 Task: Access "System Information" from System Preferences and explore your Mac's hardware and software details.
Action: Mouse pressed left at (440, 164)
Screenshot: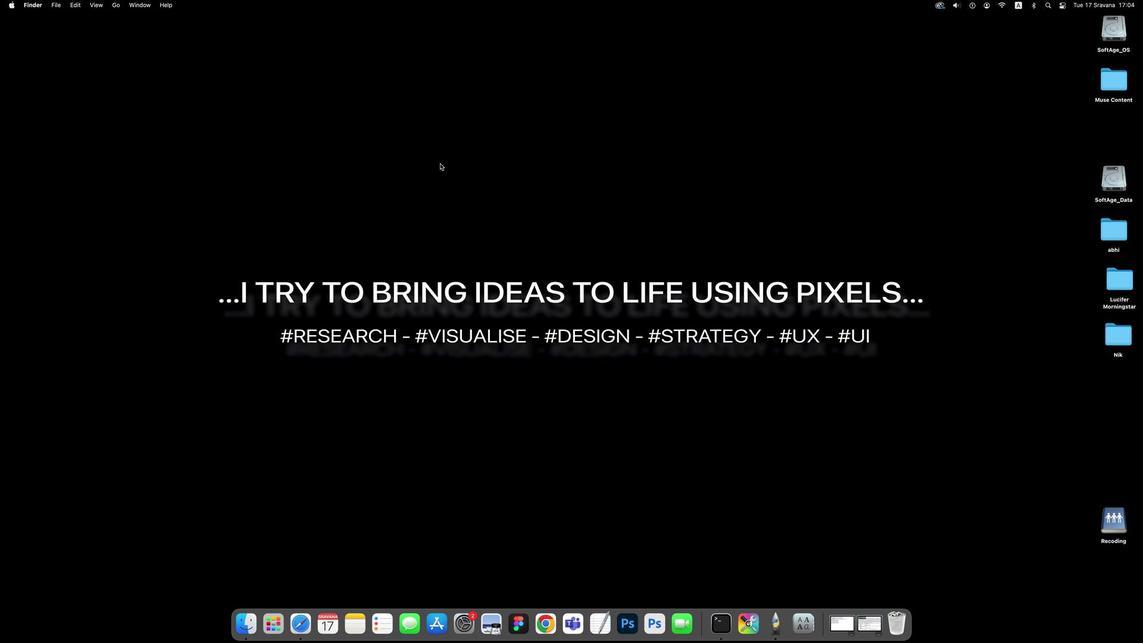 
Action: Mouse moved to (10, 7)
Screenshot: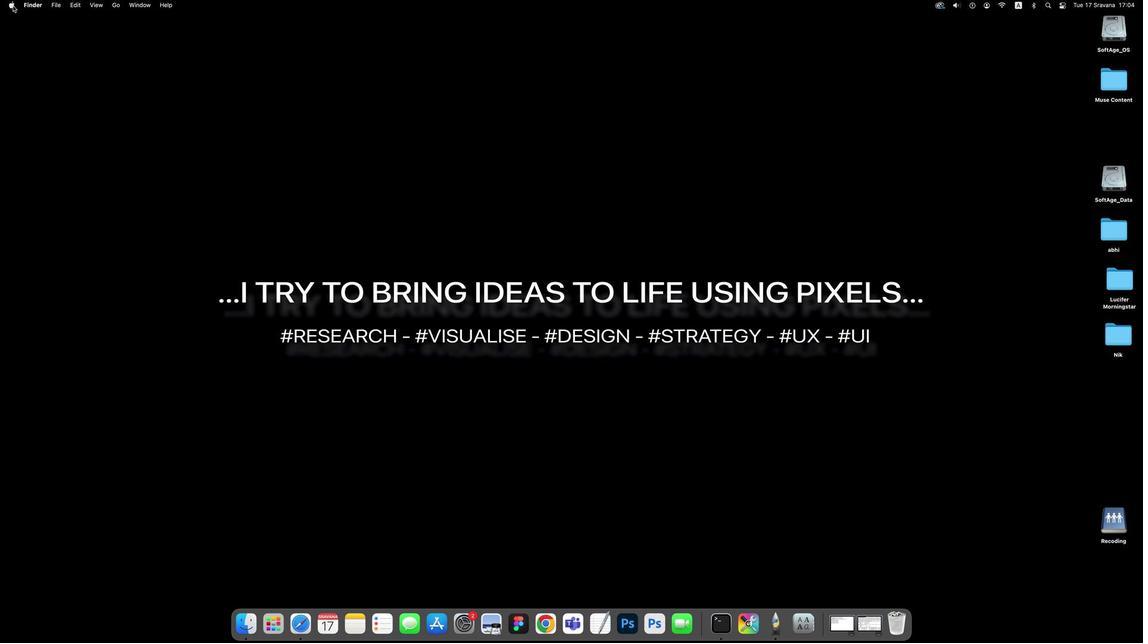 
Action: Mouse pressed left at (10, 7)
Screenshot: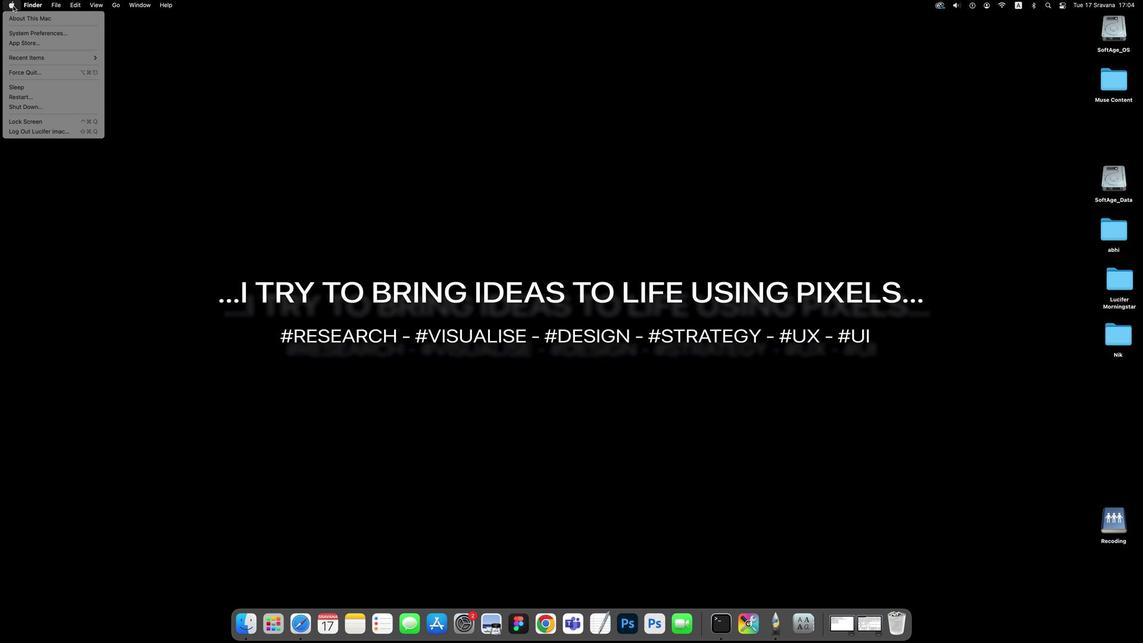 
Action: Mouse moved to (12, 16)
Screenshot: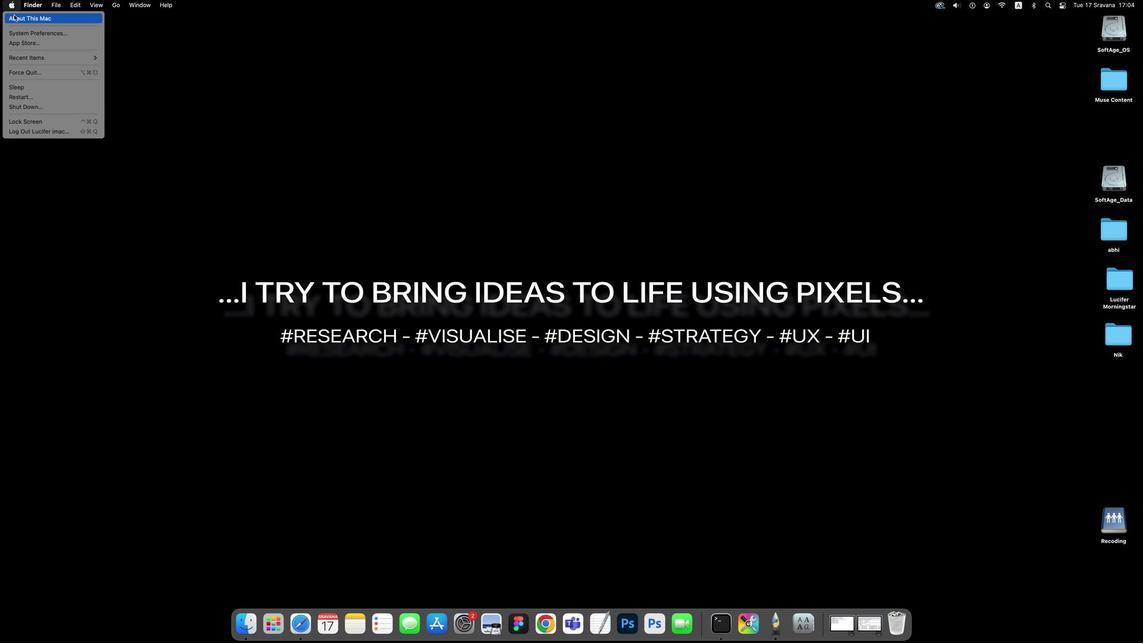 
Action: Mouse pressed left at (12, 16)
Screenshot: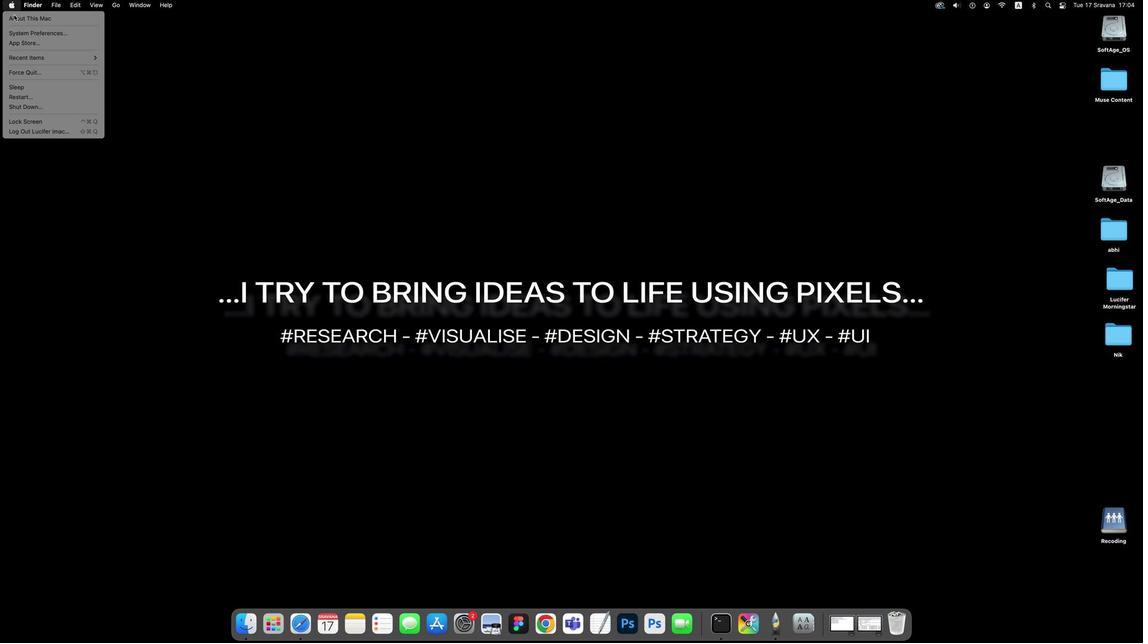 
Action: Mouse moved to (594, 227)
Screenshot: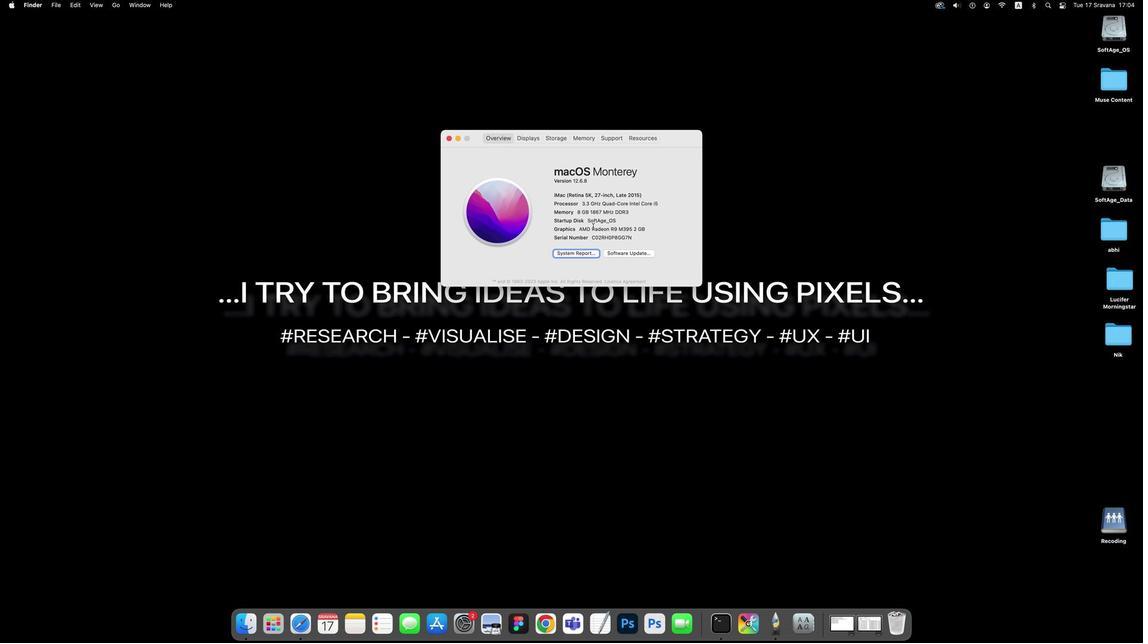 
Action: Mouse pressed left at (594, 227)
Screenshot: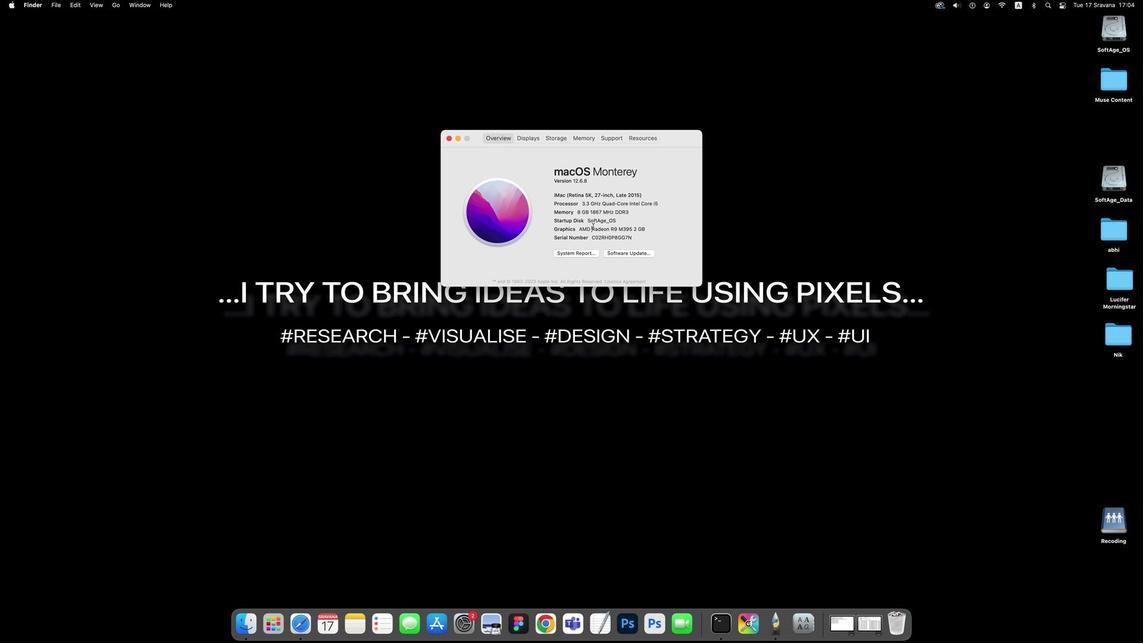 
Action: Mouse moved to (578, 253)
Screenshot: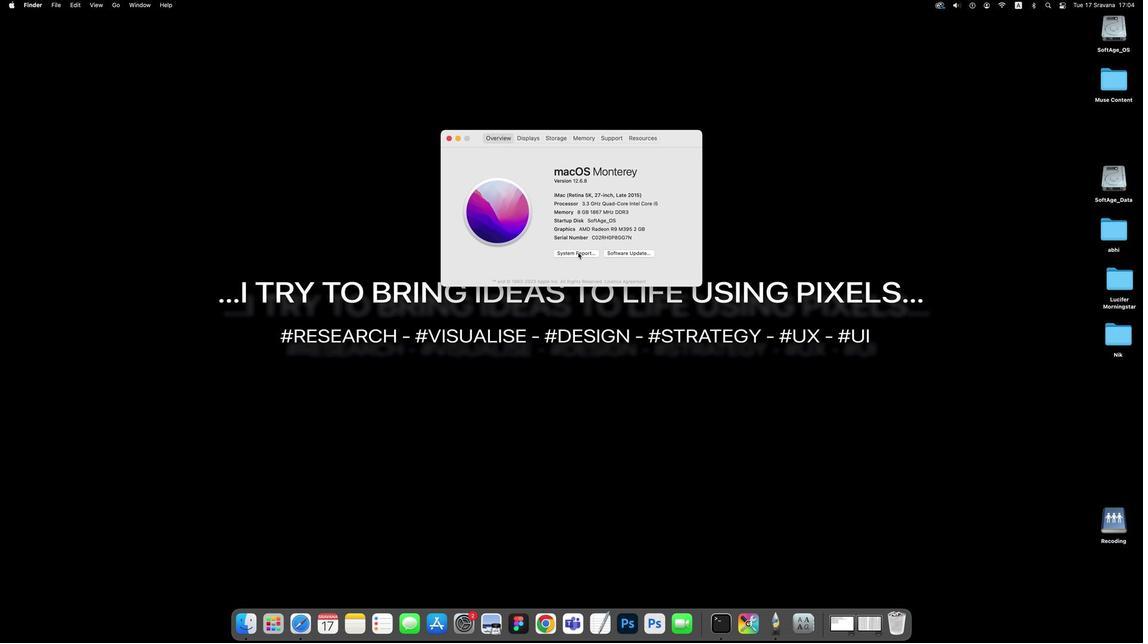 
Action: Mouse pressed left at (578, 253)
Screenshot: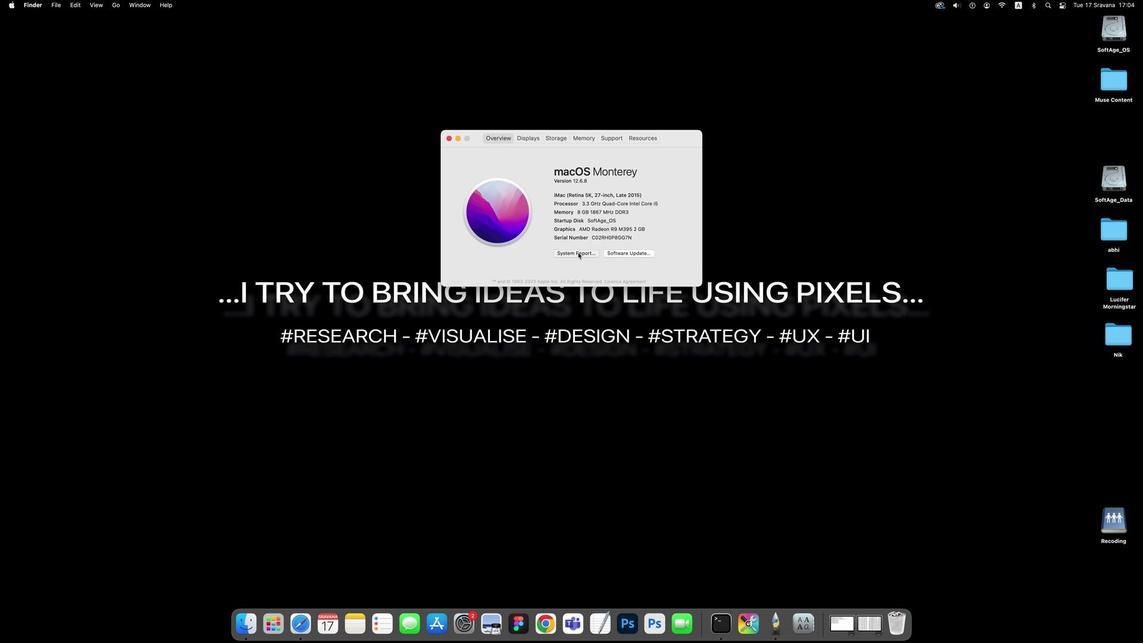 
Action: Mouse moved to (158, 282)
Screenshot: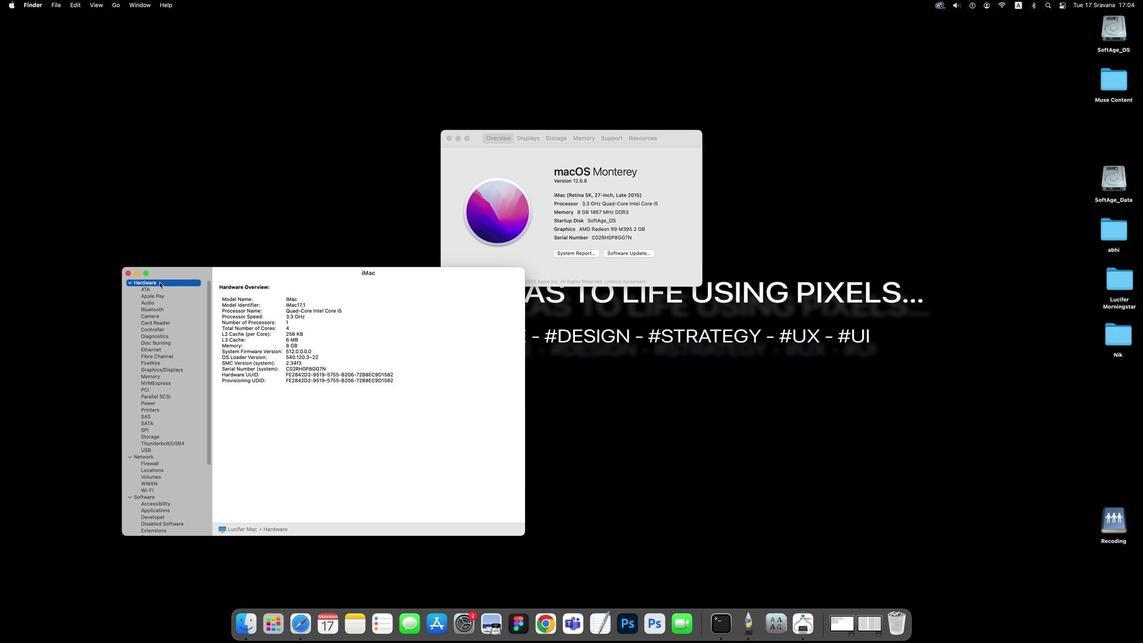 
Action: Mouse pressed left at (158, 282)
Screenshot: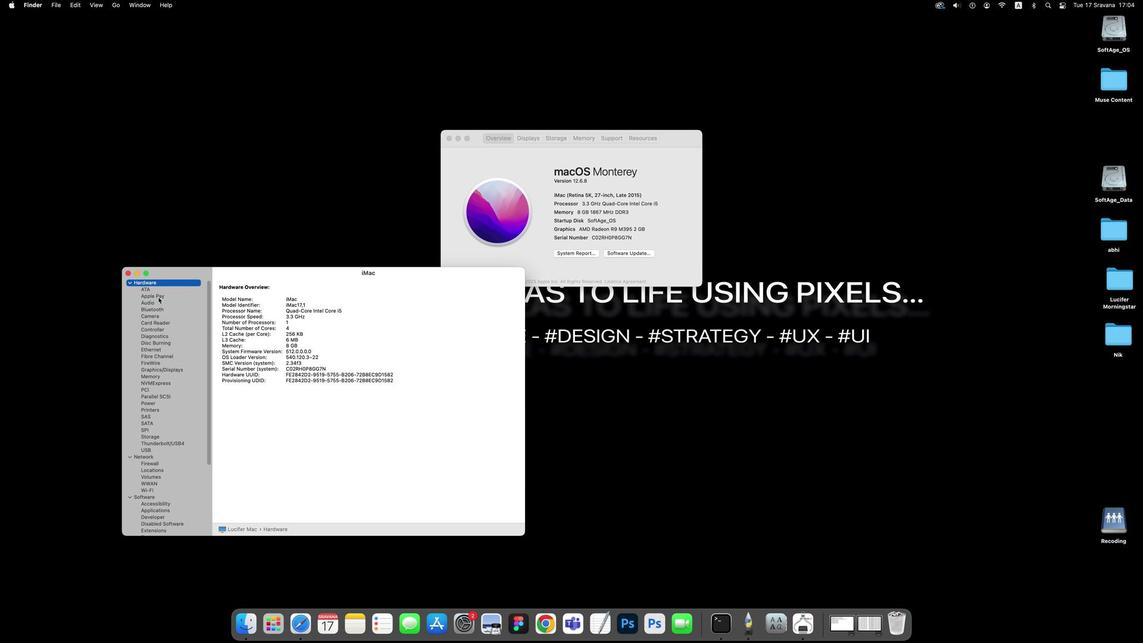 
Action: Mouse moved to (154, 304)
Screenshot: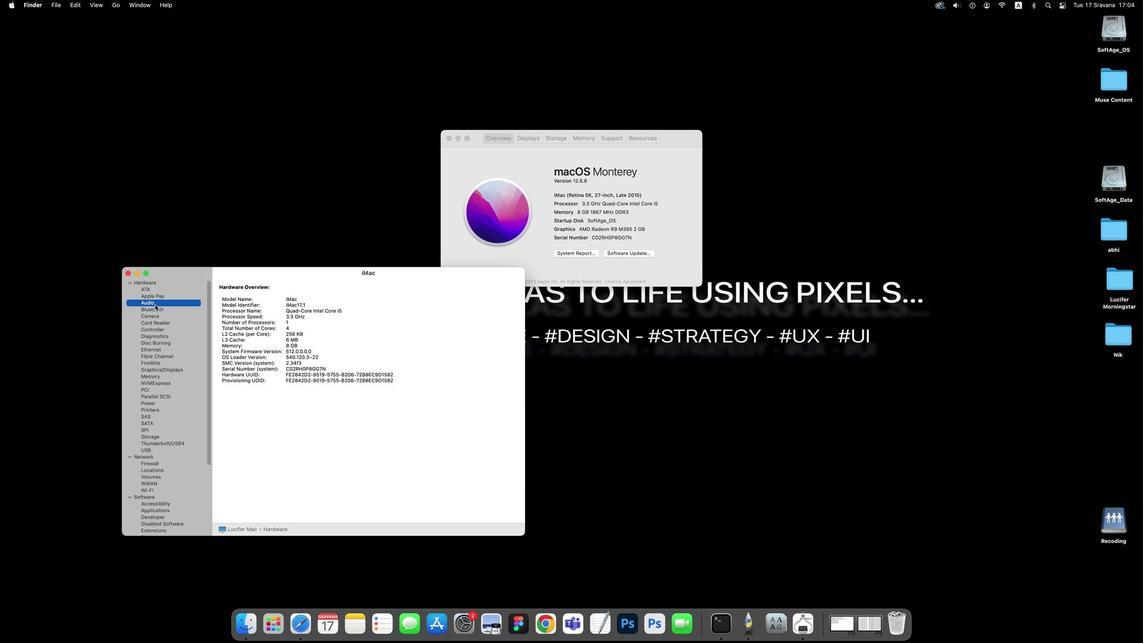 
Action: Mouse pressed left at (154, 304)
Screenshot: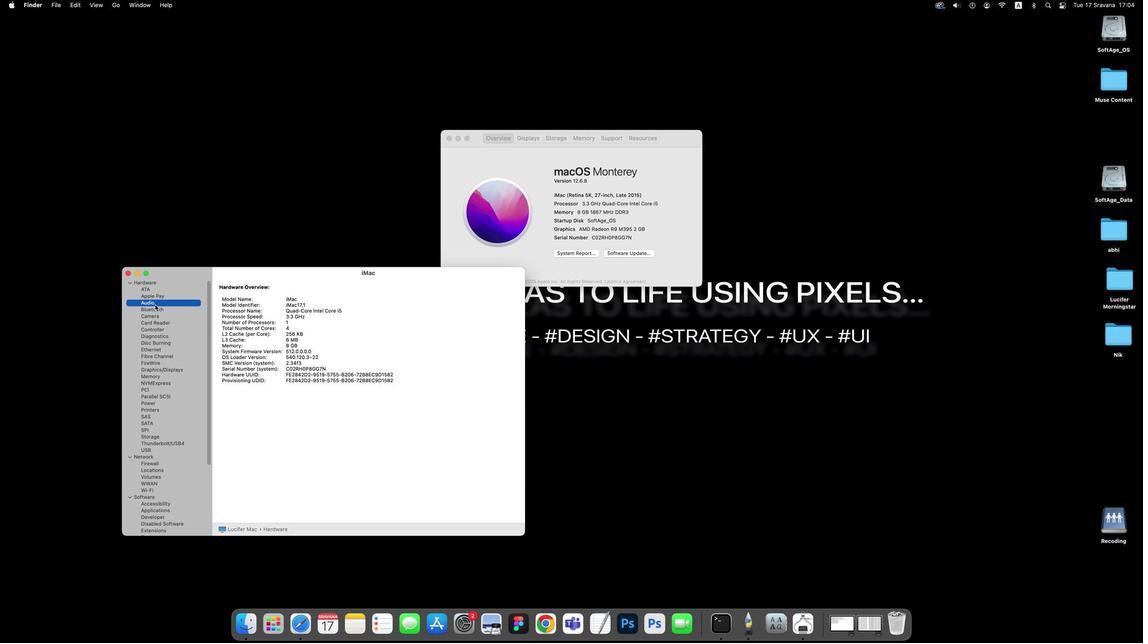 
Action: Mouse moved to (290, 399)
Screenshot: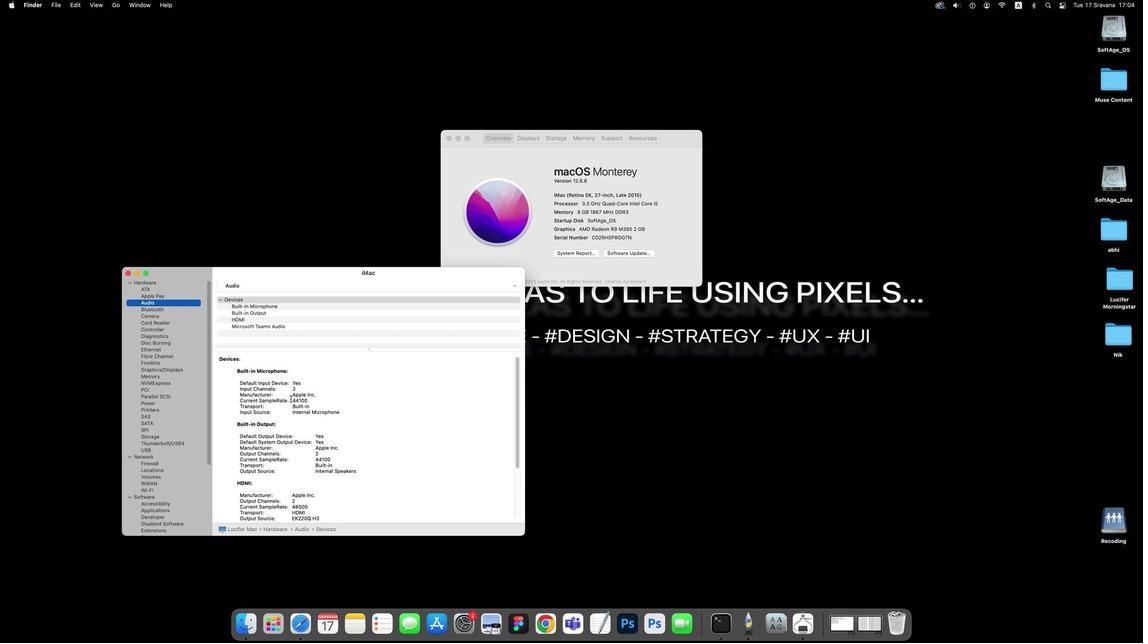 
Action: Mouse scrolled (290, 399) with delta (-1, 1)
Screenshot: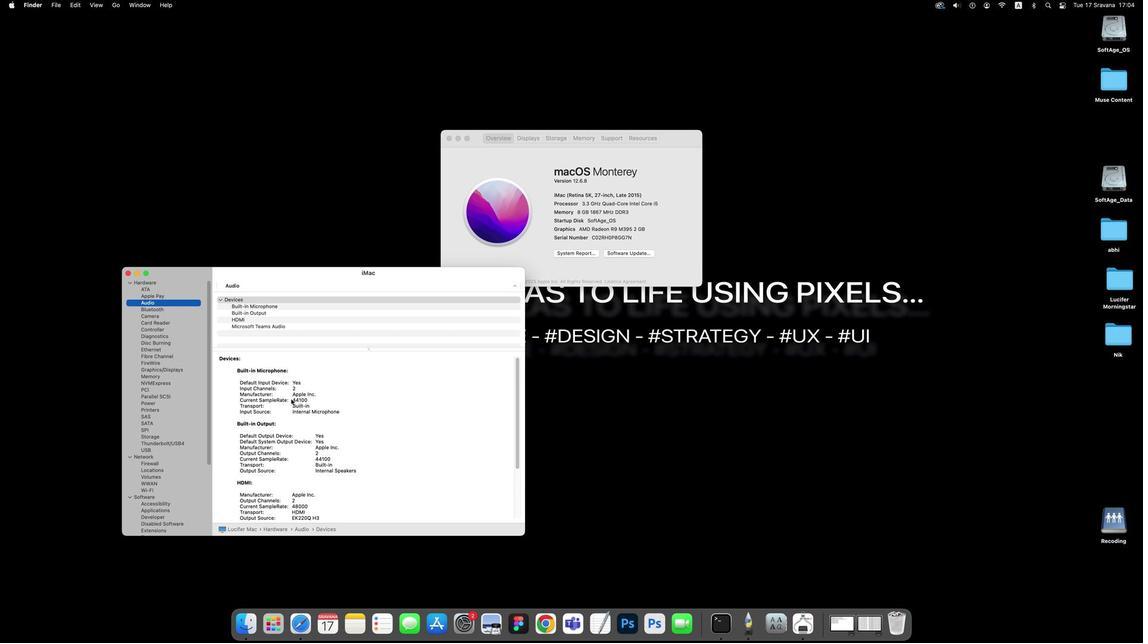 
Action: Mouse scrolled (290, 399) with delta (-1, 1)
Screenshot: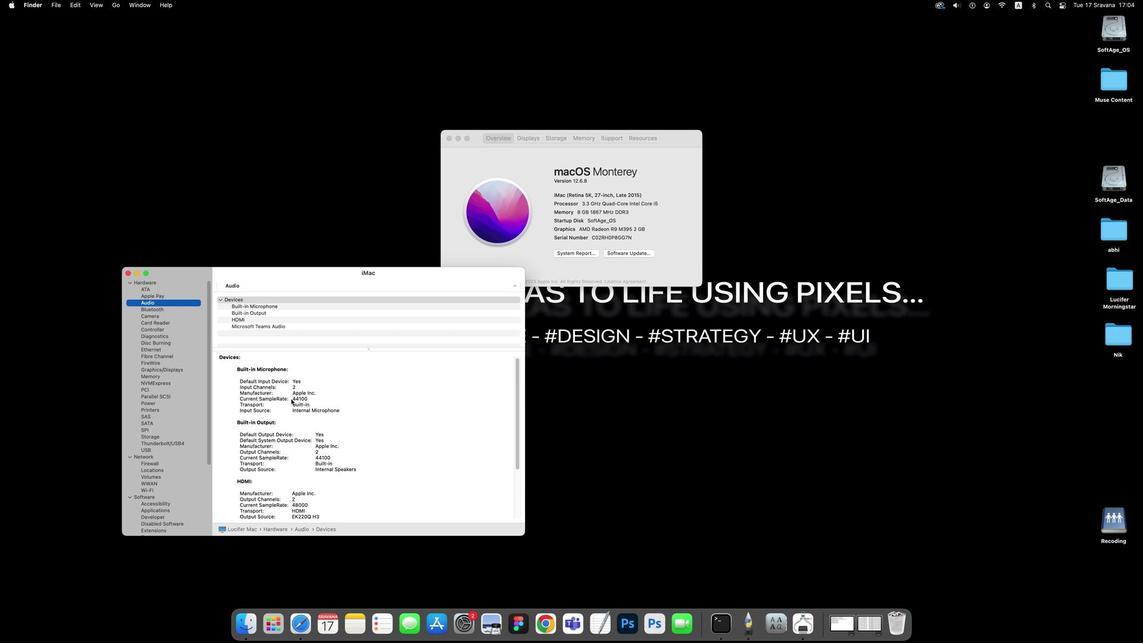 
Action: Mouse scrolled (290, 399) with delta (-1, 1)
Screenshot: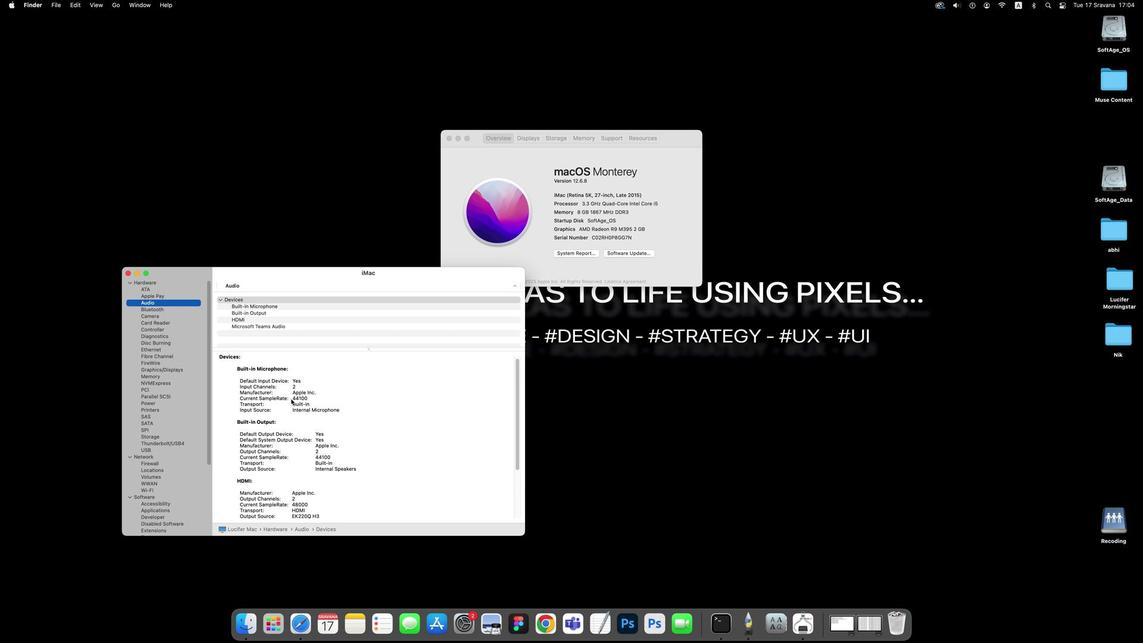 
Action: Mouse scrolled (290, 399) with delta (-1, 1)
Screenshot: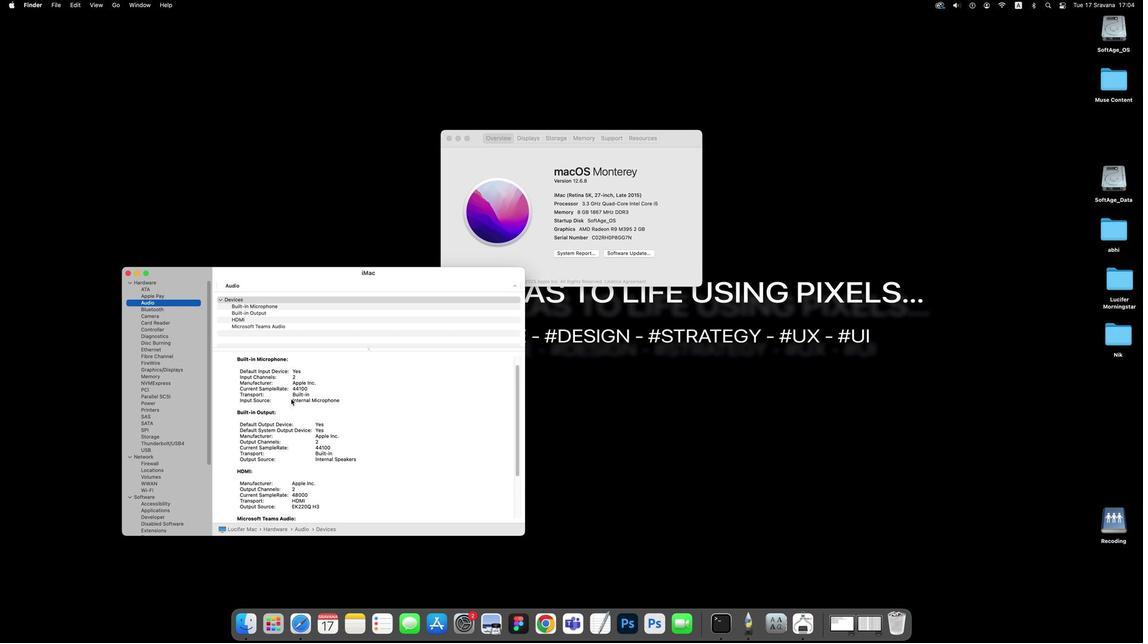 
Action: Mouse scrolled (290, 399) with delta (-1, 1)
Screenshot: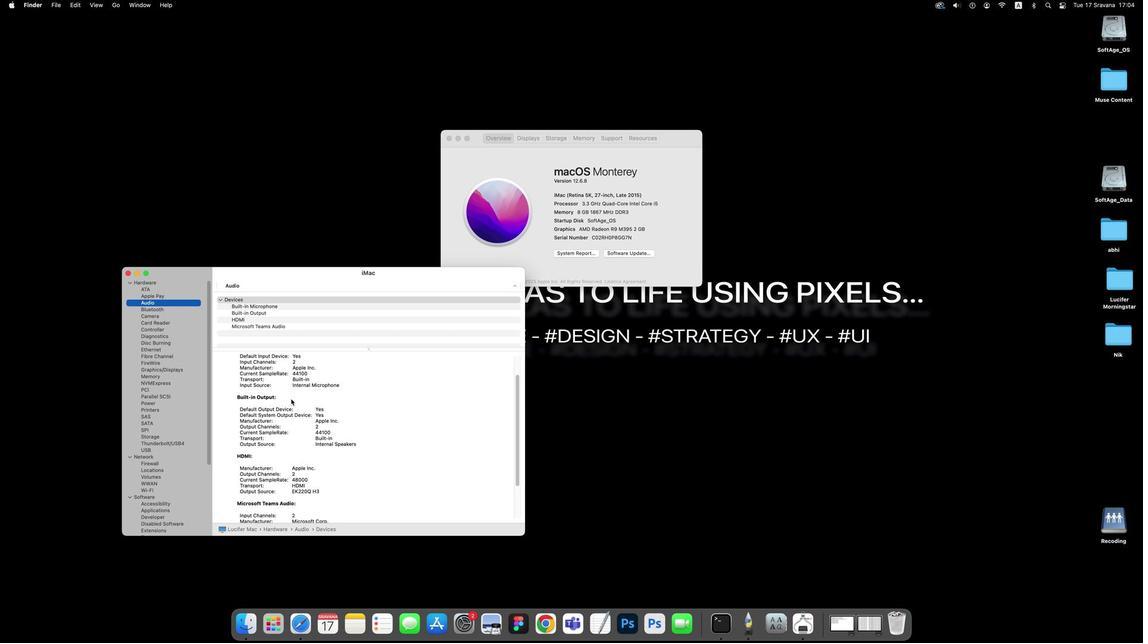 
Action: Mouse scrolled (290, 399) with delta (-1, 0)
Screenshot: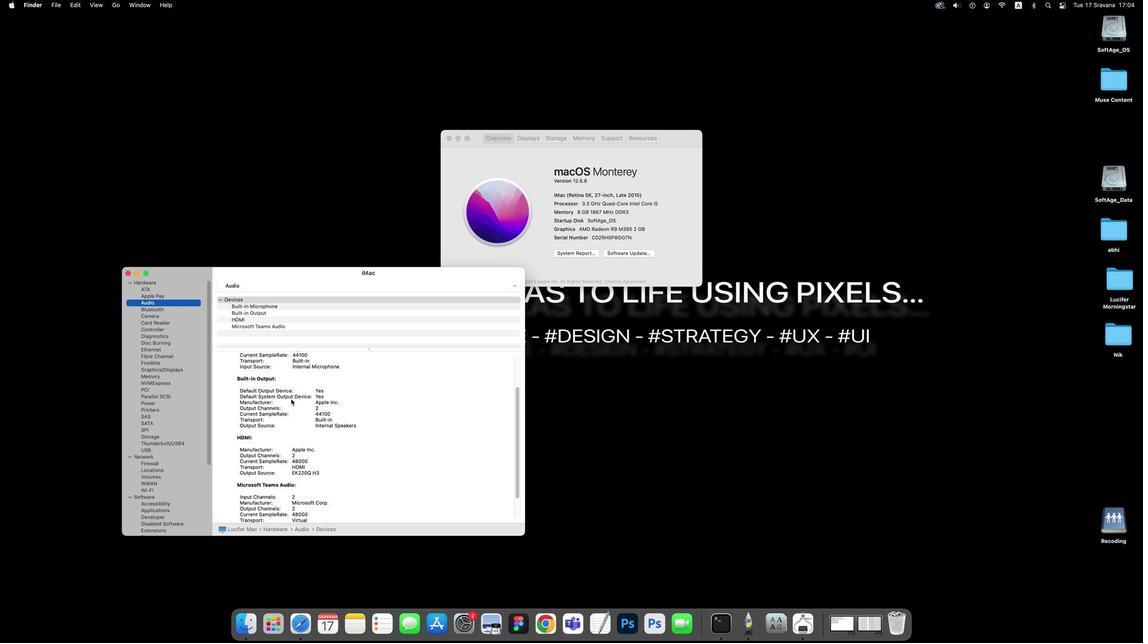 
Action: Mouse scrolled (290, 399) with delta (-1, 0)
Screenshot: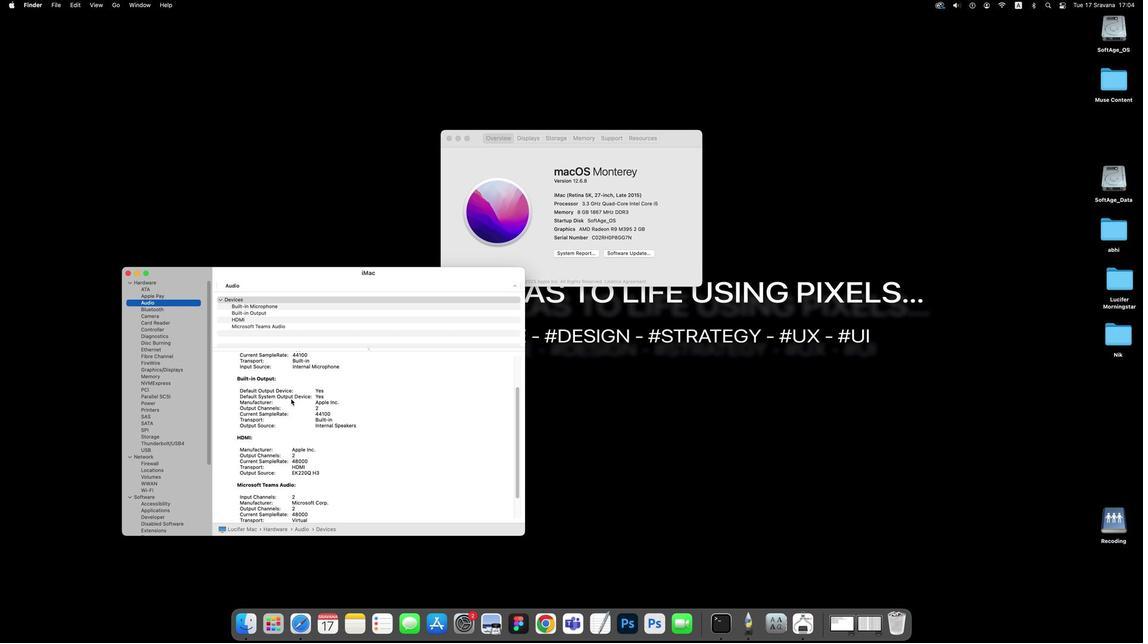 
Action: Mouse scrolled (290, 399) with delta (-1, 1)
Screenshot: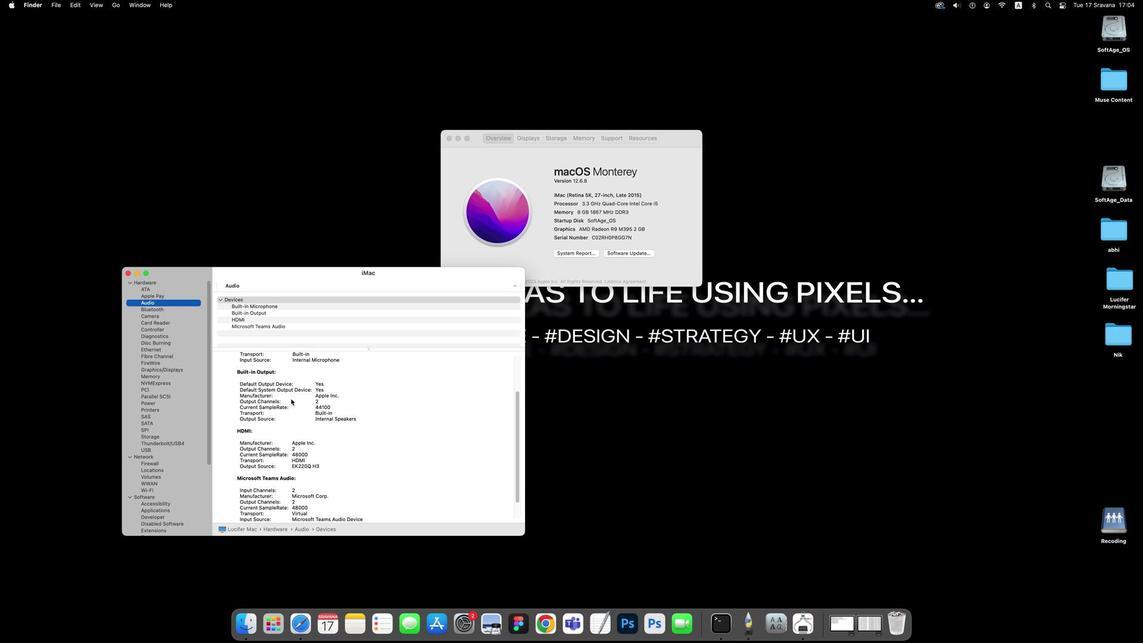 
Action: Mouse scrolled (290, 399) with delta (-1, 1)
Screenshot: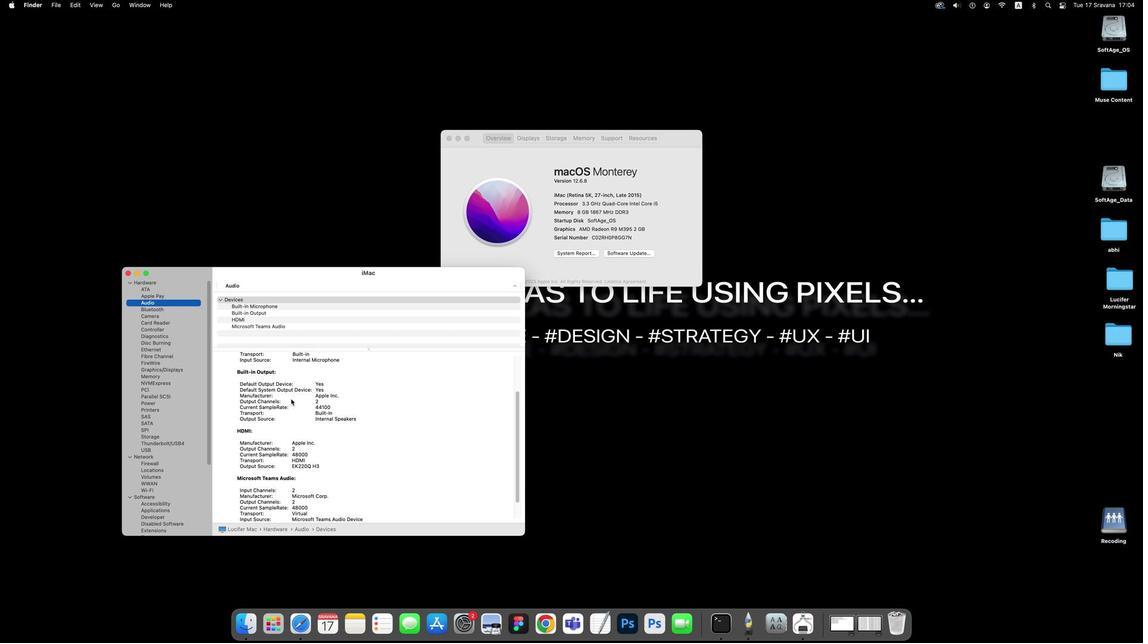 
Action: Mouse scrolled (290, 399) with delta (-1, 1)
Screenshot: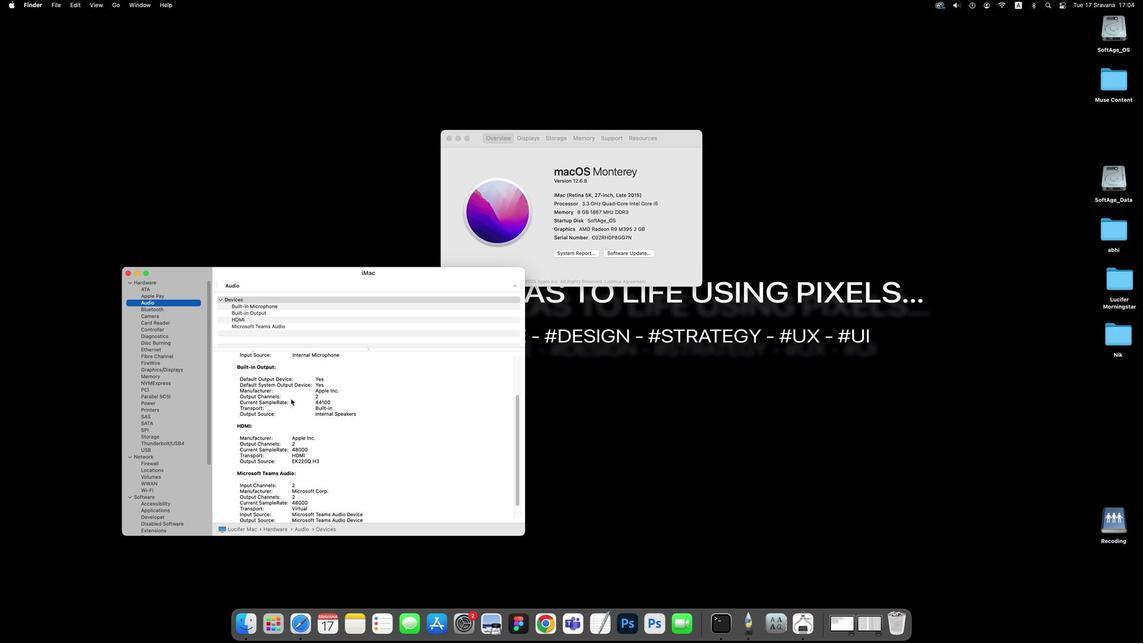 
Action: Mouse scrolled (290, 399) with delta (-1, 1)
Screenshot: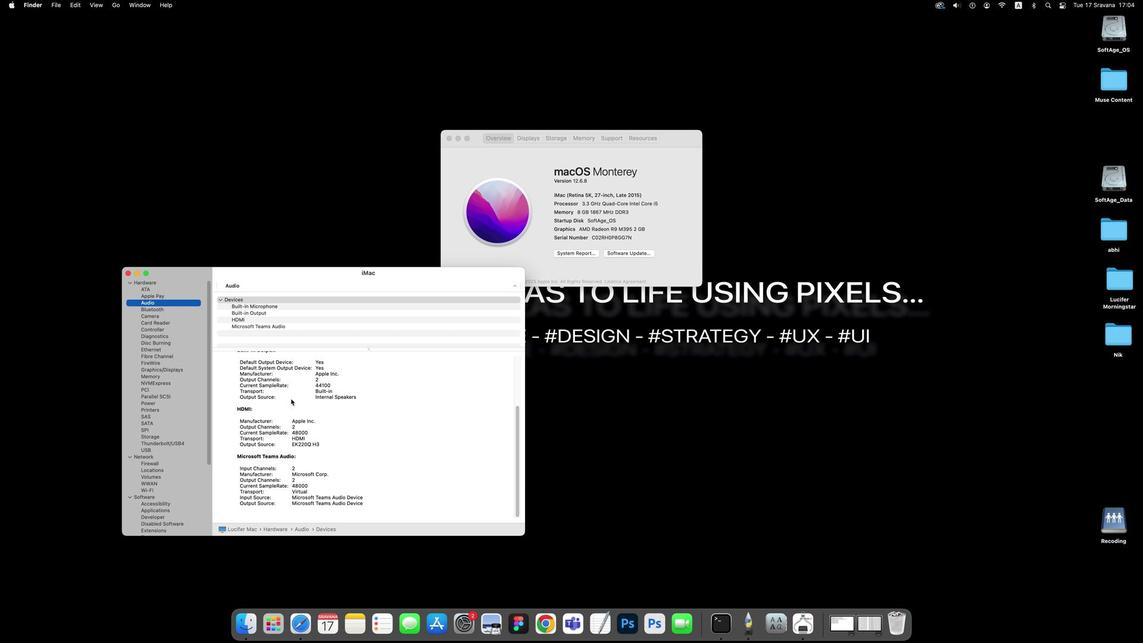 
Action: Mouse scrolled (290, 399) with delta (-1, 0)
Screenshot: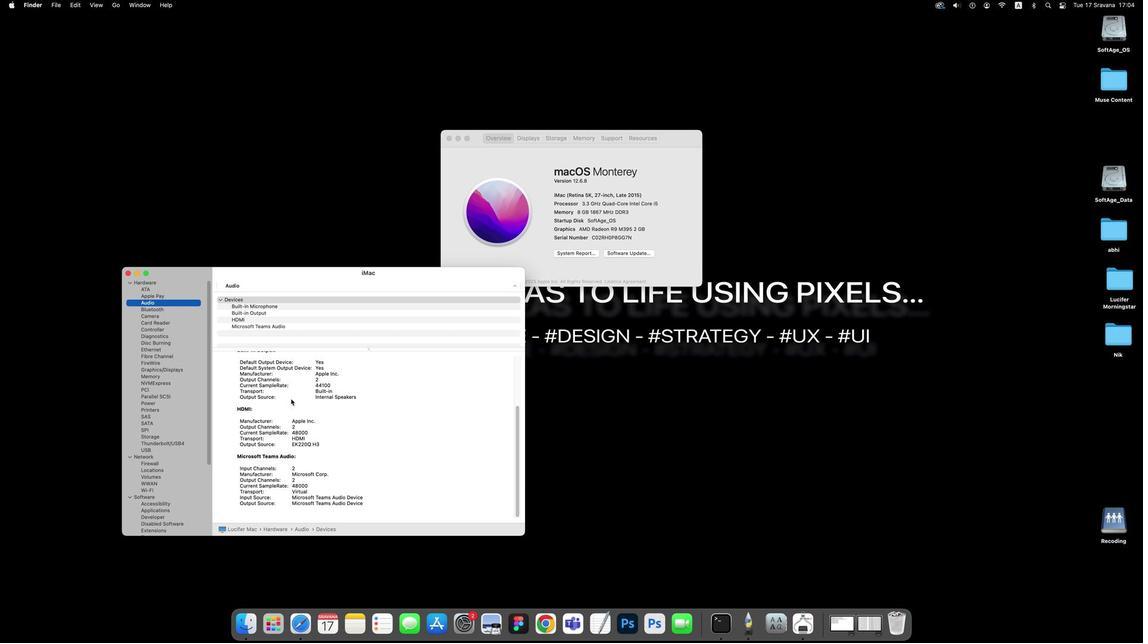 
Action: Mouse scrolled (290, 399) with delta (-1, 0)
Screenshot: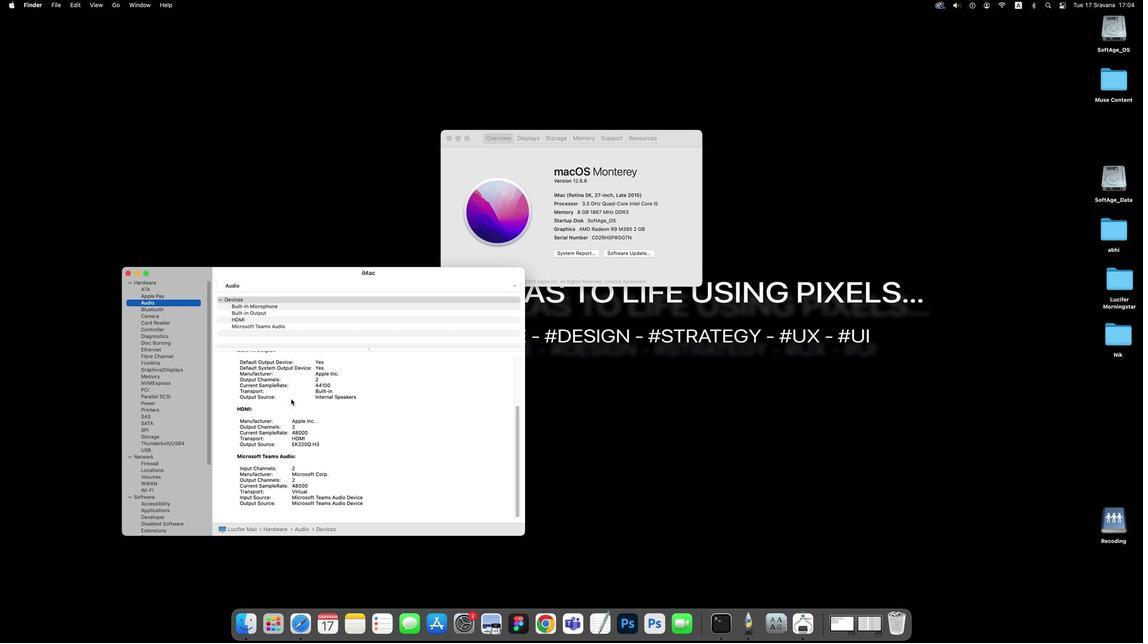 
Action: Mouse scrolled (290, 399) with delta (-1, -1)
Screenshot: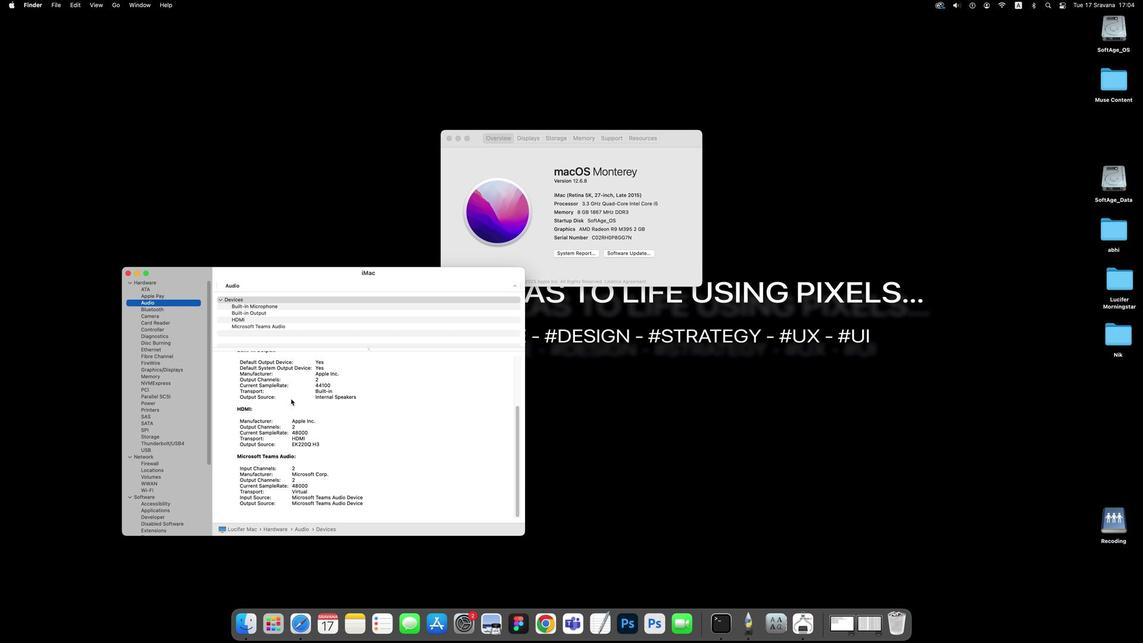 
Action: Mouse scrolled (290, 399) with delta (-1, 1)
Screenshot: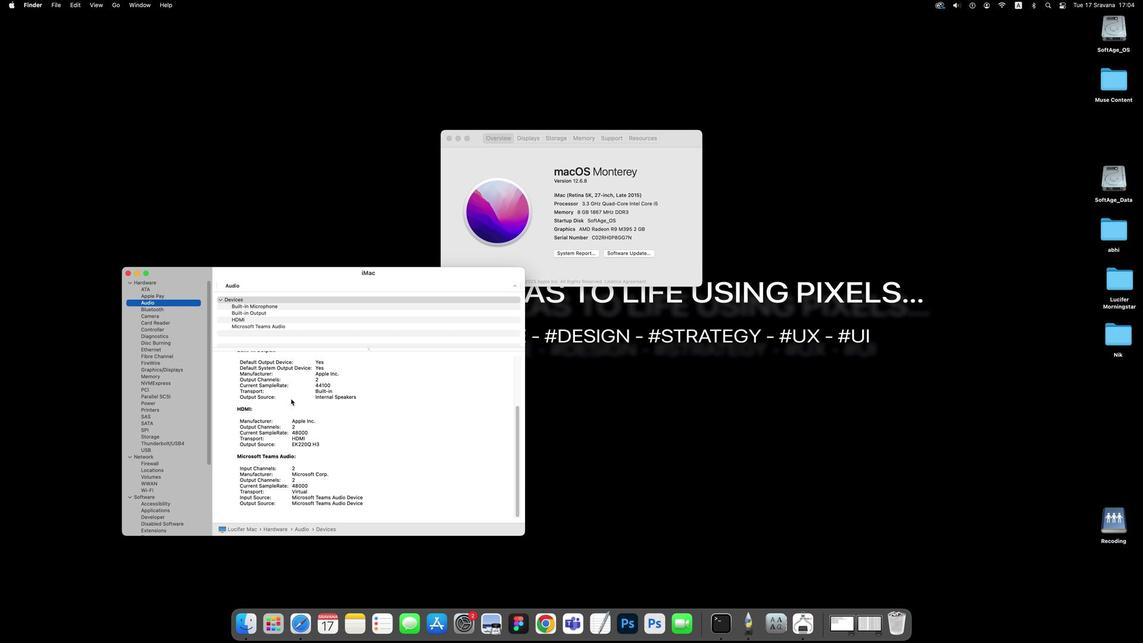 
Action: Mouse moved to (357, 435)
Screenshot: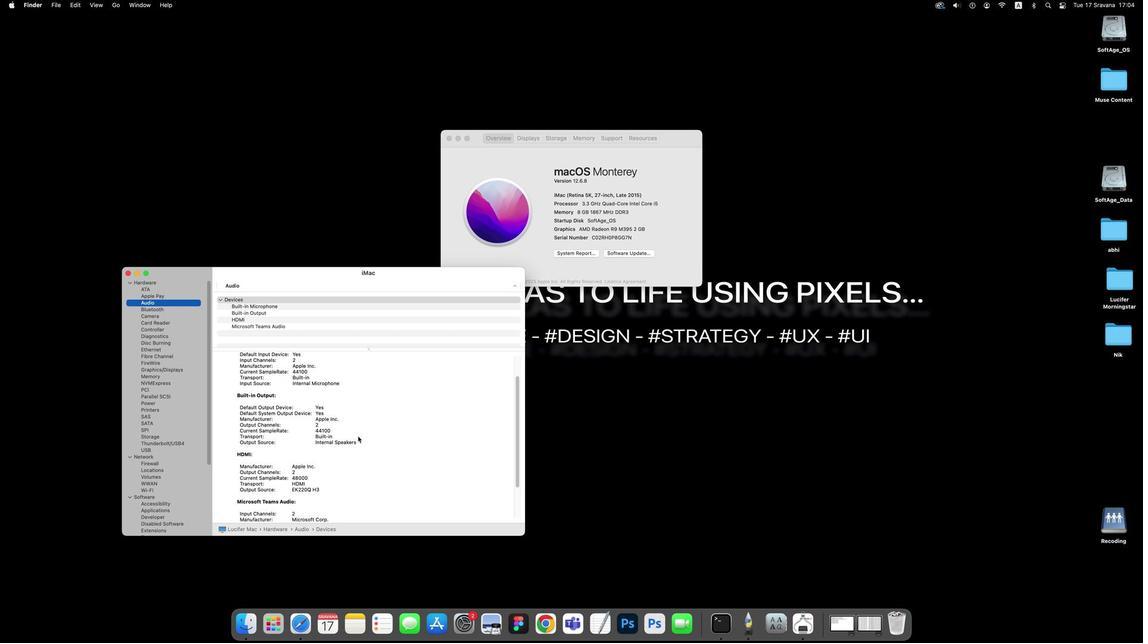 
Action: Mouse scrolled (357, 435) with delta (-1, 1)
Screenshot: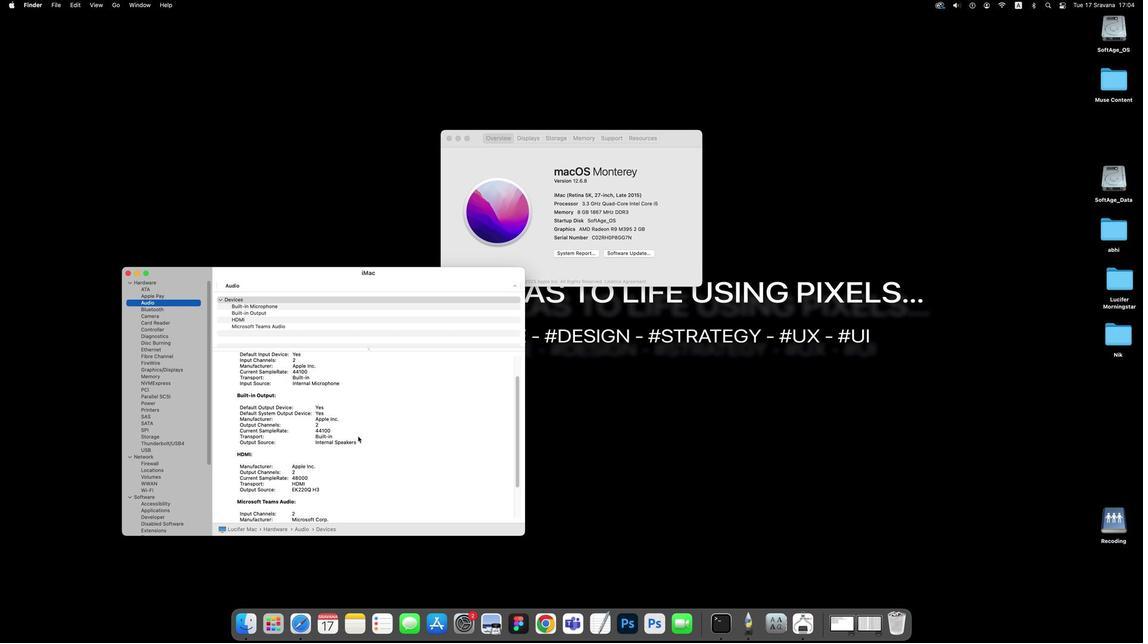 
Action: Mouse scrolled (357, 435) with delta (-1, 1)
Screenshot: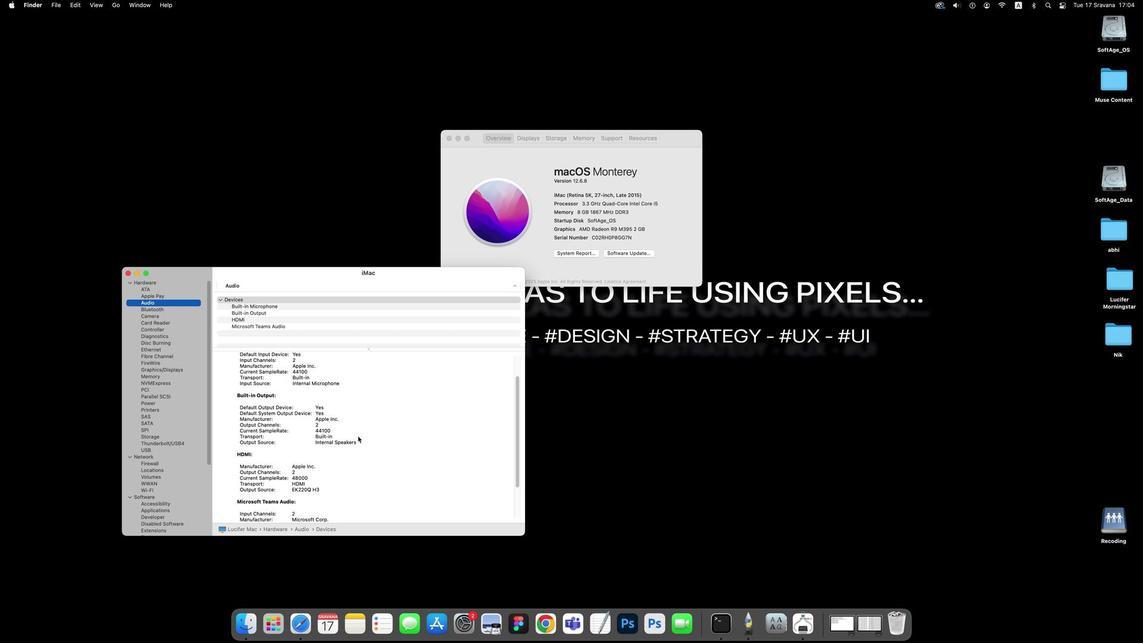 
Action: Mouse scrolled (357, 435) with delta (-1, 5)
Screenshot: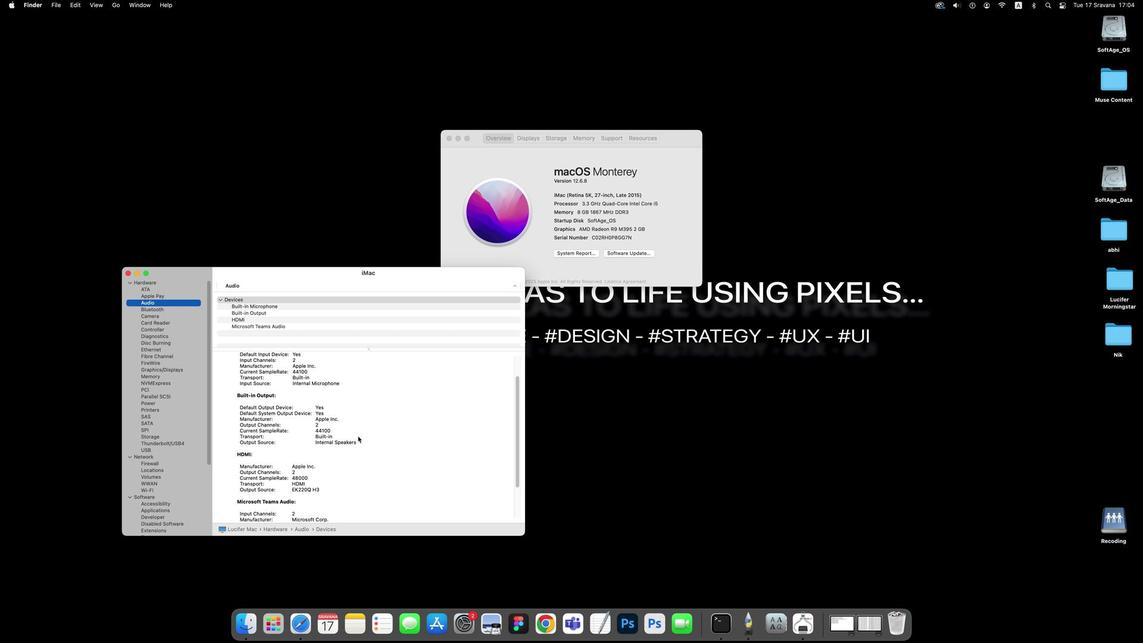 
Action: Mouse scrolled (357, 435) with delta (-1, 1)
Screenshot: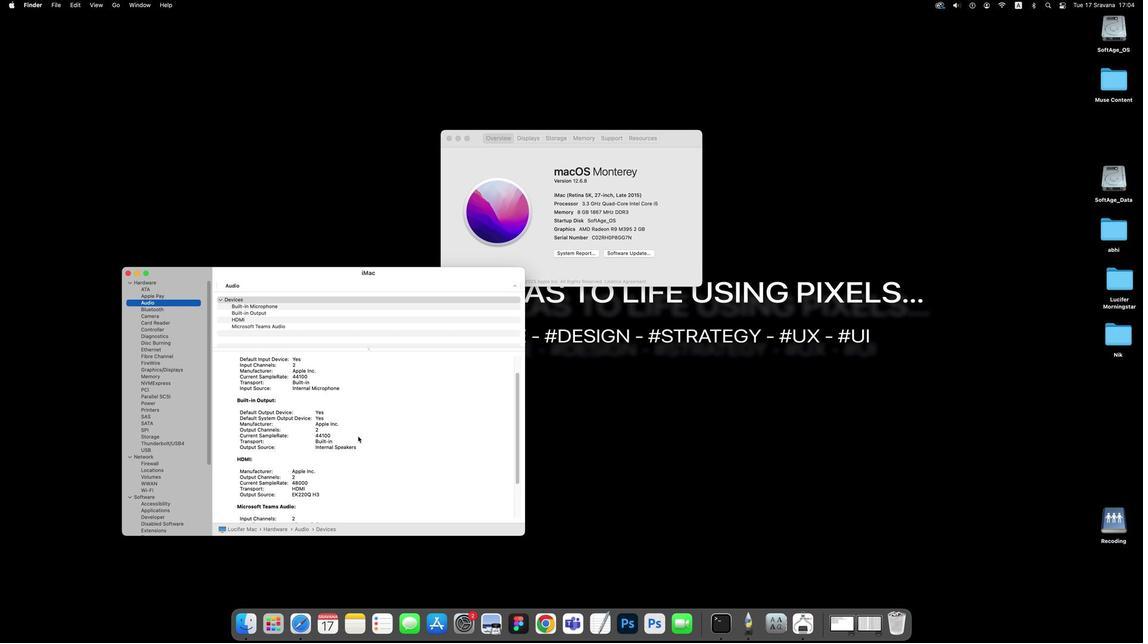 
Action: Mouse scrolled (357, 435) with delta (-1, 1)
Screenshot: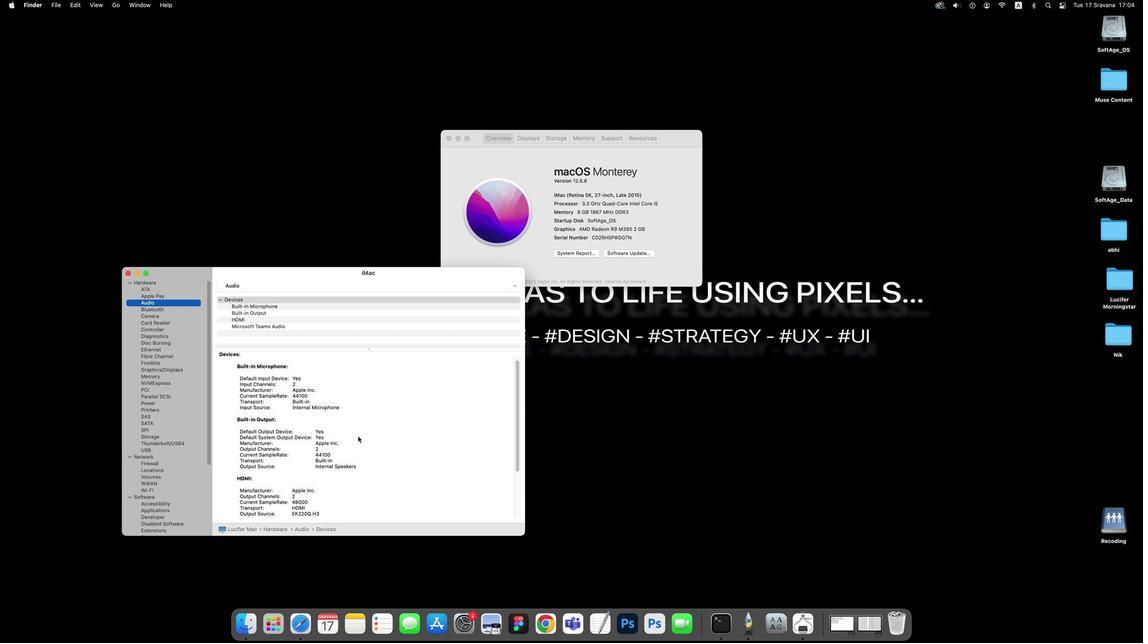 
Action: Mouse scrolled (357, 435) with delta (-1, 3)
Screenshot: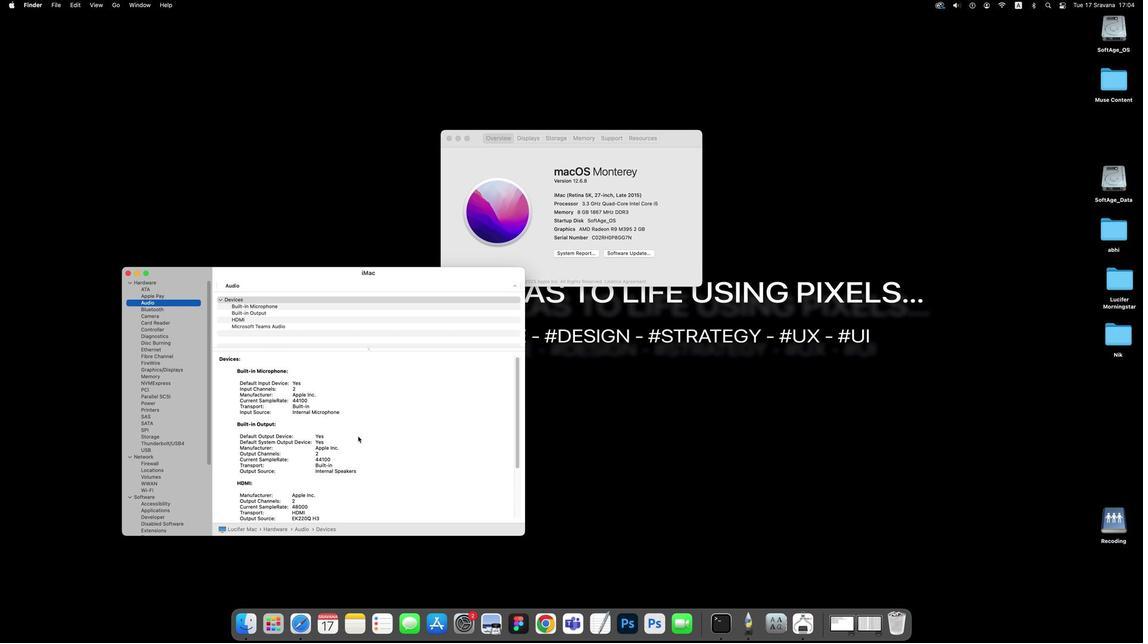
Action: Mouse scrolled (357, 435) with delta (-1, 5)
Screenshot: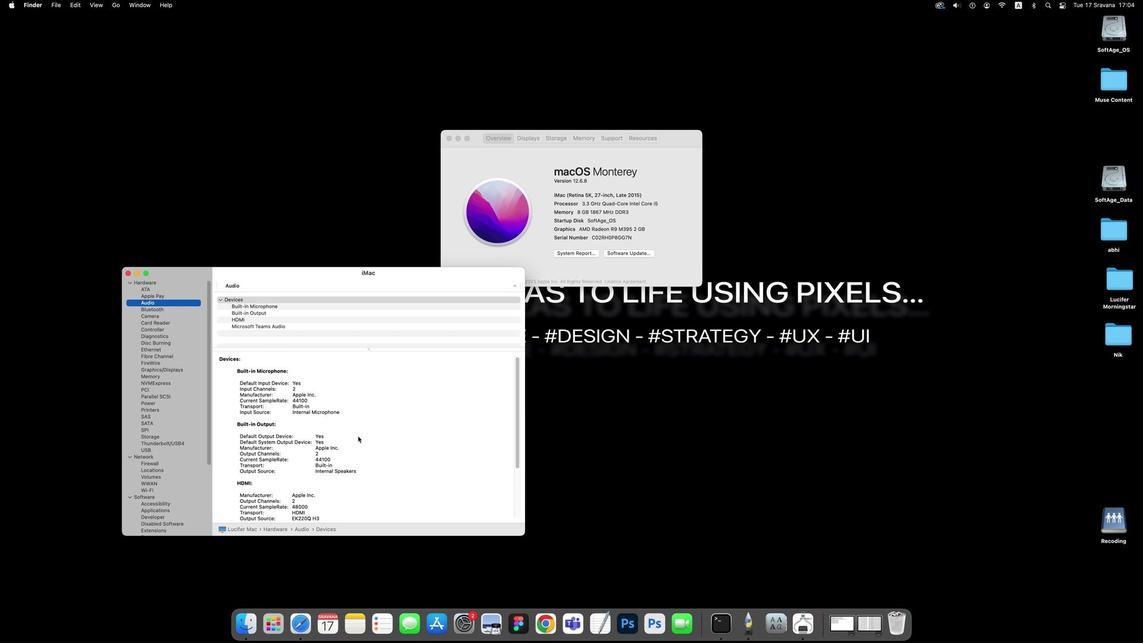
Action: Mouse moved to (290, 449)
Screenshot: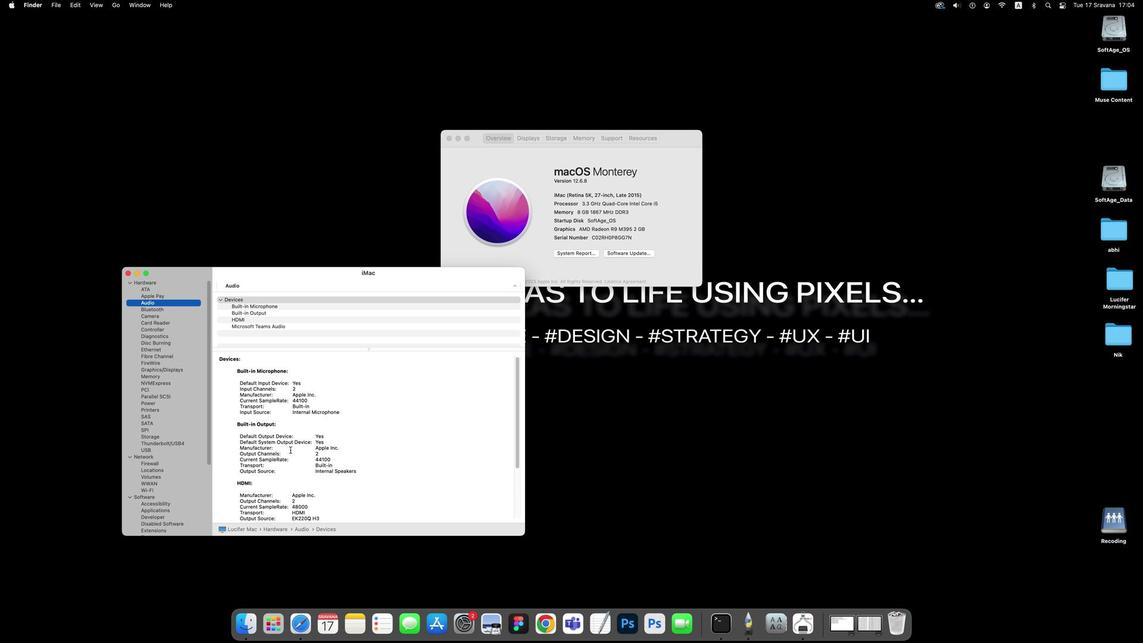 
Action: Mouse scrolled (290, 449) with delta (-1, 1)
Screenshot: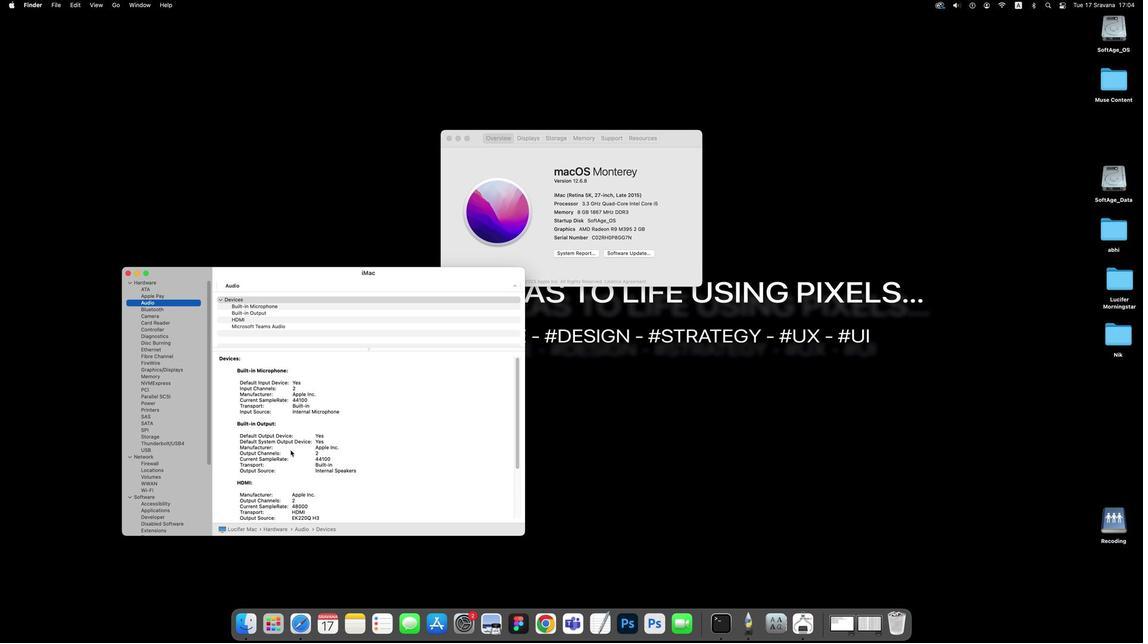 
Action: Mouse scrolled (290, 449) with delta (-1, 1)
Screenshot: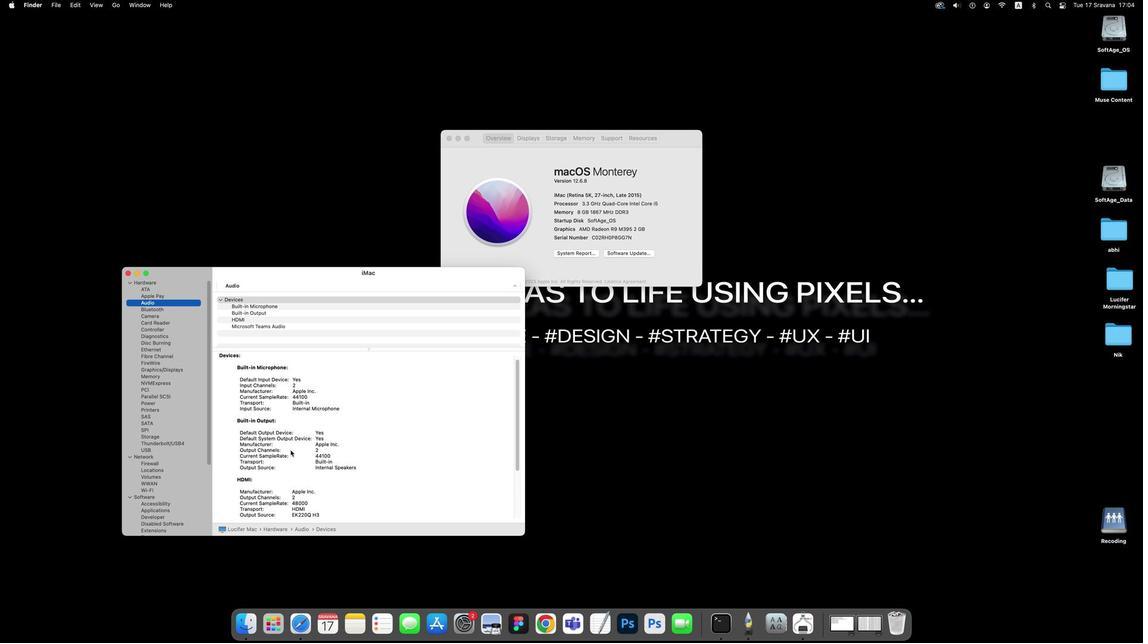 
Action: Mouse scrolled (290, 449) with delta (-1, 1)
Screenshot: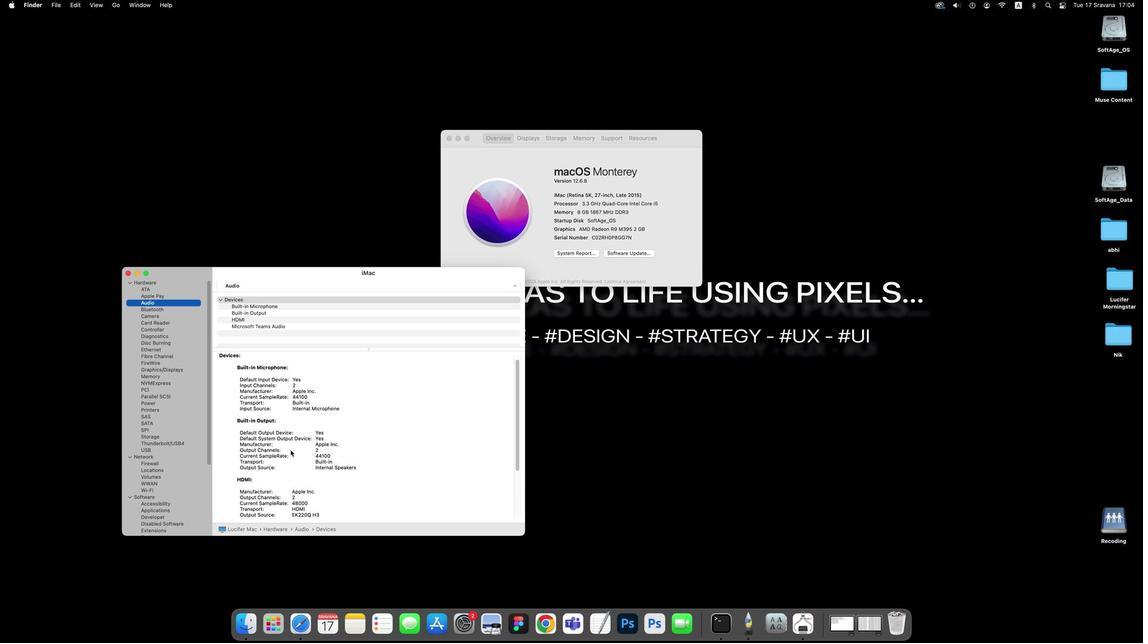 
Action: Mouse scrolled (290, 449) with delta (-1, 1)
Screenshot: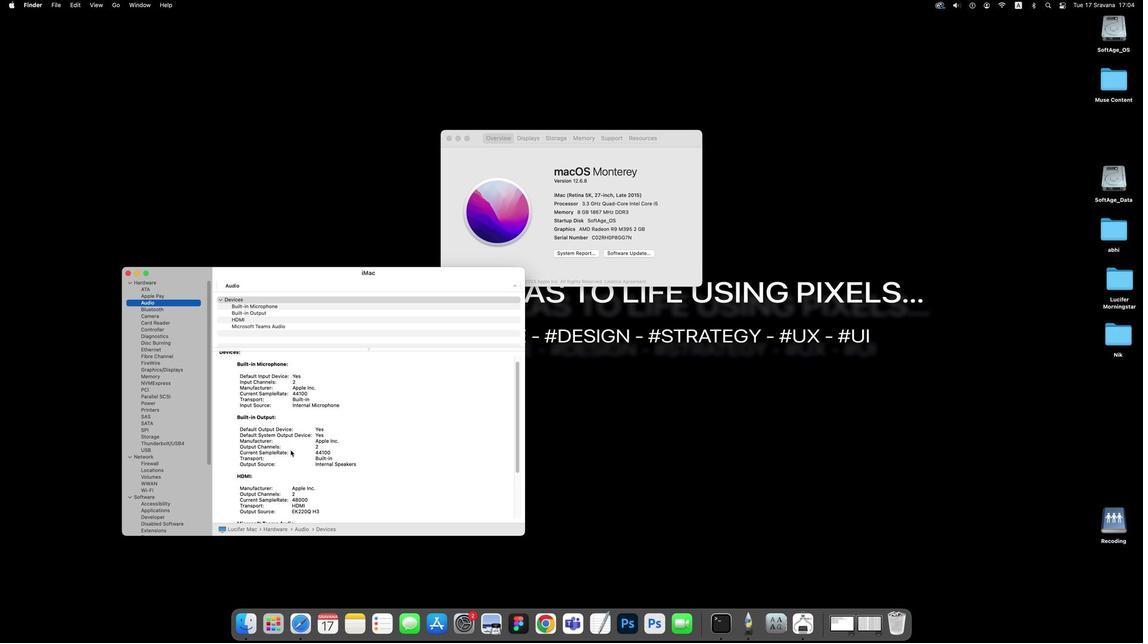 
Action: Mouse scrolled (290, 449) with delta (-1, 1)
Screenshot: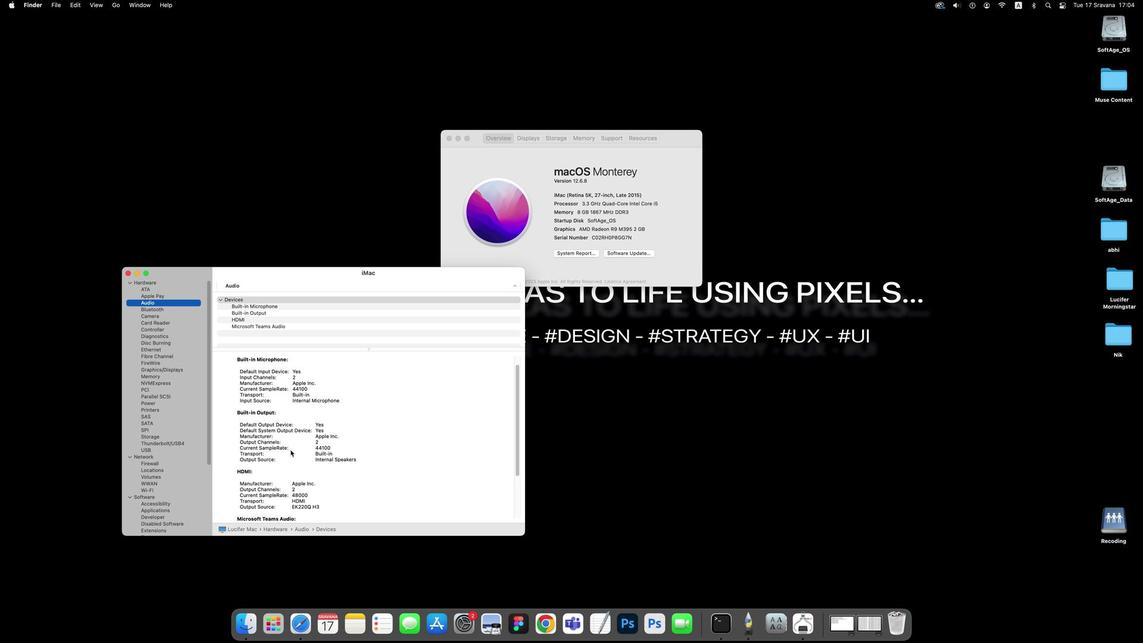 
Action: Mouse scrolled (290, 449) with delta (-1, 1)
Screenshot: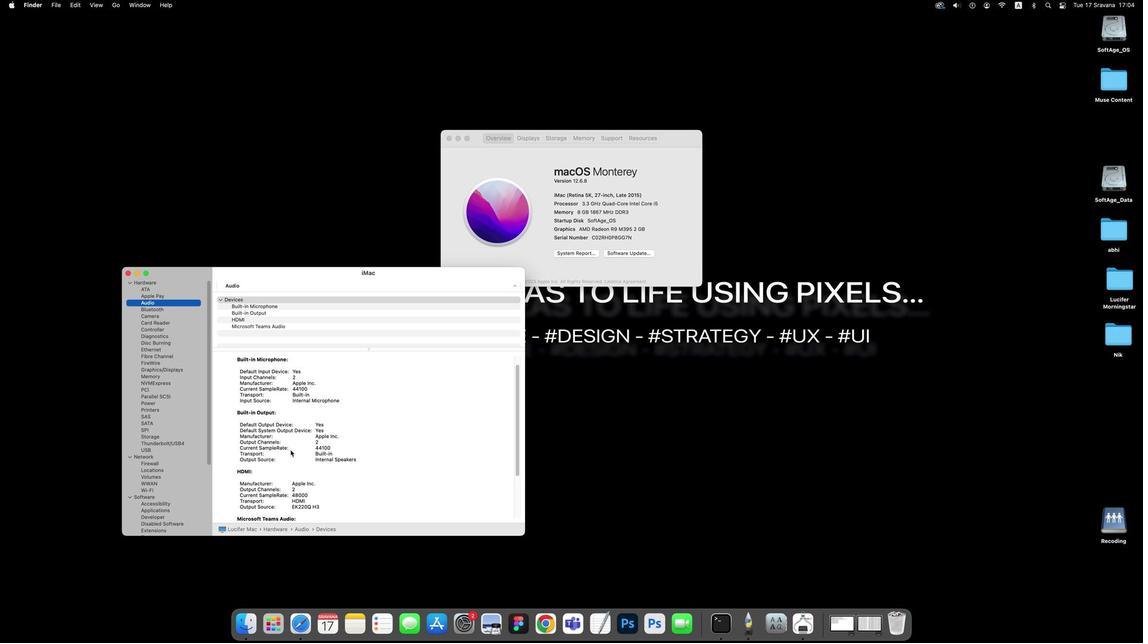 
Action: Mouse scrolled (290, 449) with delta (-1, 1)
Screenshot: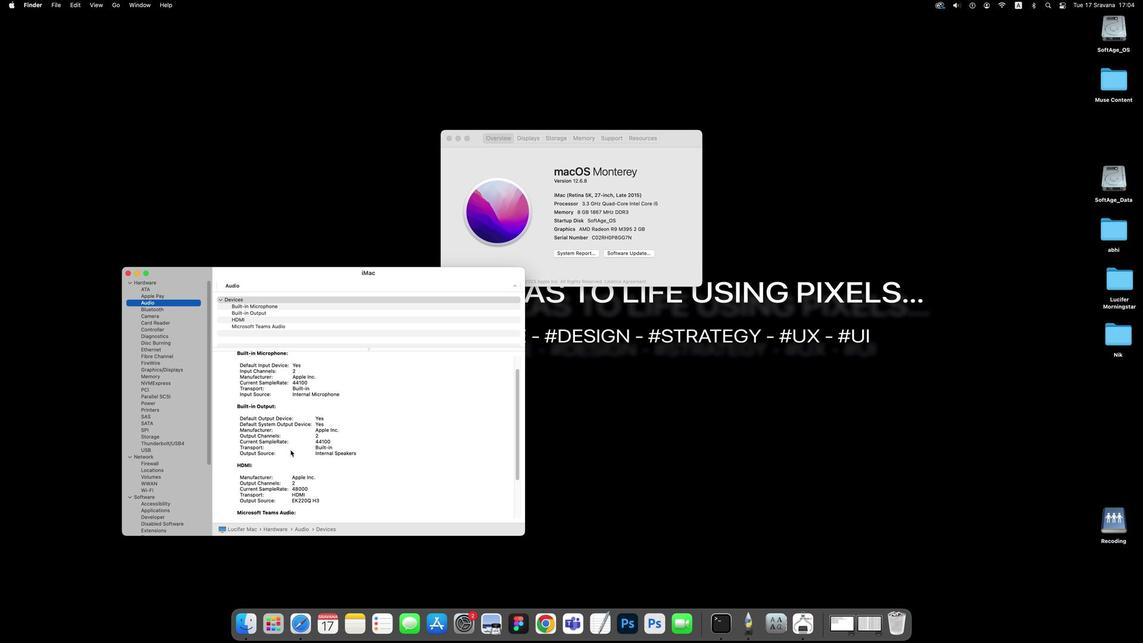
Action: Mouse scrolled (290, 449) with delta (-1, 1)
Screenshot: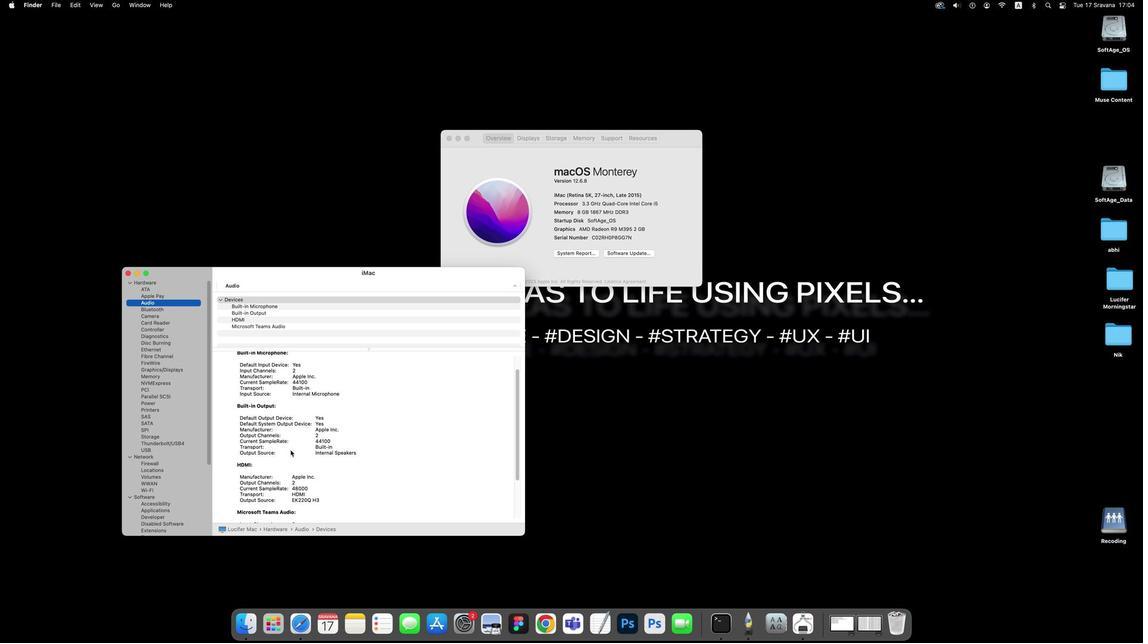 
Action: Mouse scrolled (290, 449) with delta (-1, 1)
Screenshot: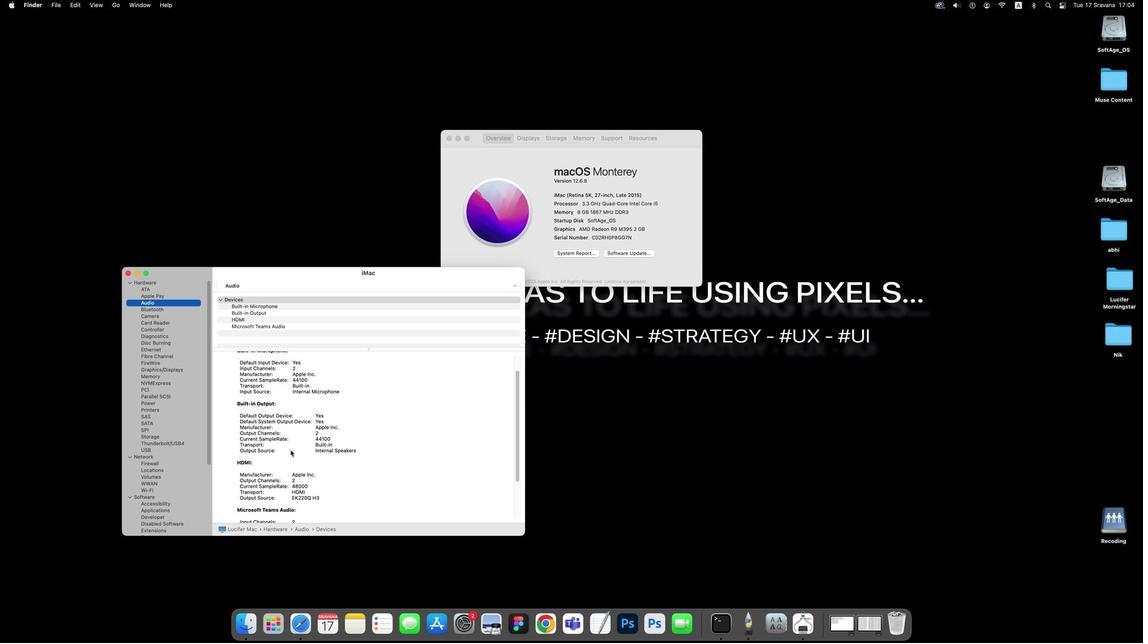 
Action: Mouse scrolled (290, 449) with delta (-1, 1)
Screenshot: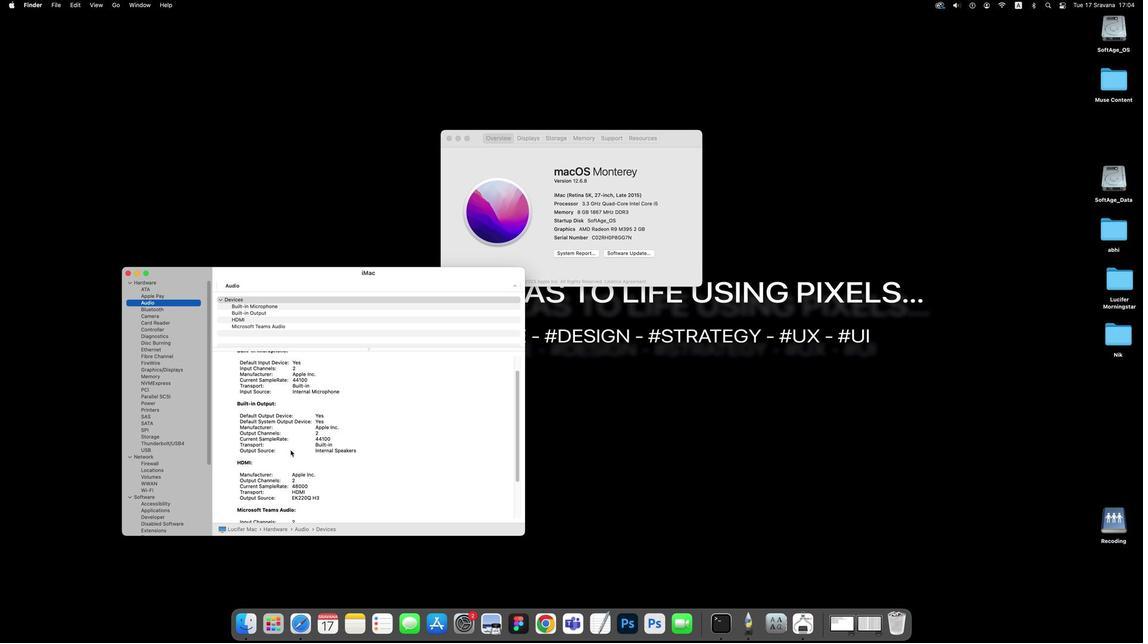 
Action: Mouse scrolled (290, 449) with delta (-1, 1)
Screenshot: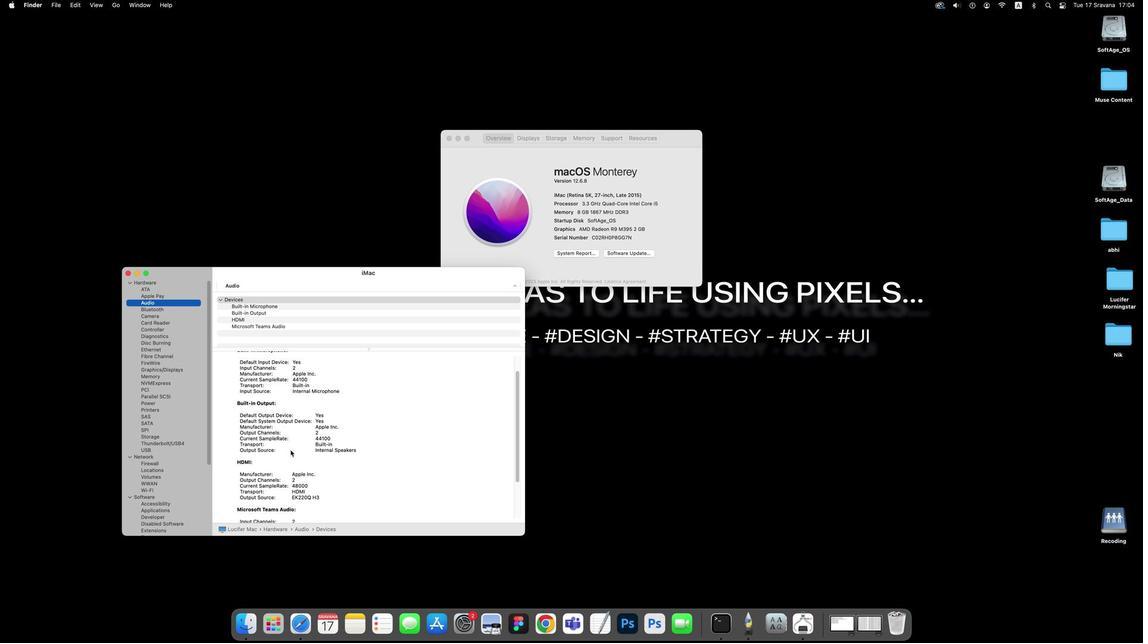 
Action: Mouse scrolled (290, 449) with delta (-1, 1)
Screenshot: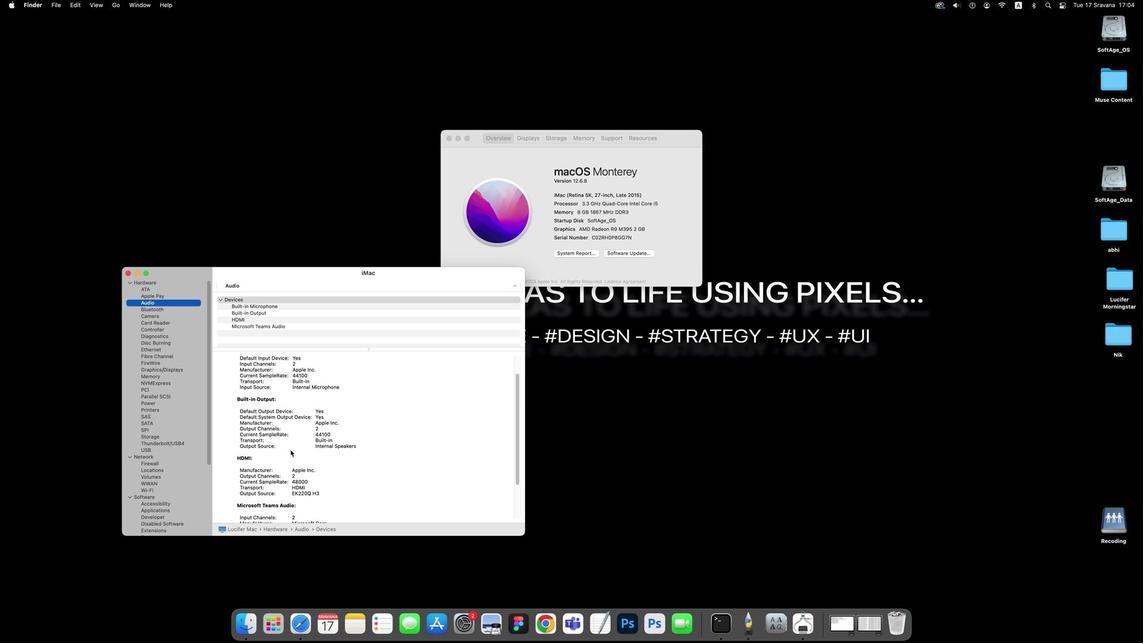 
Action: Mouse scrolled (290, 449) with delta (-1, 1)
Screenshot: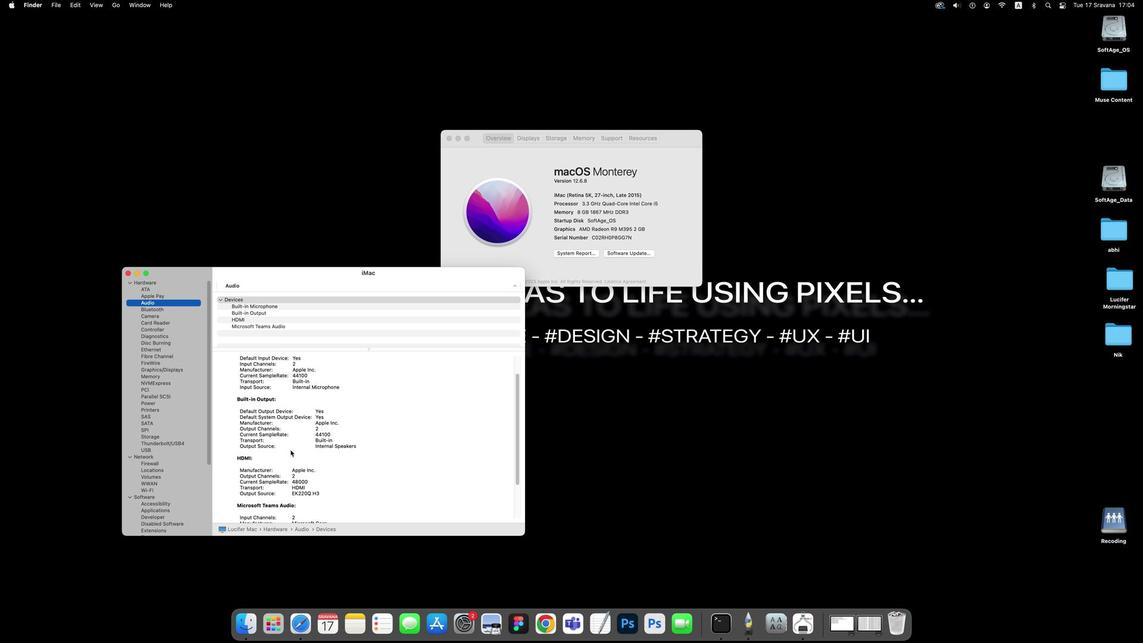 
Action: Mouse scrolled (290, 449) with delta (-1, 1)
Screenshot: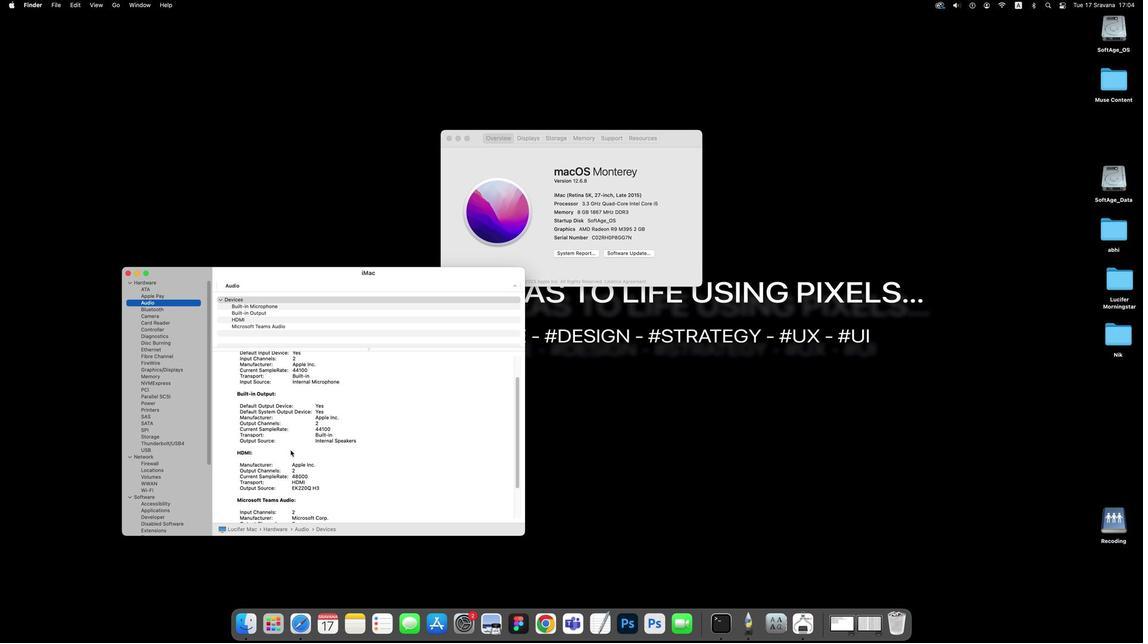 
Action: Mouse scrolled (290, 449) with delta (-1, 1)
Screenshot: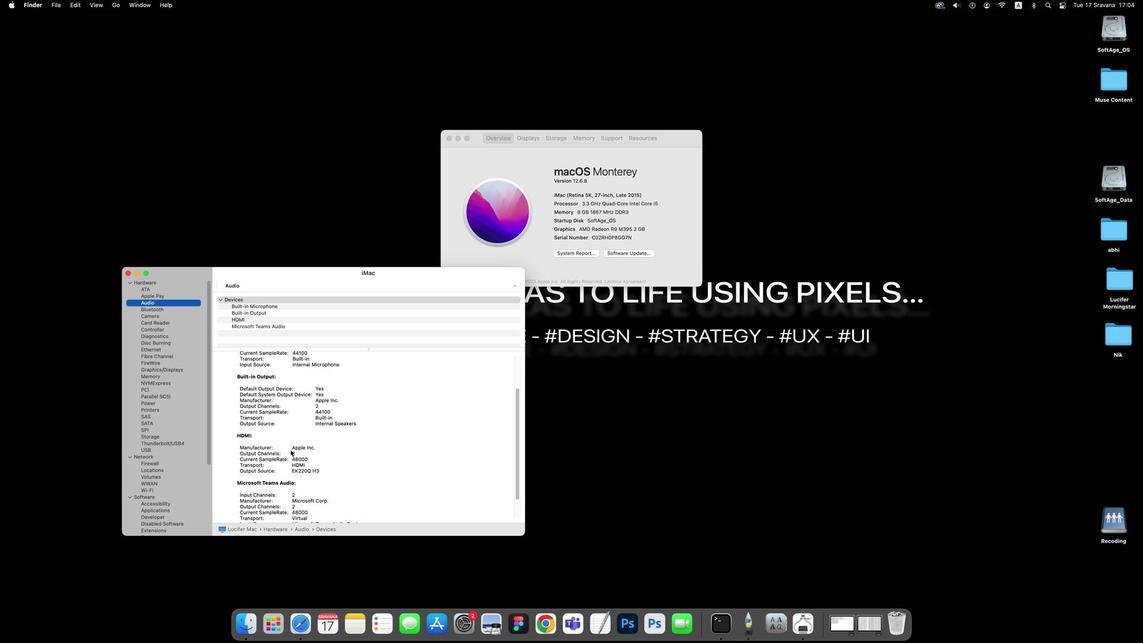 
Action: Mouse scrolled (290, 449) with delta (-1, 0)
Screenshot: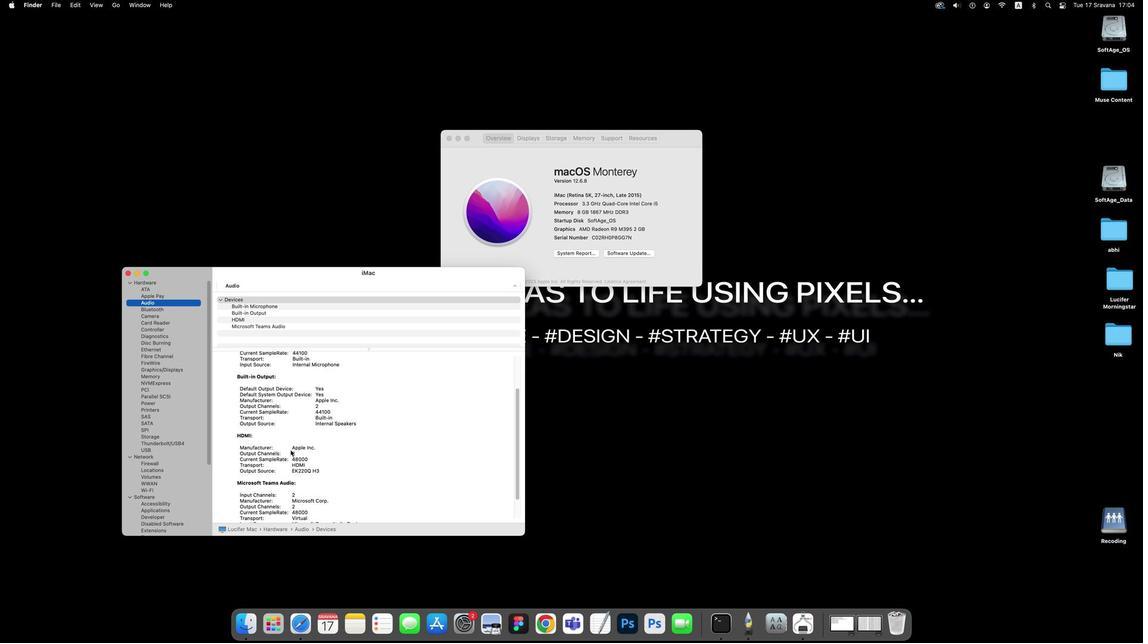 
Action: Mouse scrolled (290, 449) with delta (-1, 1)
Screenshot: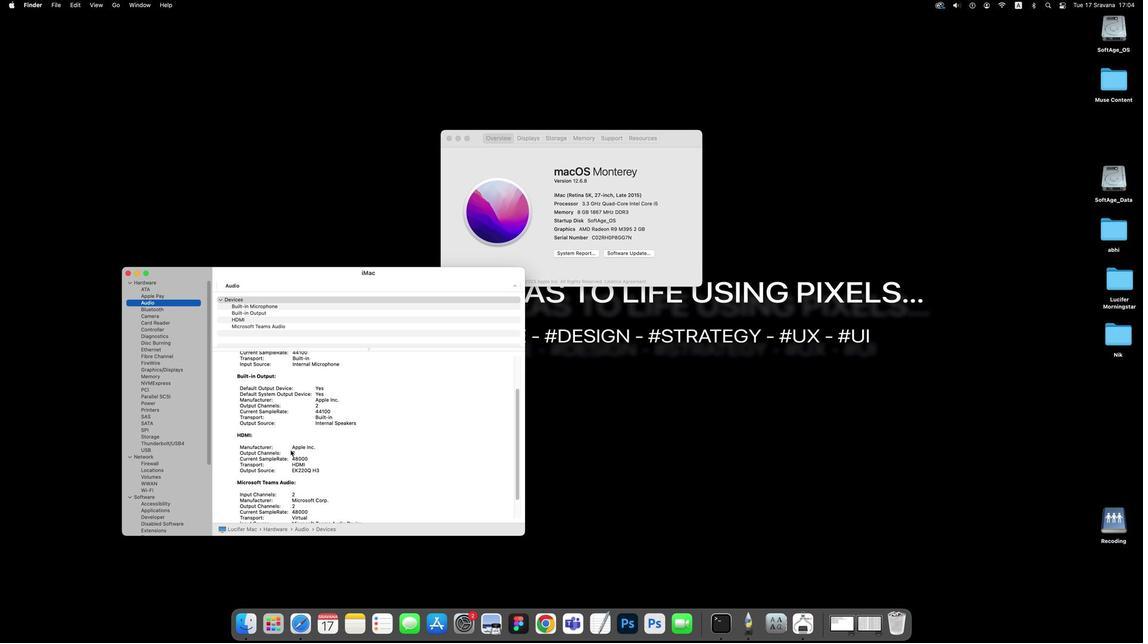 
Action: Mouse scrolled (290, 449) with delta (-1, 1)
Screenshot: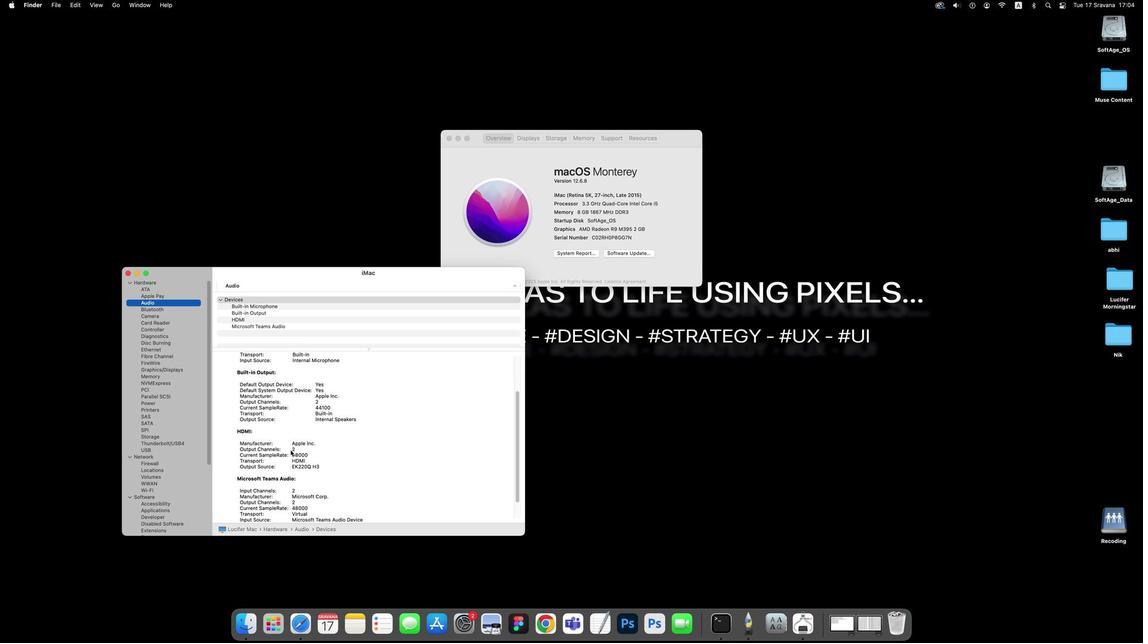 
Action: Mouse scrolled (290, 449) with delta (-1, 1)
Screenshot: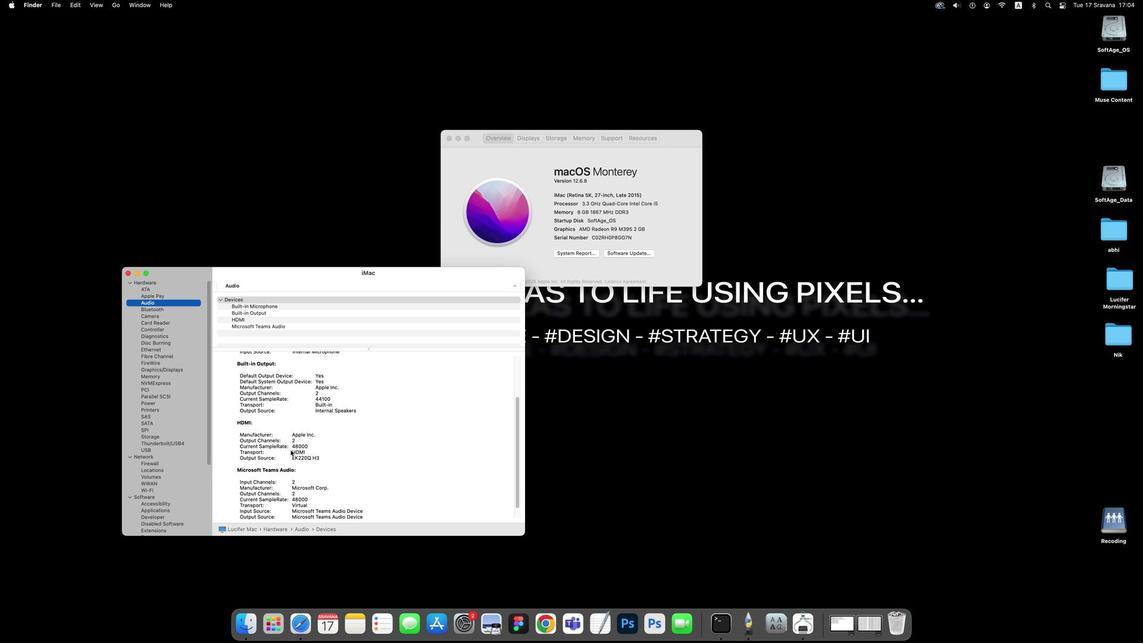 
Action: Mouse scrolled (290, 449) with delta (-1, 1)
Screenshot: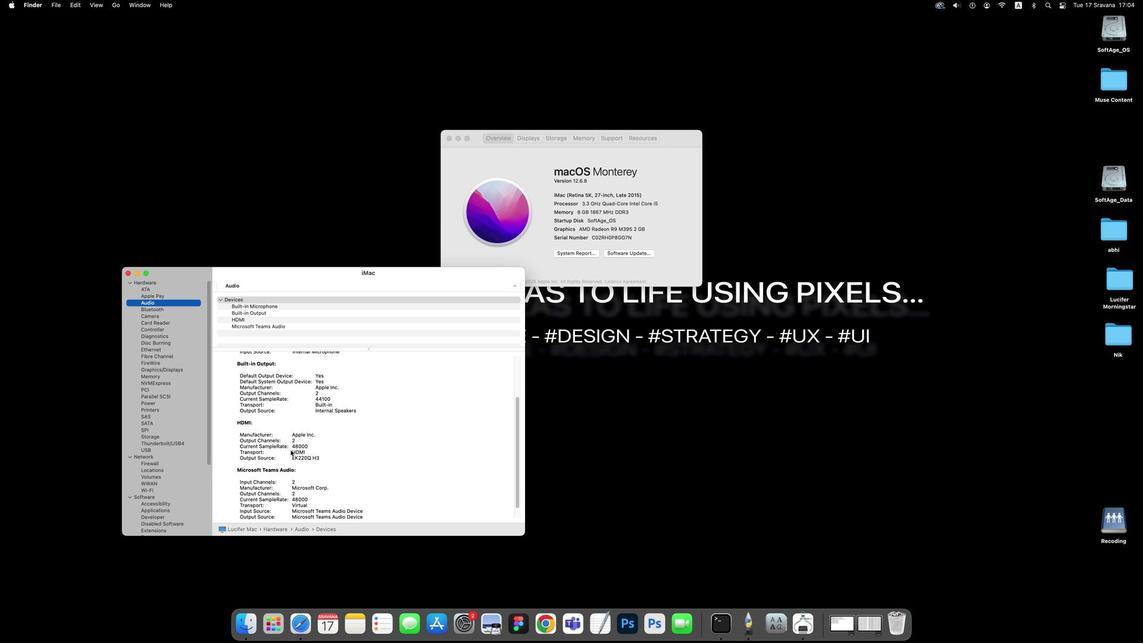 
Action: Mouse scrolled (290, 449) with delta (-1, 1)
Screenshot: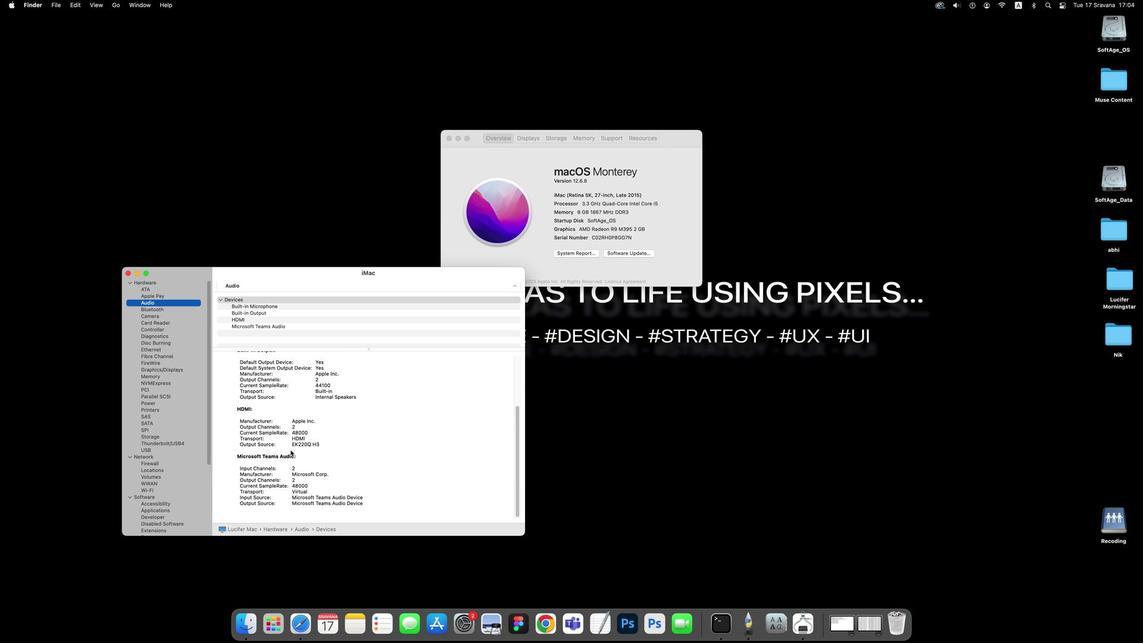 
Action: Mouse scrolled (290, 449) with delta (-1, 1)
Screenshot: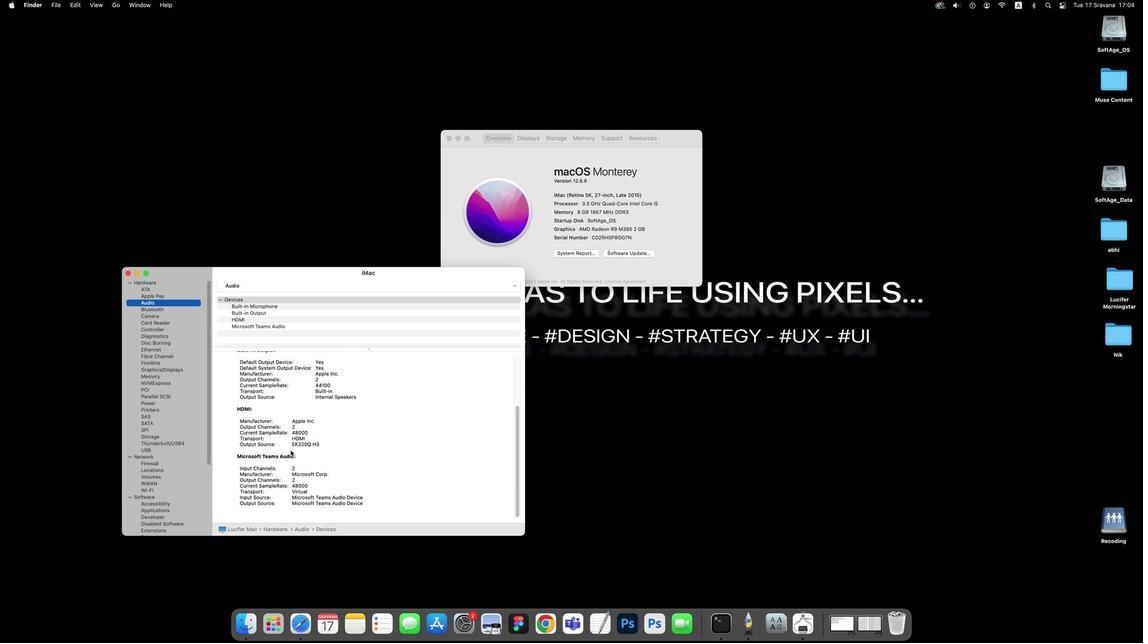 
Action: Mouse scrolled (290, 449) with delta (-1, -1)
Screenshot: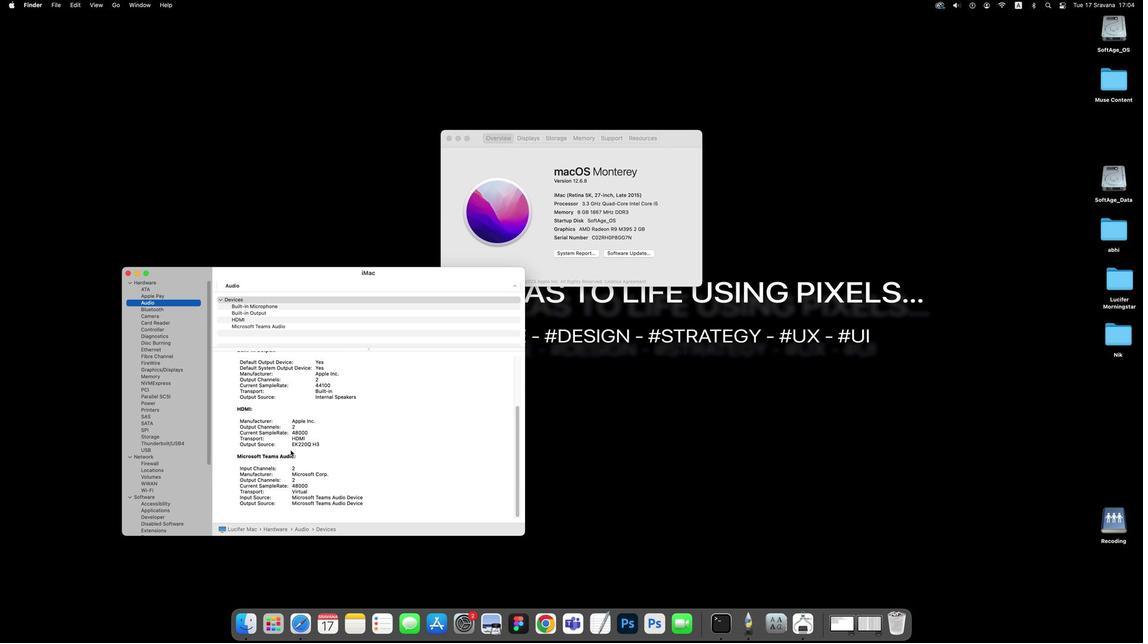 
Action: Mouse scrolled (290, 449) with delta (-1, 1)
Screenshot: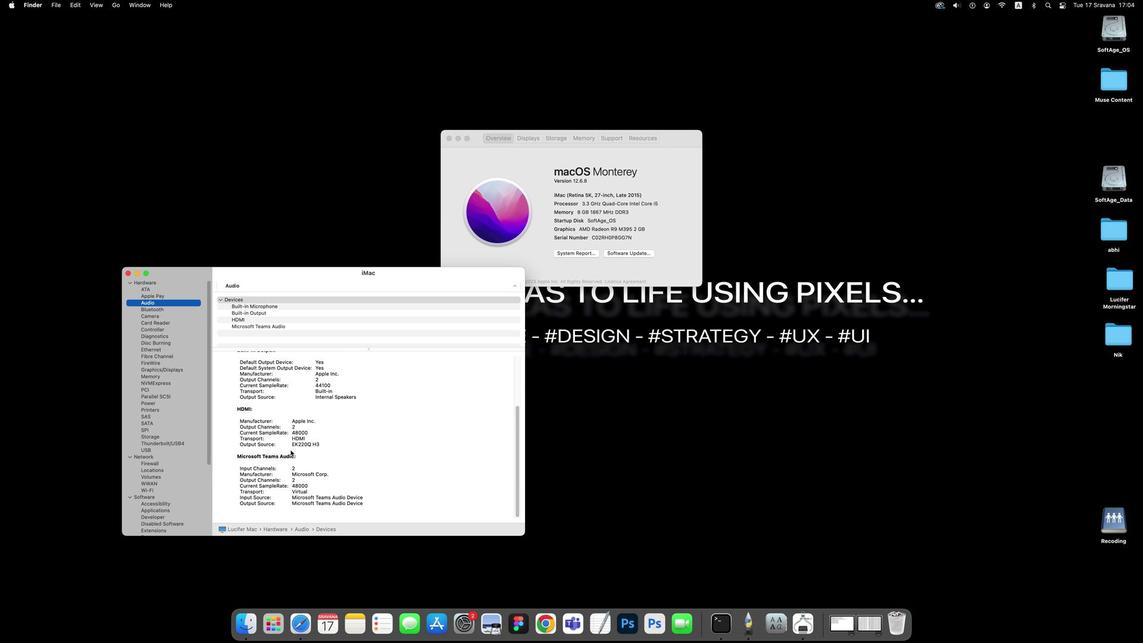
Action: Mouse scrolled (290, 449) with delta (-1, 1)
Screenshot: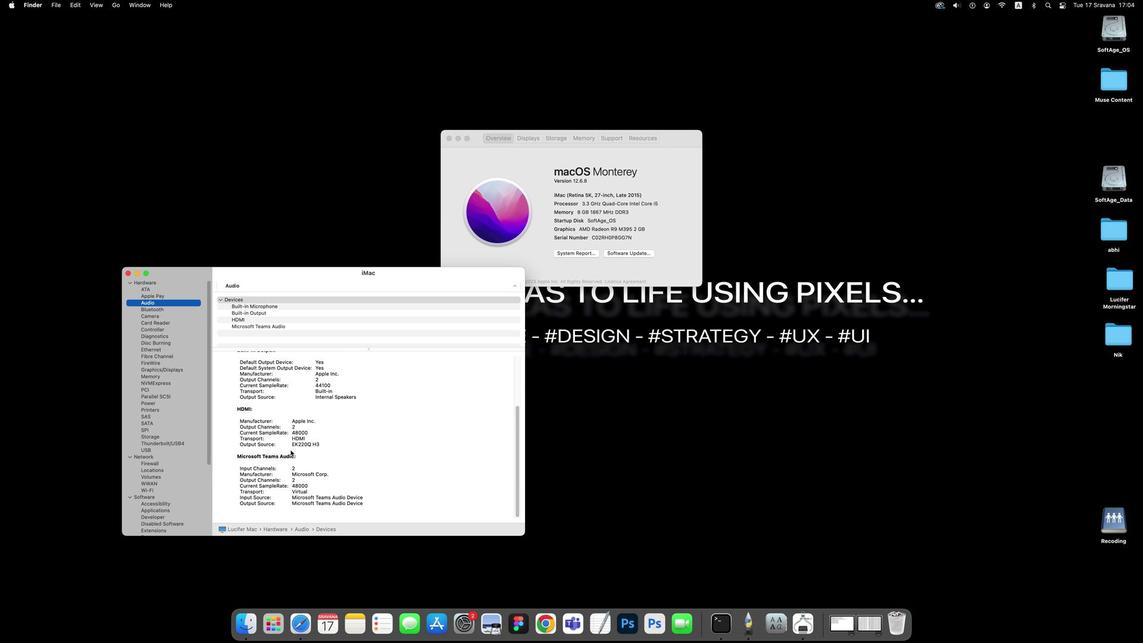 
Action: Mouse scrolled (290, 449) with delta (-1, -1)
Screenshot: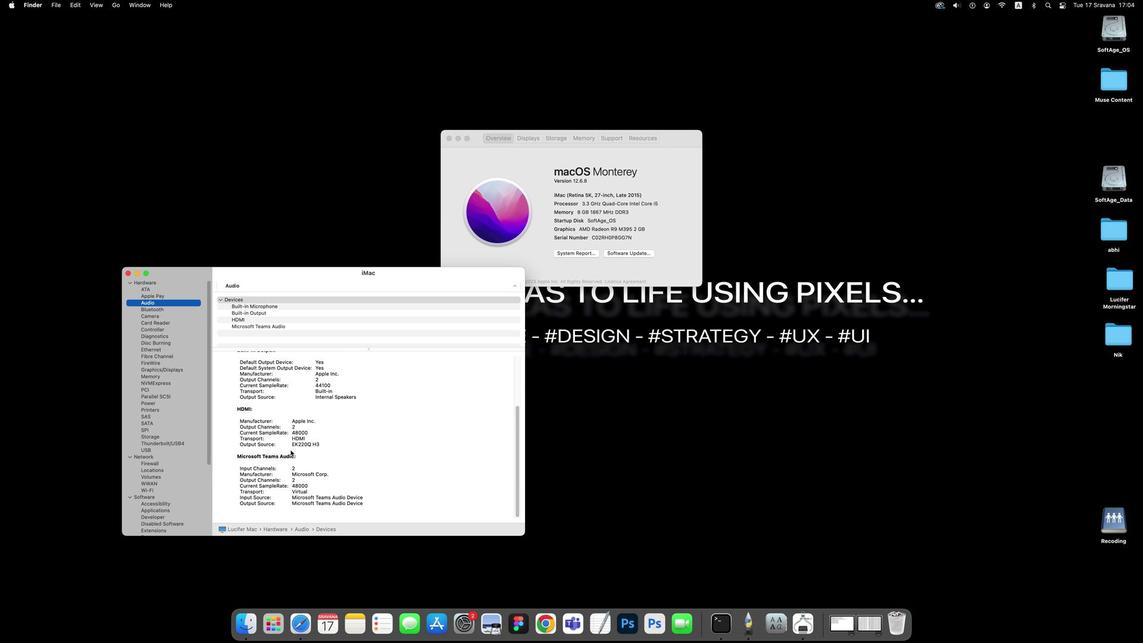 
Action: Mouse moved to (167, 398)
Screenshot: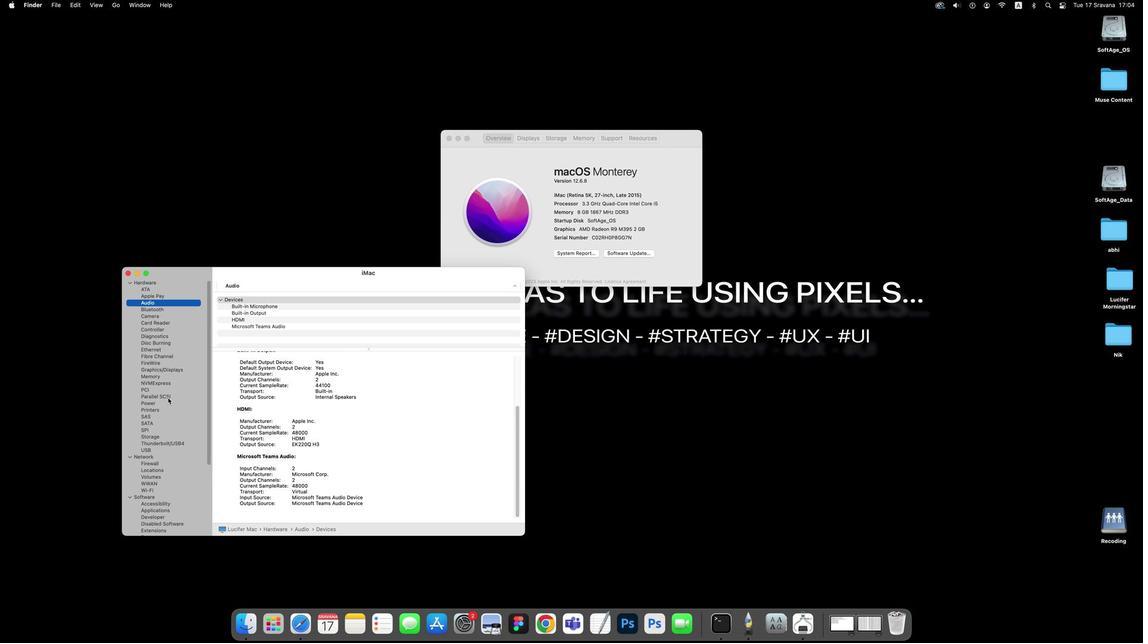 
Action: Mouse scrolled (167, 398) with delta (-1, 1)
Screenshot: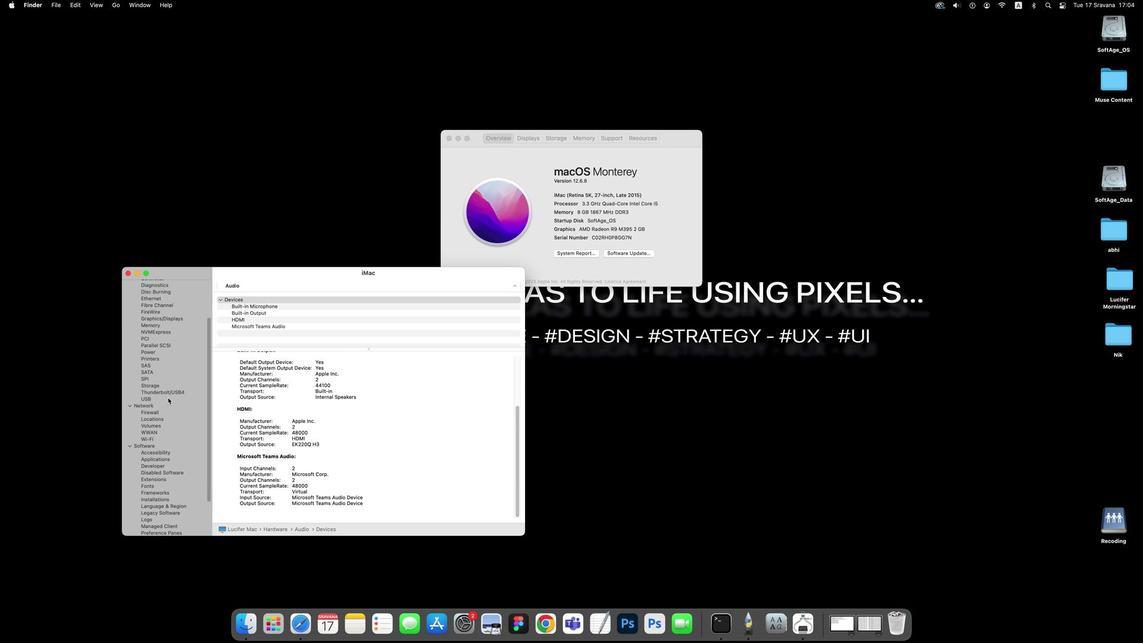 
Action: Mouse scrolled (167, 398) with delta (-1, 1)
Screenshot: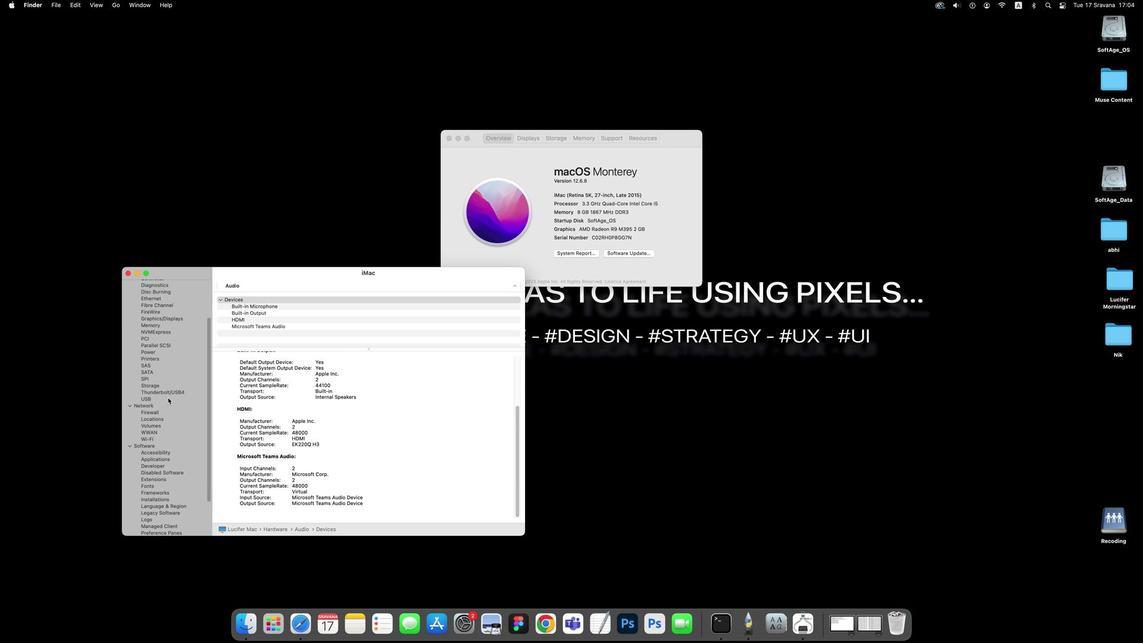 
Action: Mouse scrolled (167, 398) with delta (-1, 0)
Screenshot: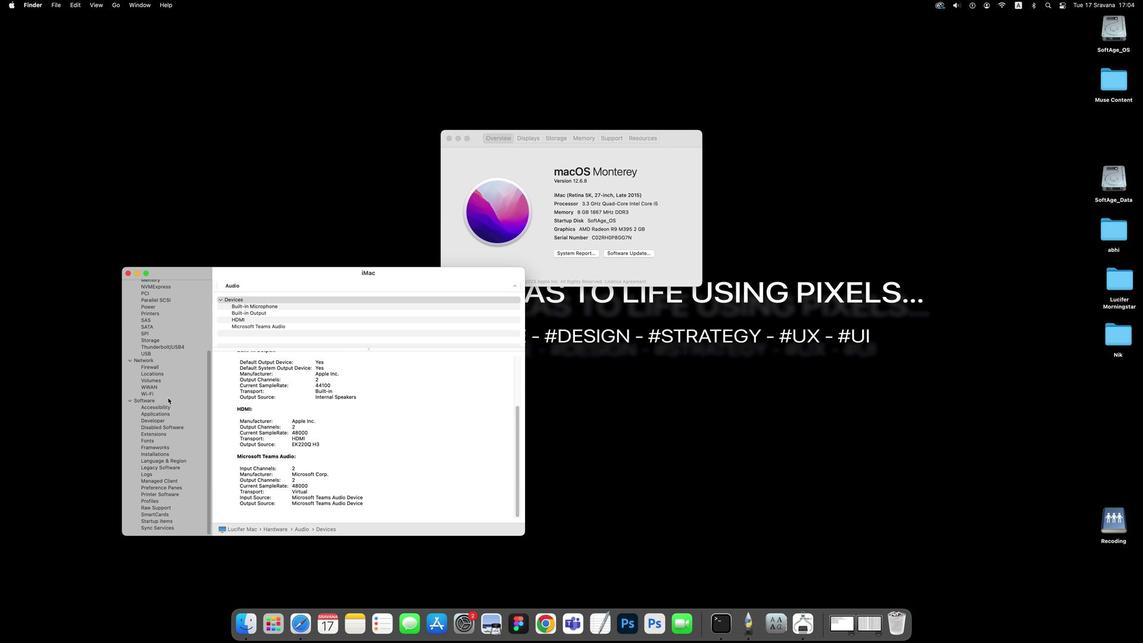 
Action: Mouse scrolled (167, 398) with delta (-1, -1)
Screenshot: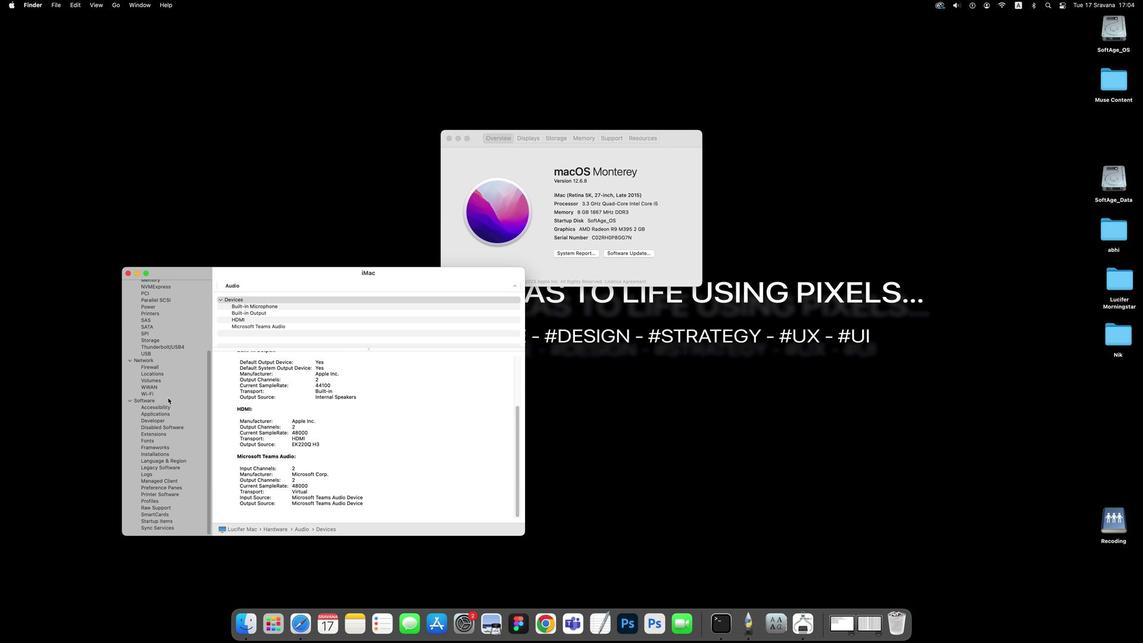 
Action: Mouse scrolled (167, 398) with delta (-1, 1)
Screenshot: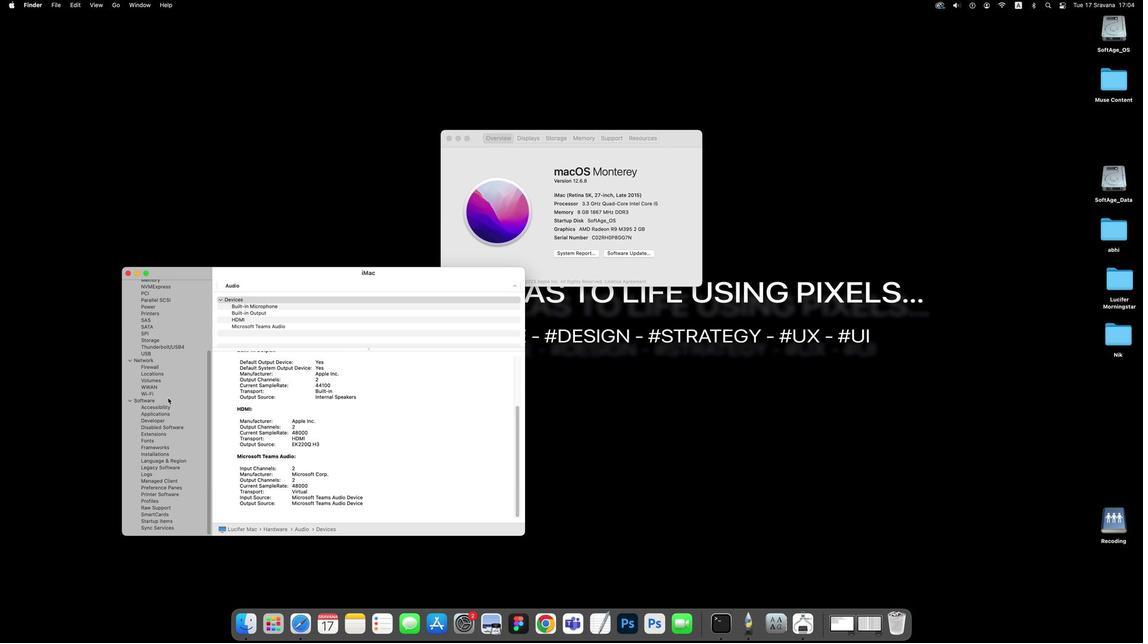 
Action: Mouse scrolled (167, 398) with delta (-1, 1)
Screenshot: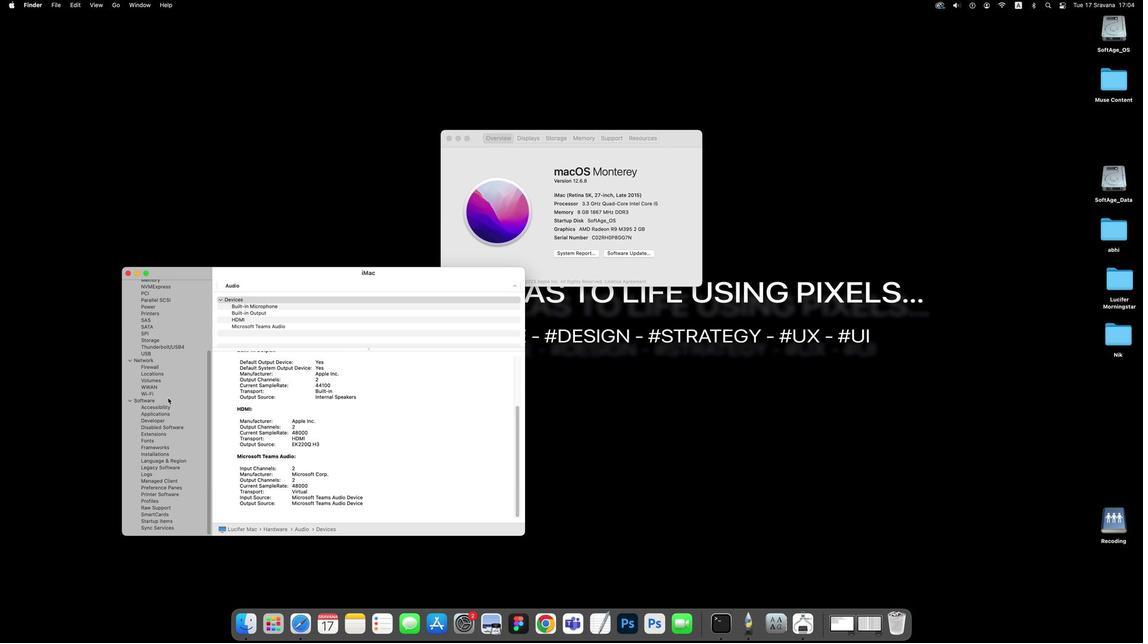 
Action: Mouse scrolled (167, 398) with delta (-1, -1)
Screenshot: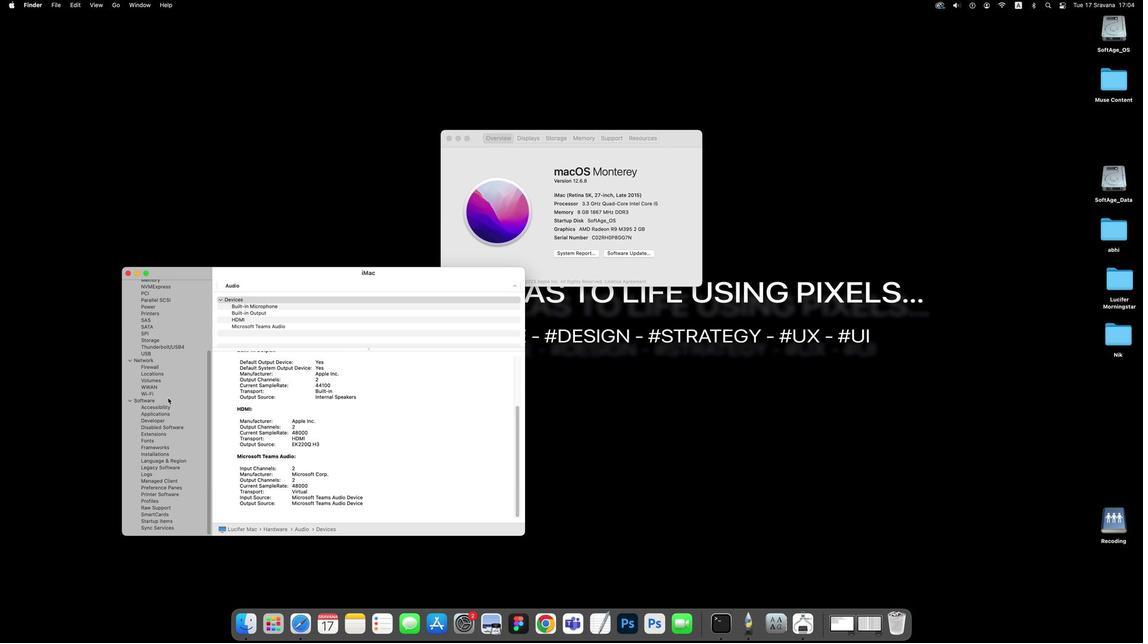 
Action: Mouse moved to (158, 508)
Screenshot: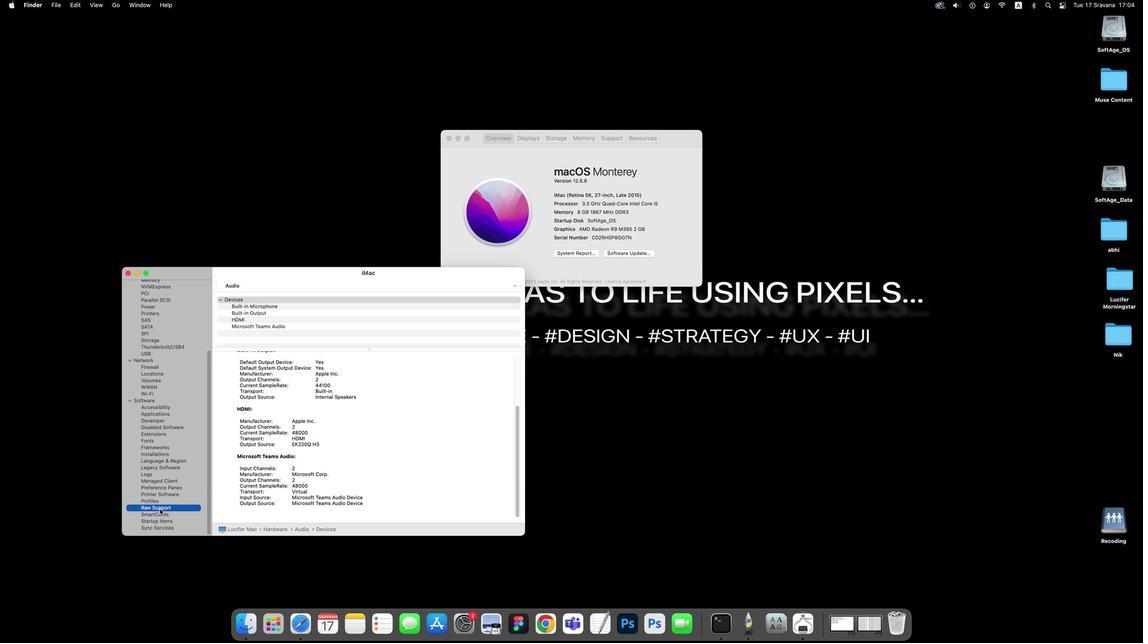
Action: Mouse pressed left at (158, 508)
Screenshot: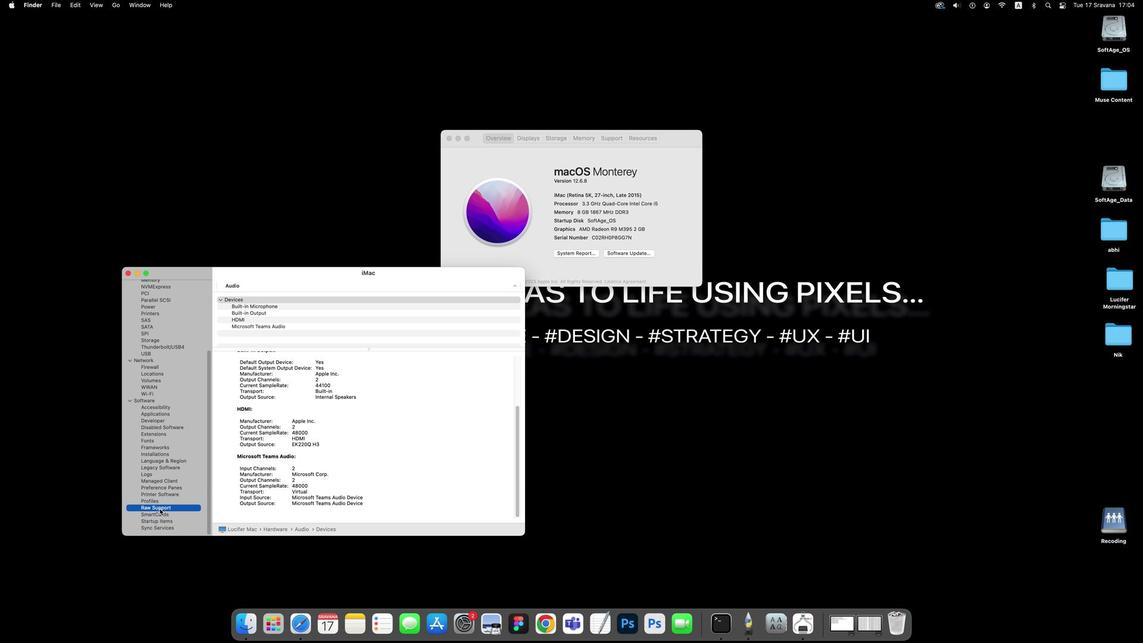
Action: Mouse moved to (149, 368)
Screenshot: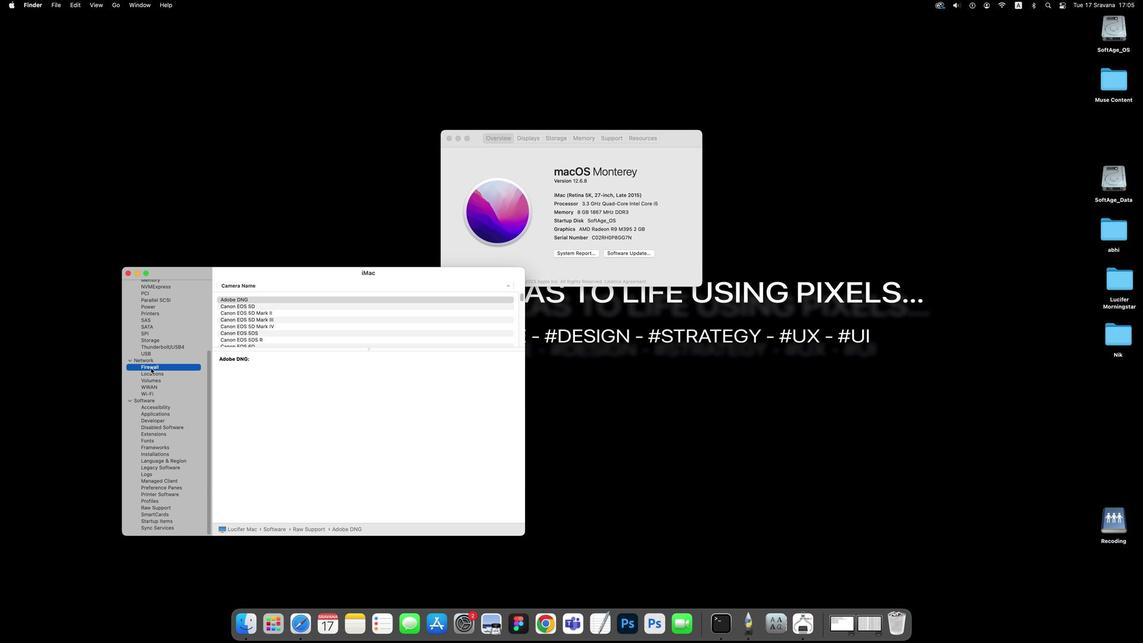 
Action: Mouse pressed left at (149, 368)
Screenshot: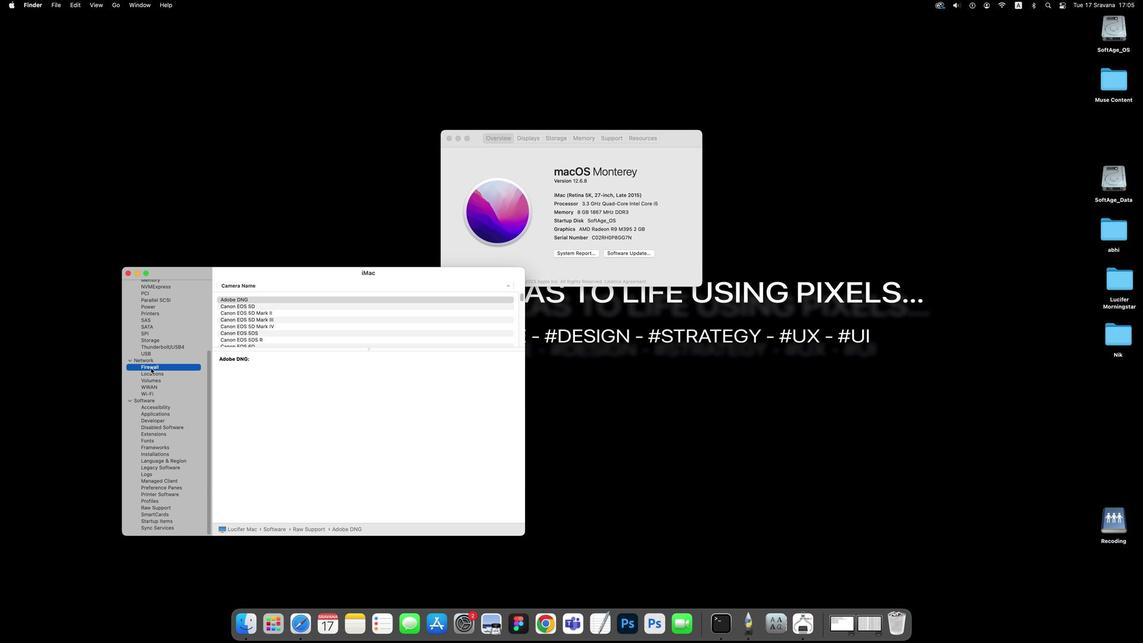 
Action: Mouse moved to (164, 378)
Screenshot: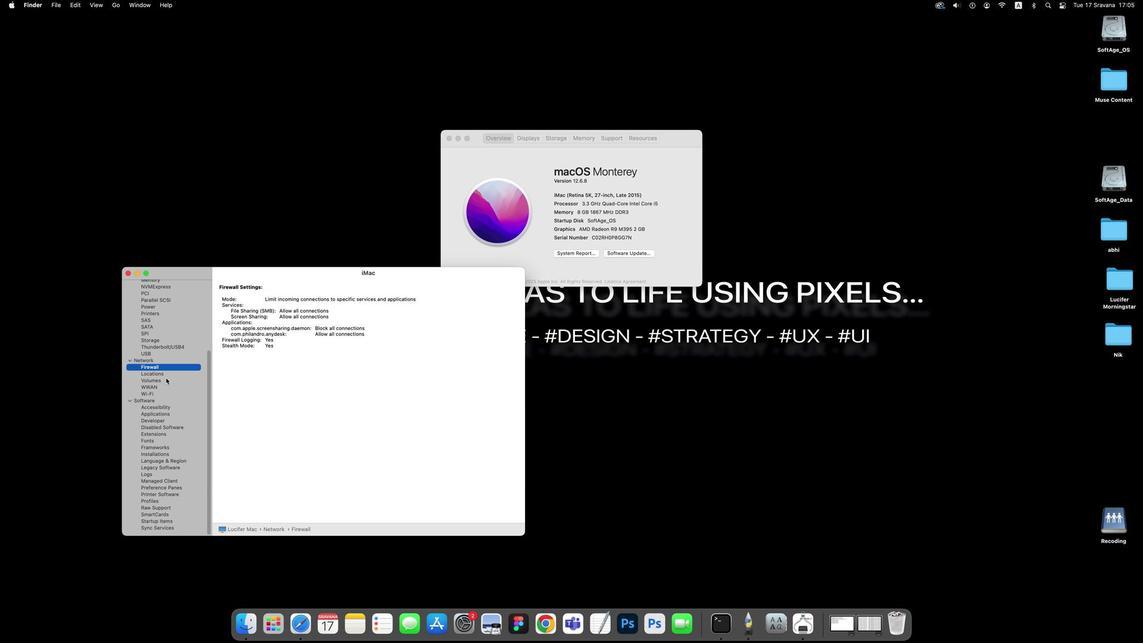 
Action: Mouse pressed left at (164, 378)
Screenshot: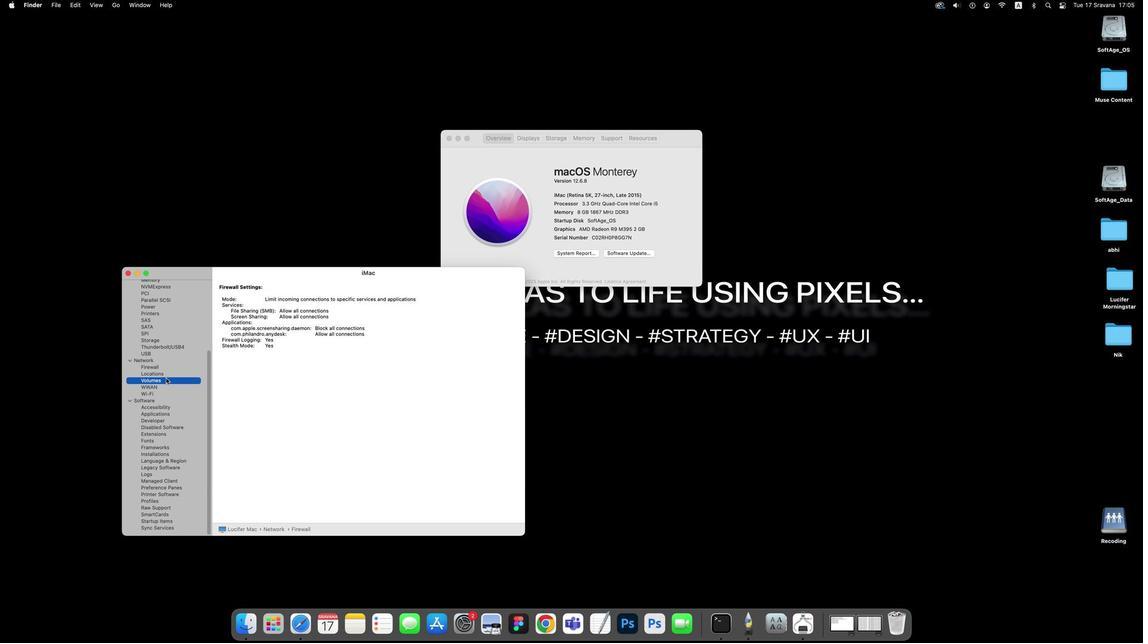 
Action: Mouse moved to (160, 386)
Screenshot: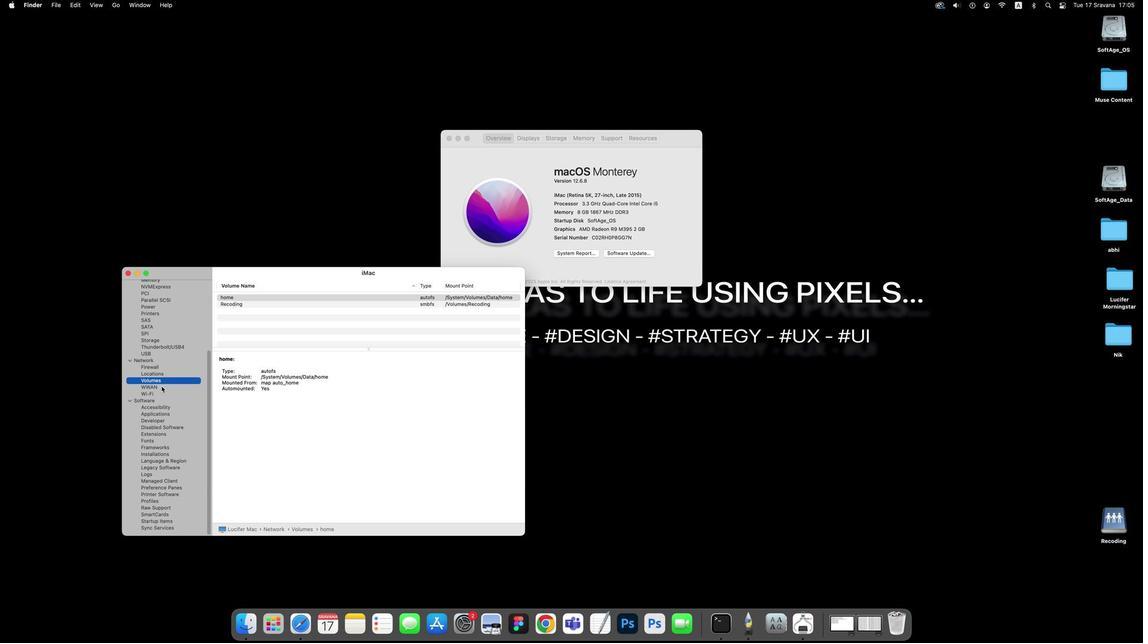 
Action: Mouse pressed left at (160, 386)
Screenshot: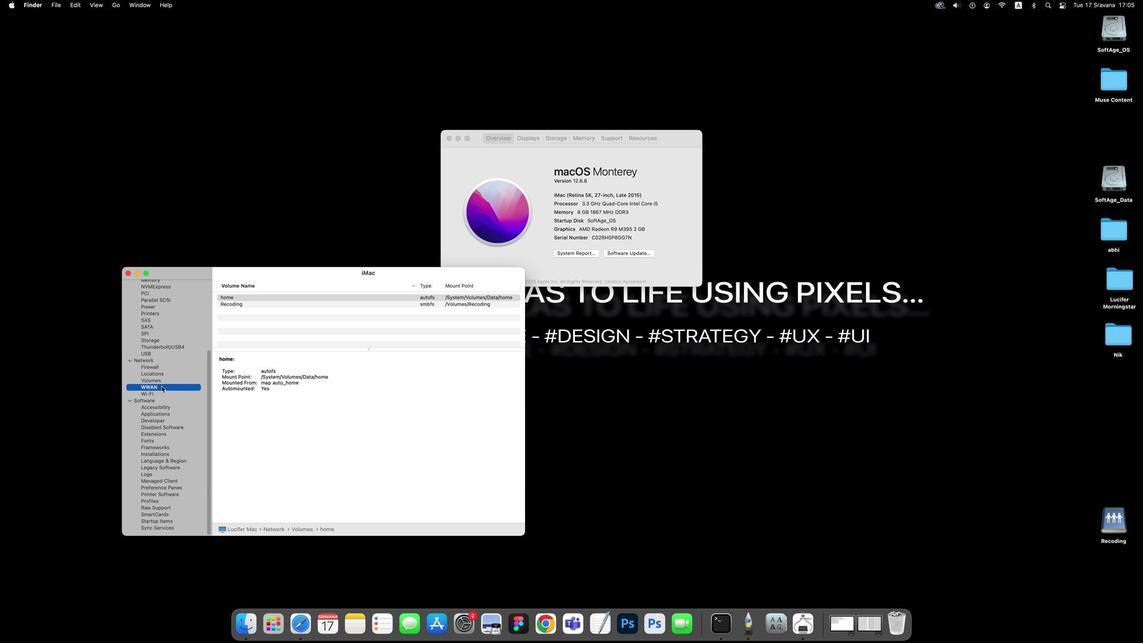 
Action: Mouse moved to (167, 393)
Screenshot: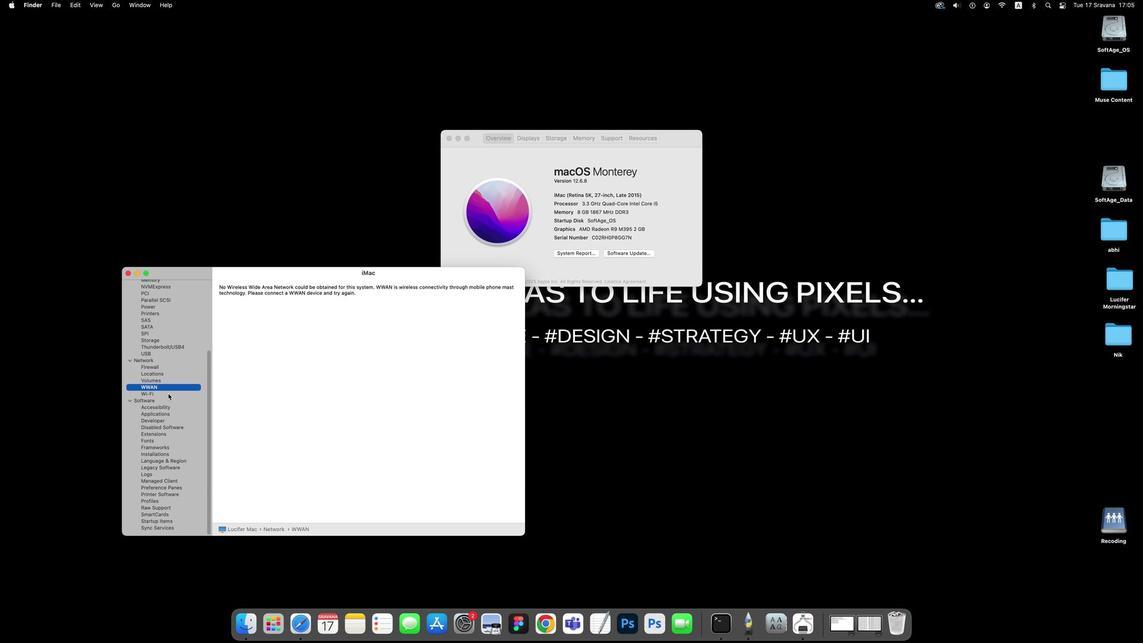 
Action: Mouse pressed left at (167, 393)
Screenshot: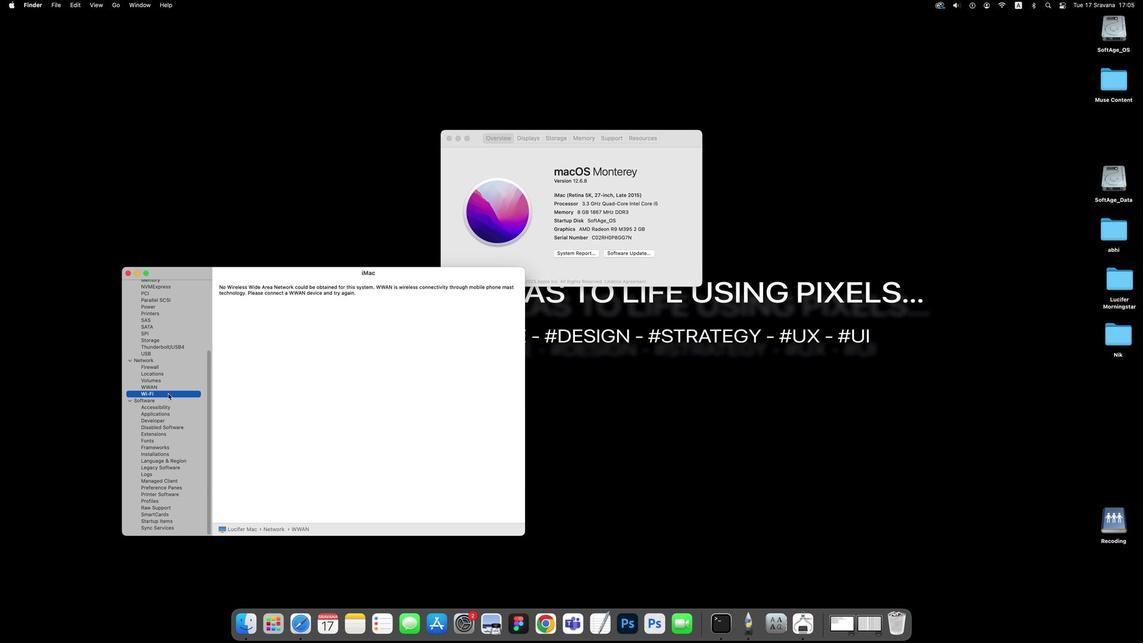 
Action: Mouse moved to (259, 356)
Screenshot: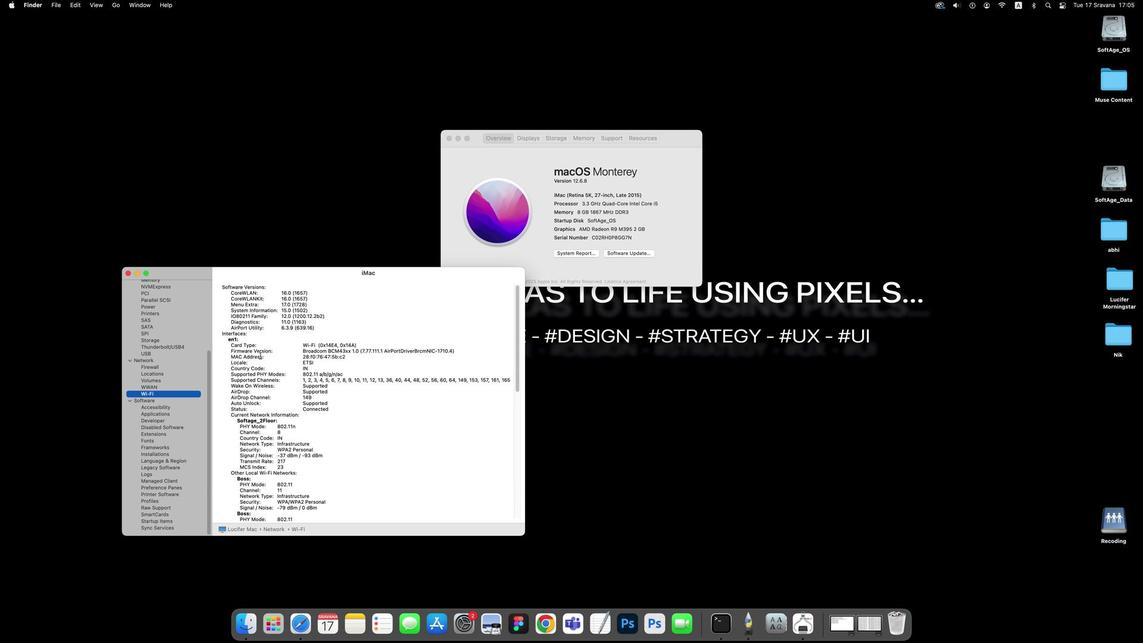 
Action: Mouse scrolled (259, 356) with delta (-1, 1)
Screenshot: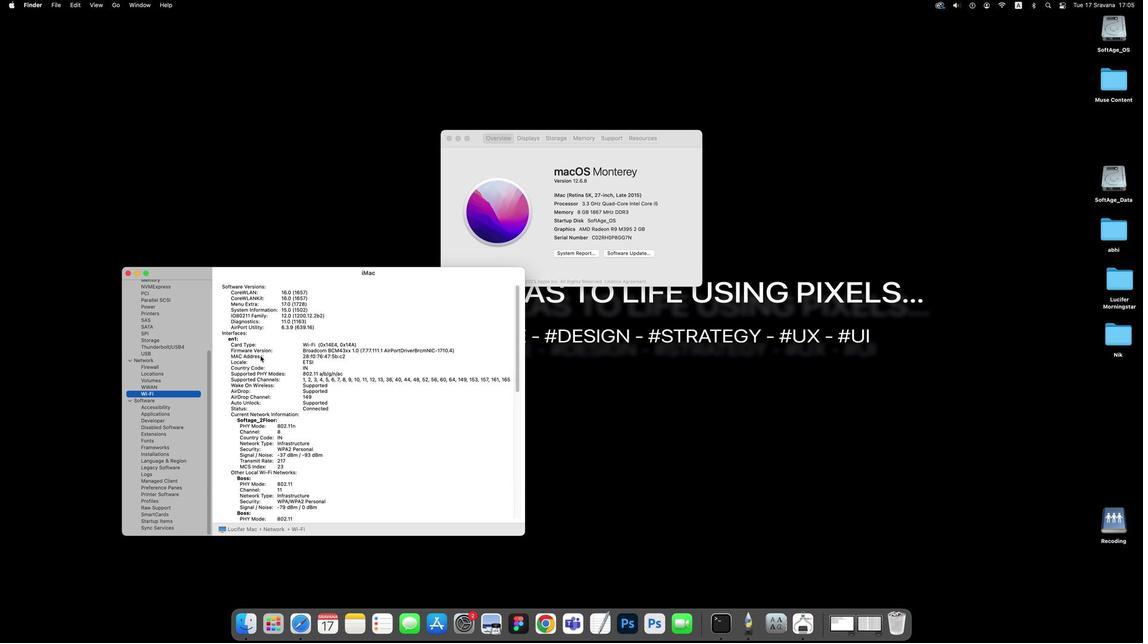 
Action: Mouse scrolled (259, 356) with delta (-1, 1)
Screenshot: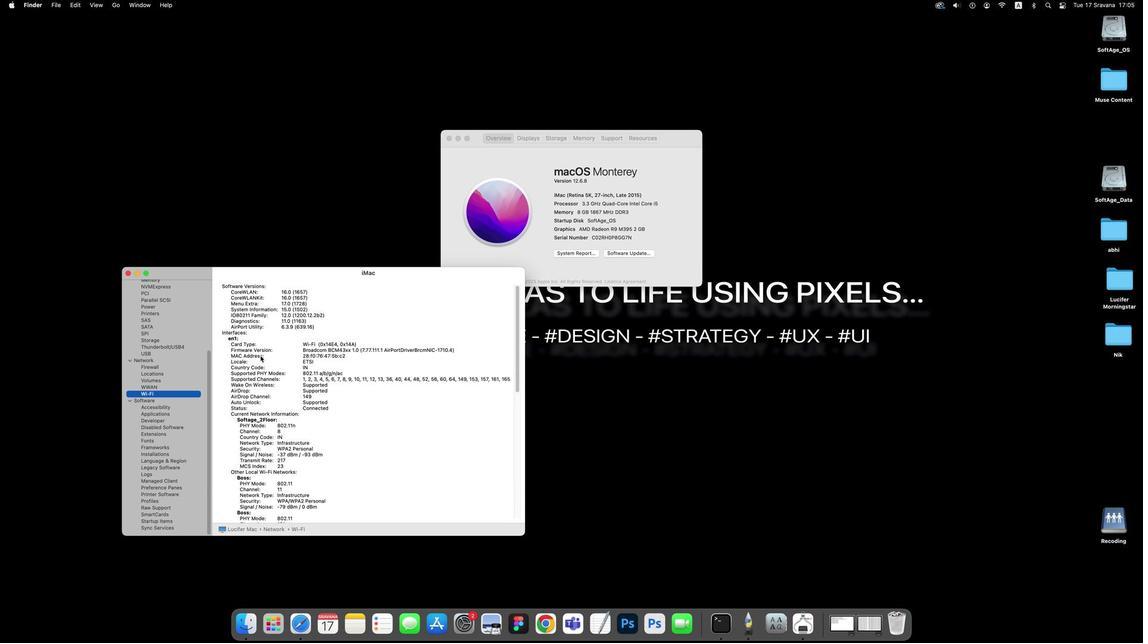 
Action: Mouse scrolled (259, 356) with delta (-1, 1)
Screenshot: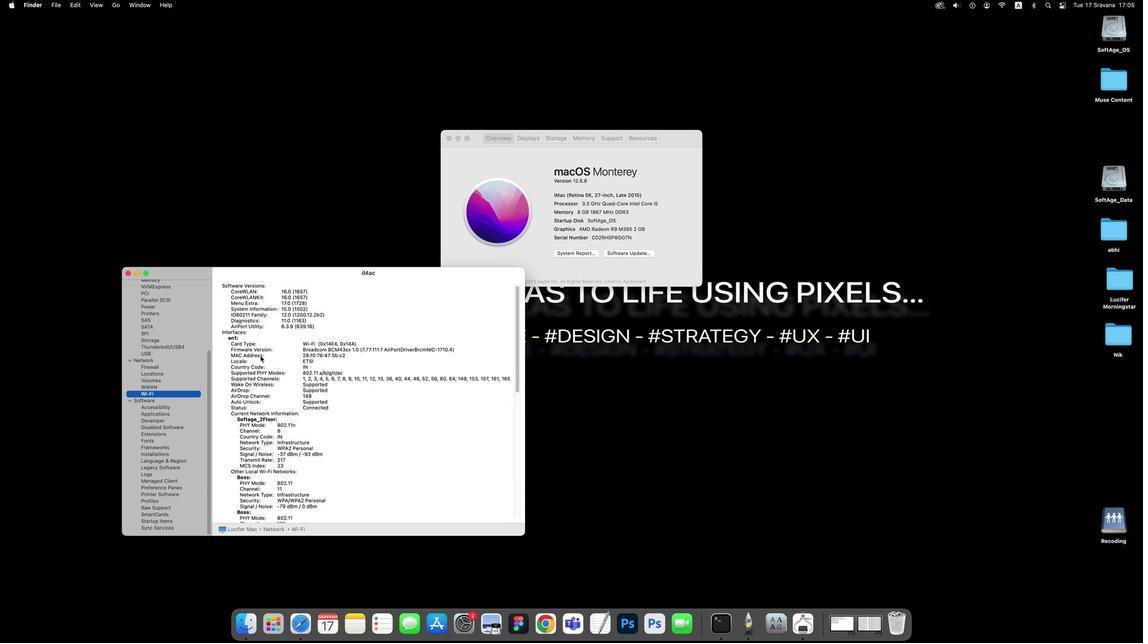 
Action: Mouse scrolled (259, 356) with delta (-1, 1)
Screenshot: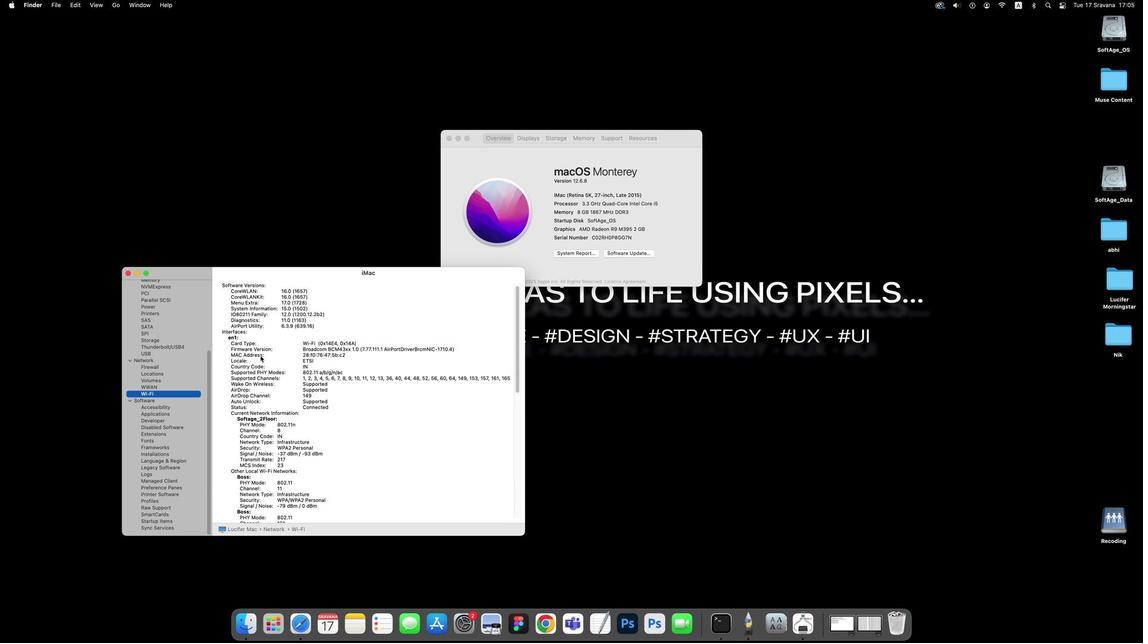 
Action: Mouse scrolled (259, 356) with delta (-1, 1)
Screenshot: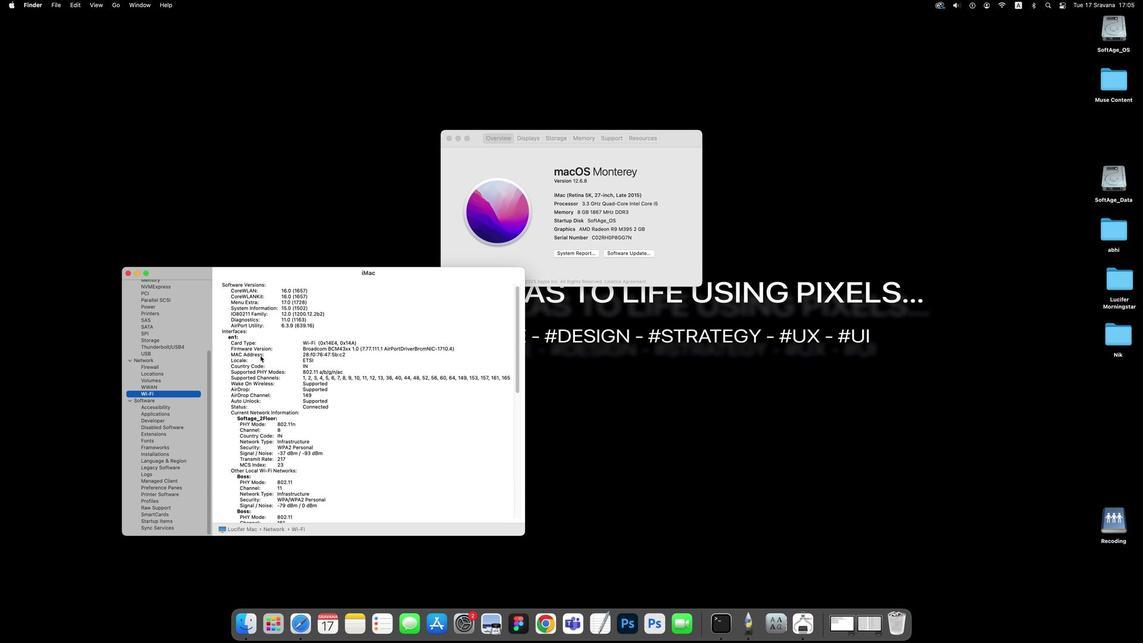 
Action: Mouse scrolled (259, 356) with delta (-1, 1)
Screenshot: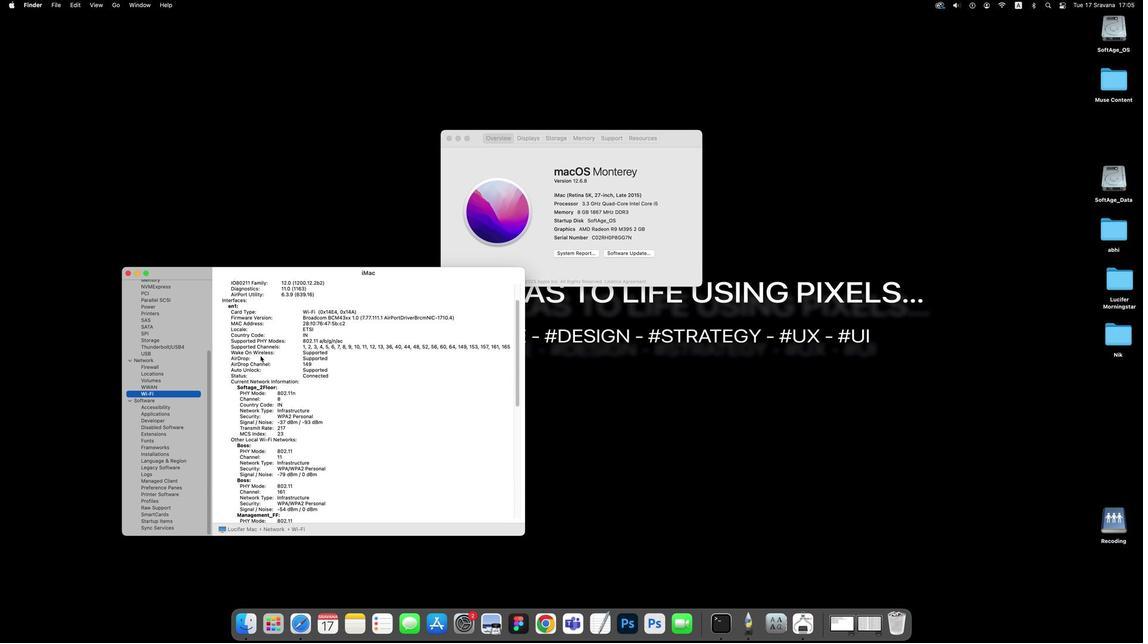 
Action: Mouse scrolled (259, 356) with delta (-1, 1)
Screenshot: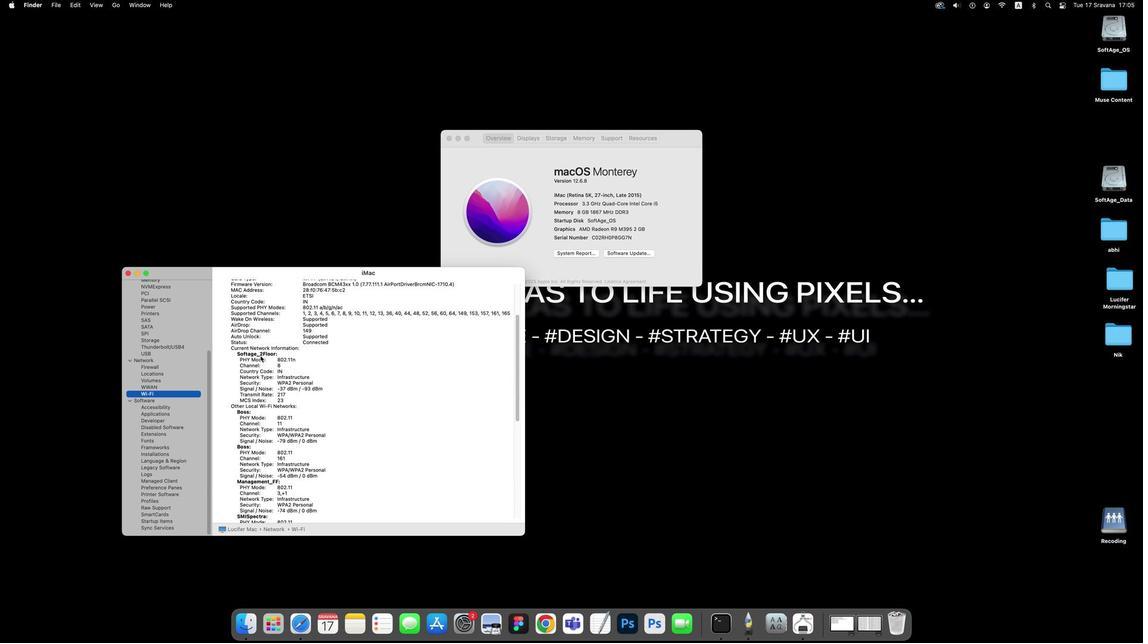 
Action: Mouse scrolled (259, 356) with delta (-1, 0)
Screenshot: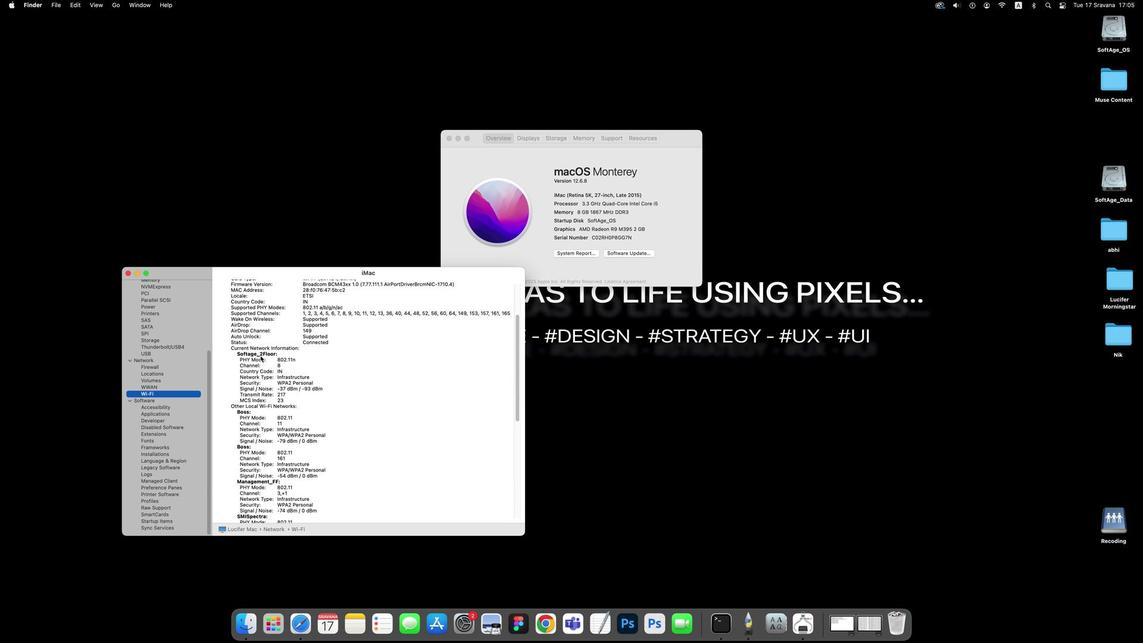 
Action: Mouse scrolled (259, 356) with delta (-1, -1)
Screenshot: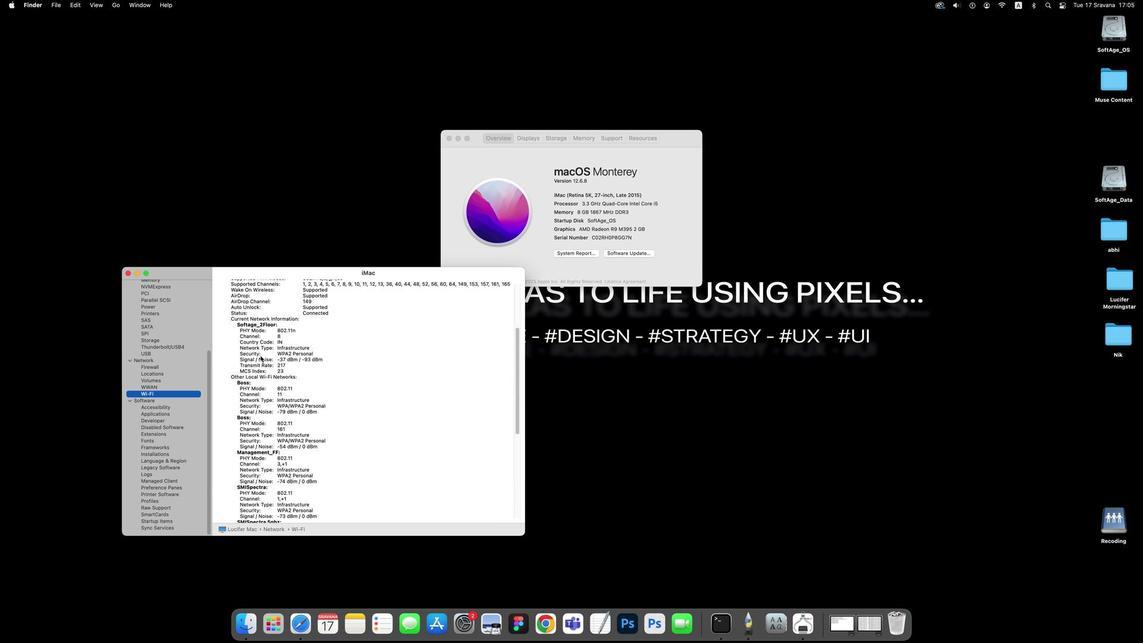 
Action: Mouse scrolled (259, 356) with delta (-1, 0)
Screenshot: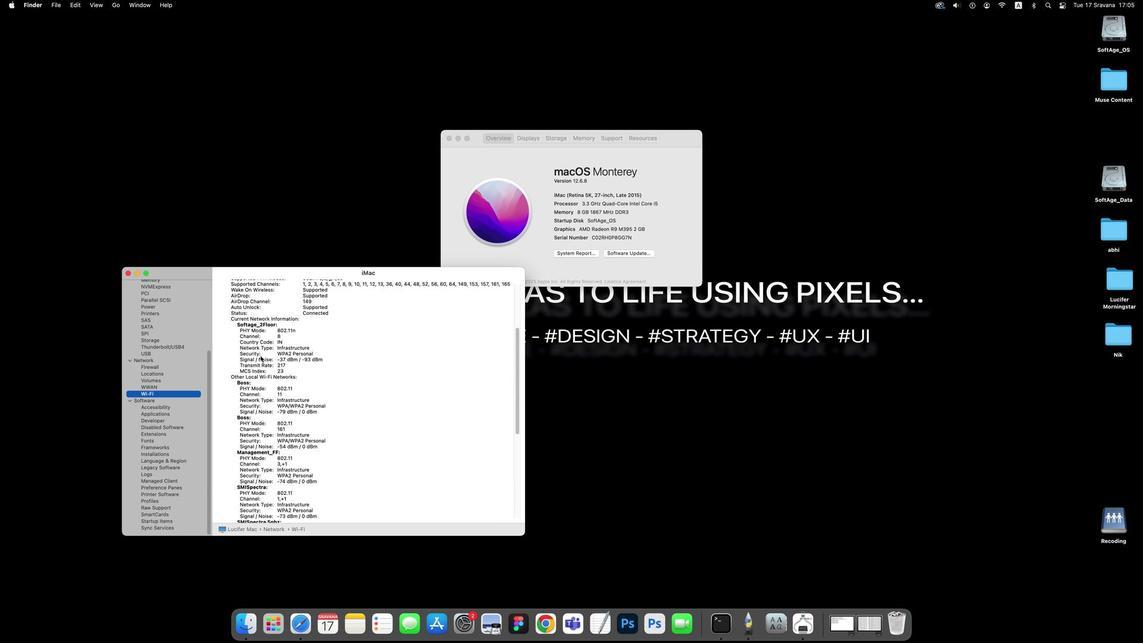 
Action: Mouse scrolled (259, 356) with delta (-1, 1)
Screenshot: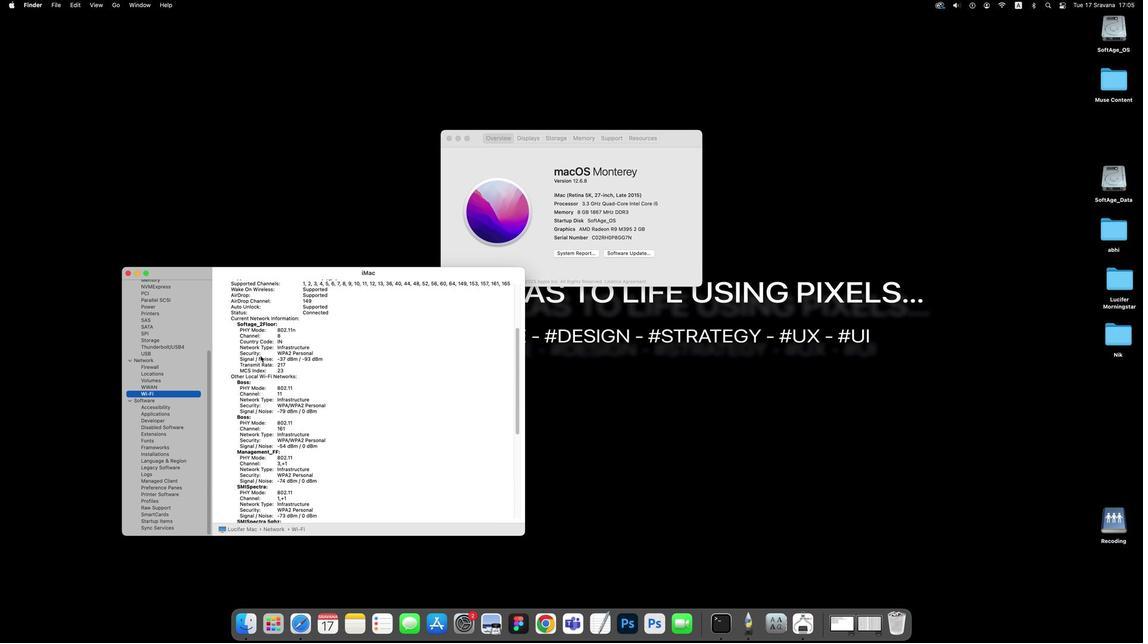 
Action: Mouse scrolled (259, 356) with delta (-1, 1)
Screenshot: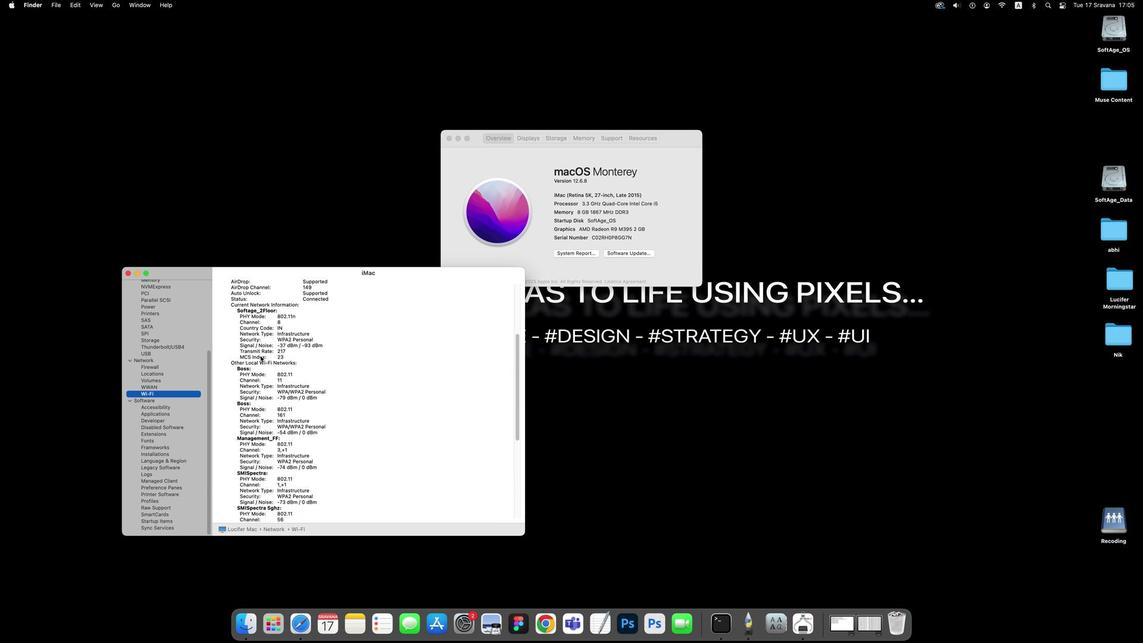
Action: Mouse scrolled (259, 356) with delta (-1, 1)
Screenshot: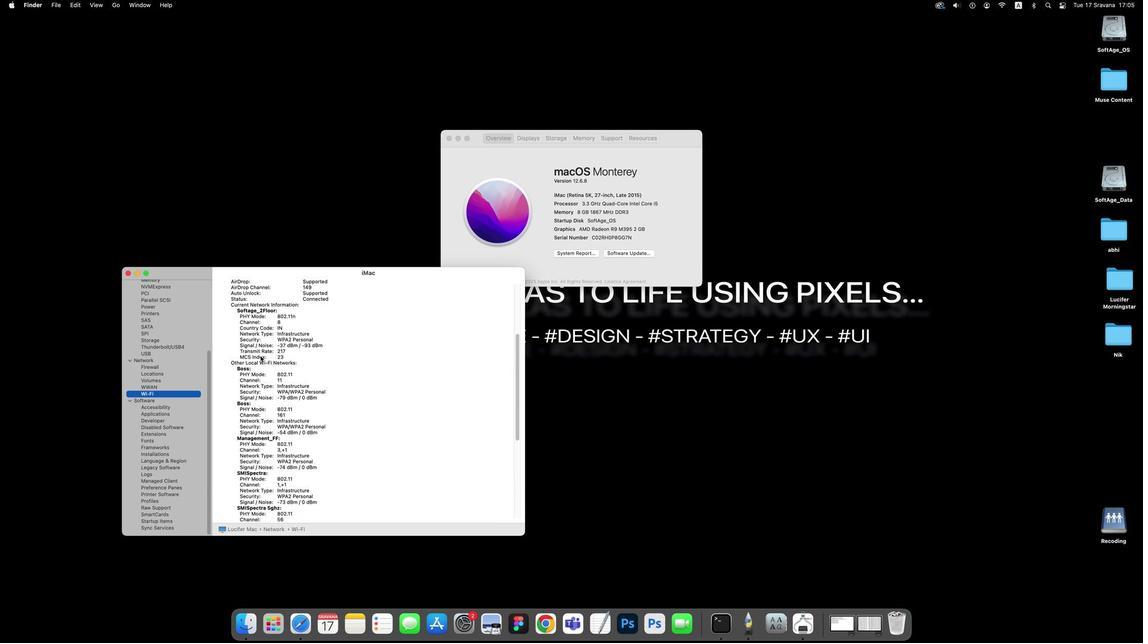 
Action: Mouse scrolled (259, 356) with delta (-1, 1)
Screenshot: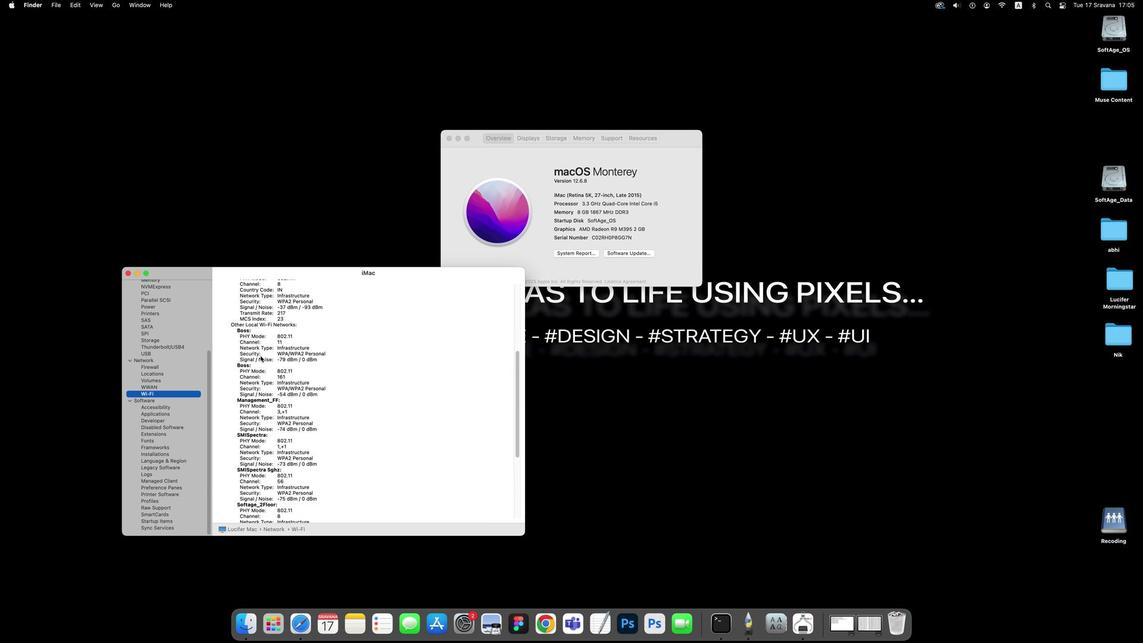 
Action: Mouse scrolled (259, 356) with delta (-1, 0)
Screenshot: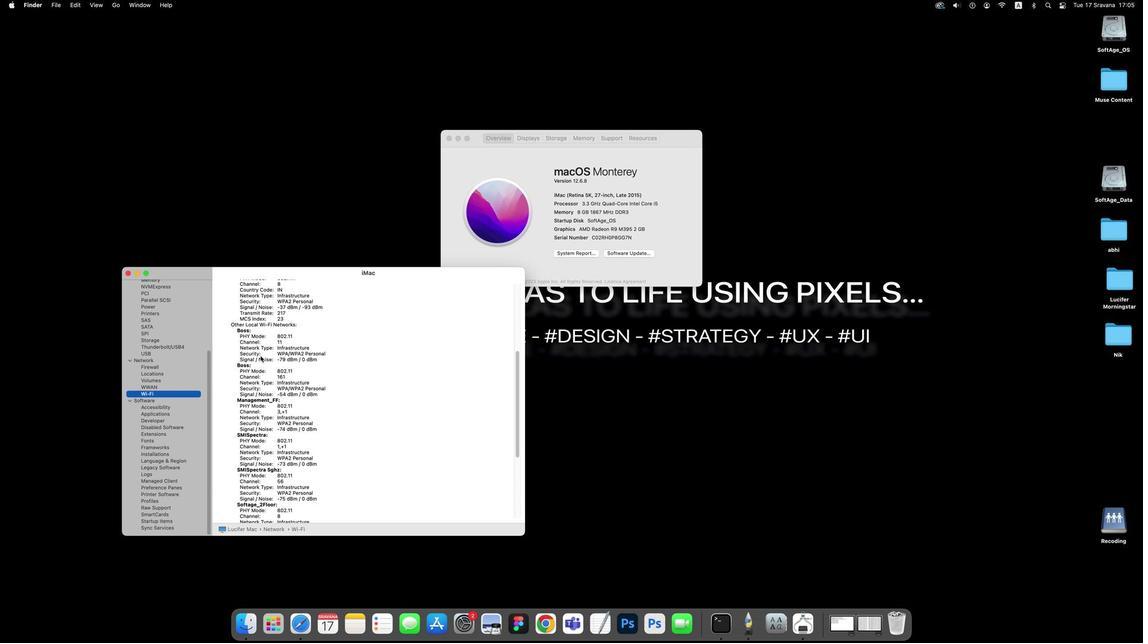 
Action: Mouse scrolled (259, 356) with delta (-1, 0)
Screenshot: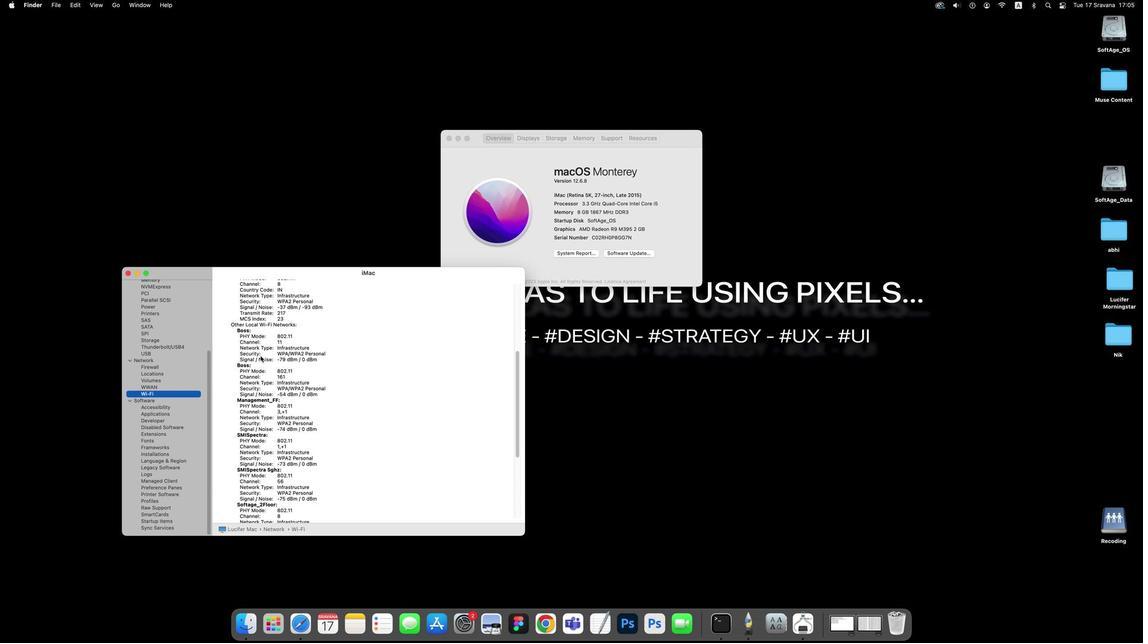 
Action: Mouse scrolled (259, 356) with delta (-1, 1)
Screenshot: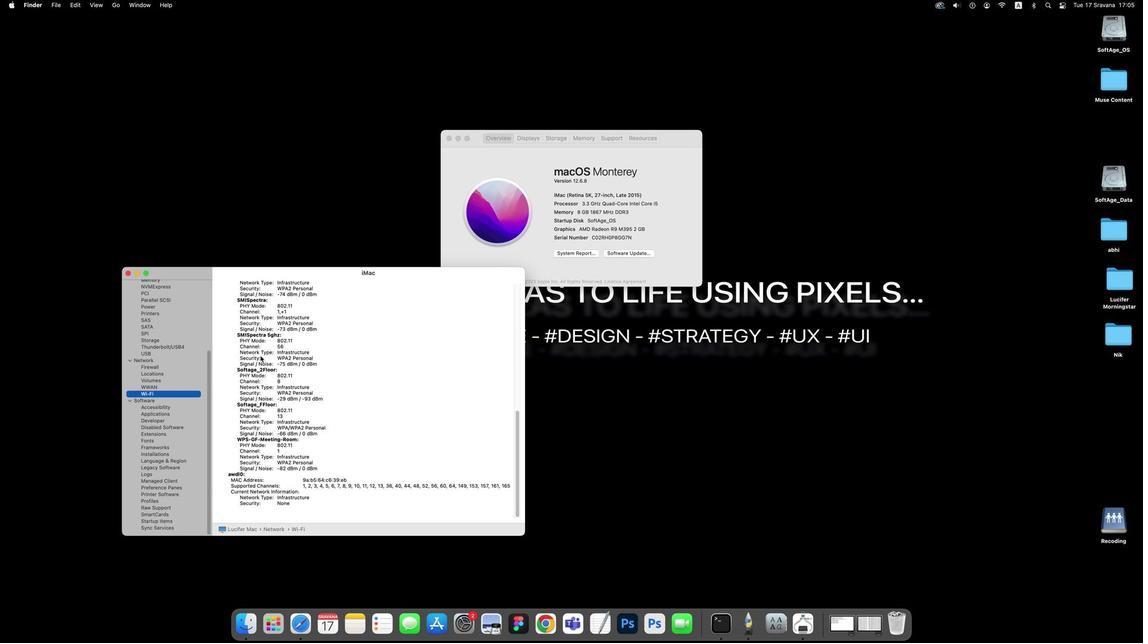 
Action: Mouse scrolled (259, 356) with delta (-1, 0)
Screenshot: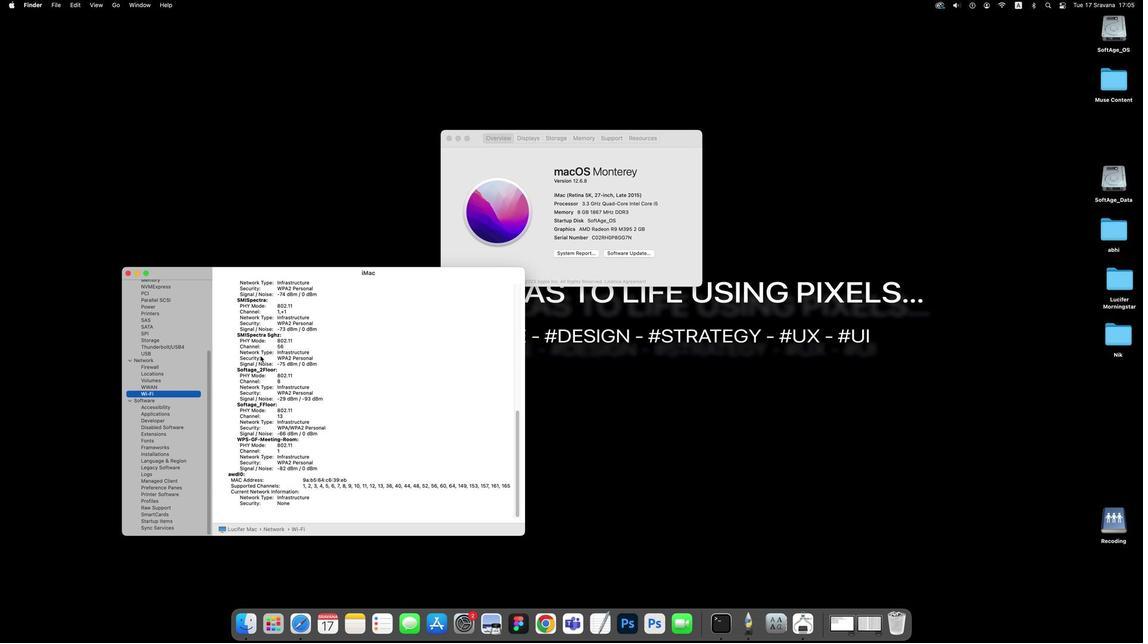 
Action: Mouse scrolled (259, 356) with delta (-1, -1)
Screenshot: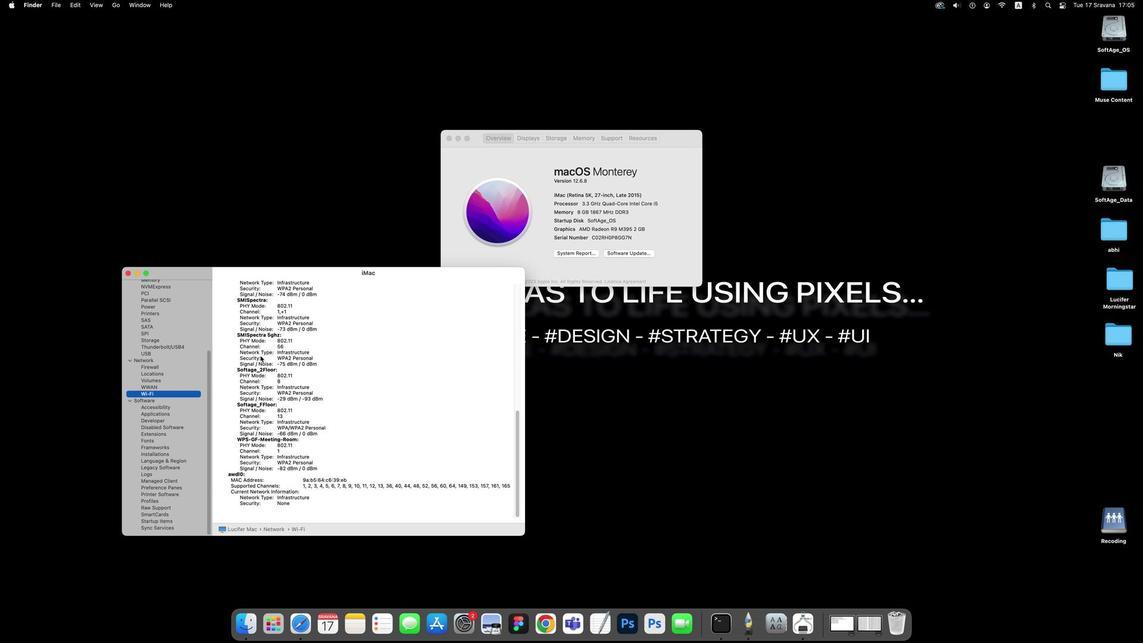 
Action: Mouse scrolled (259, 356) with delta (-1, -3)
Screenshot: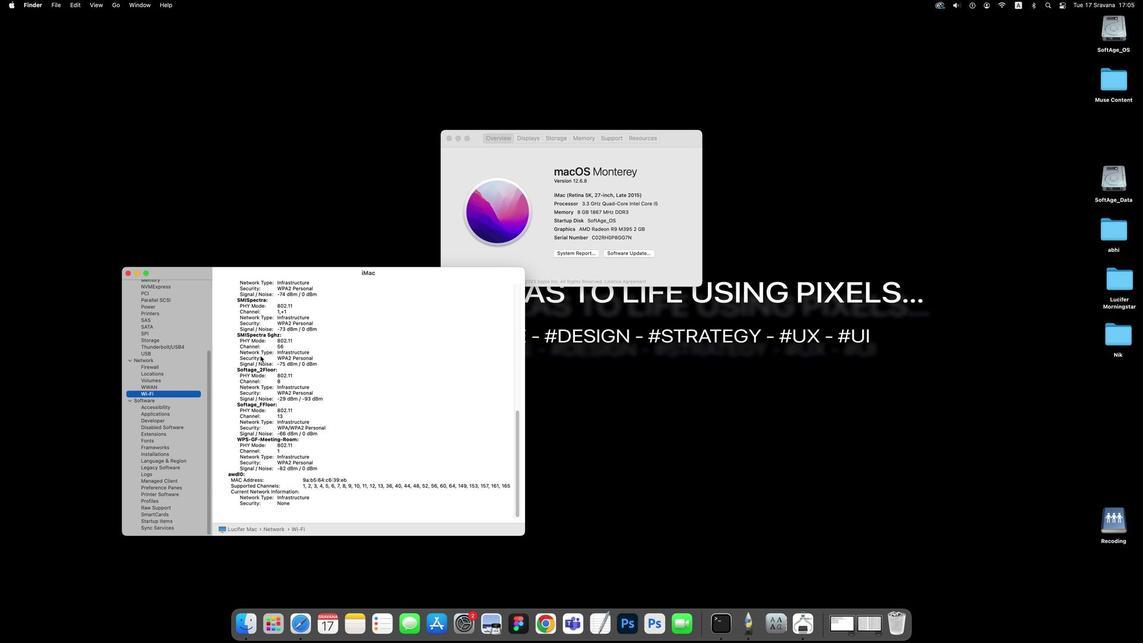 
Action: Mouse scrolled (259, 356) with delta (-1, -3)
Screenshot: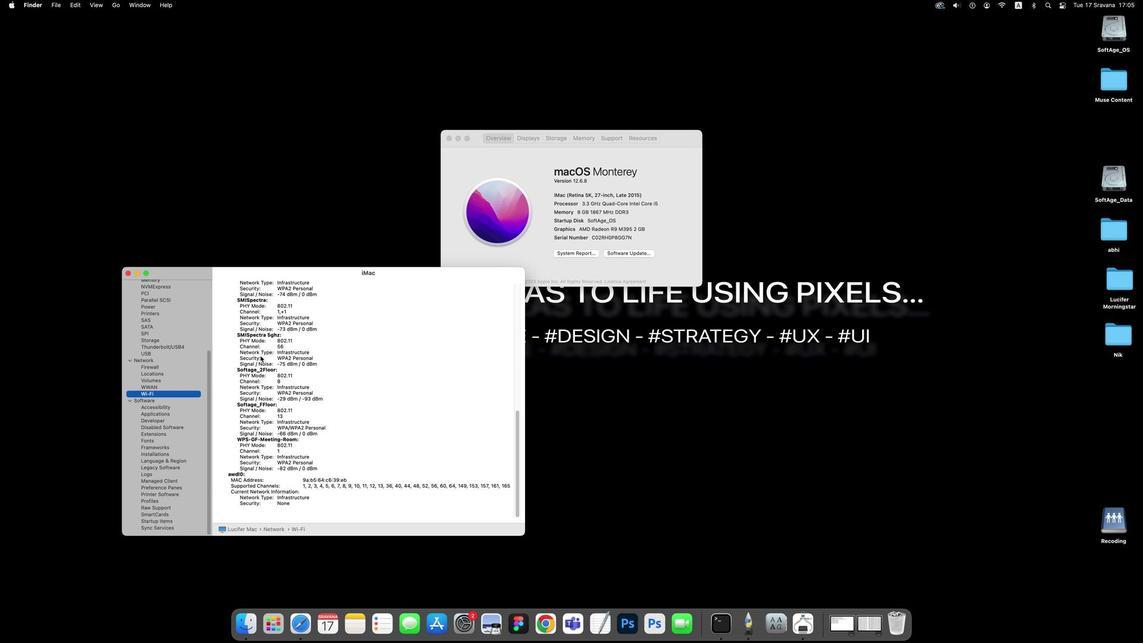
Action: Mouse scrolled (259, 356) with delta (-1, 1)
Screenshot: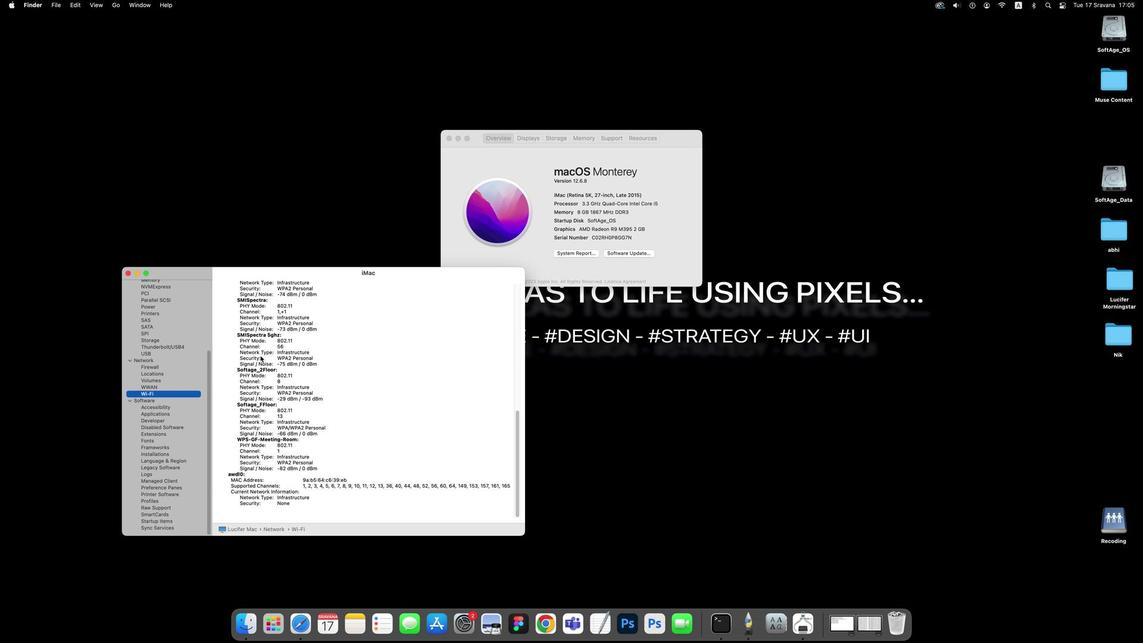 
Action: Mouse scrolled (259, 356) with delta (-1, 0)
Screenshot: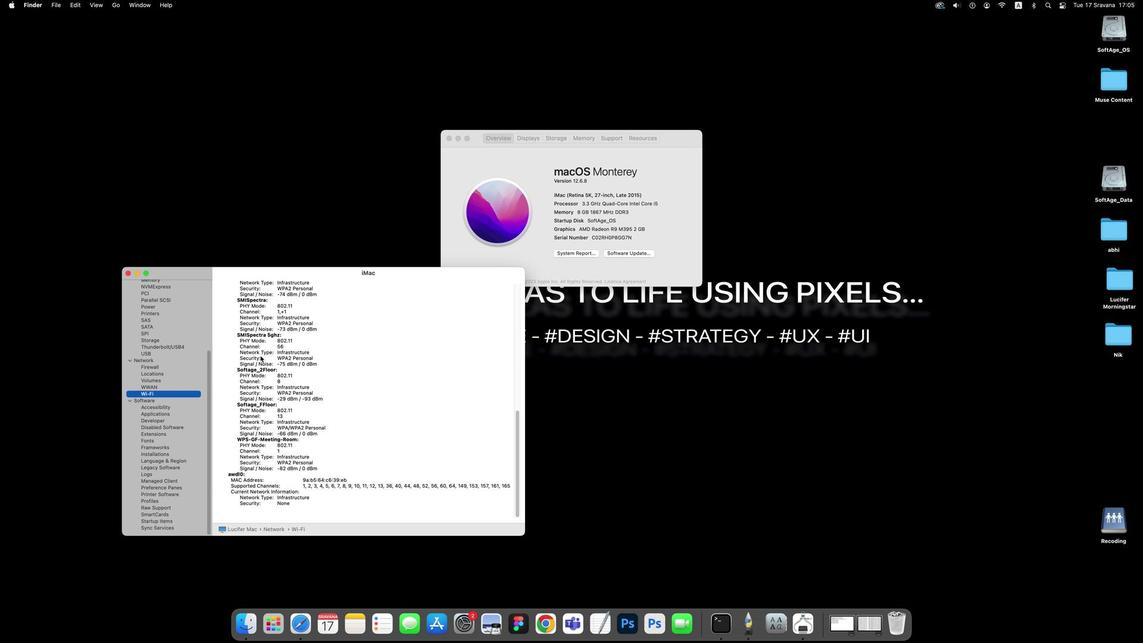 
Action: Mouse scrolled (259, 356) with delta (-1, -1)
Screenshot: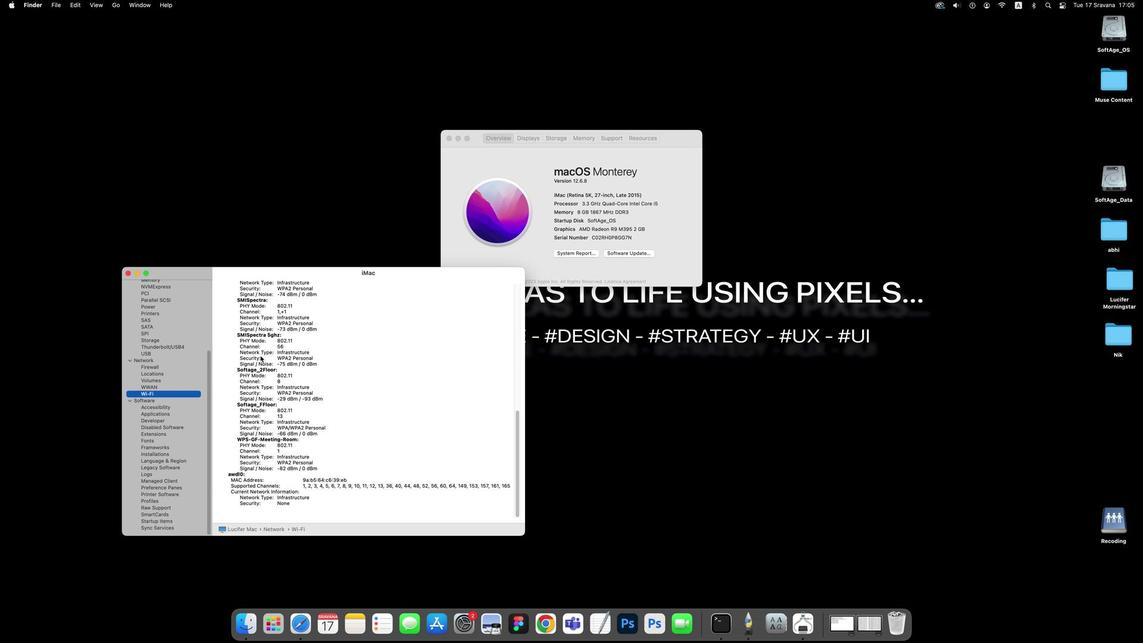 
Action: Mouse scrolled (259, 356) with delta (-1, -2)
Screenshot: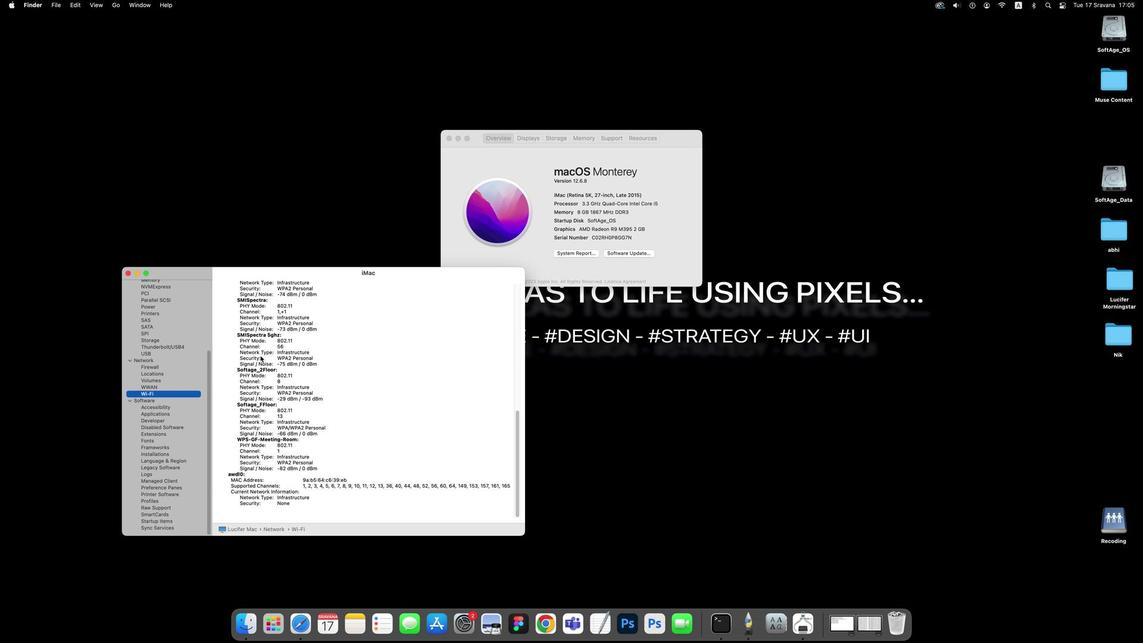 
Action: Mouse scrolled (259, 356) with delta (-1, 1)
Screenshot: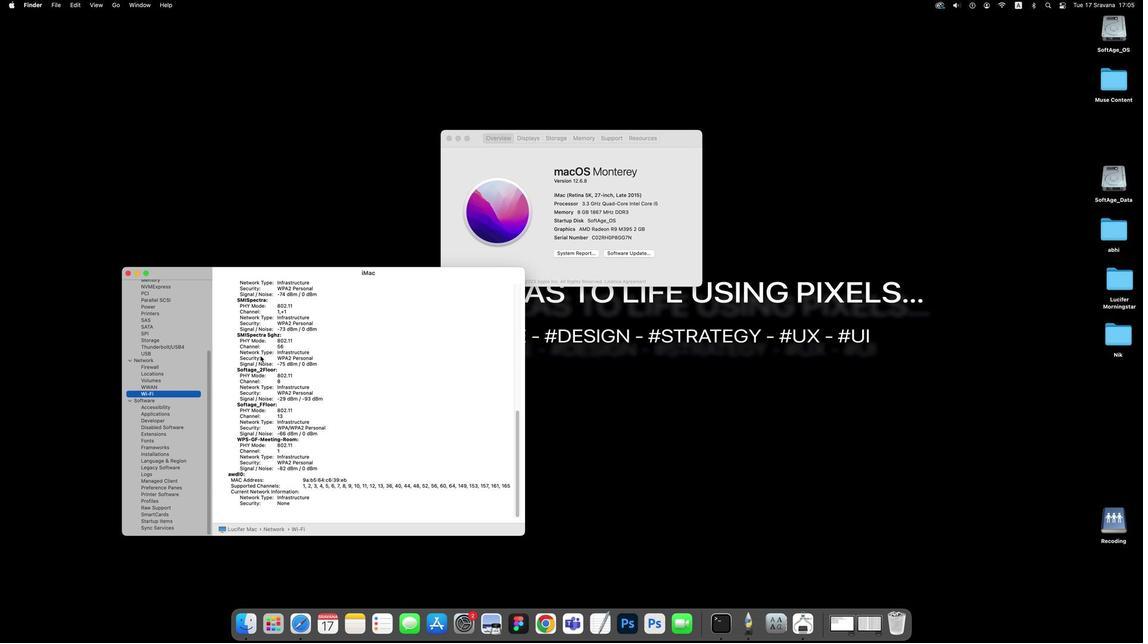 
Action: Mouse scrolled (259, 356) with delta (-1, 0)
Screenshot: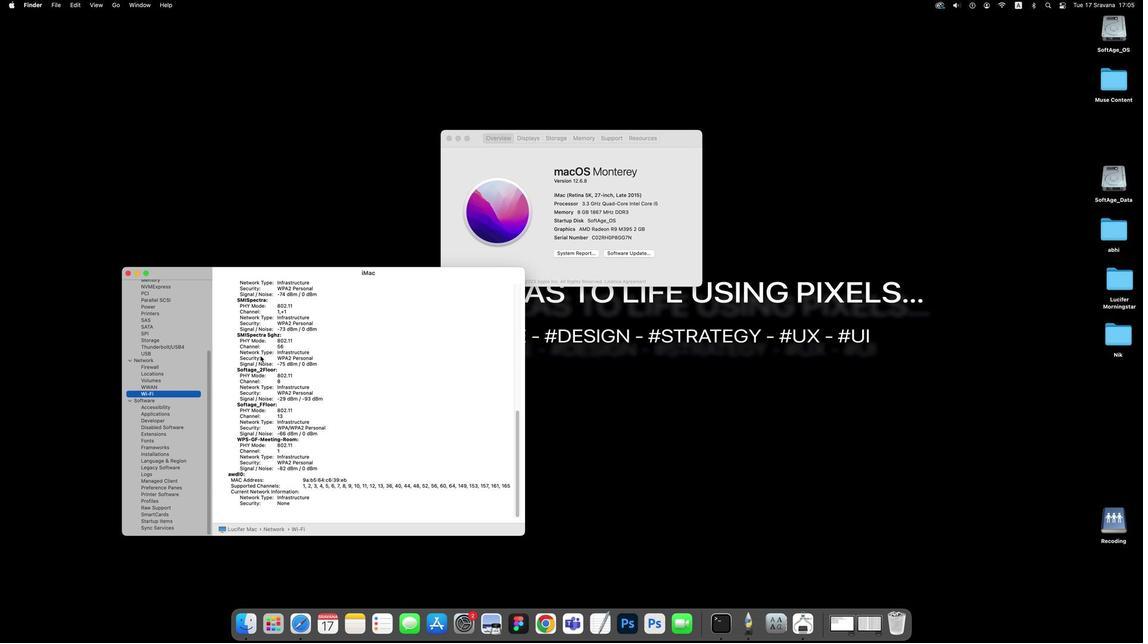 
Action: Mouse scrolled (259, 356) with delta (-1, -1)
Screenshot: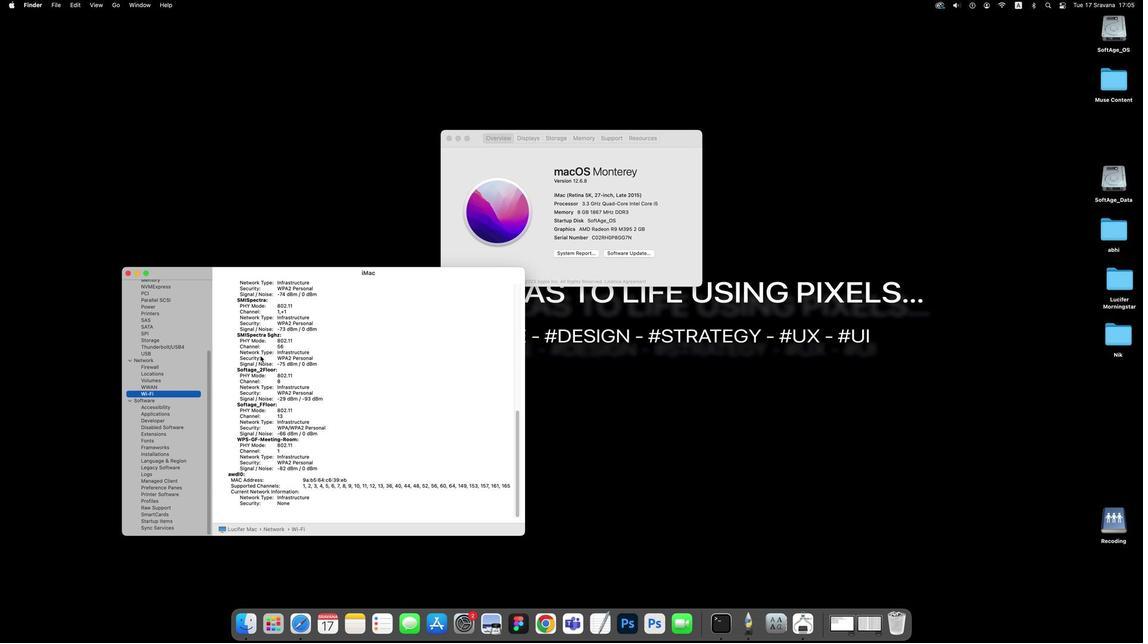 
Action: Mouse scrolled (259, 356) with delta (-1, -2)
Screenshot: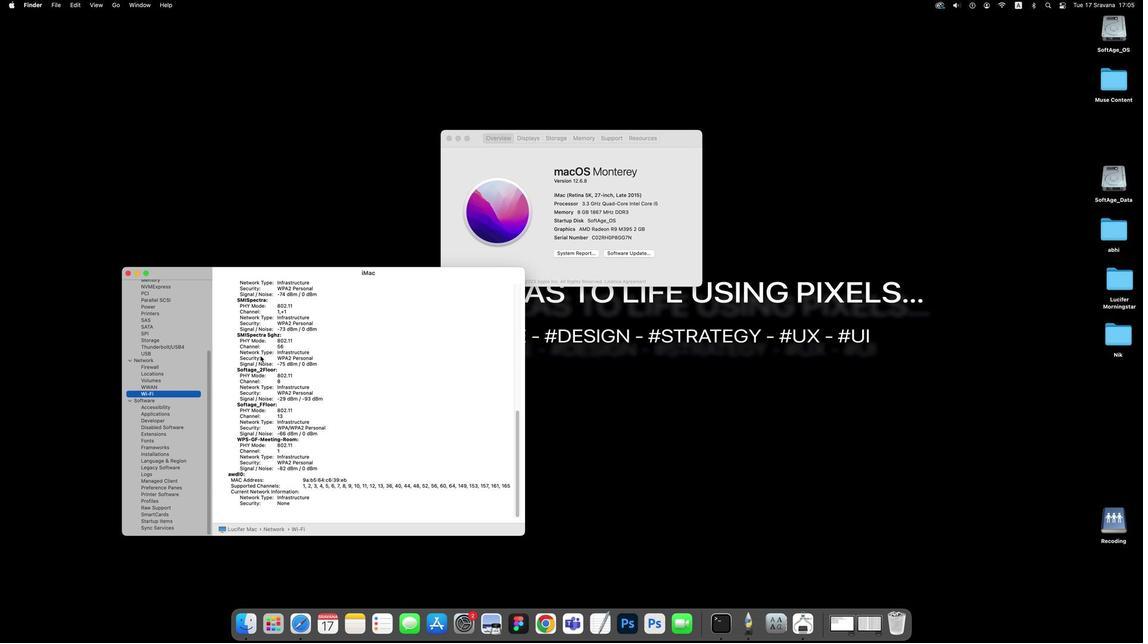 
Action: Mouse scrolled (259, 356) with delta (-1, 1)
Screenshot: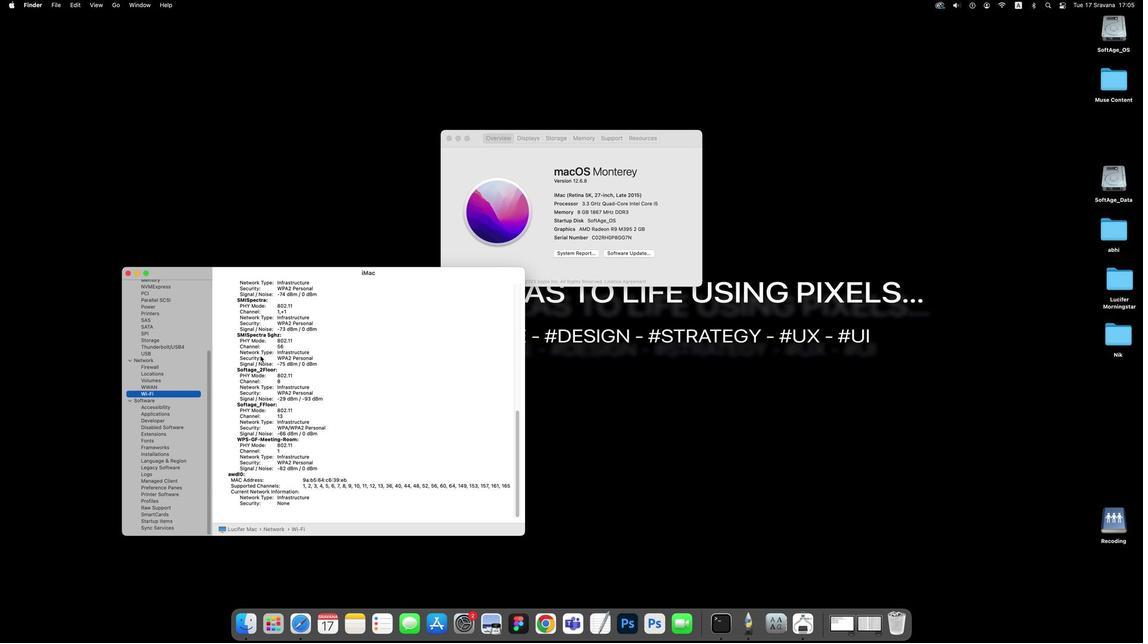
Action: Mouse scrolled (259, 356) with delta (-1, 0)
Screenshot: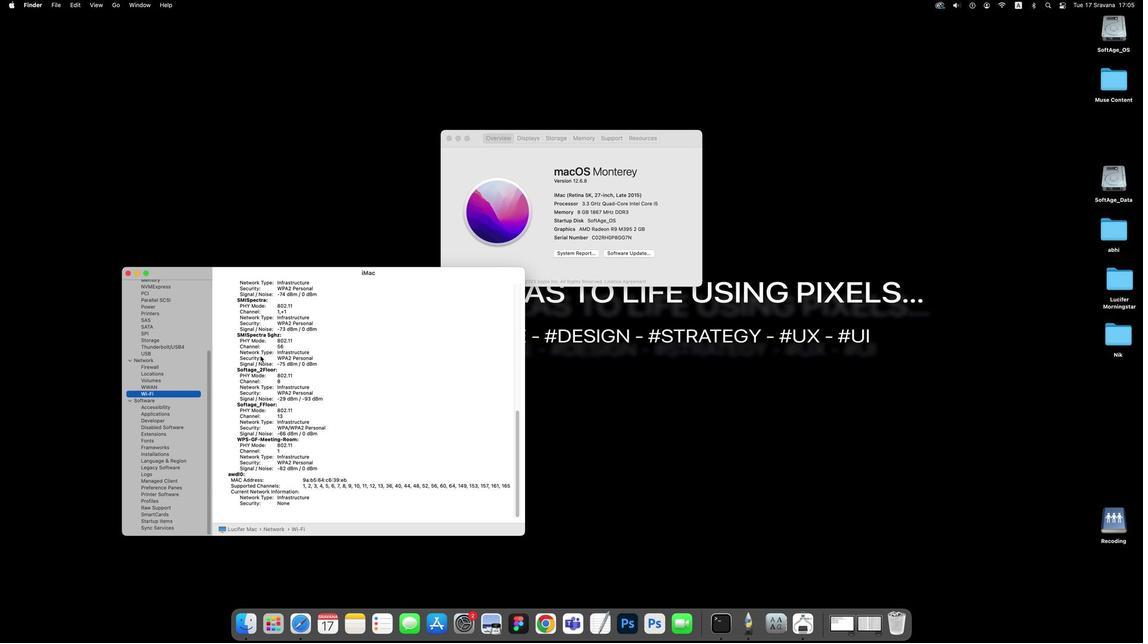
Action: Mouse scrolled (259, 356) with delta (-1, -1)
Screenshot: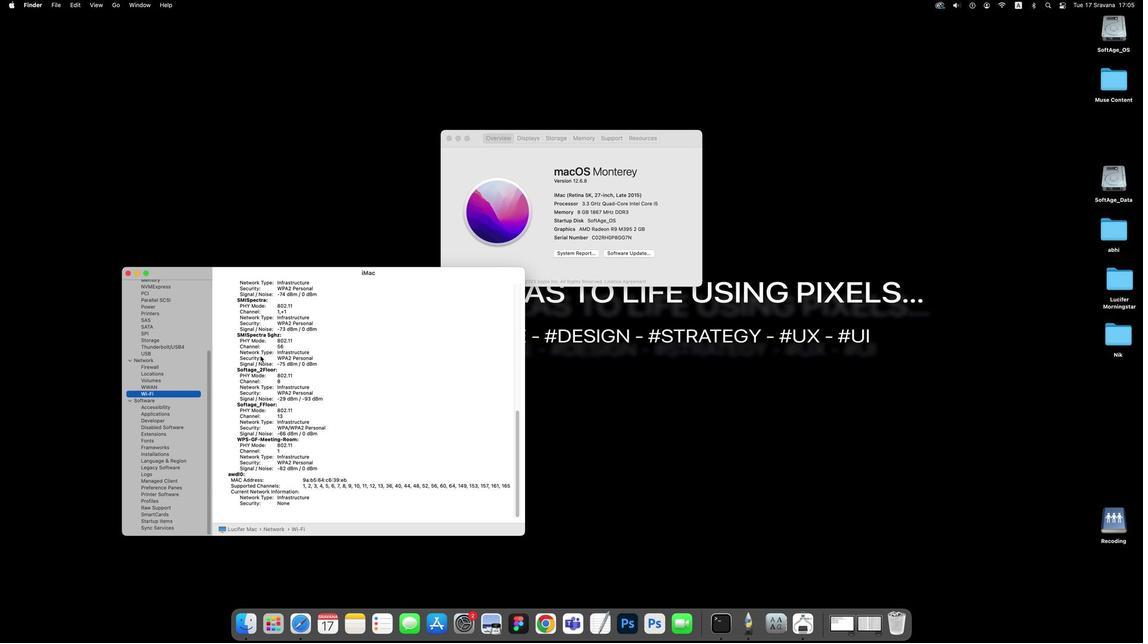 
Action: Mouse moved to (162, 410)
Screenshot: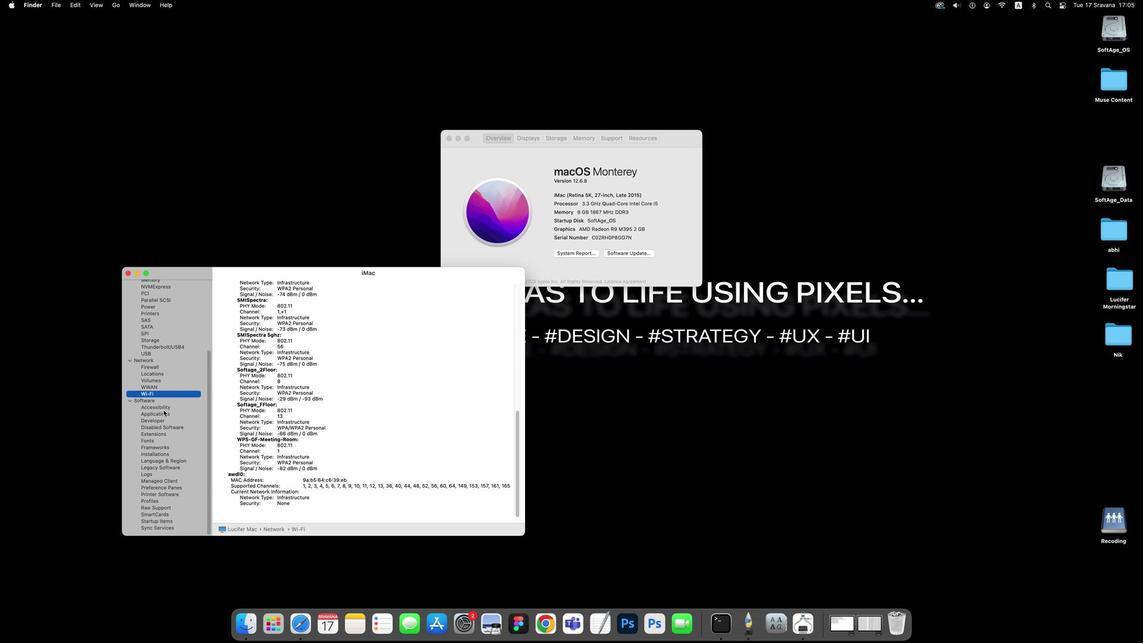 
Action: Mouse pressed left at (162, 410)
Screenshot: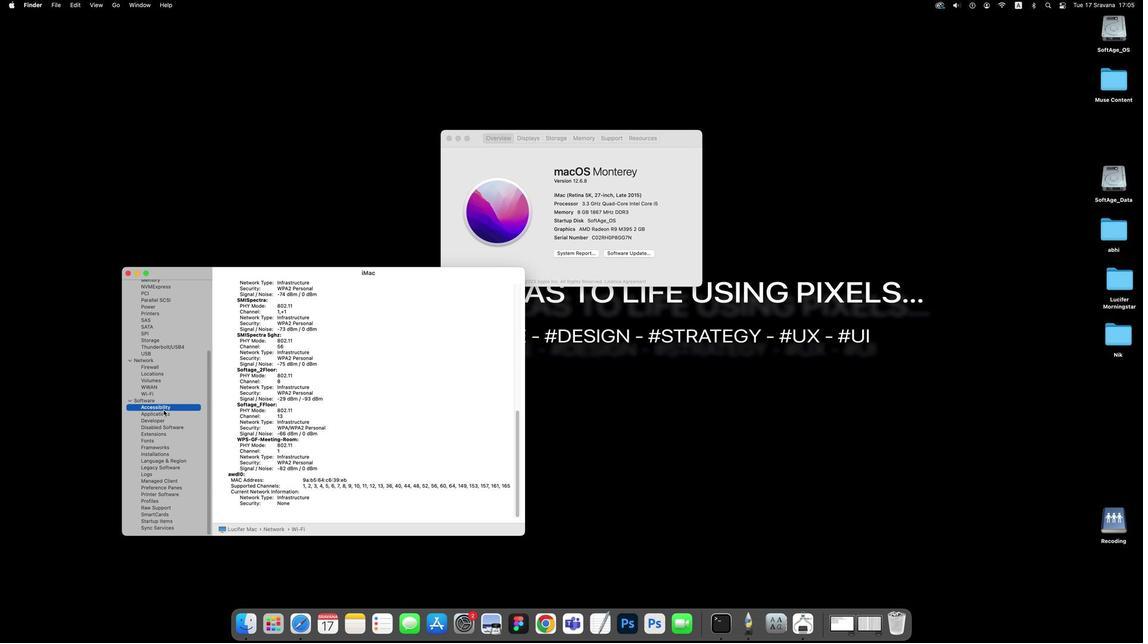 
Action: Mouse moved to (157, 416)
Screenshot: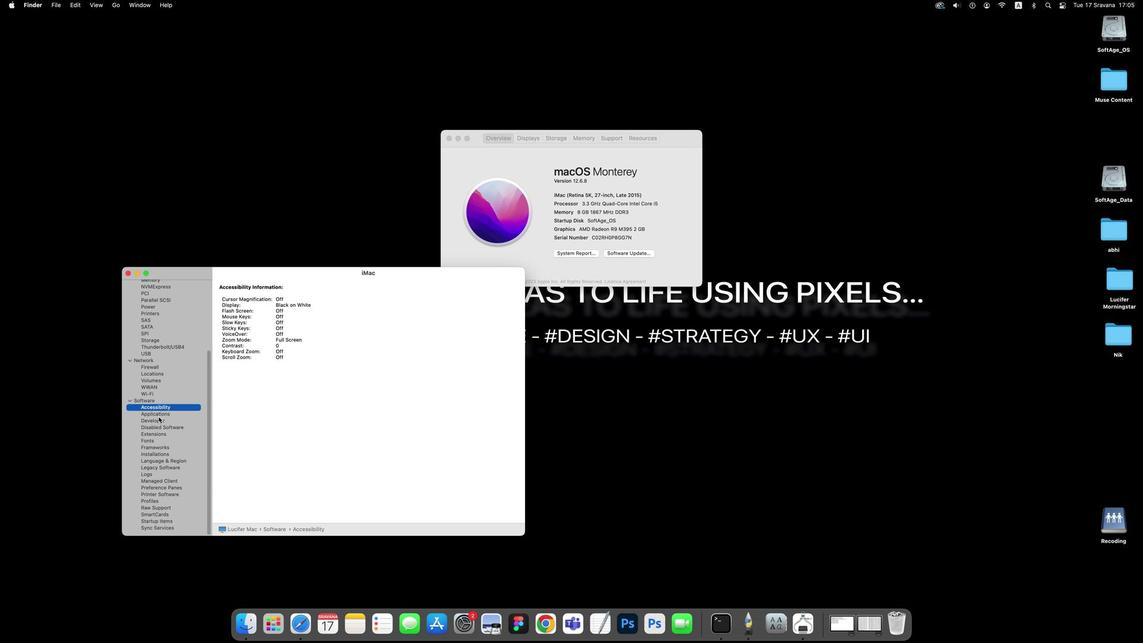 
Action: Mouse pressed left at (157, 416)
Screenshot: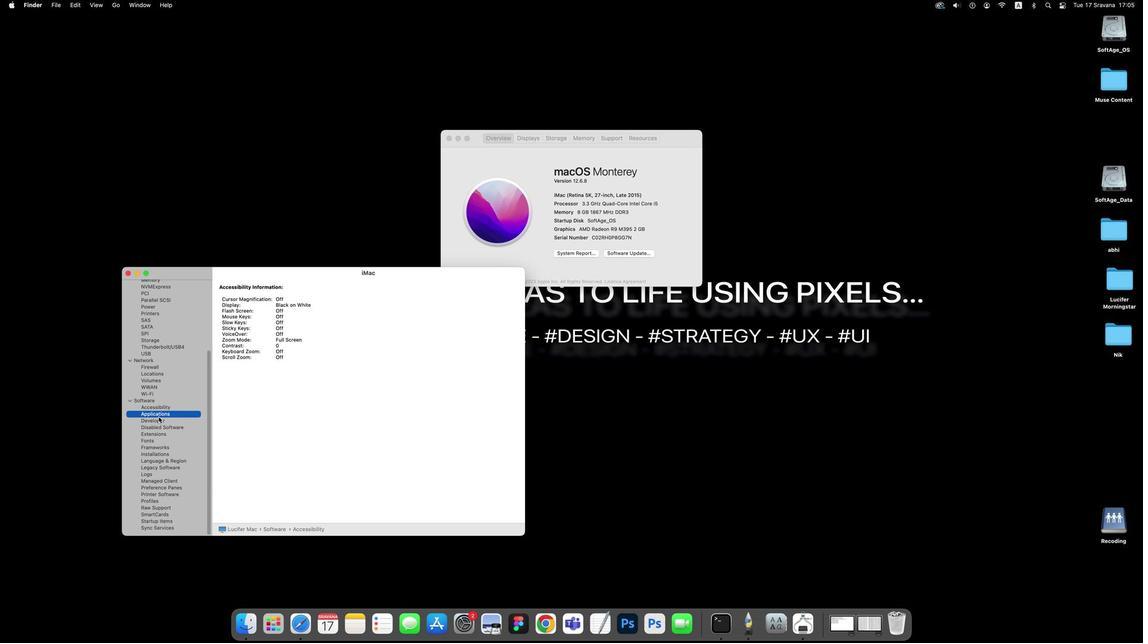 
Action: Mouse scrolled (157, 416) with delta (-1, 1)
Screenshot: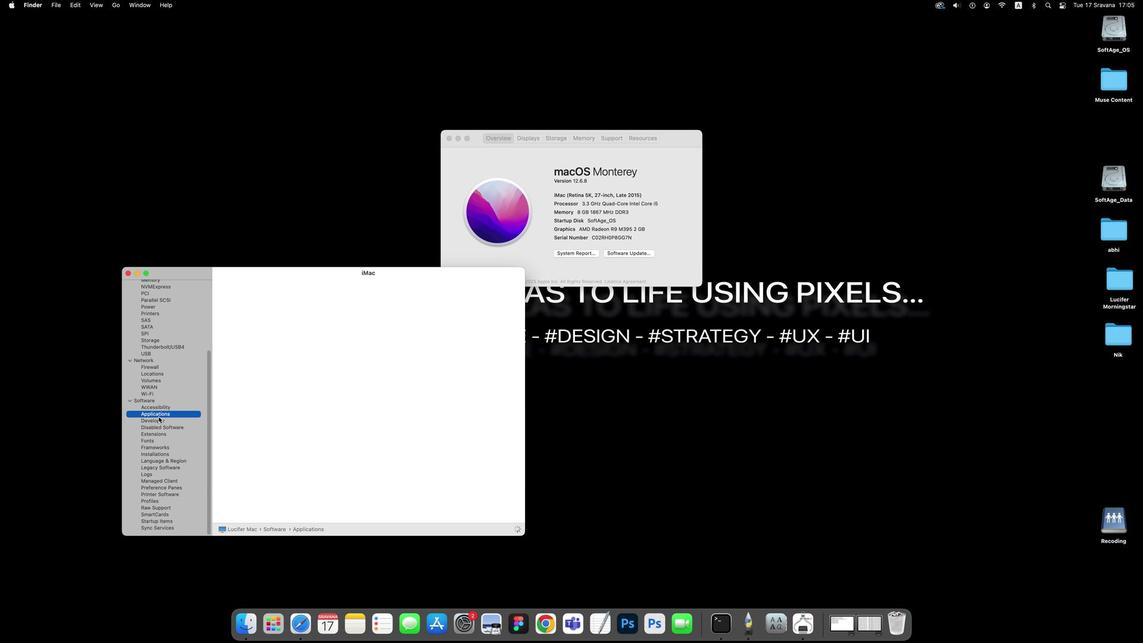 
Action: Mouse scrolled (157, 416) with delta (-1, 1)
Screenshot: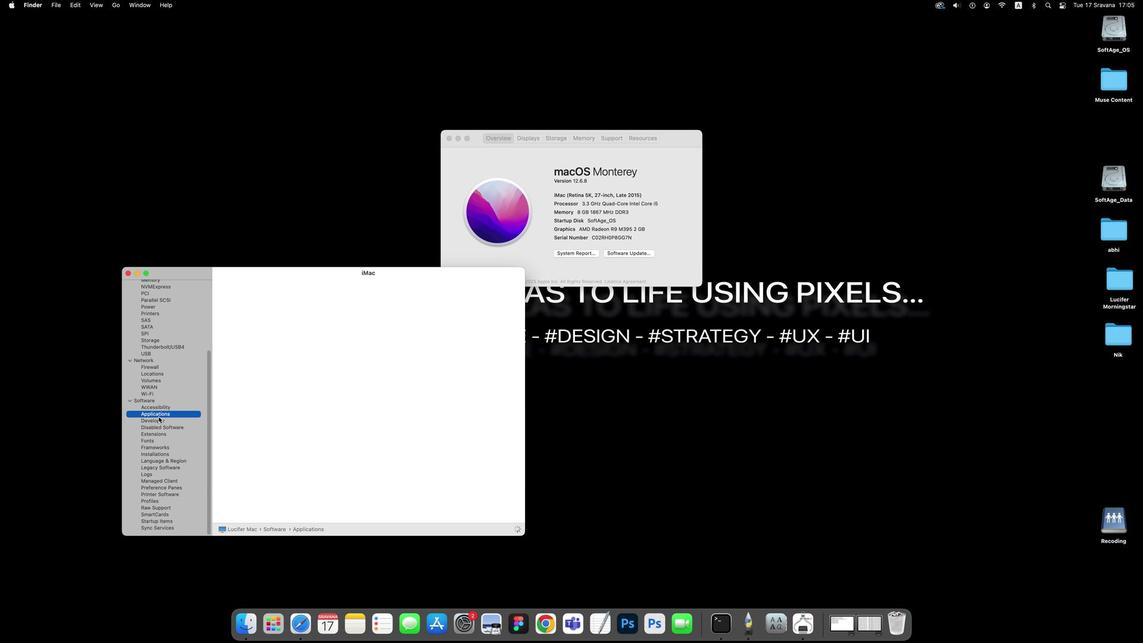 
Action: Mouse scrolled (157, 416) with delta (-1, 0)
Screenshot: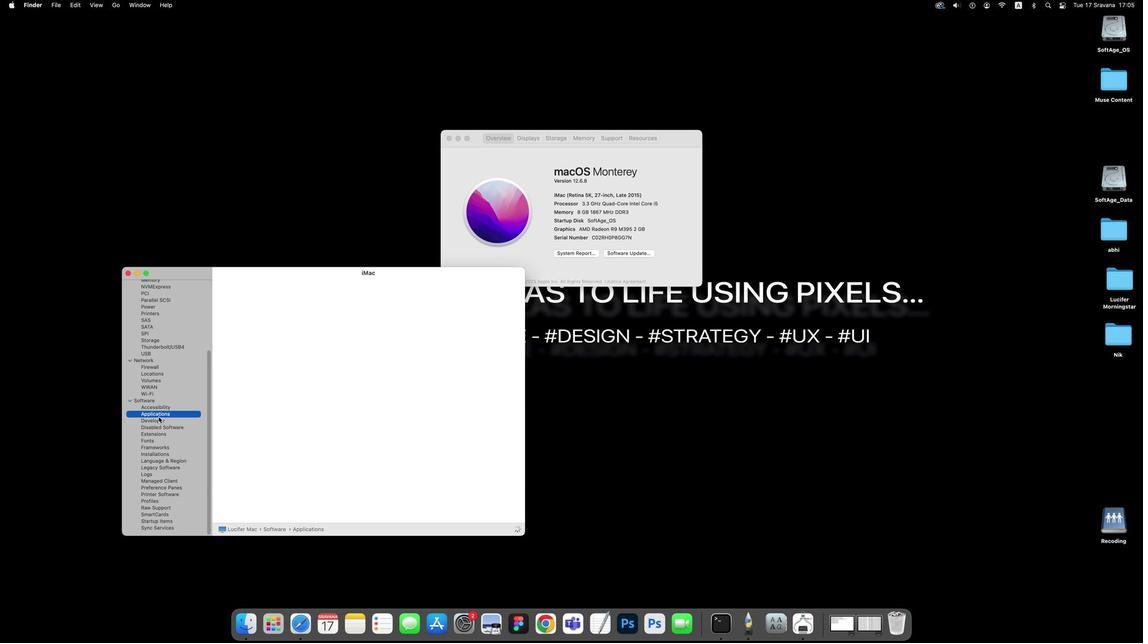 
Action: Mouse moved to (154, 423)
Screenshot: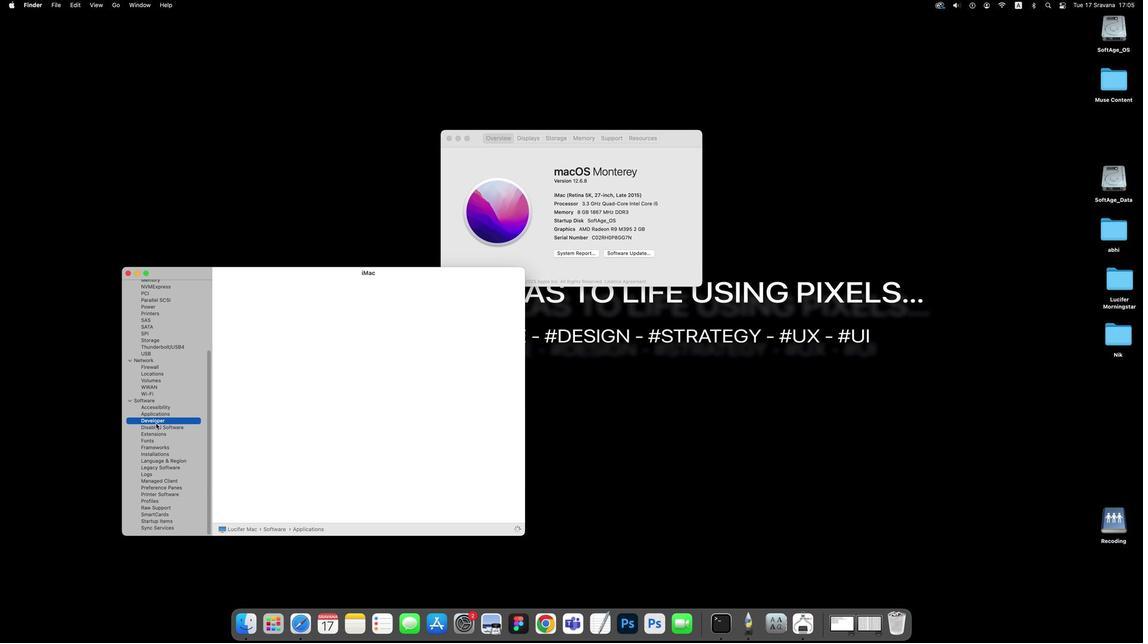 
Action: Mouse pressed left at (154, 423)
Screenshot: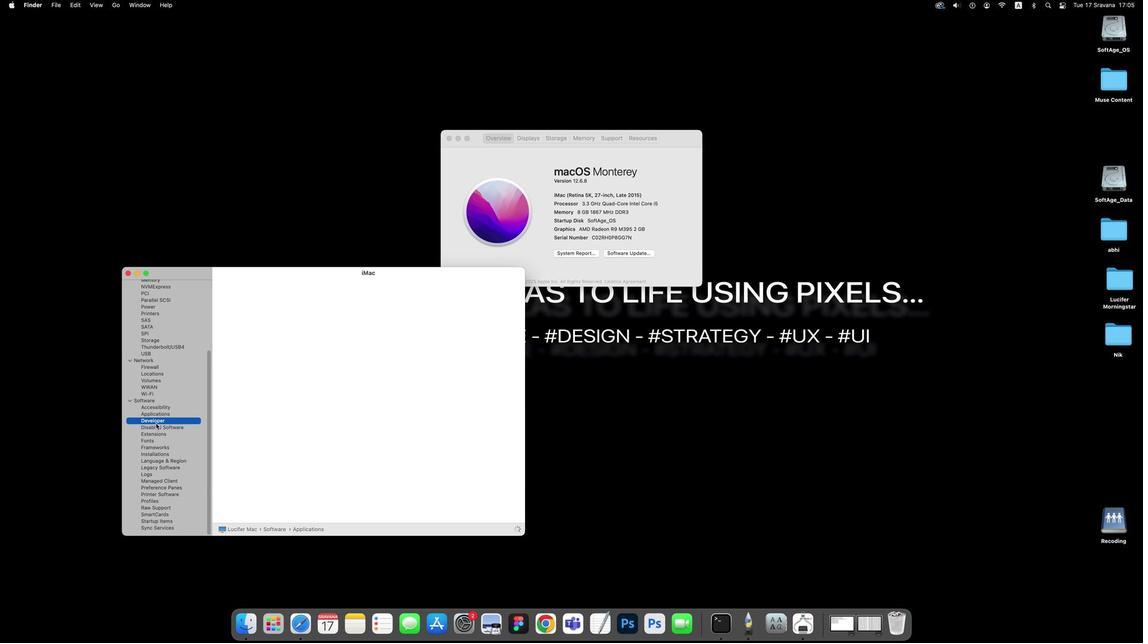 
Action: Mouse moved to (154, 425)
Screenshot: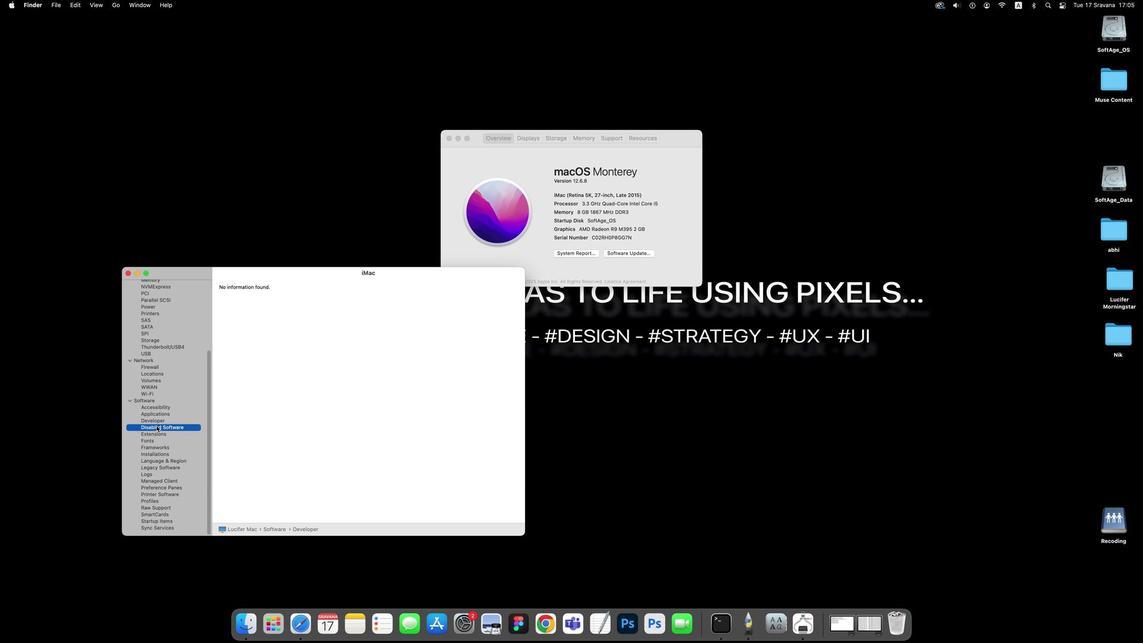 
Action: Mouse pressed left at (154, 425)
Screenshot: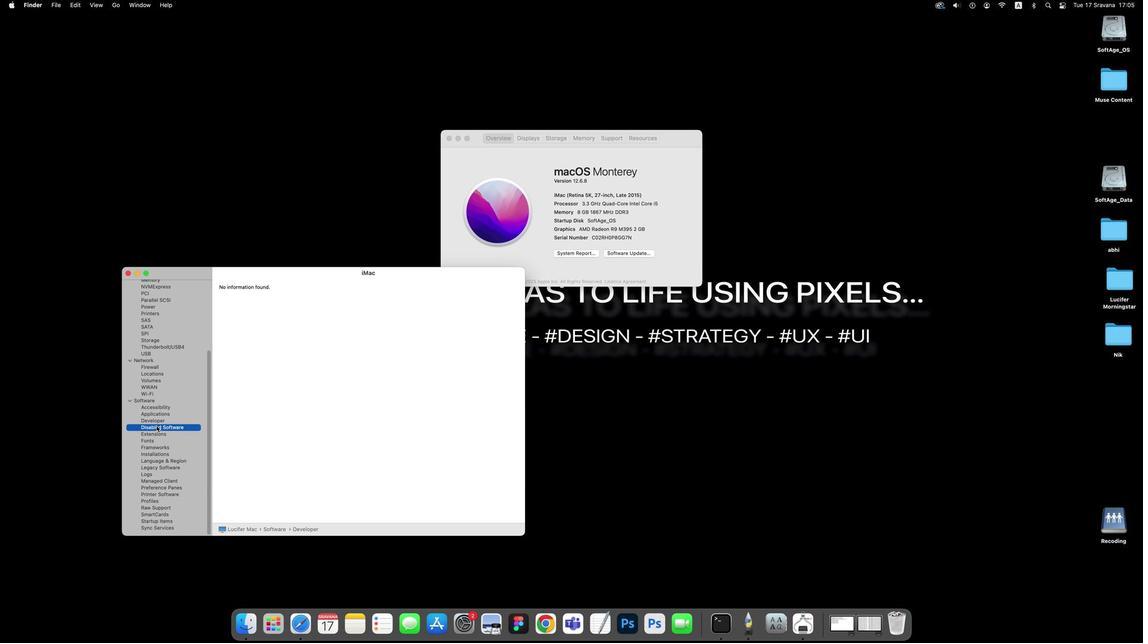 
Action: Mouse moved to (151, 432)
Screenshot: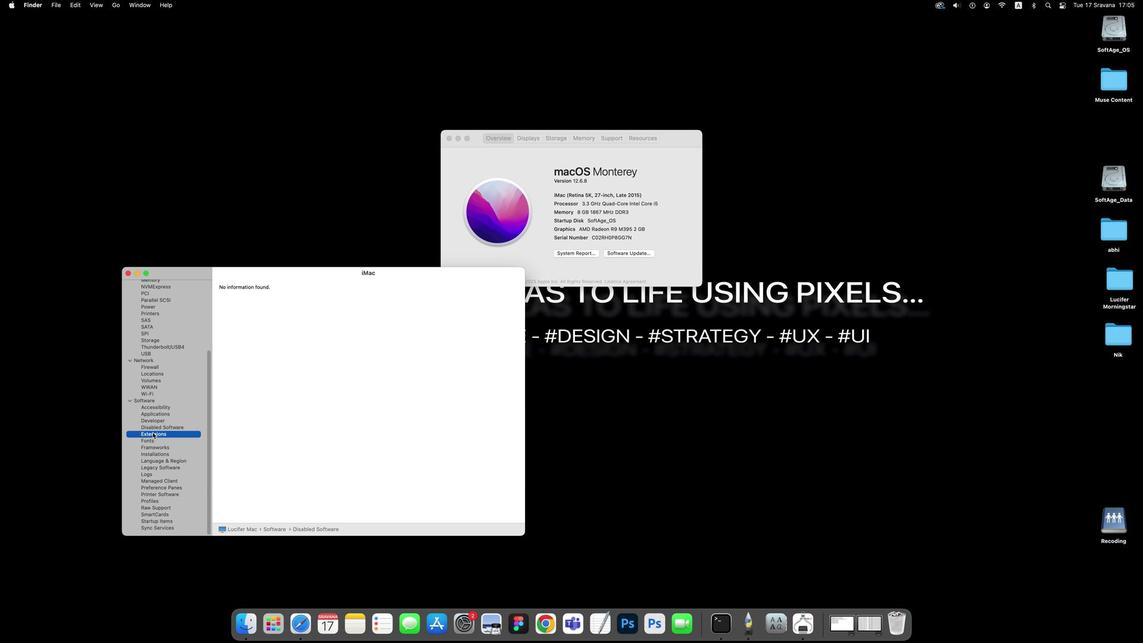 
Action: Mouse pressed left at (151, 432)
Screenshot: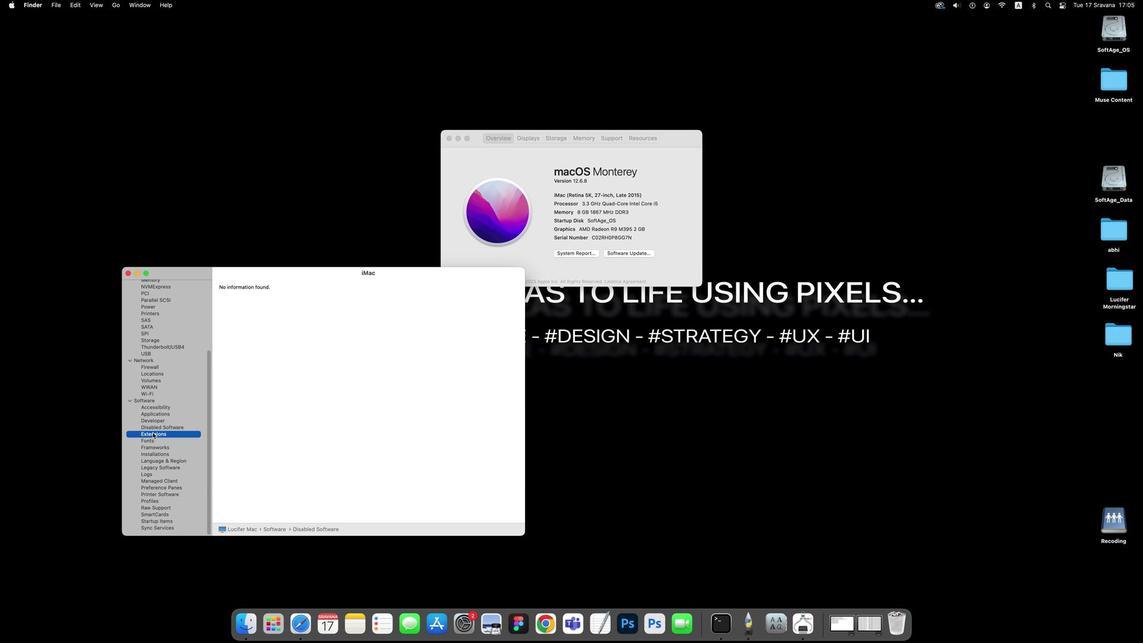 
Action: Mouse moved to (149, 439)
Screenshot: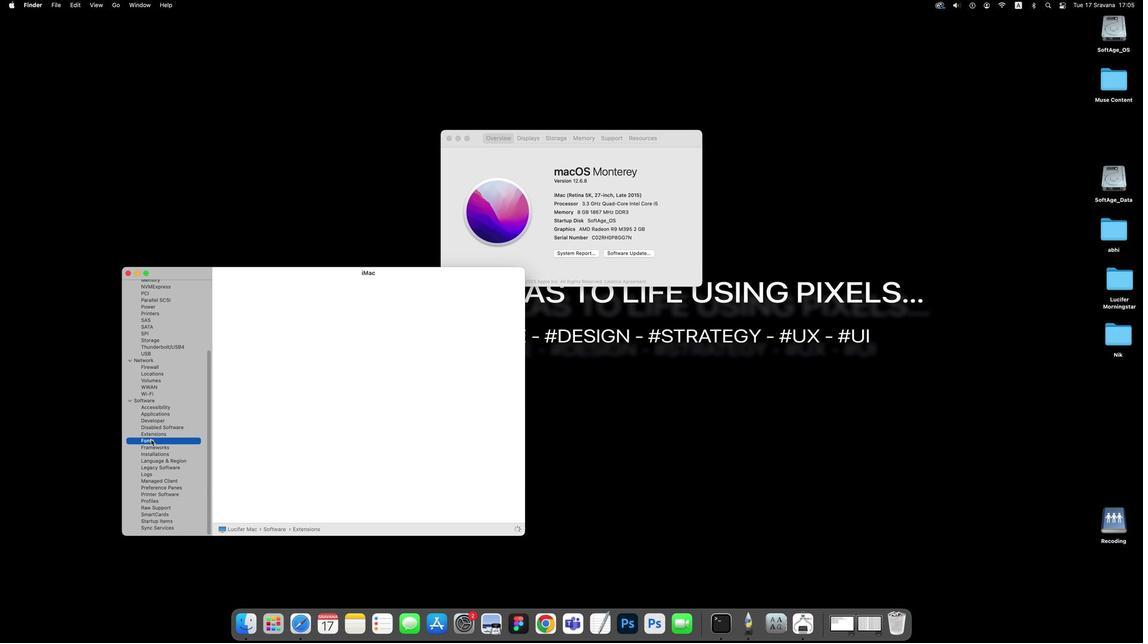
Action: Mouse pressed left at (149, 439)
Screenshot: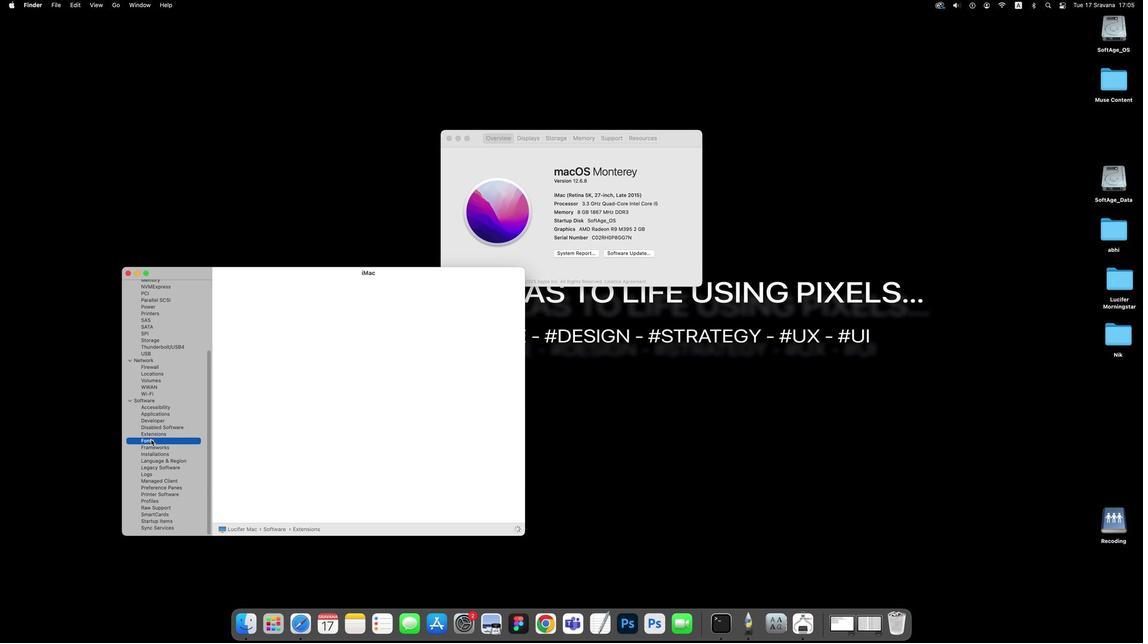 
Action: Mouse moved to (150, 447)
Screenshot: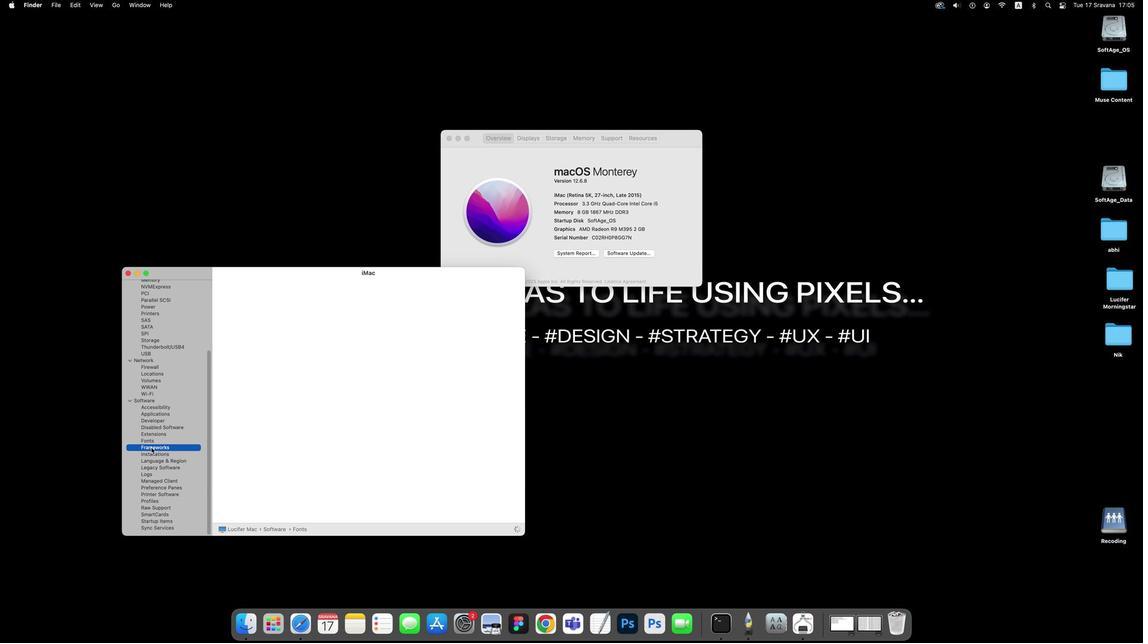 
Action: Mouse pressed left at (150, 447)
Screenshot: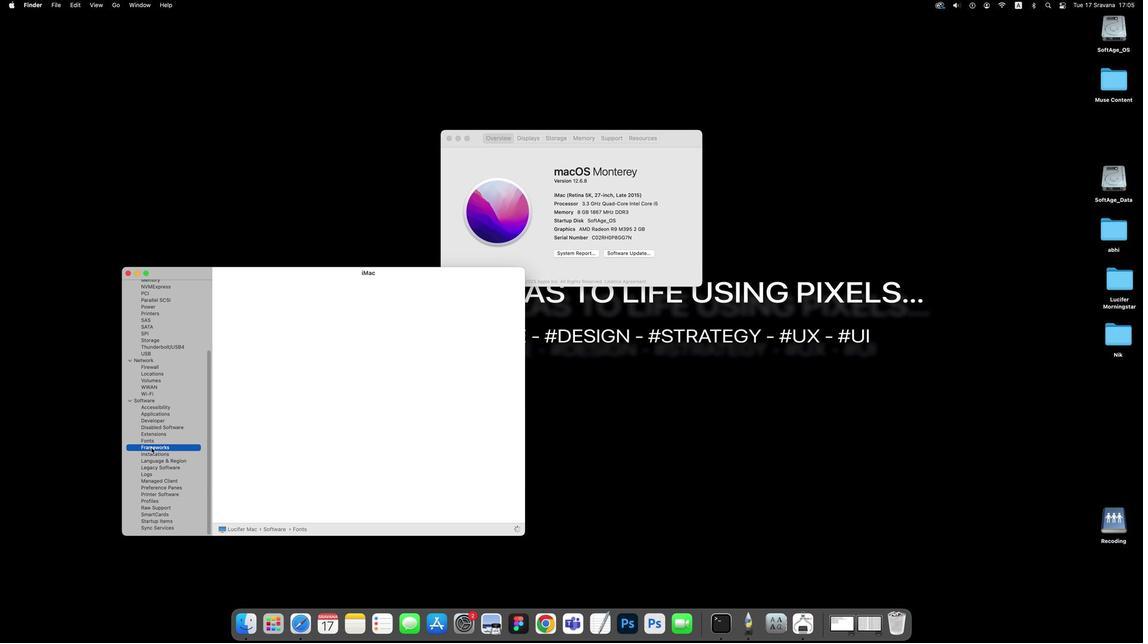 
Action: Mouse moved to (145, 458)
Screenshot: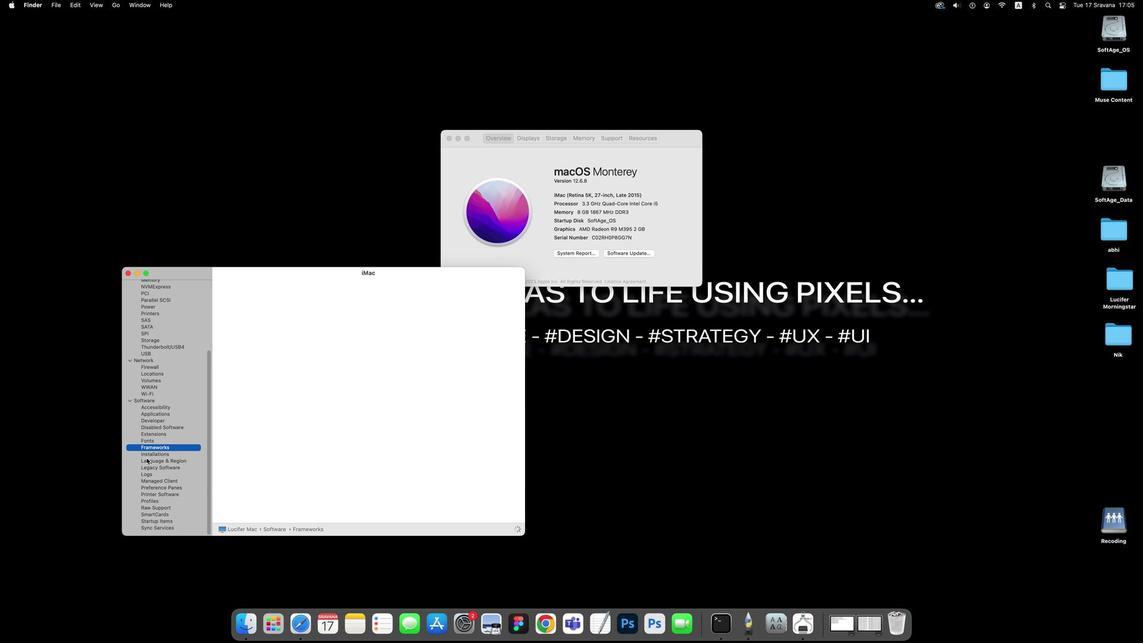 
Action: Mouse pressed left at (145, 458)
Screenshot: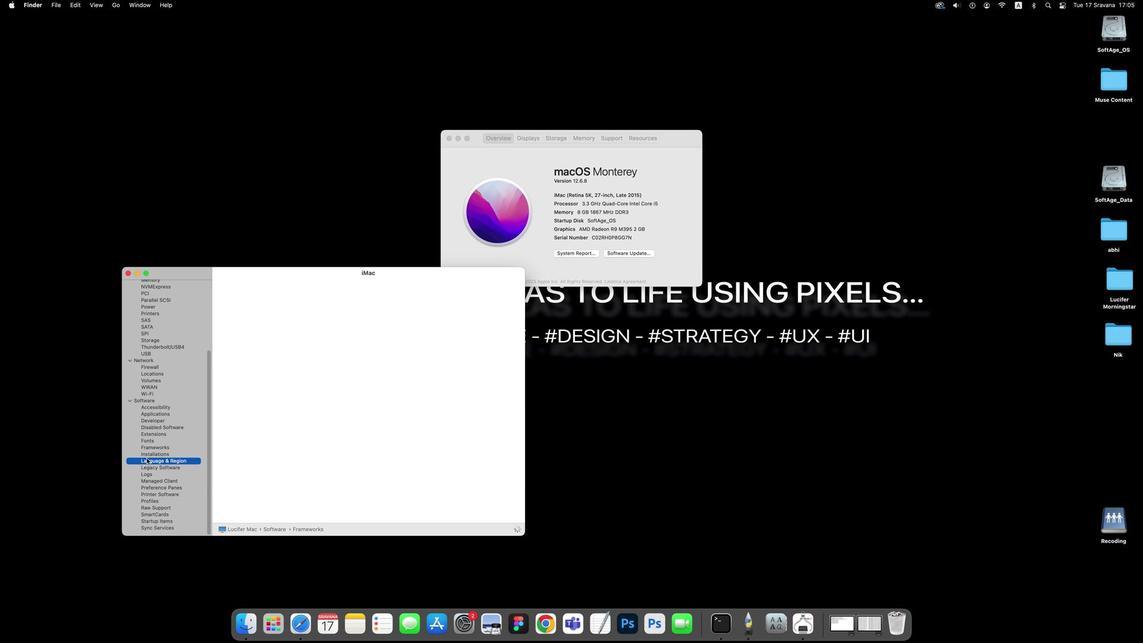 
Action: Mouse moved to (148, 455)
Screenshot: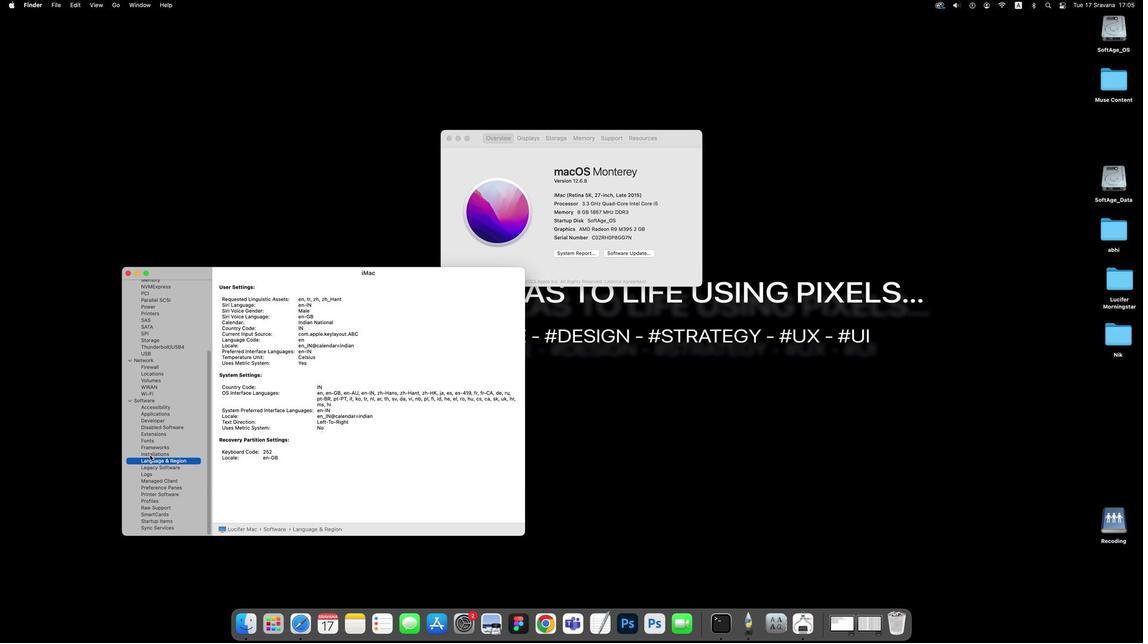 
Action: Mouse pressed left at (148, 455)
Screenshot: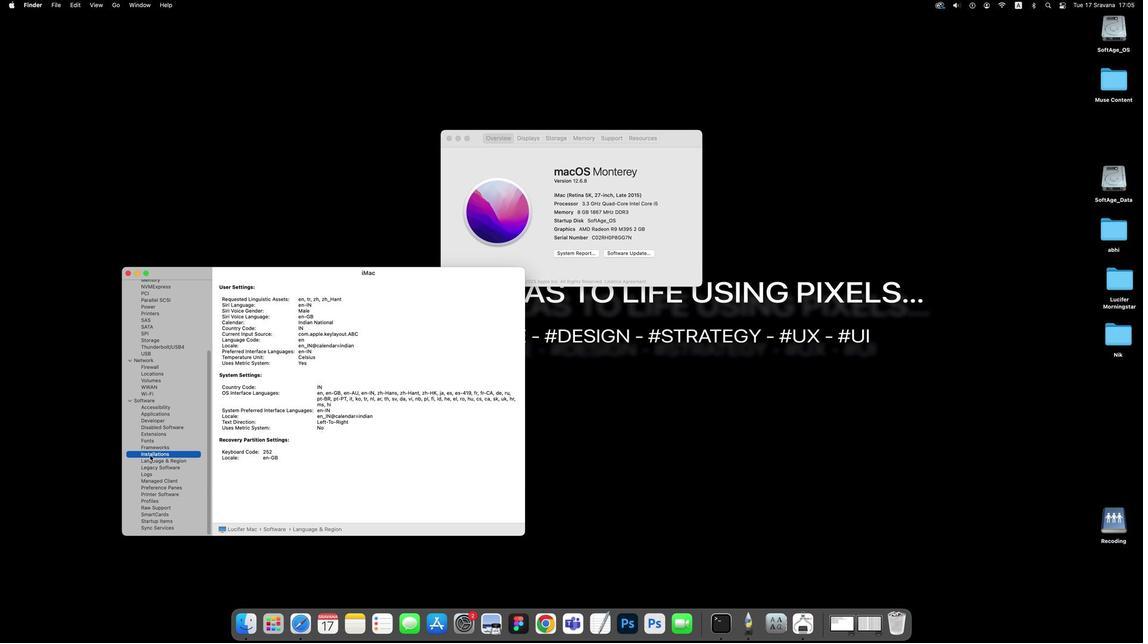
Action: Mouse moved to (149, 460)
Screenshot: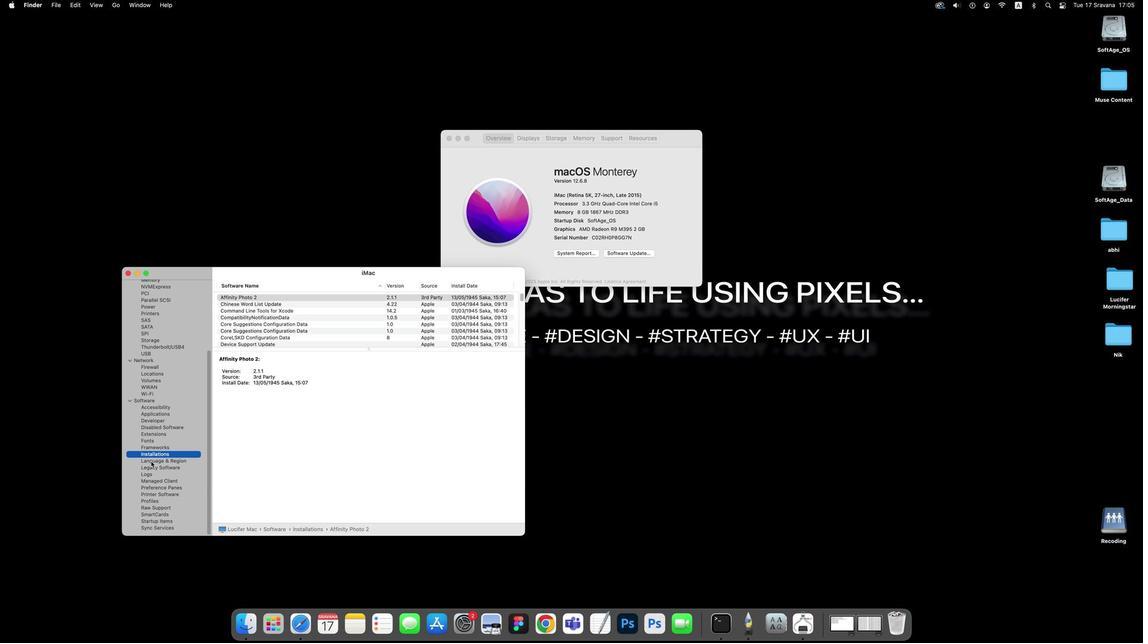 
Action: Mouse pressed left at (149, 460)
Screenshot: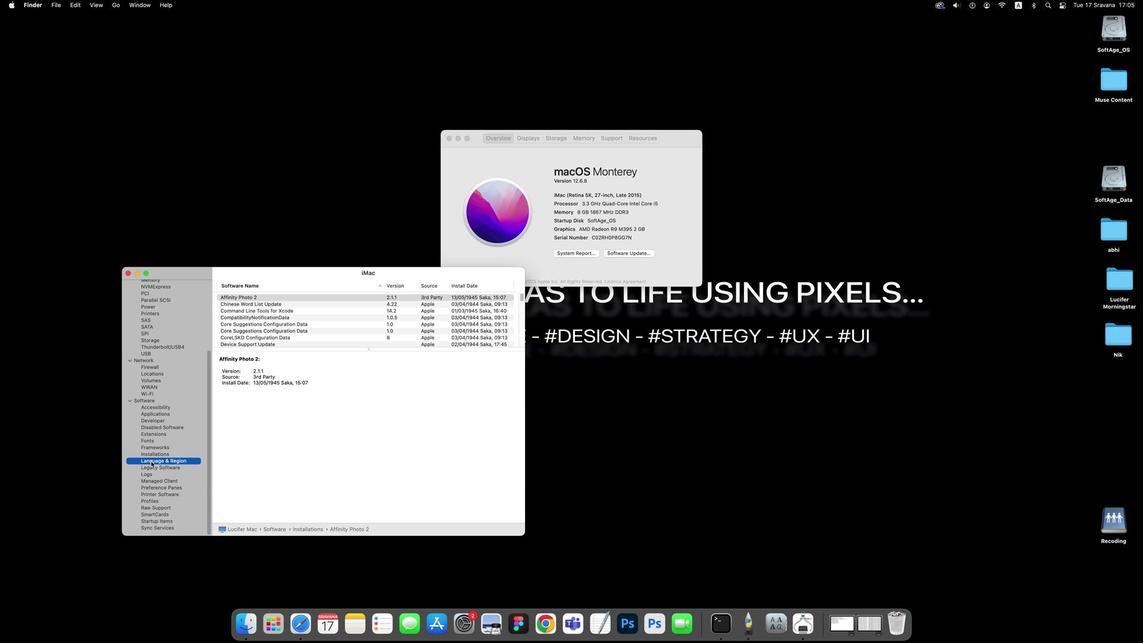 
Action: Mouse moved to (149, 466)
Screenshot: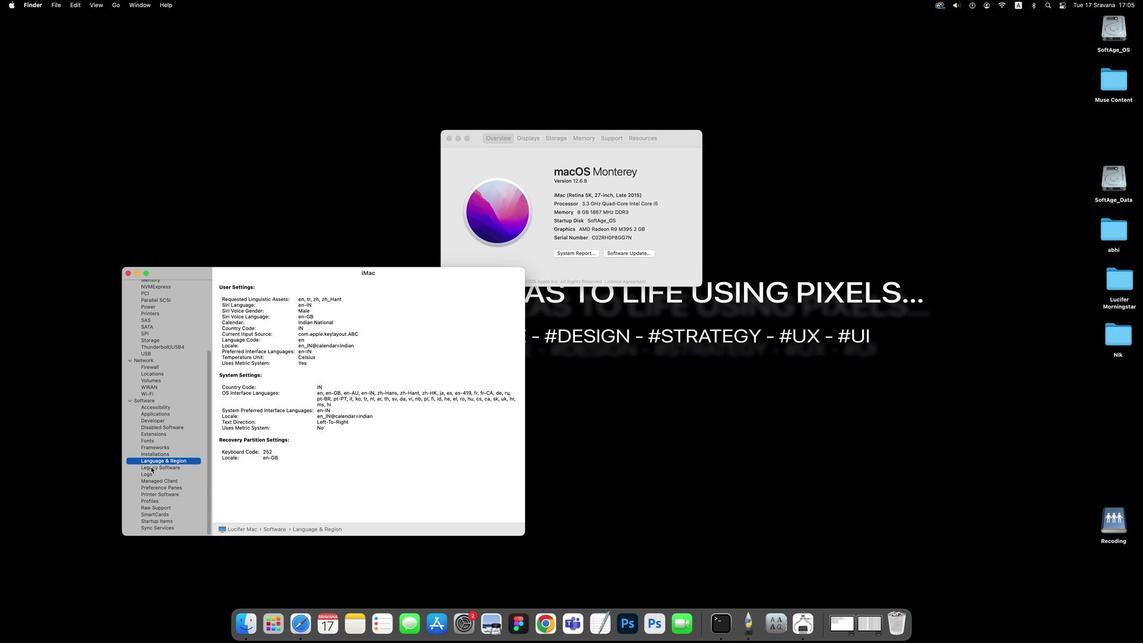 
Action: Mouse pressed left at (149, 466)
Screenshot: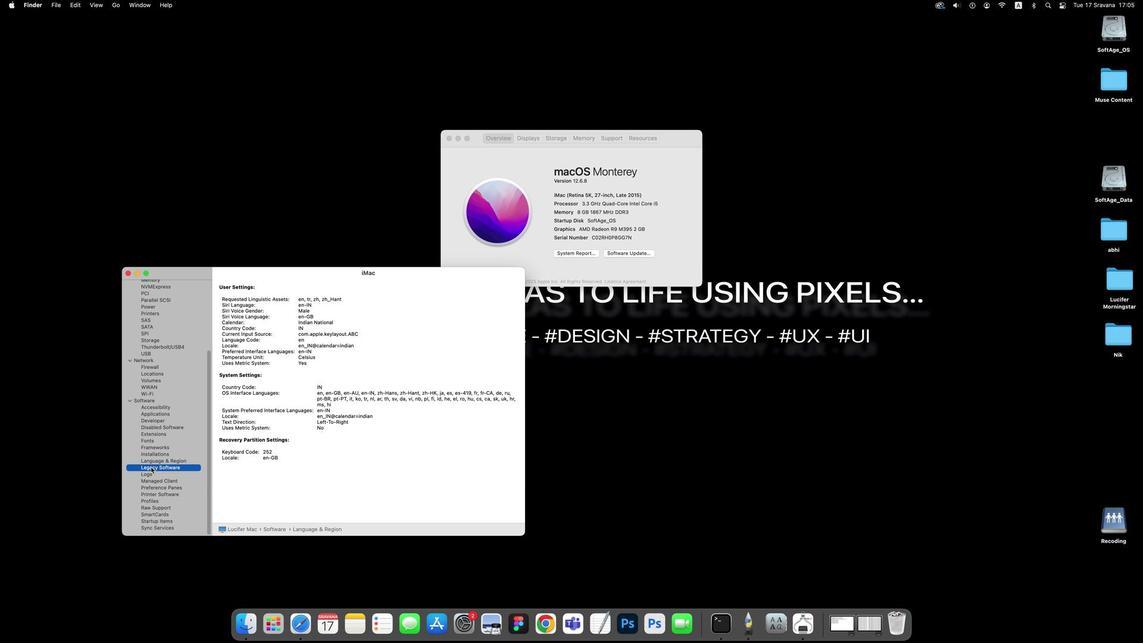 
Action: Mouse moved to (150, 474)
Screenshot: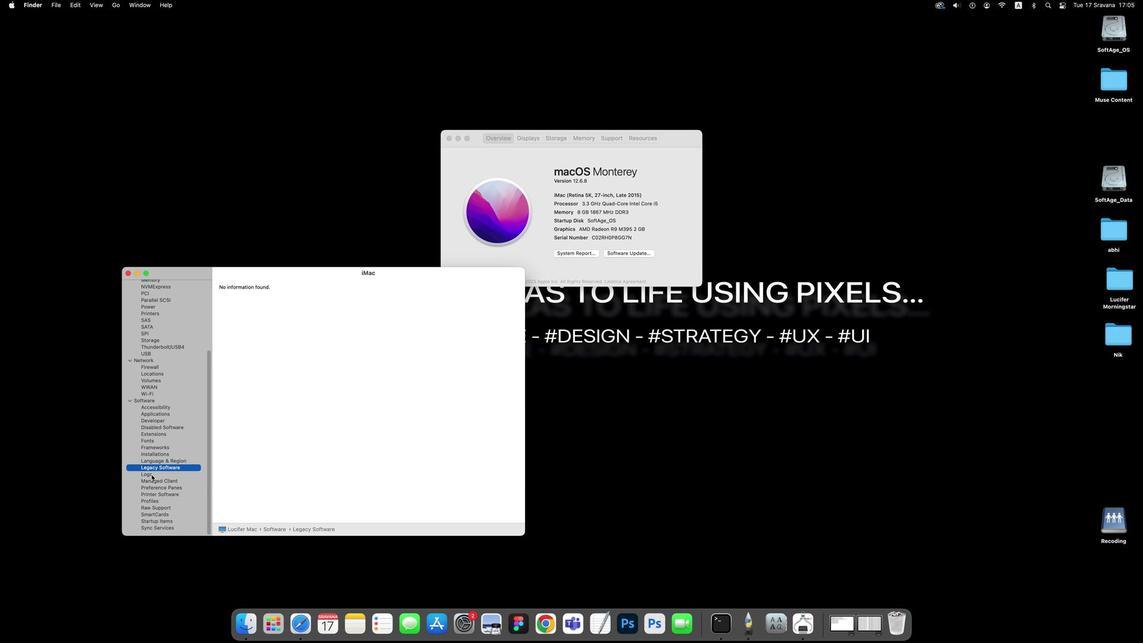 
Action: Mouse pressed left at (150, 474)
Screenshot: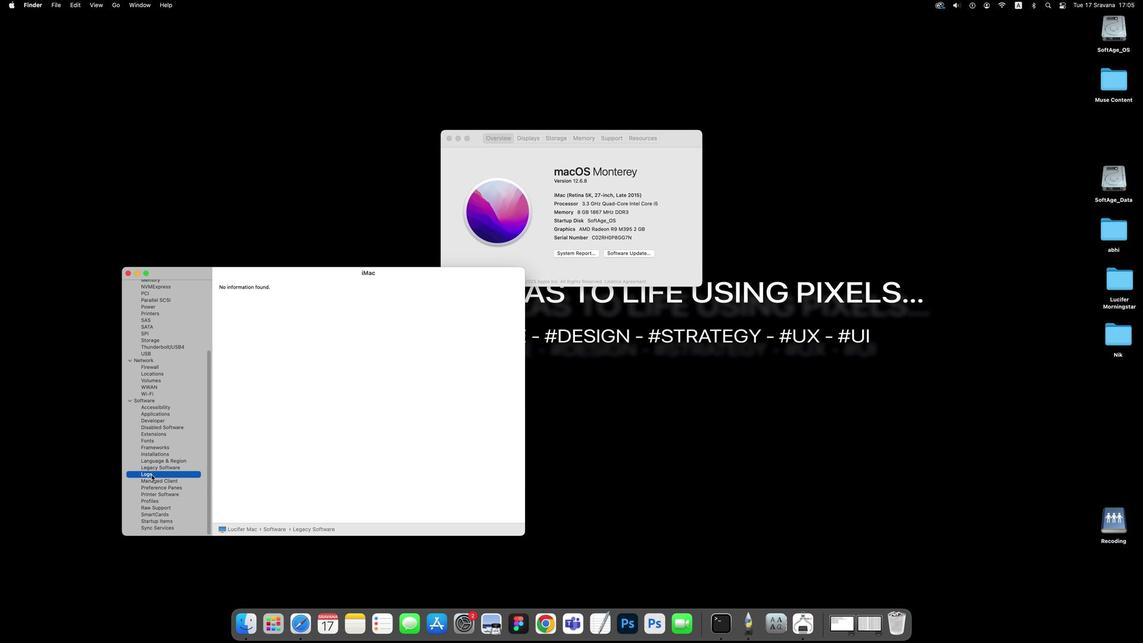 
Action: Mouse moved to (150, 478)
Screenshot: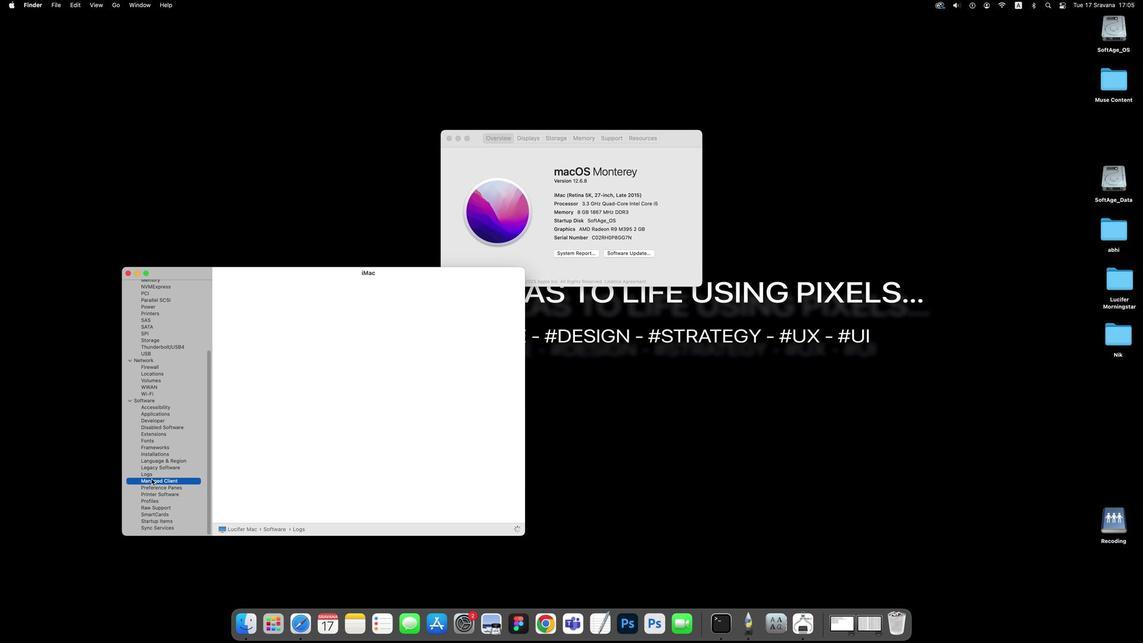 
Action: Mouse pressed left at (150, 478)
Screenshot: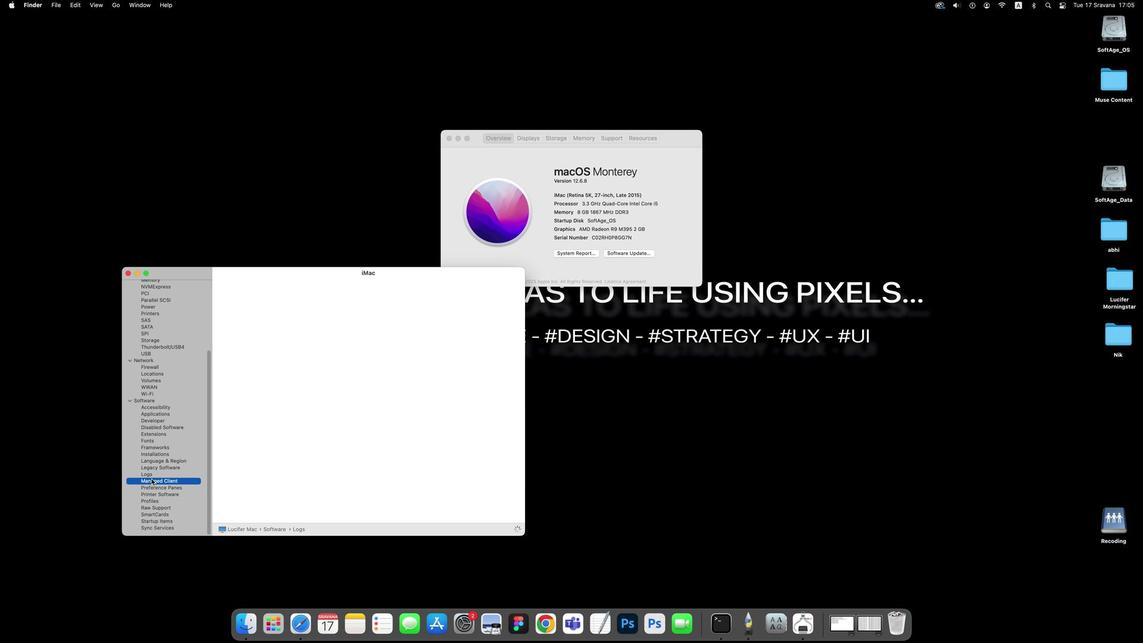 
Action: Mouse moved to (148, 486)
Screenshot: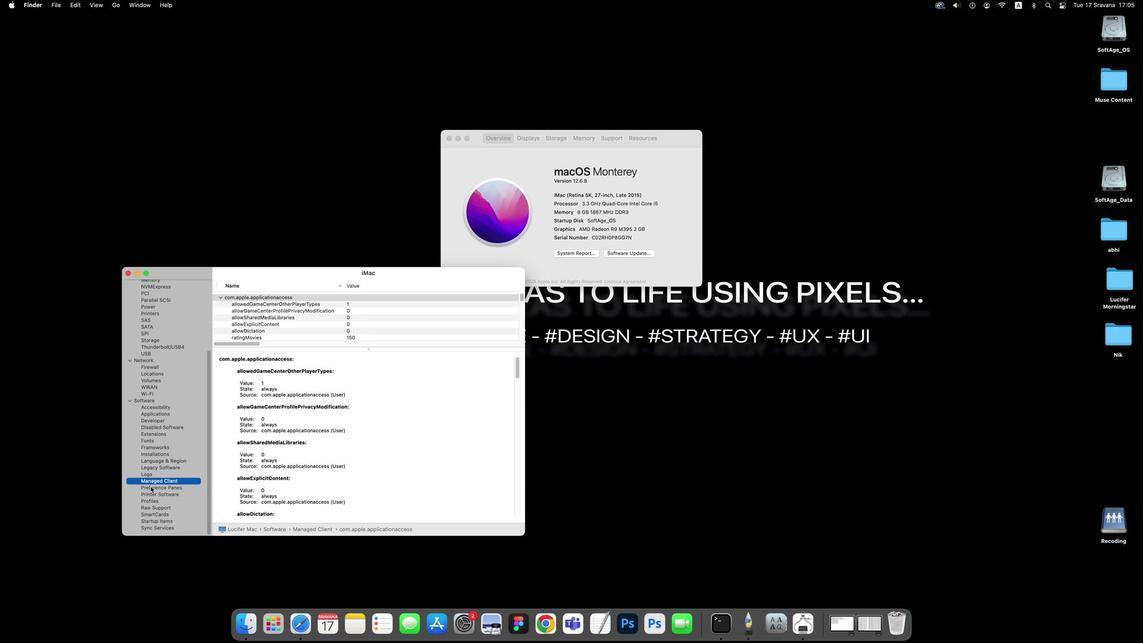 
Action: Mouse pressed left at (148, 486)
Screenshot: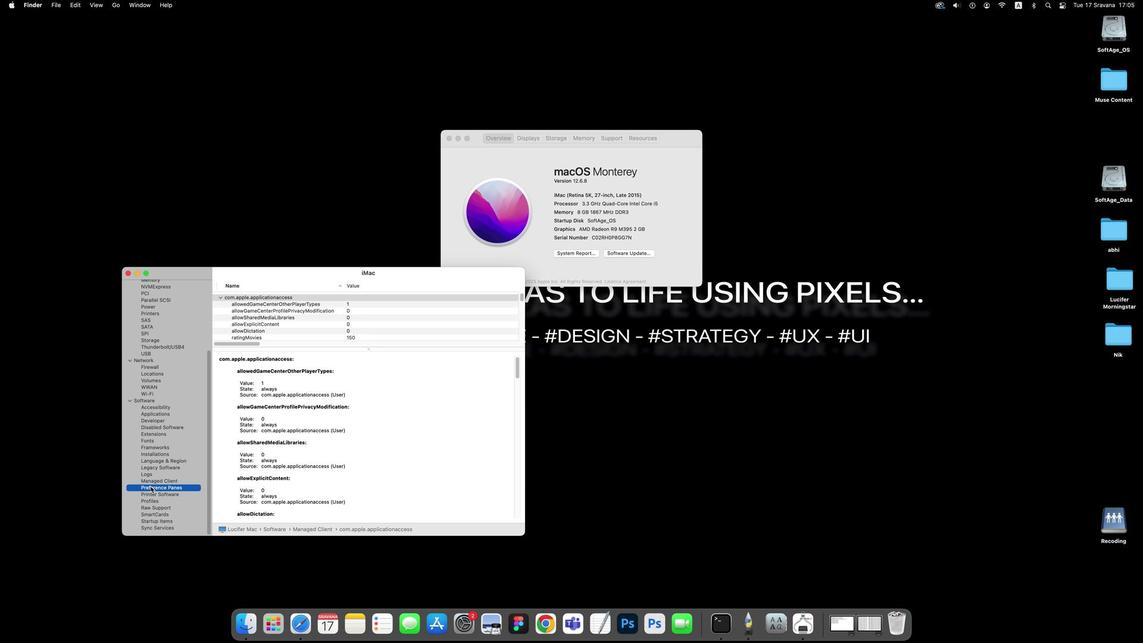 
Action: Mouse moved to (147, 492)
Screenshot: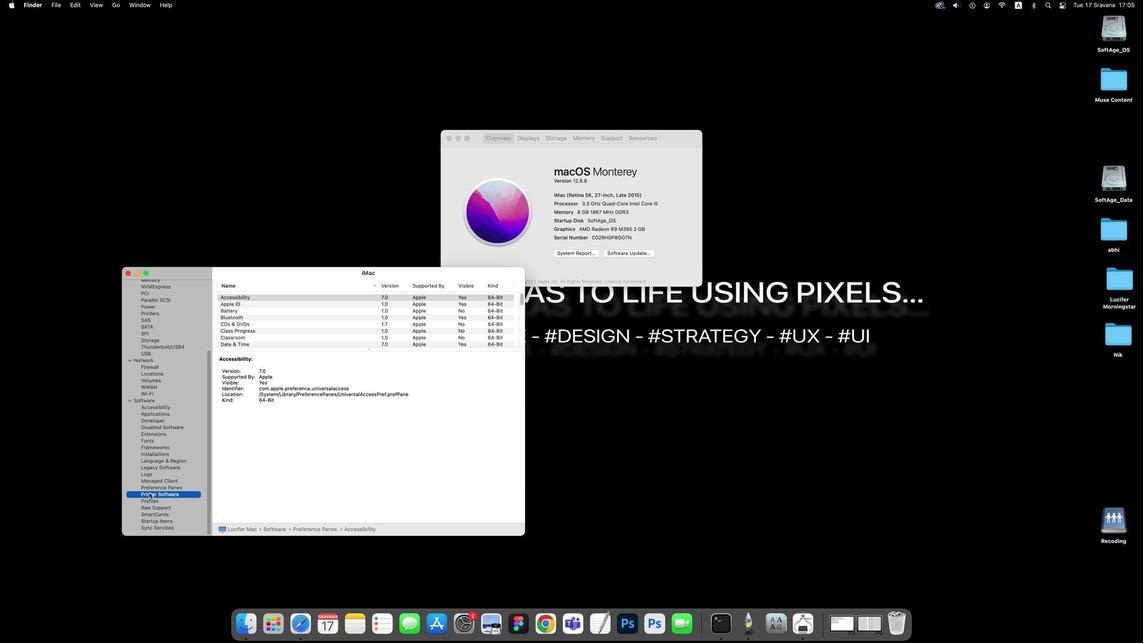 
Action: Mouse pressed left at (147, 492)
Screenshot: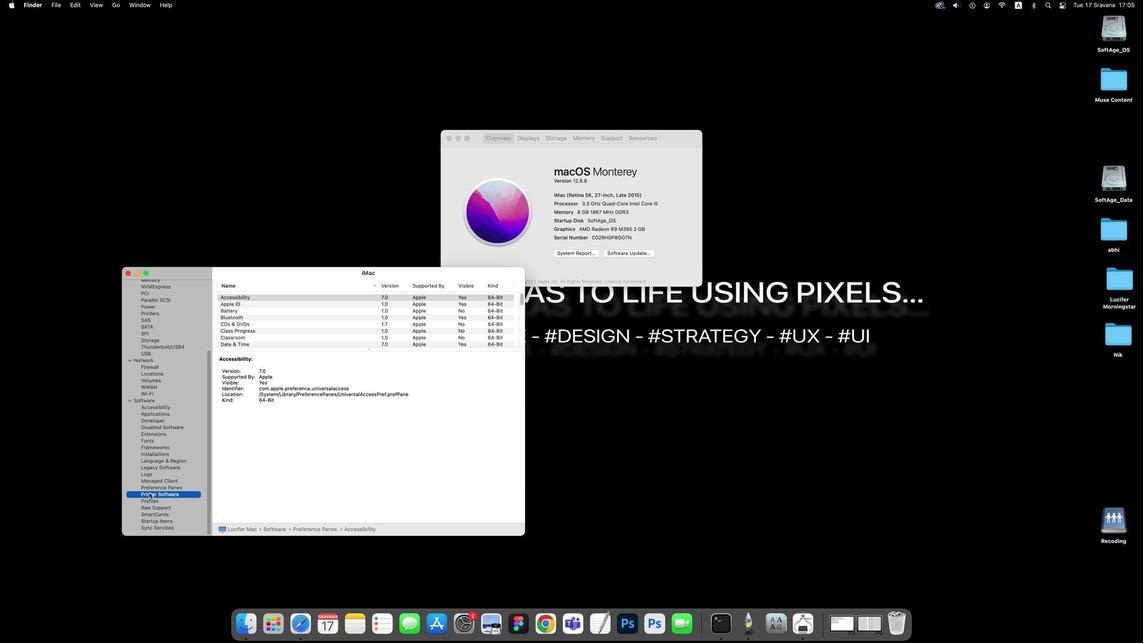 
Action: Mouse moved to (147, 497)
Screenshot: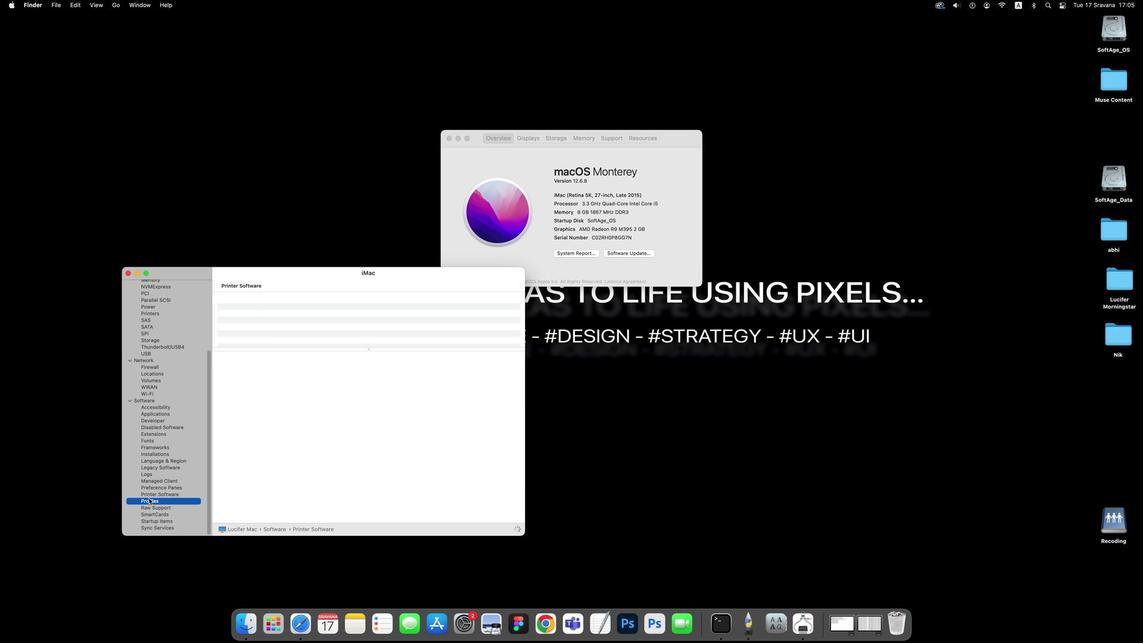 
Action: Mouse pressed left at (147, 497)
Screenshot: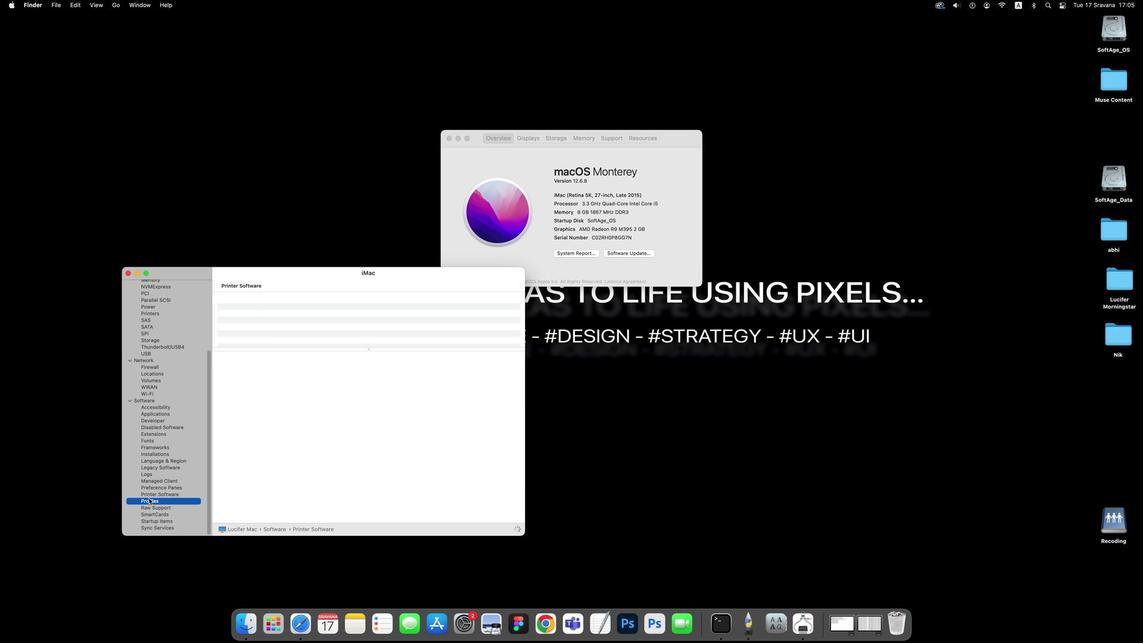 
Action: Mouse scrolled (147, 497) with delta (-1, 1)
Screenshot: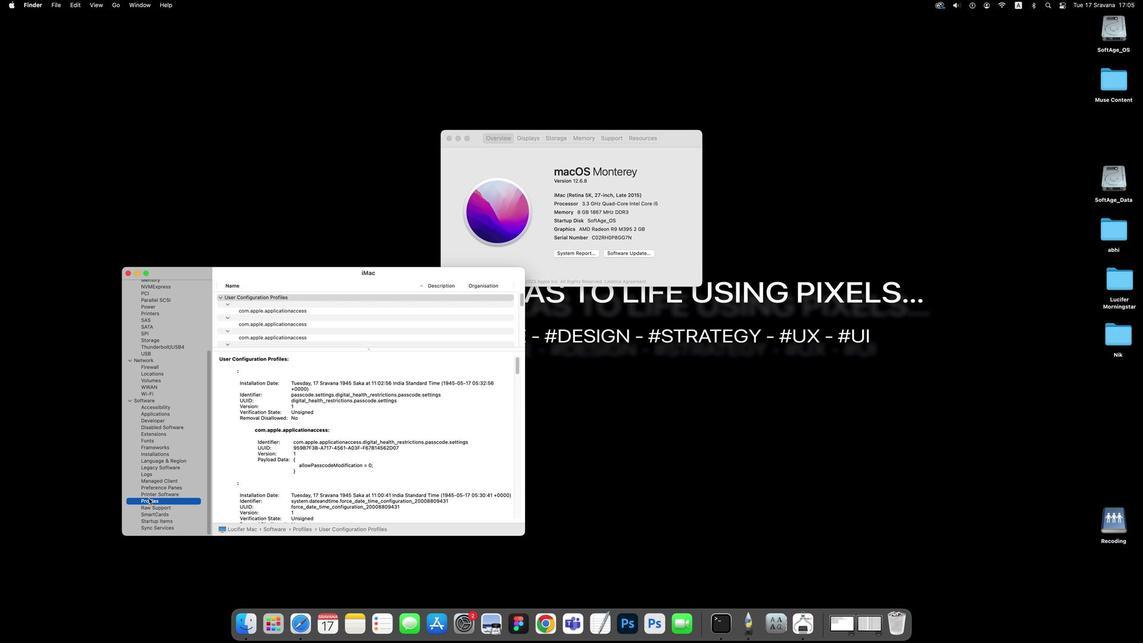 
Action: Mouse scrolled (147, 497) with delta (-1, 1)
Screenshot: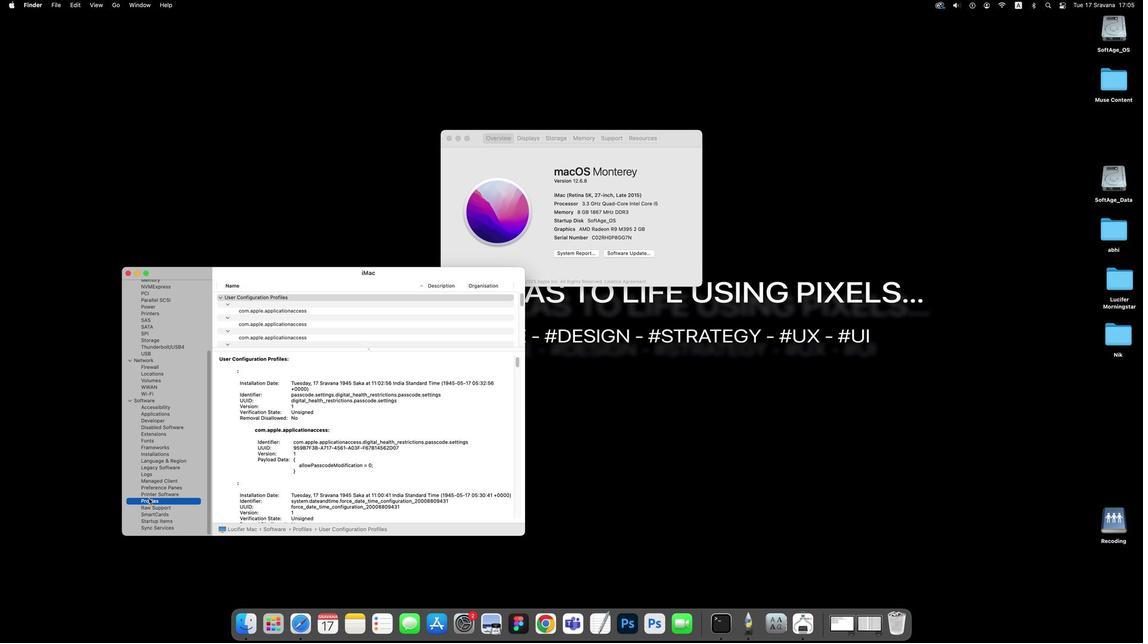 
Action: Mouse scrolled (147, 497) with delta (-1, 1)
Screenshot: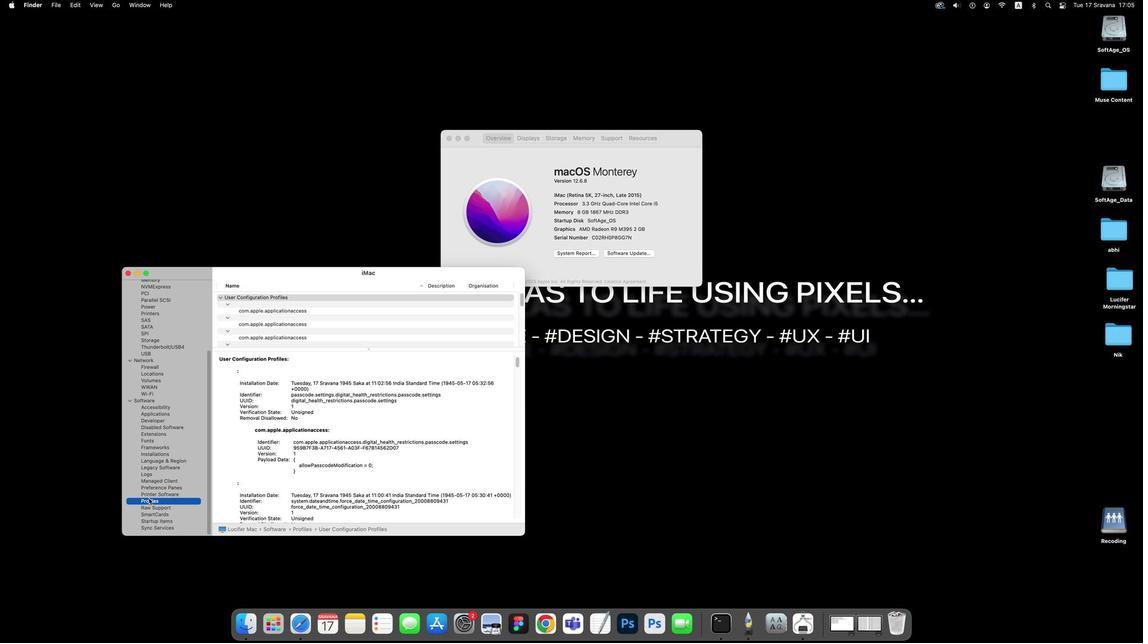 
Action: Mouse scrolled (147, 497) with delta (-1, 1)
Screenshot: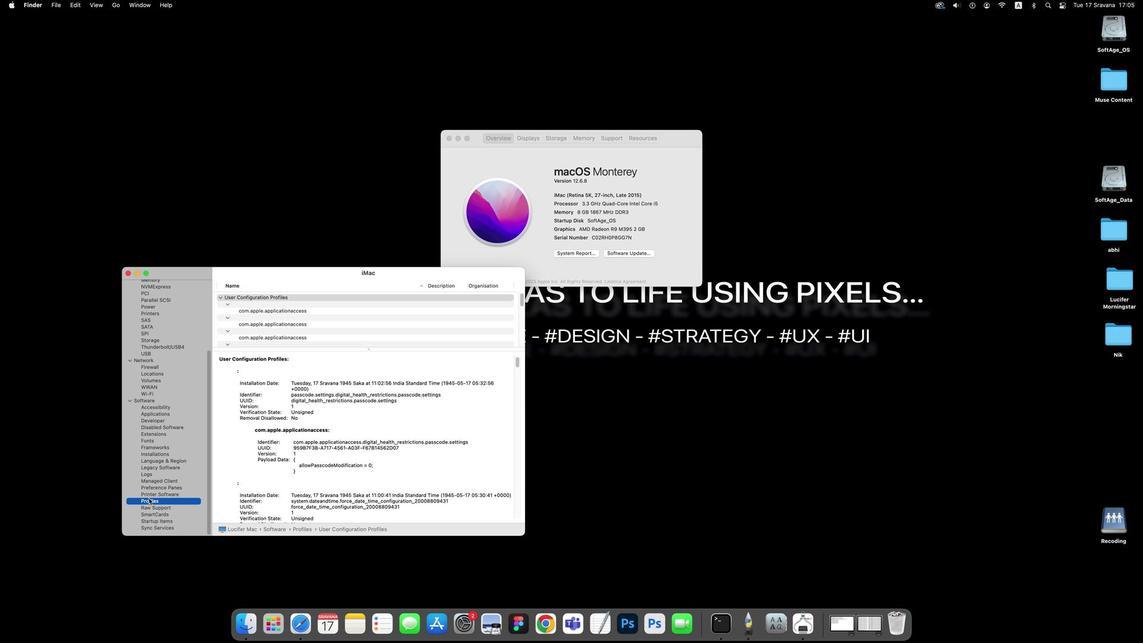 
Action: Mouse moved to (160, 496)
Screenshot: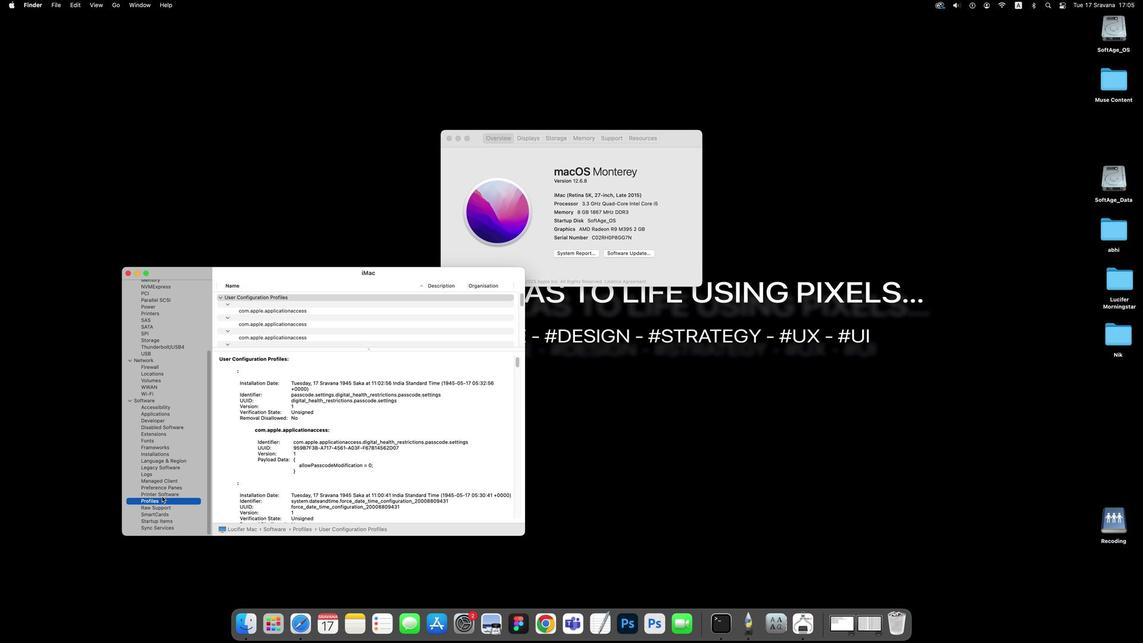 
Action: Mouse scrolled (160, 496) with delta (-1, 1)
Screenshot: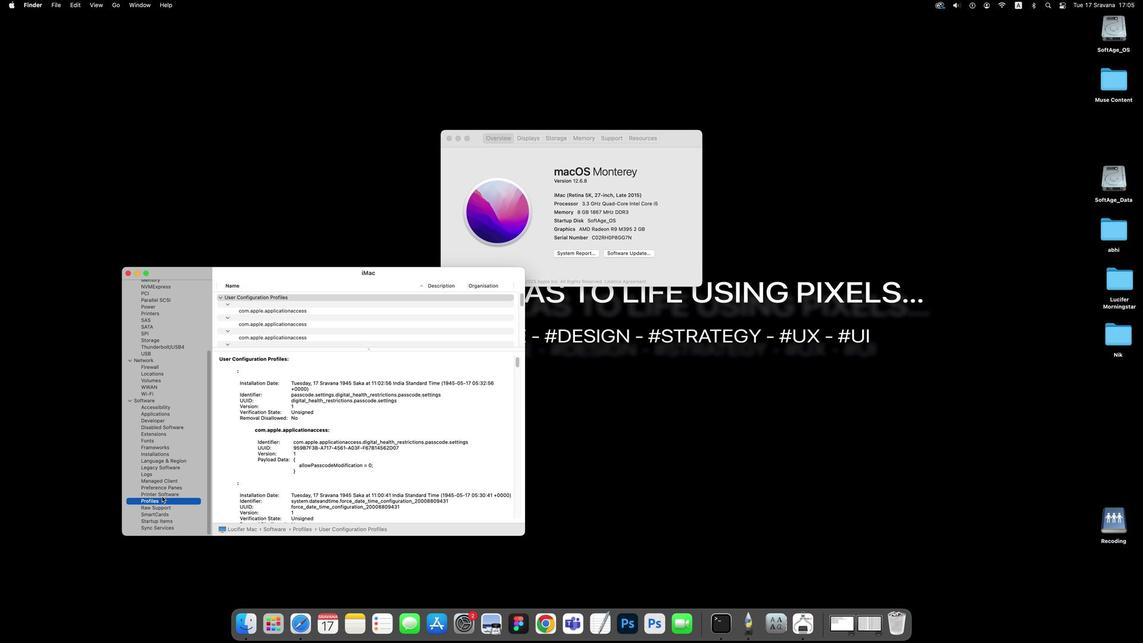 
Action: Mouse moved to (160, 496)
Screenshot: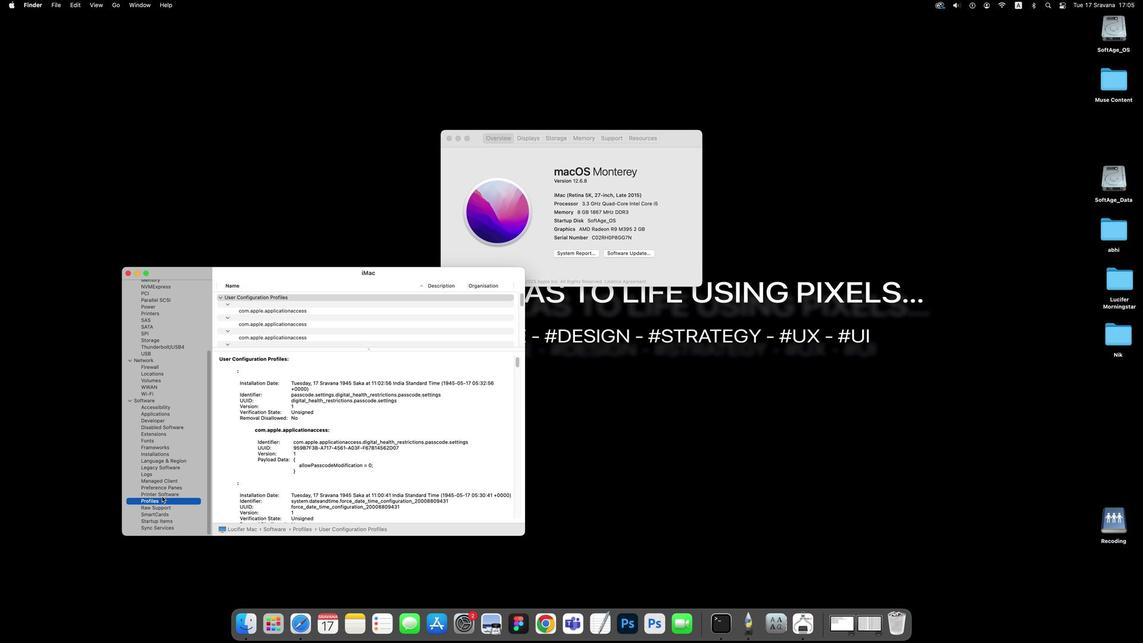 
Action: Mouse scrolled (160, 496) with delta (-1, 1)
Screenshot: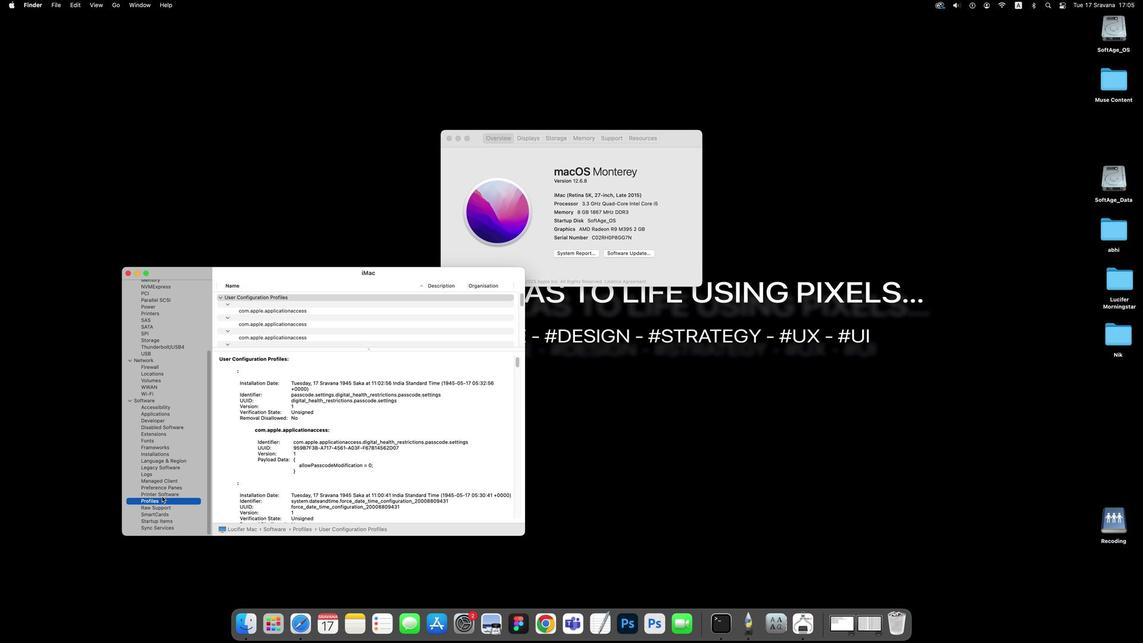 
Action: Mouse moved to (160, 496)
Screenshot: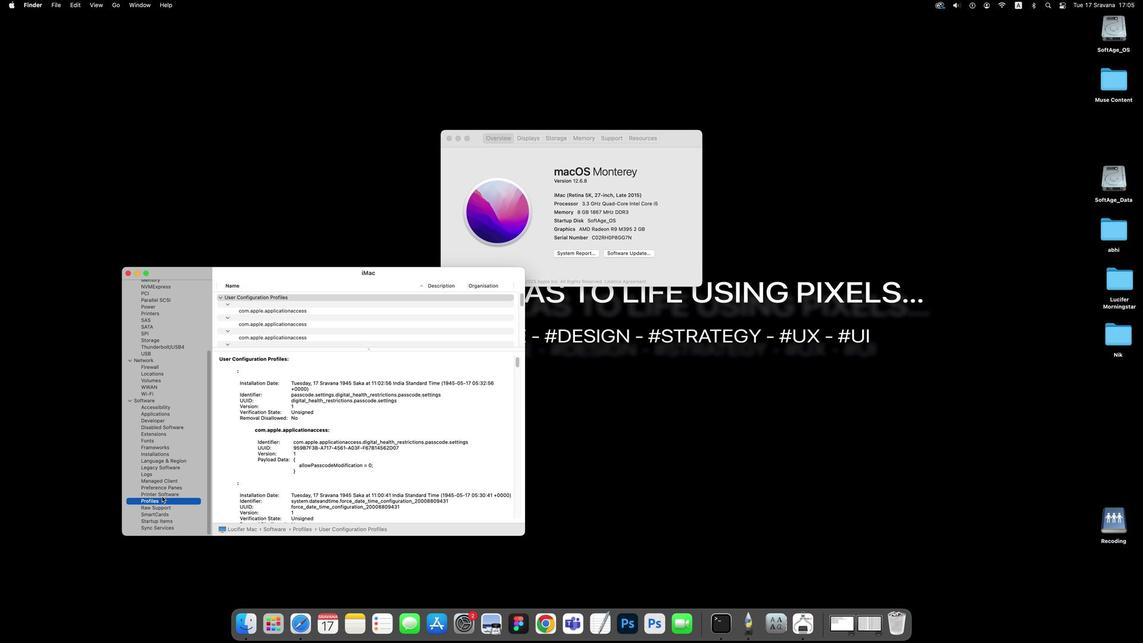
Action: Mouse scrolled (160, 496) with delta (-1, -1)
Screenshot: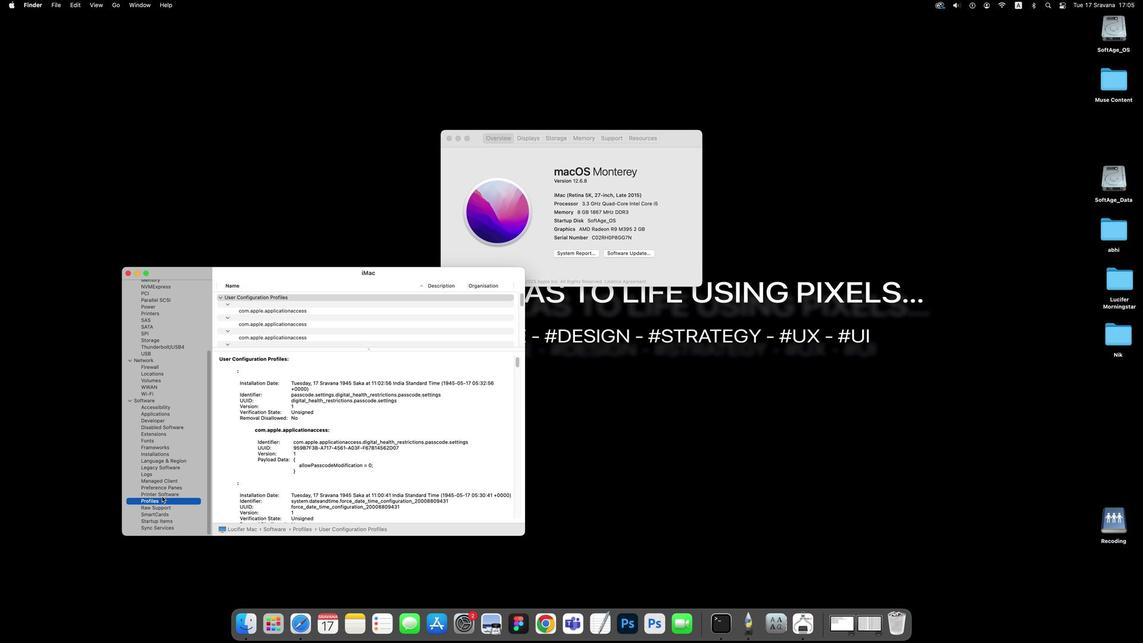 
Action: Mouse moved to (147, 511)
Screenshot: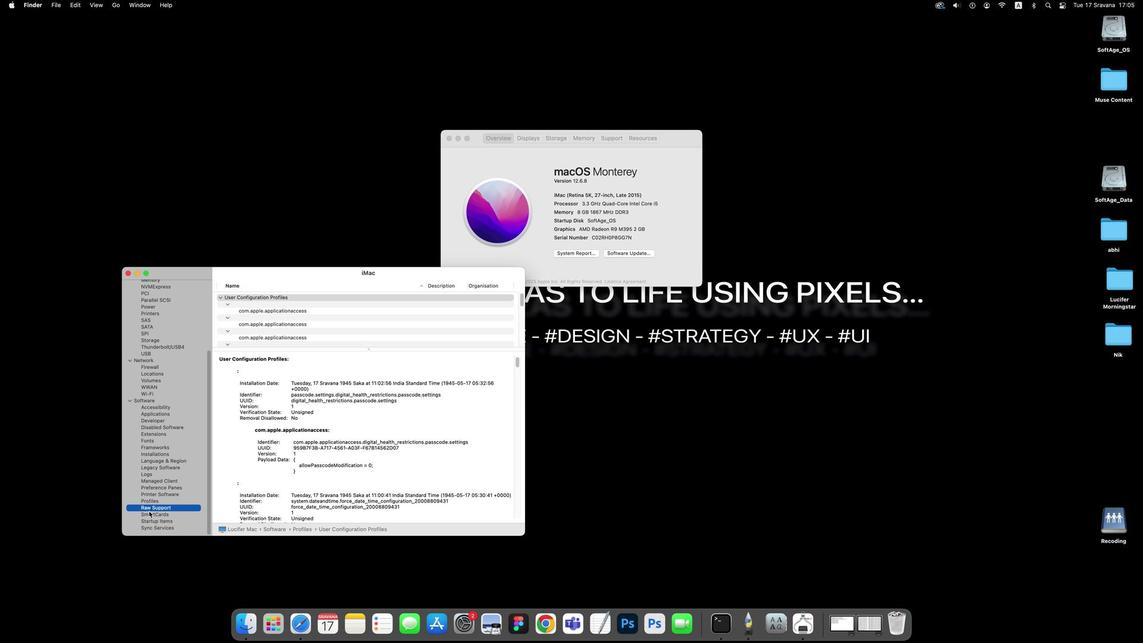 
Action: Mouse pressed left at (147, 511)
Screenshot: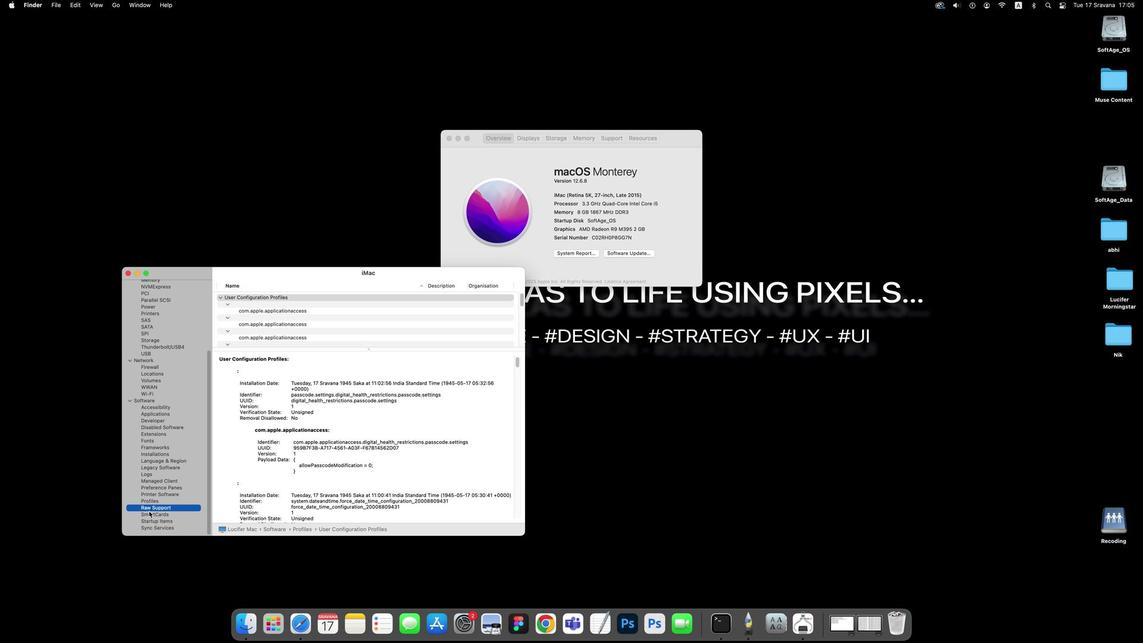 
Action: Mouse moved to (148, 511)
Screenshot: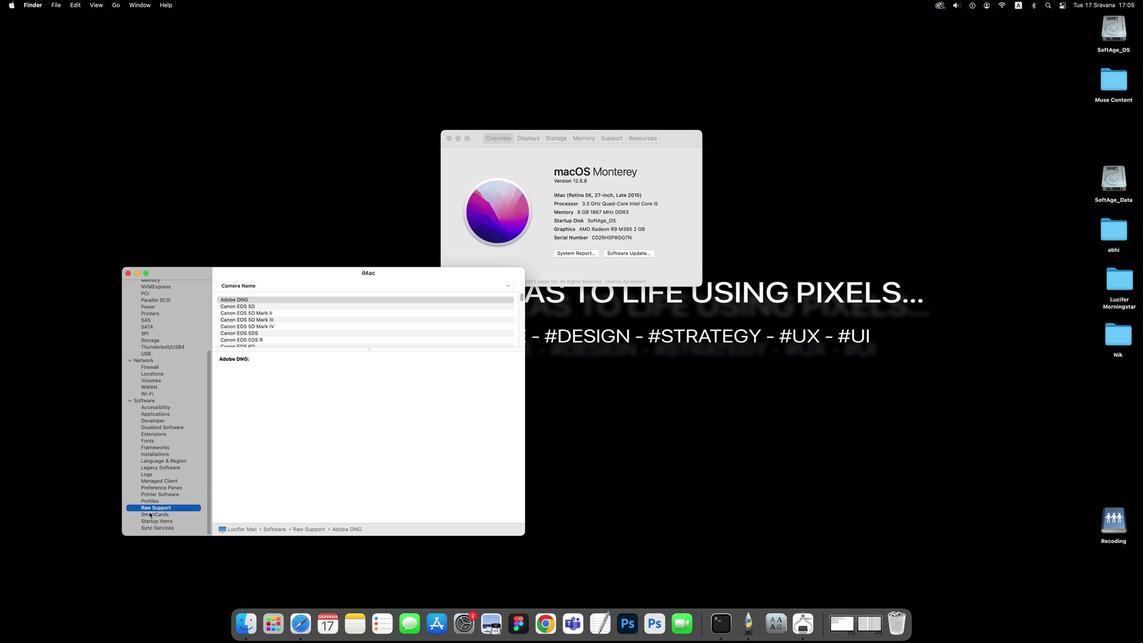 
Action: Mouse pressed left at (148, 511)
Screenshot: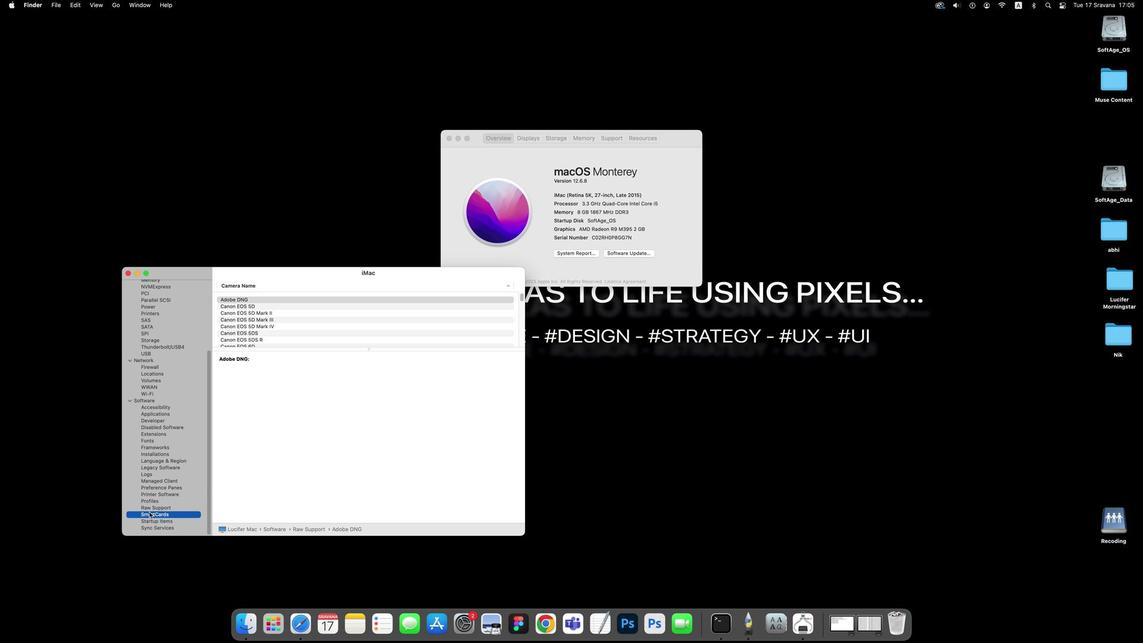 
Action: Mouse moved to (155, 521)
Screenshot: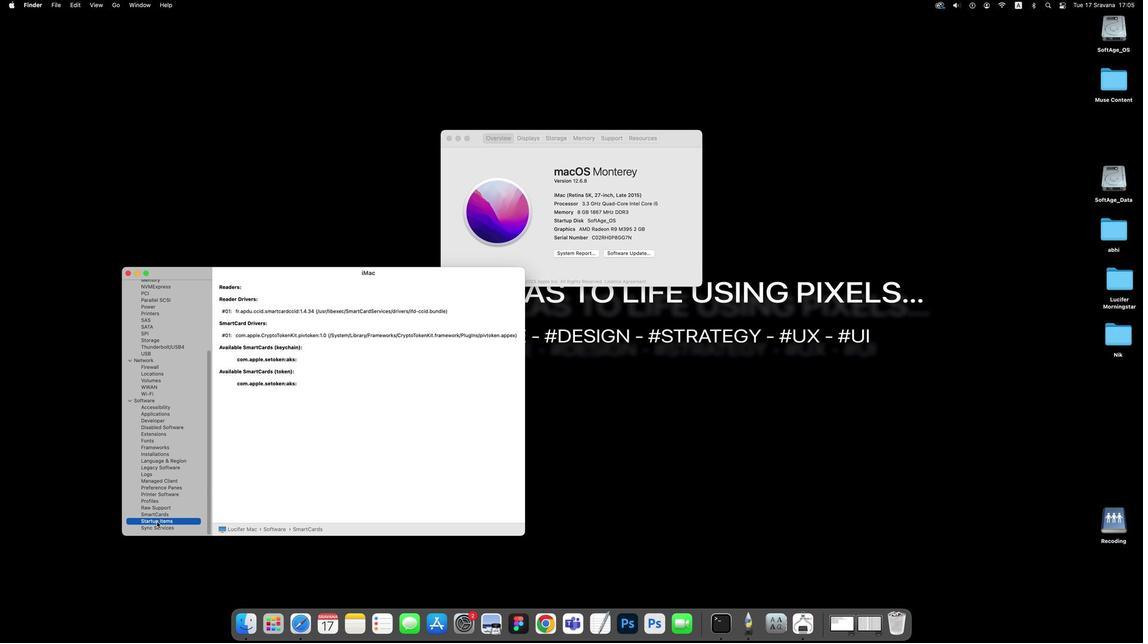 
Action: Mouse pressed left at (155, 521)
Screenshot: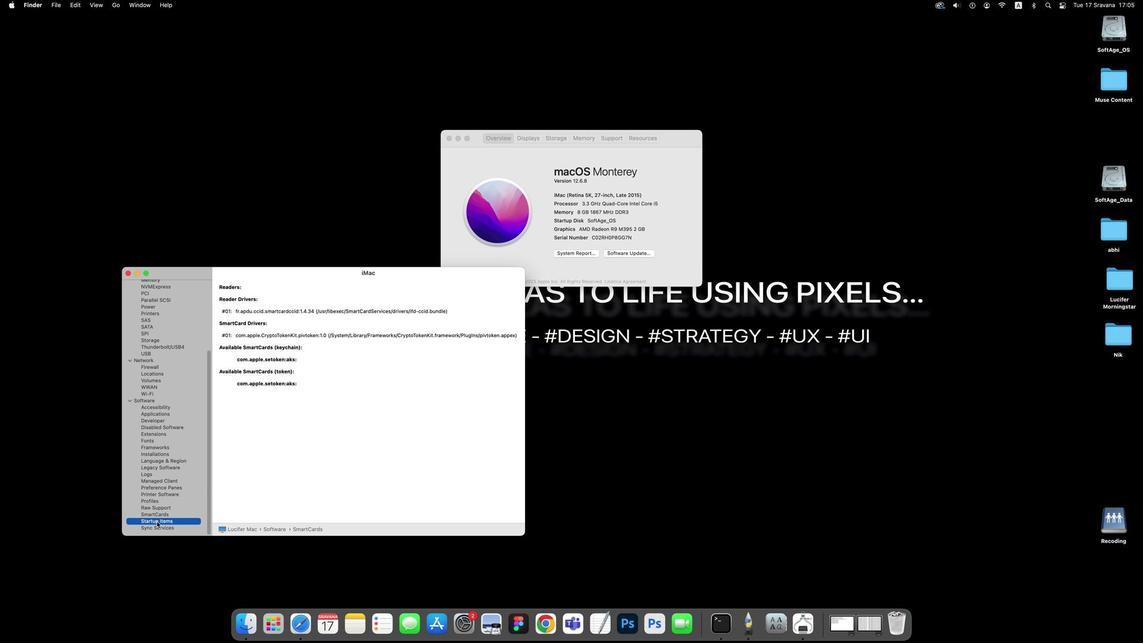 
Action: Mouse moved to (156, 526)
Screenshot: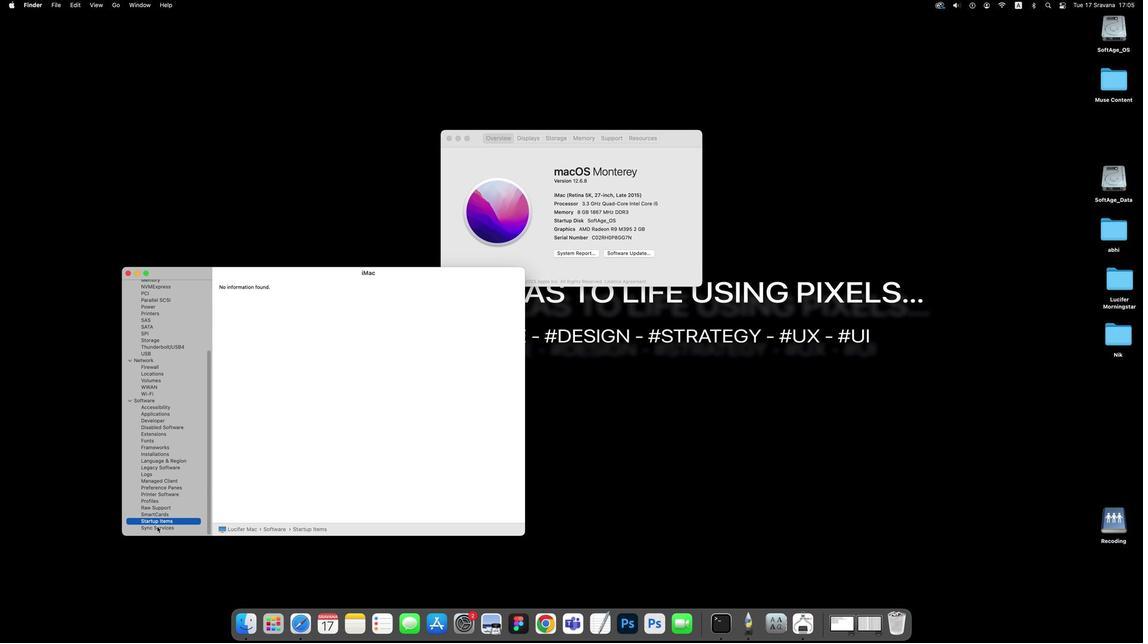 
Action: Mouse pressed left at (156, 526)
Screenshot: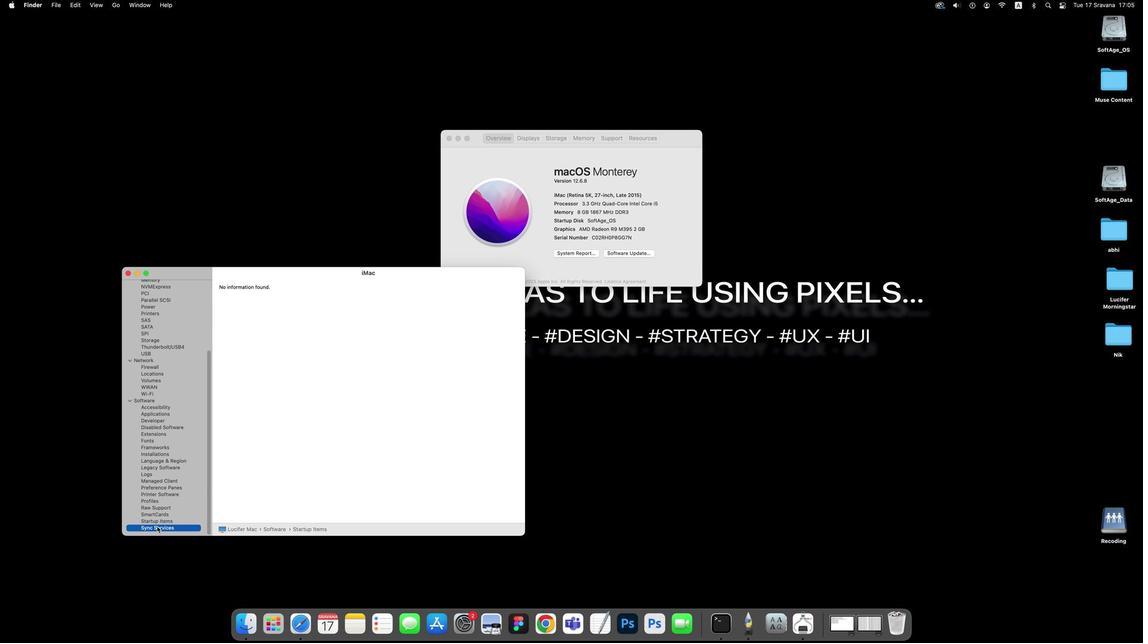 
Action: Mouse moved to (151, 338)
Screenshot: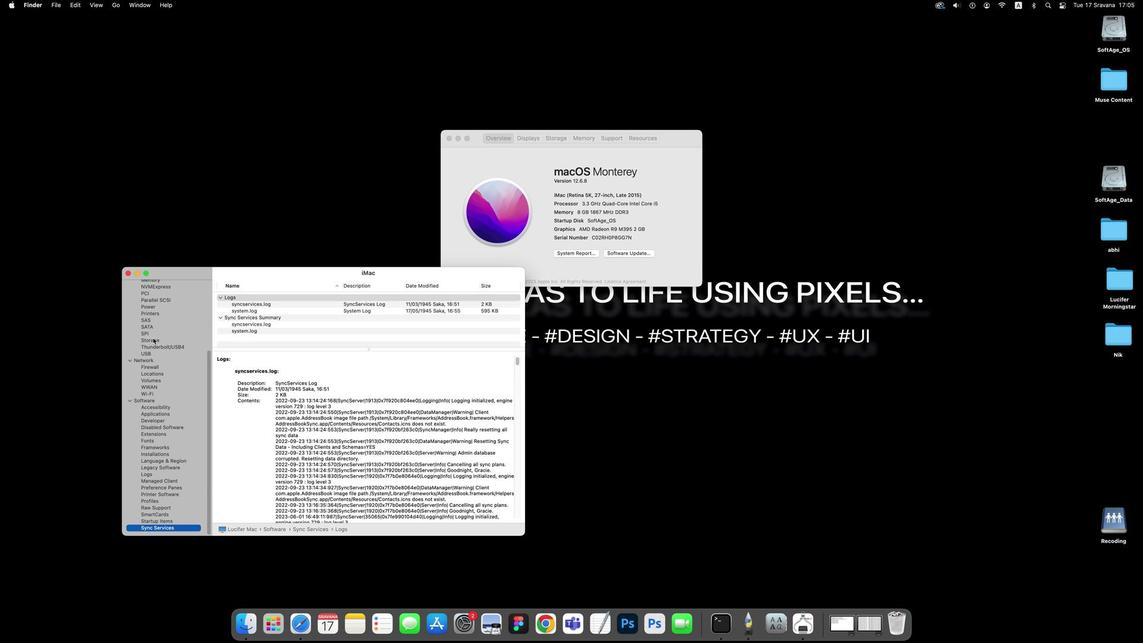 
Action: Mouse scrolled (151, 338) with delta (-1, 1)
Screenshot: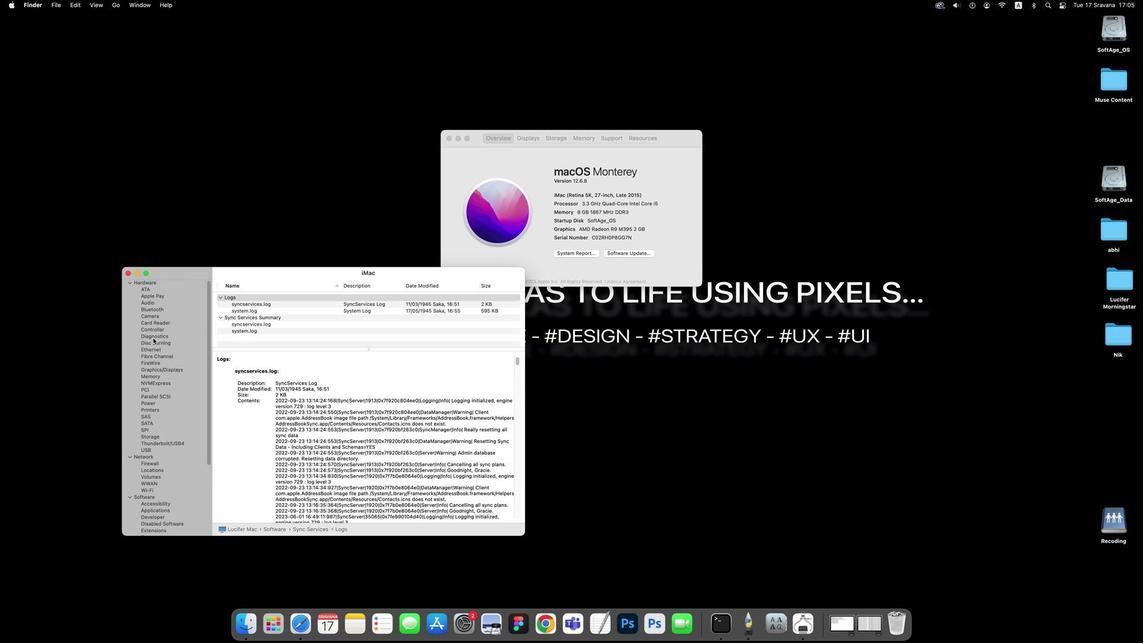 
Action: Mouse scrolled (151, 338) with delta (-1, 1)
Screenshot: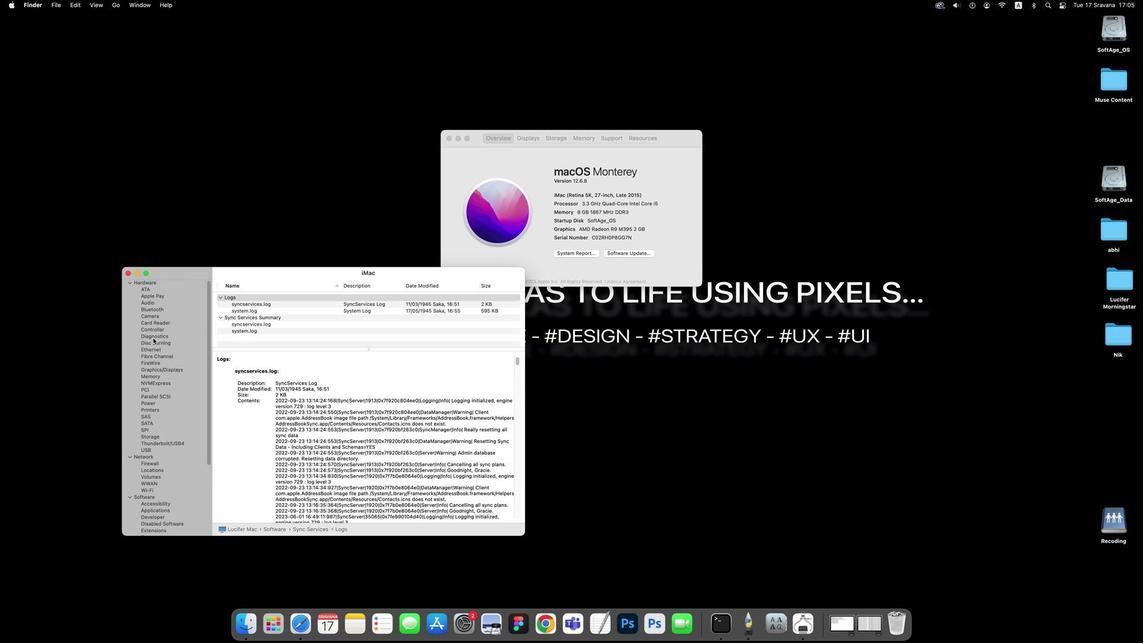 
Action: Mouse scrolled (151, 338) with delta (-1, 5)
Screenshot: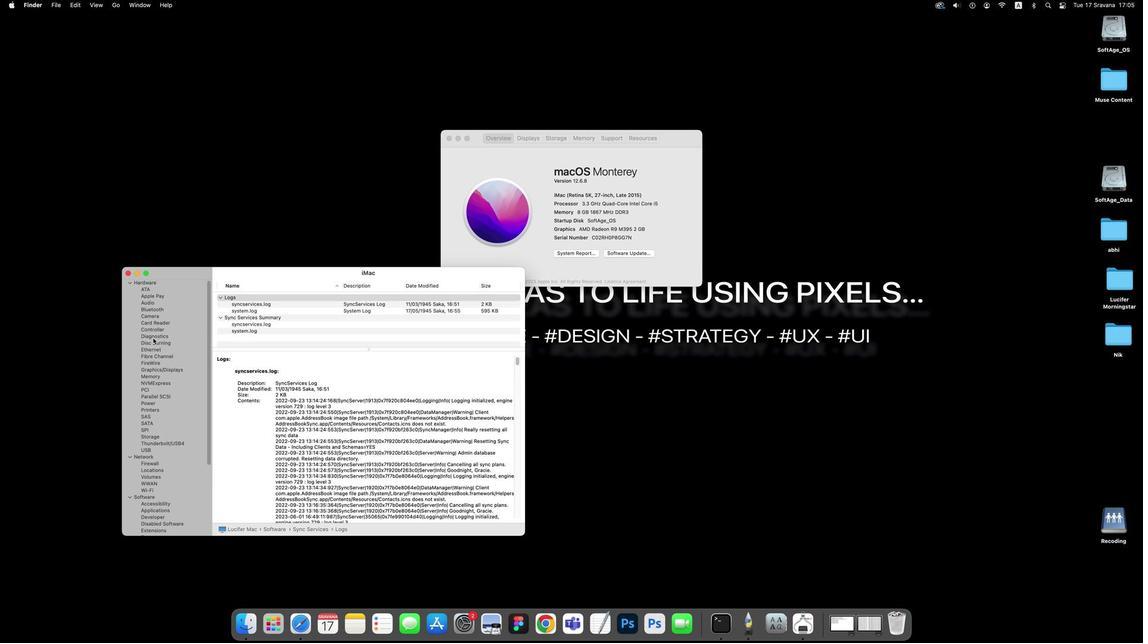 
Action: Mouse scrolled (151, 338) with delta (-1, 7)
Screenshot: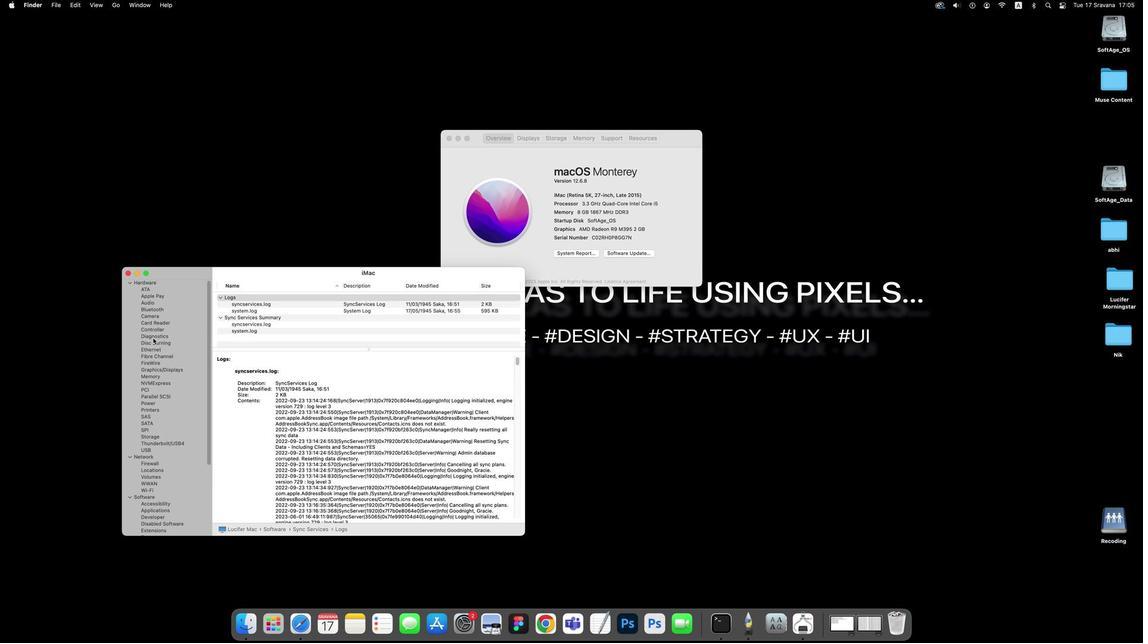
Action: Mouse scrolled (151, 338) with delta (-1, 8)
Screenshot: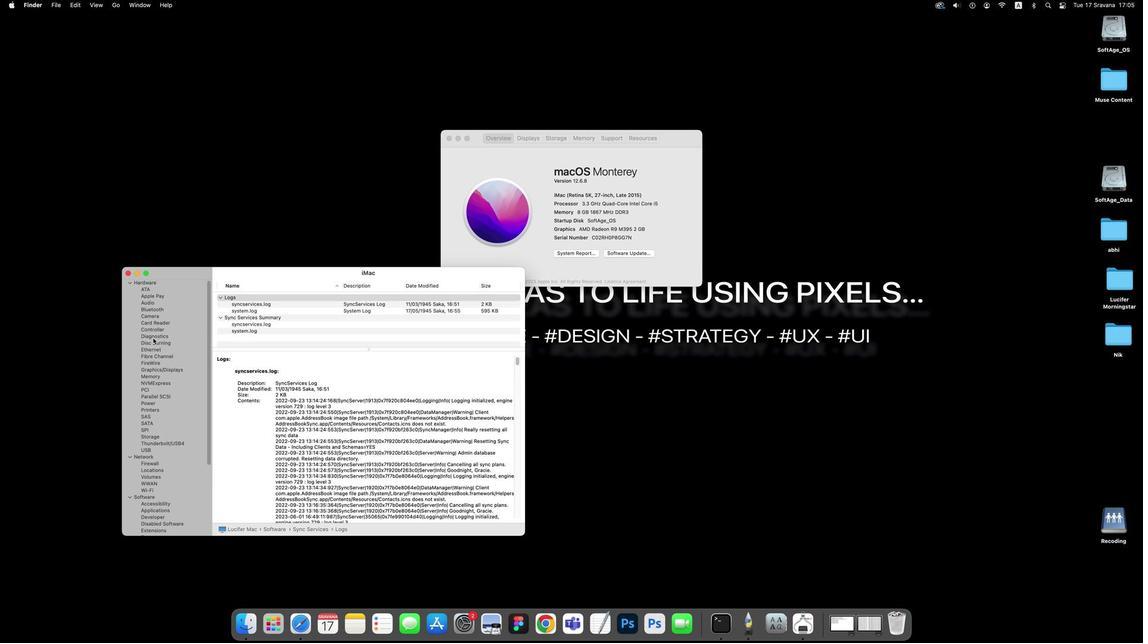 
Action: Mouse scrolled (151, 338) with delta (-1, 8)
Screenshot: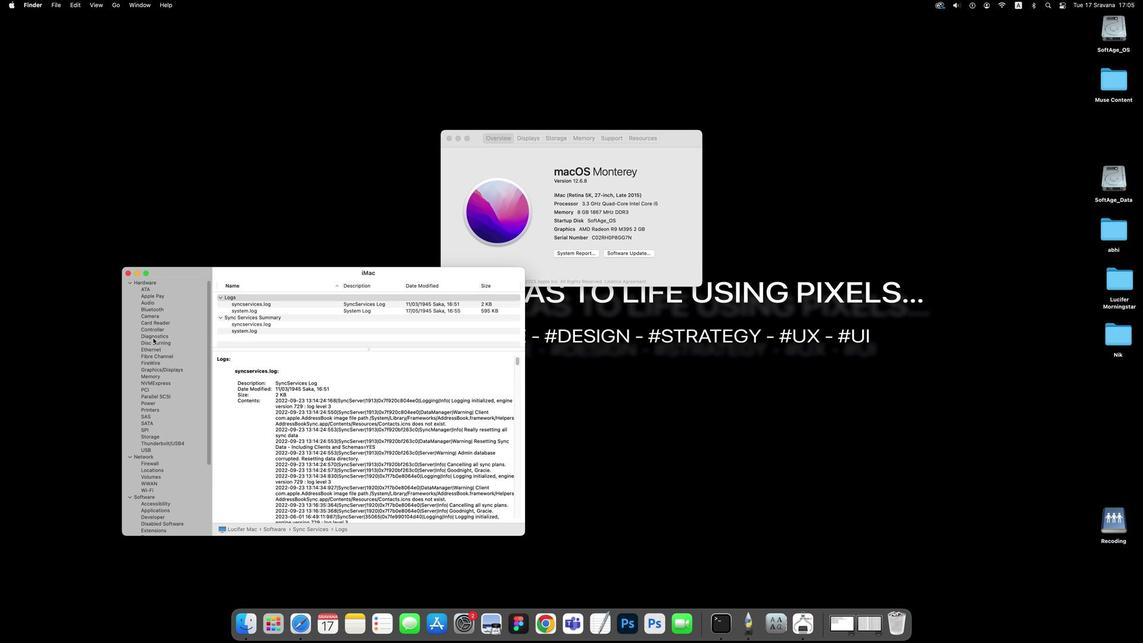 
Action: Mouse moved to (158, 316)
Screenshot: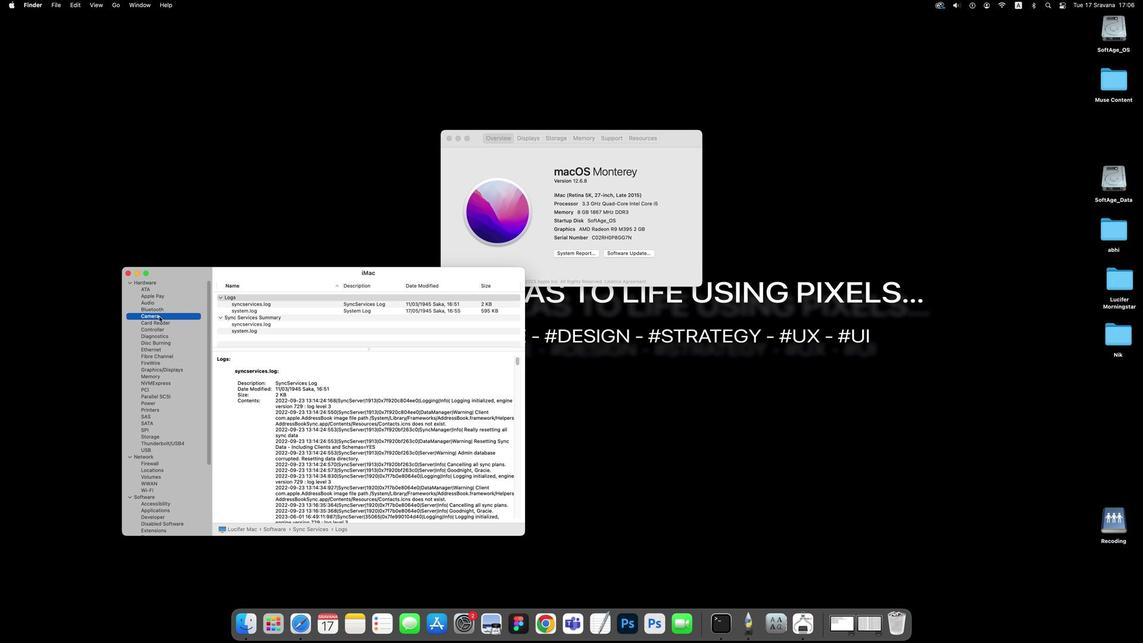 
Action: Mouse pressed left at (158, 316)
Screenshot: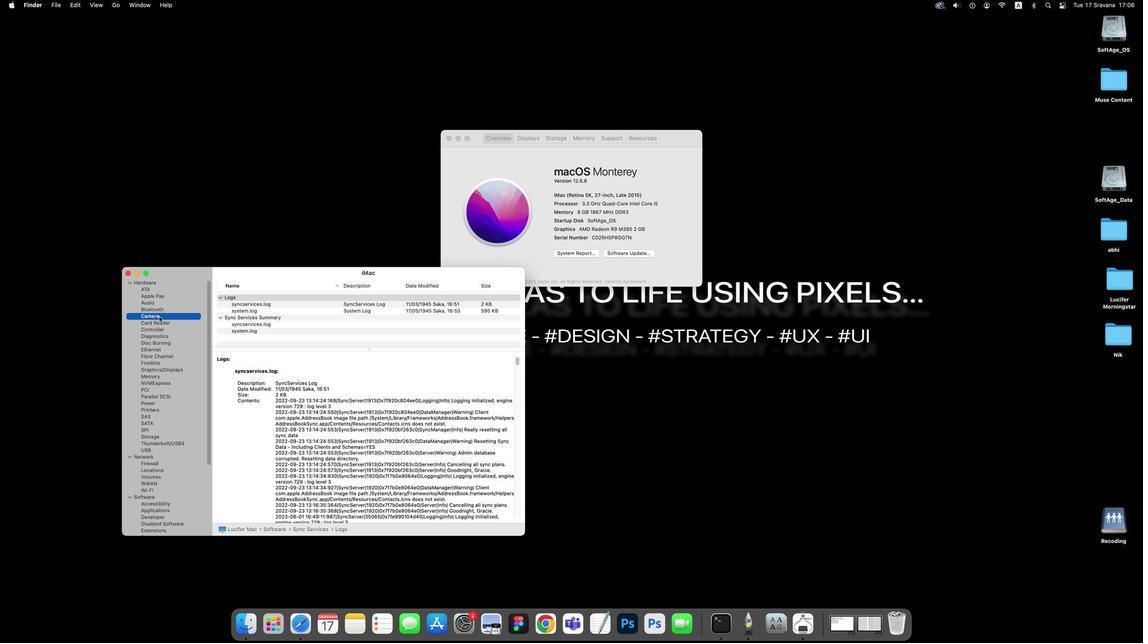 
Action: Mouse moved to (155, 324)
Screenshot: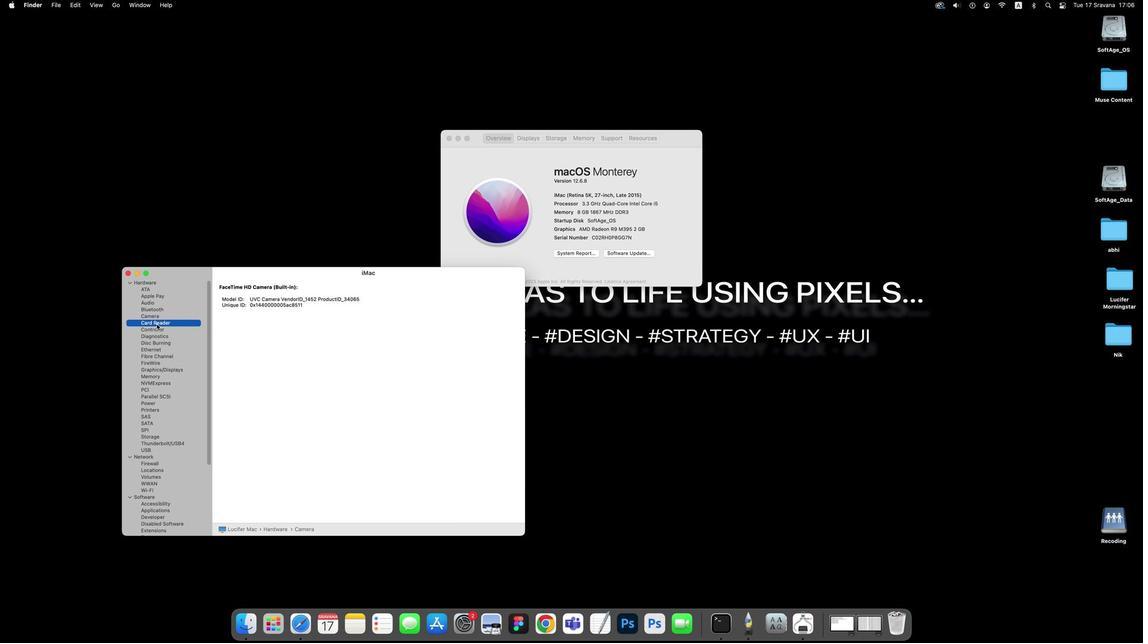 
Action: Mouse pressed left at (155, 324)
Screenshot: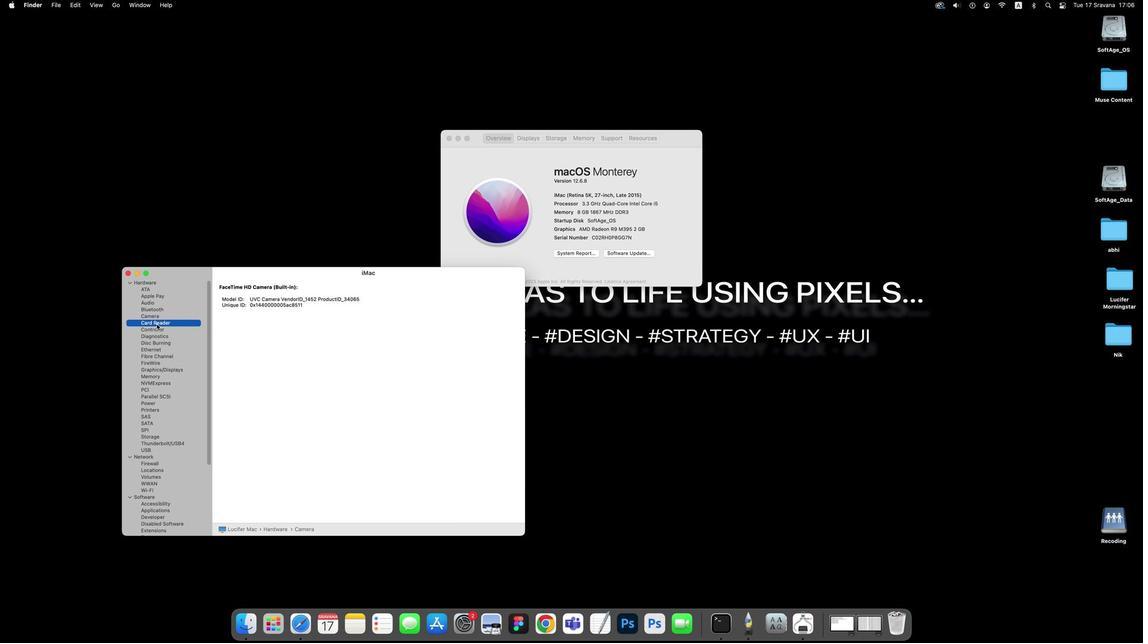 
Action: Mouse moved to (154, 331)
Screenshot: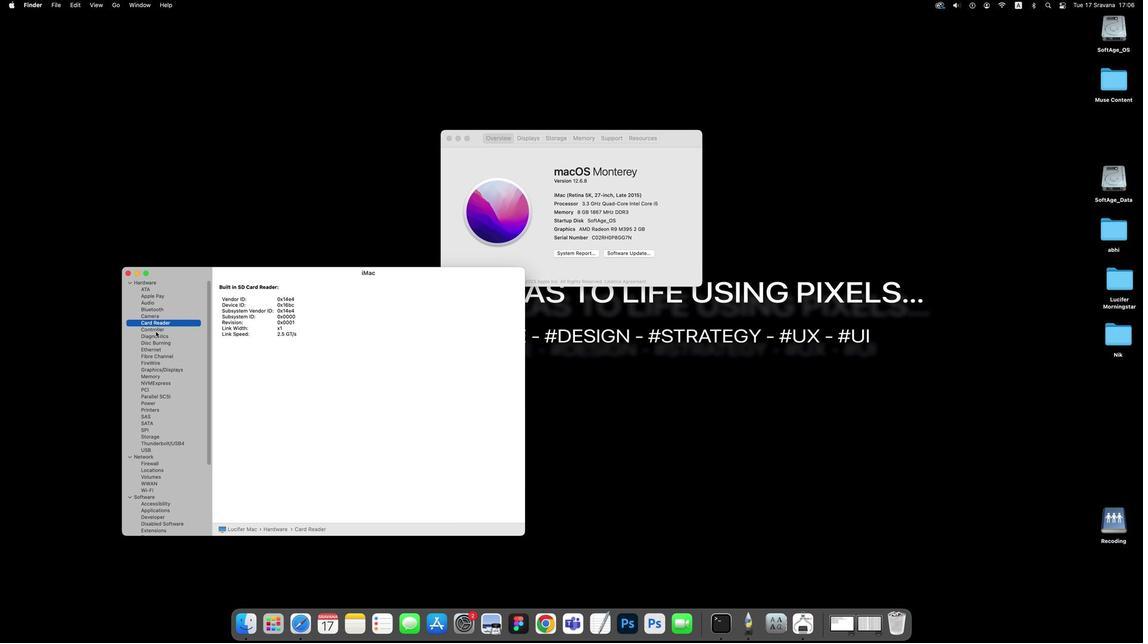 
Action: Mouse pressed left at (154, 331)
Screenshot: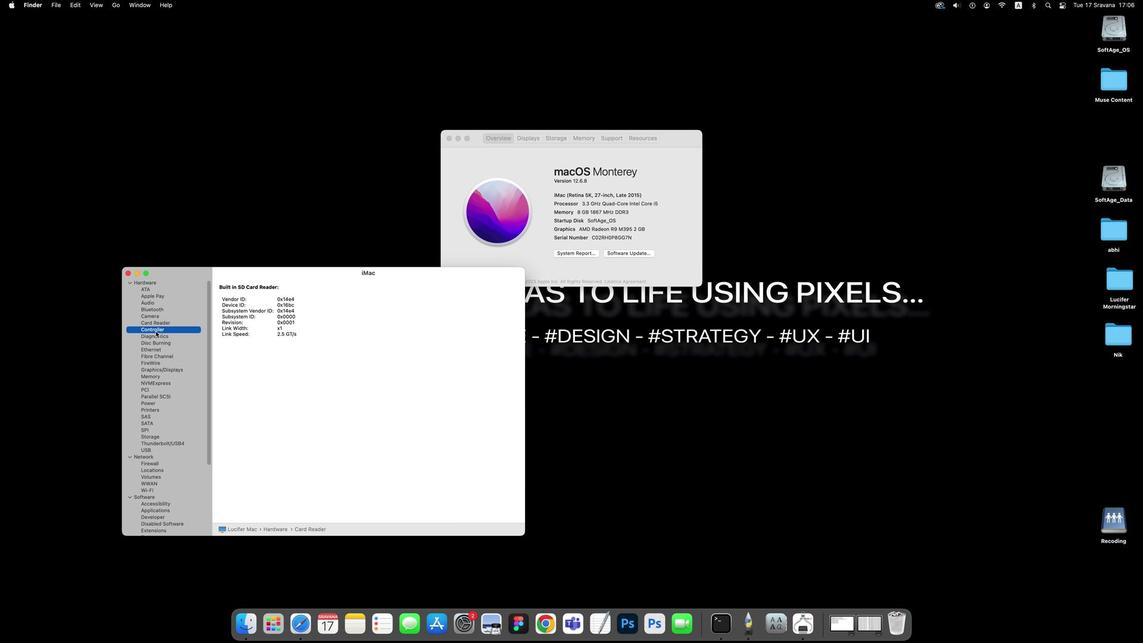 
Action: Mouse moved to (151, 335)
Screenshot: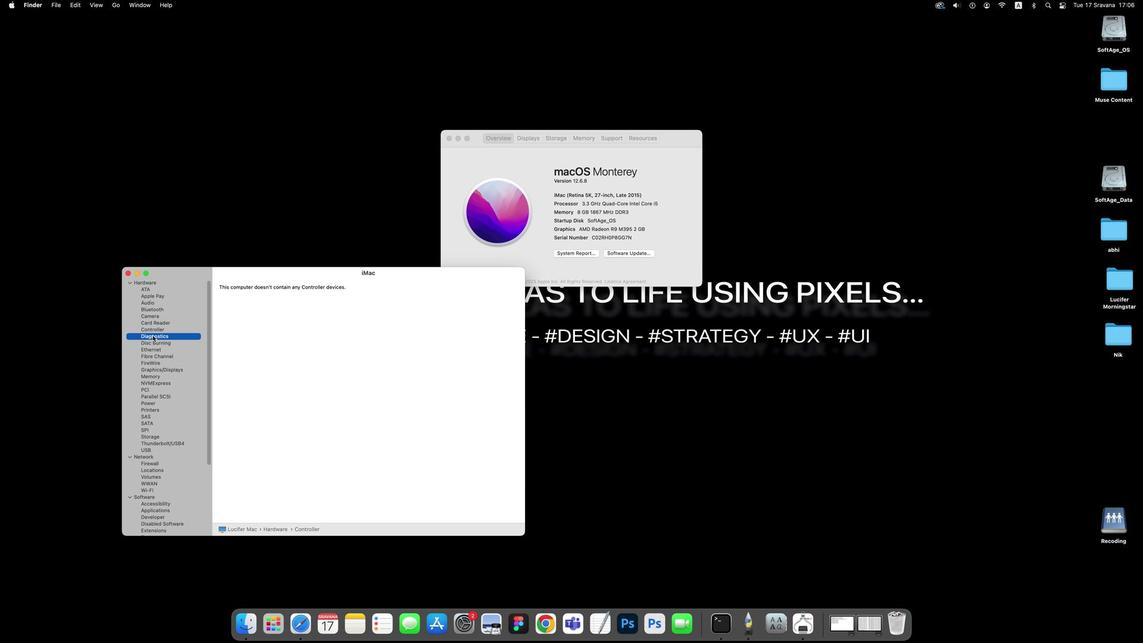 
Action: Mouse pressed left at (151, 335)
Screenshot: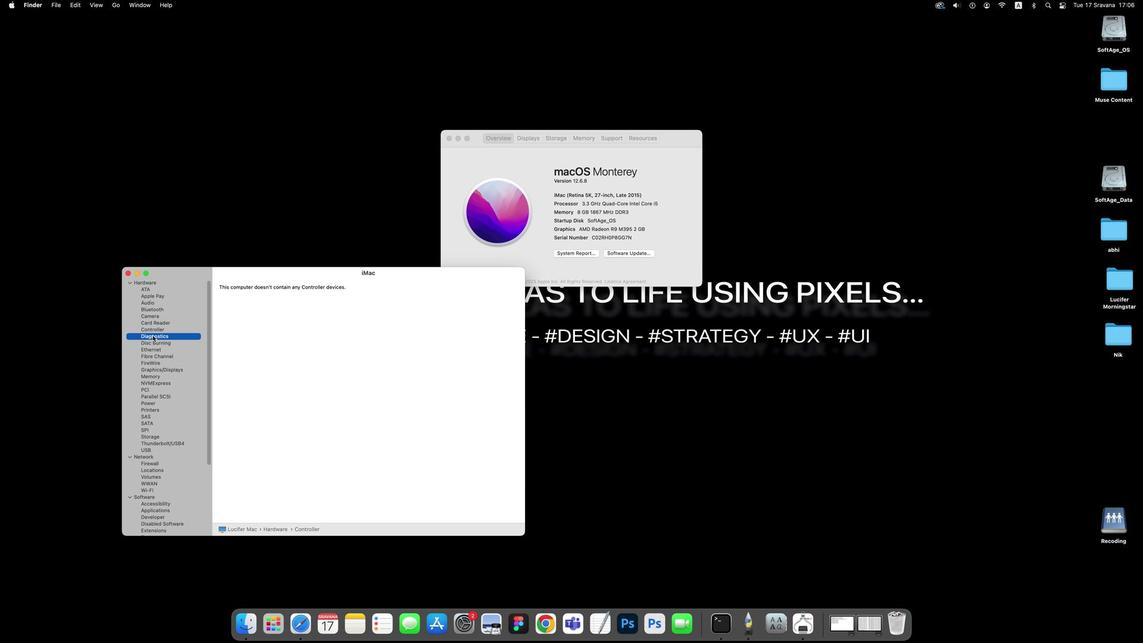 
Action: Mouse moved to (148, 340)
Screenshot: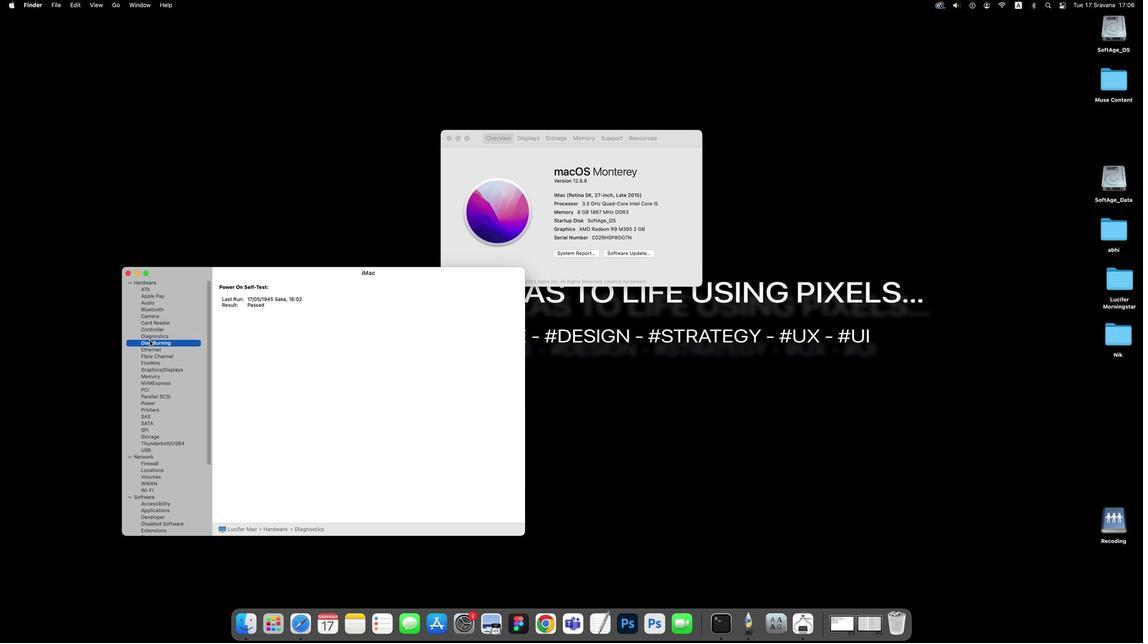 
Action: Mouse pressed left at (148, 340)
Screenshot: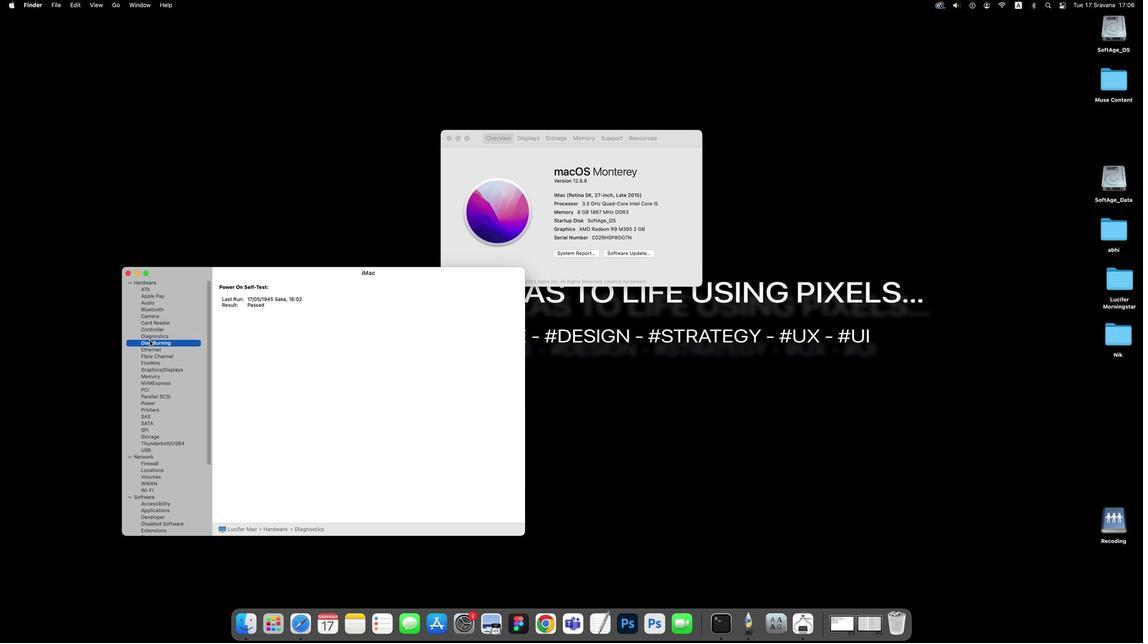 
Action: Mouse moved to (146, 349)
Screenshot: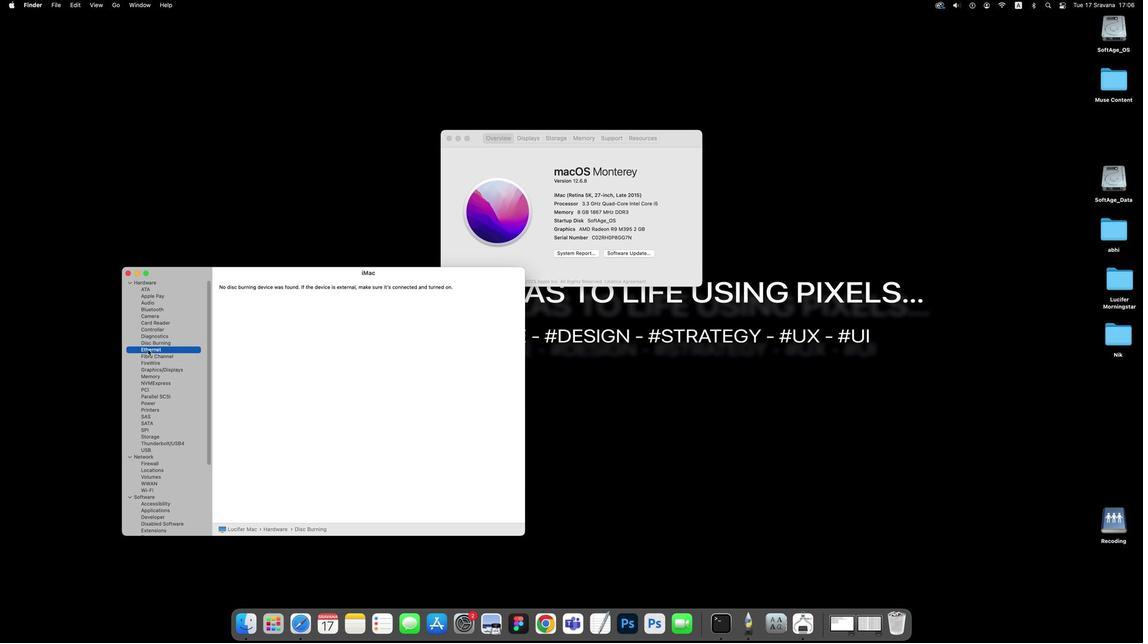 
Action: Mouse pressed left at (146, 349)
Screenshot: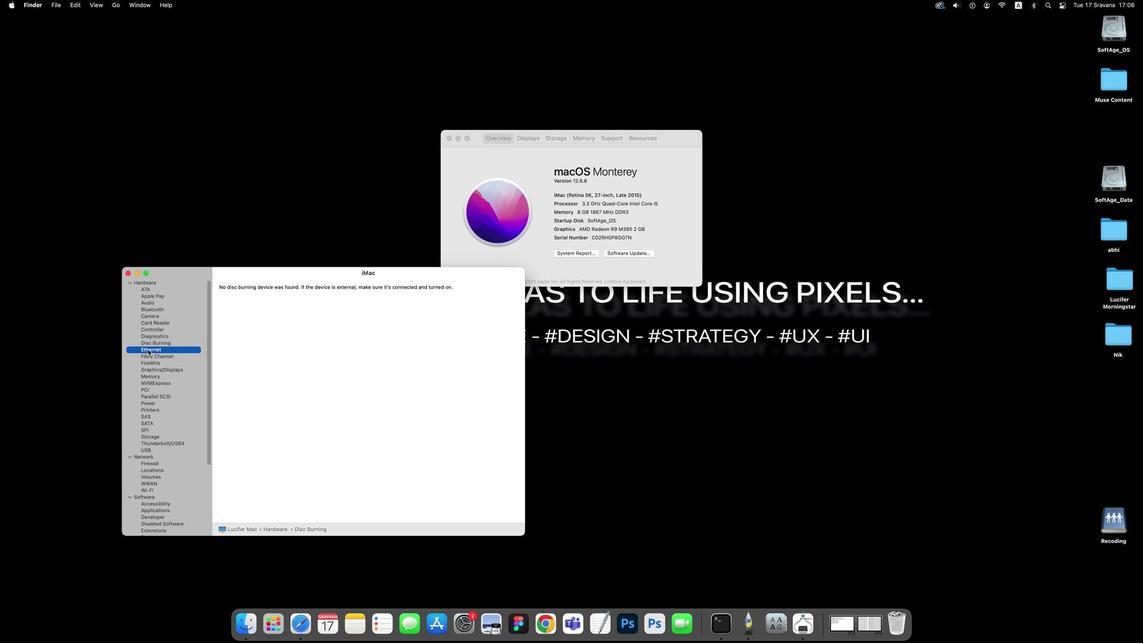 
Action: Mouse moved to (148, 354)
Screenshot: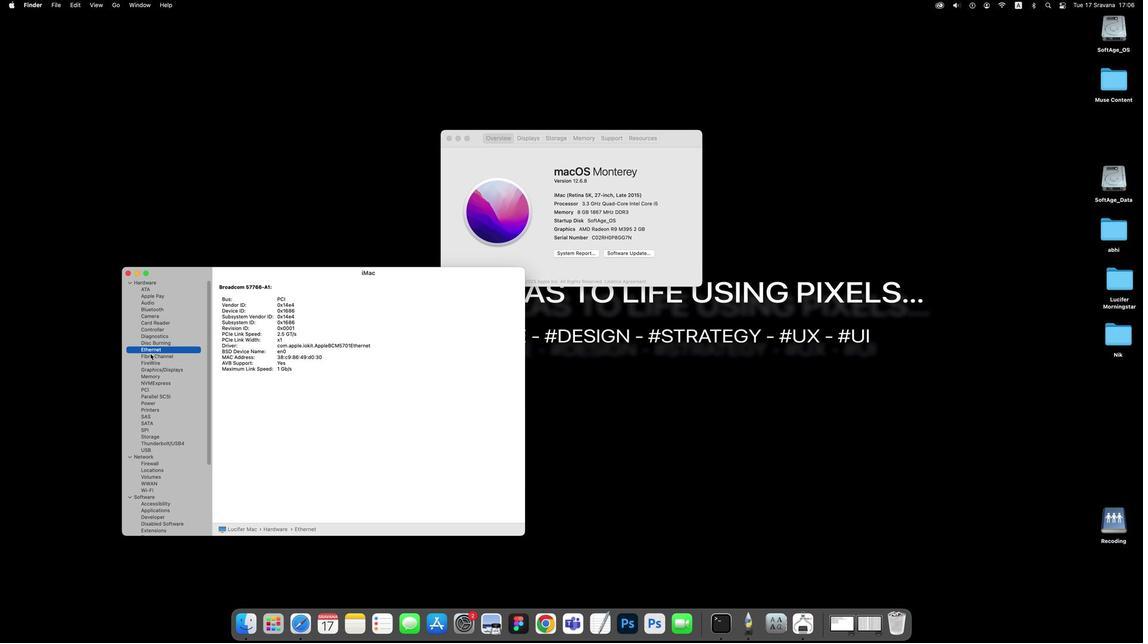 
Action: Mouse pressed left at (148, 354)
Screenshot: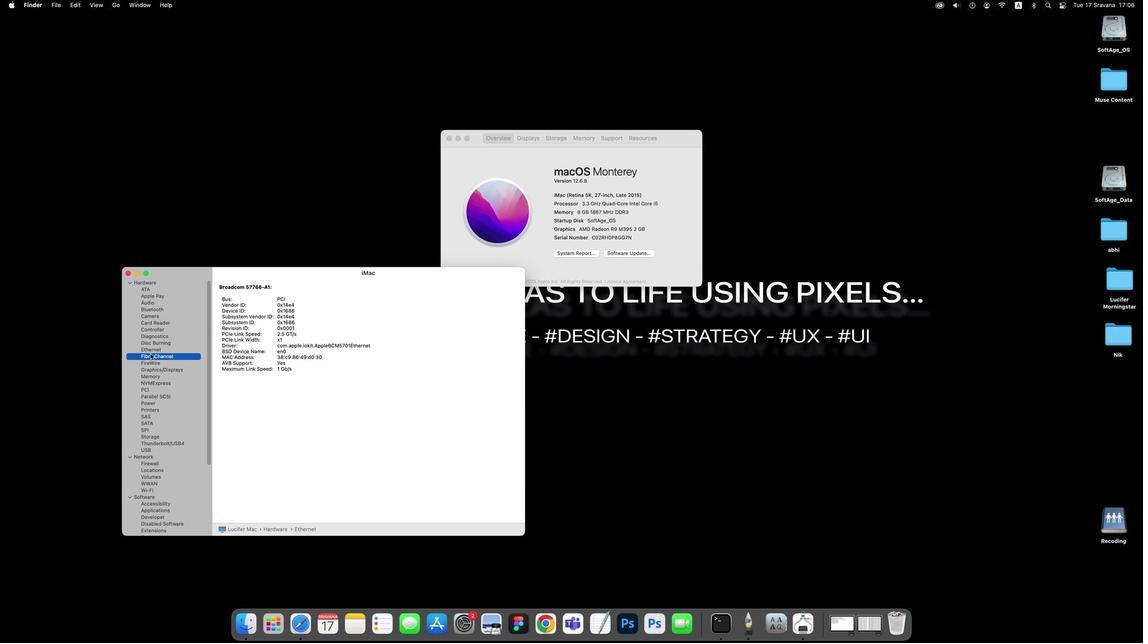 
Action: Mouse moved to (150, 360)
Screenshot: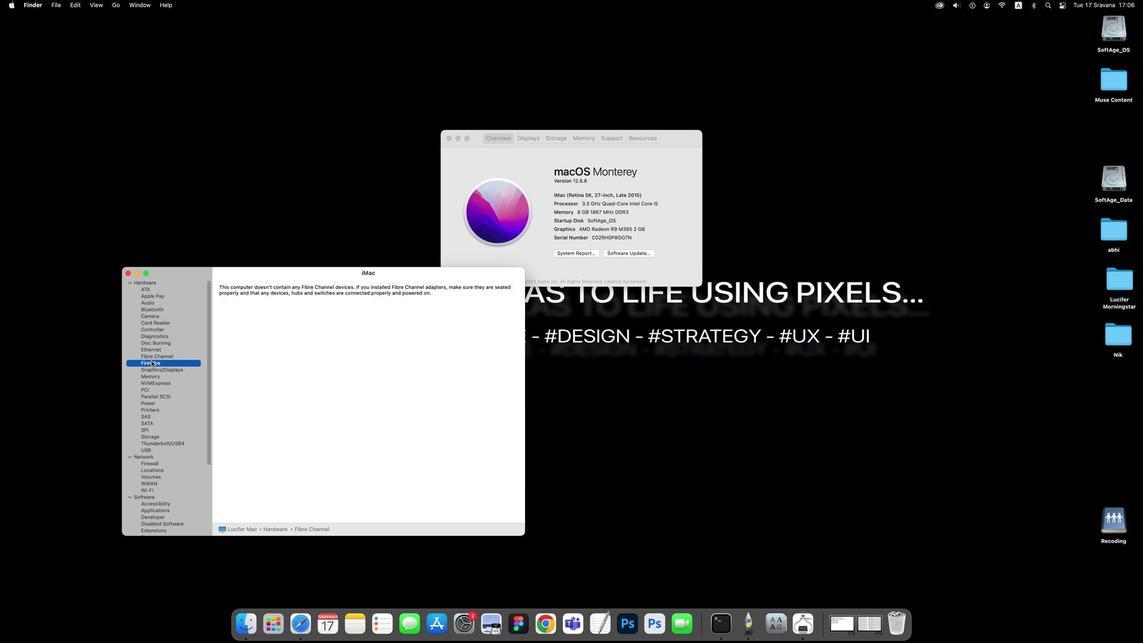 
Action: Mouse pressed left at (150, 360)
Screenshot: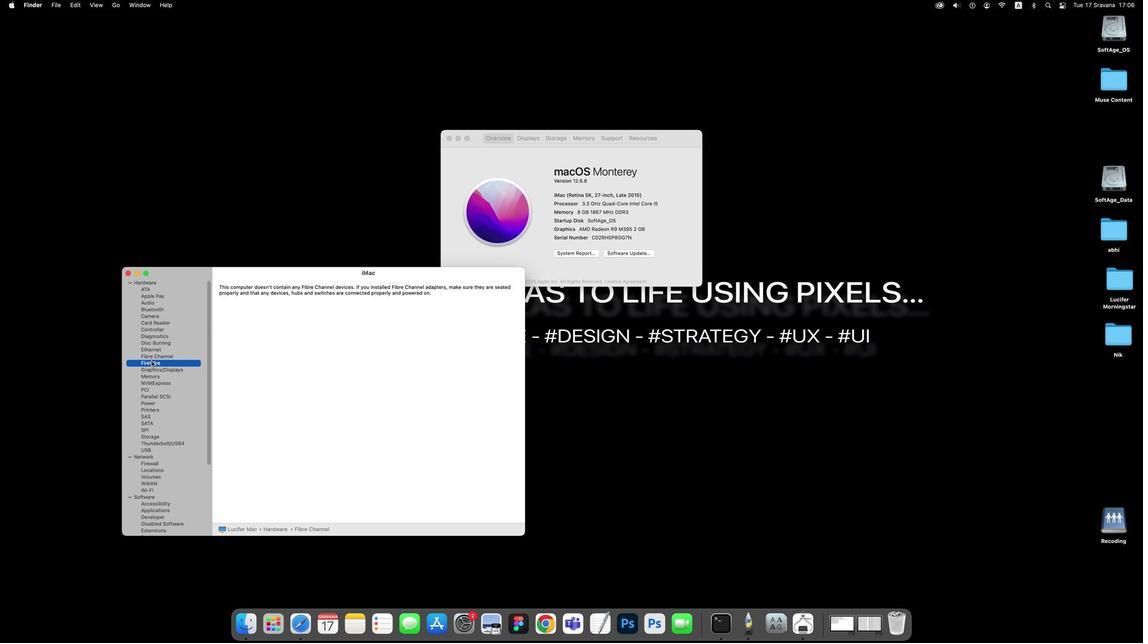 
Action: Mouse moved to (148, 369)
Screenshot: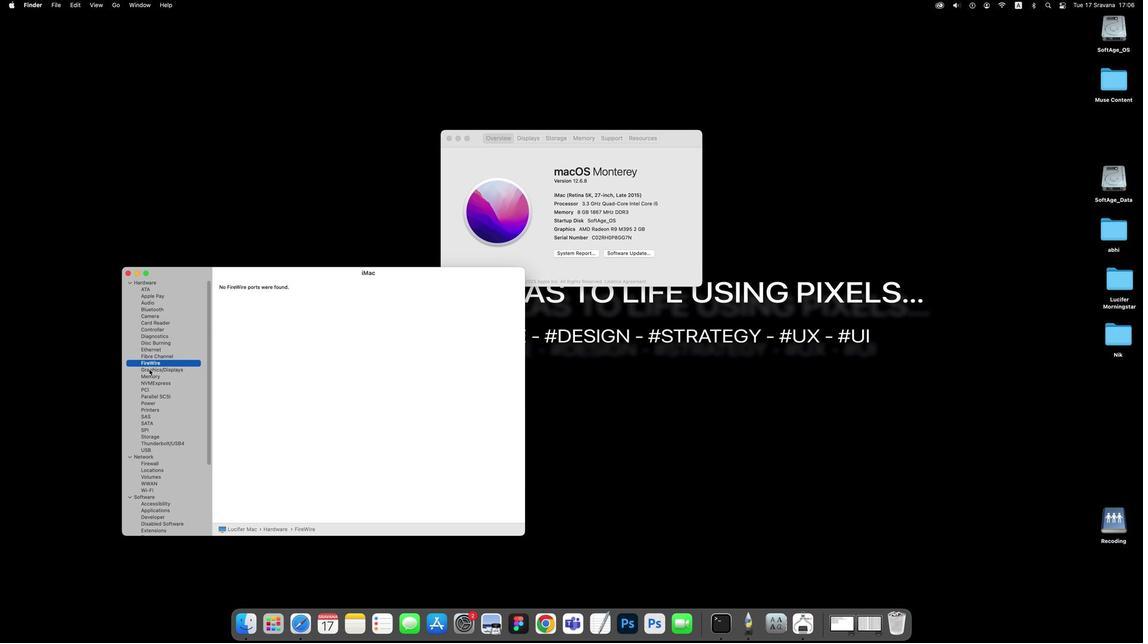 
Action: Mouse pressed left at (148, 369)
Screenshot: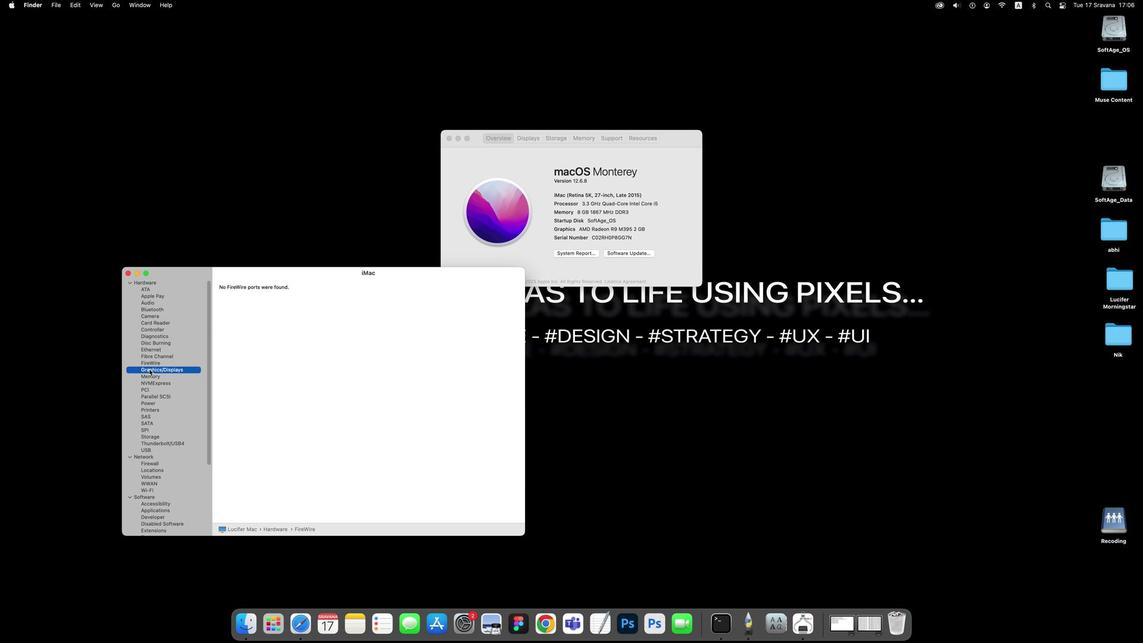 
Action: Mouse moved to (313, 416)
Screenshot: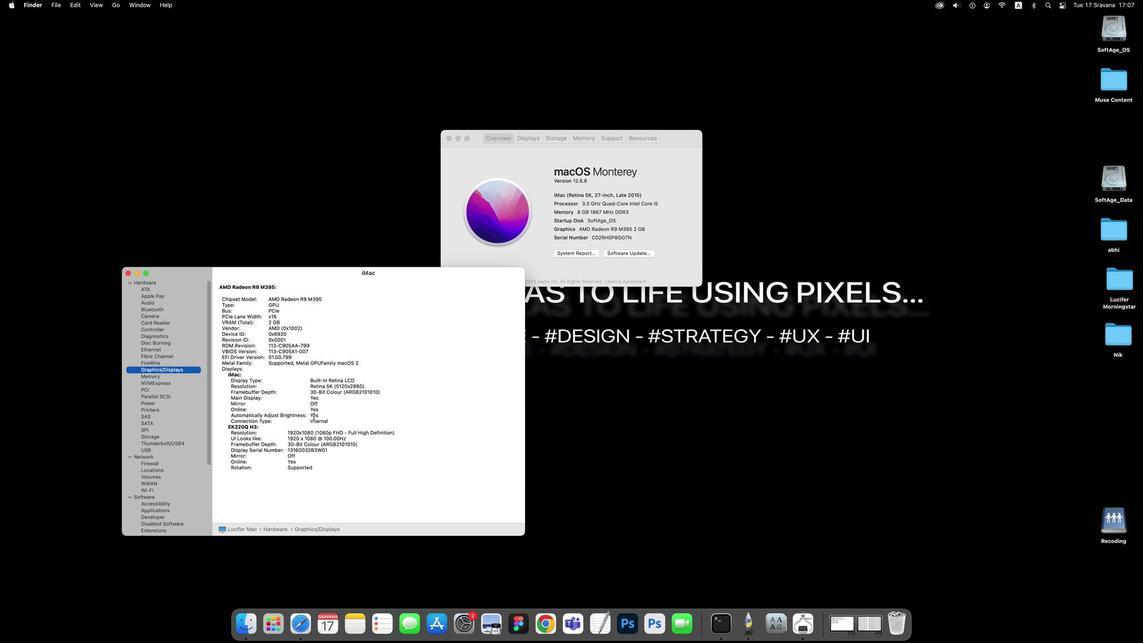 
Action: Mouse scrolled (313, 416) with delta (-1, 1)
Screenshot: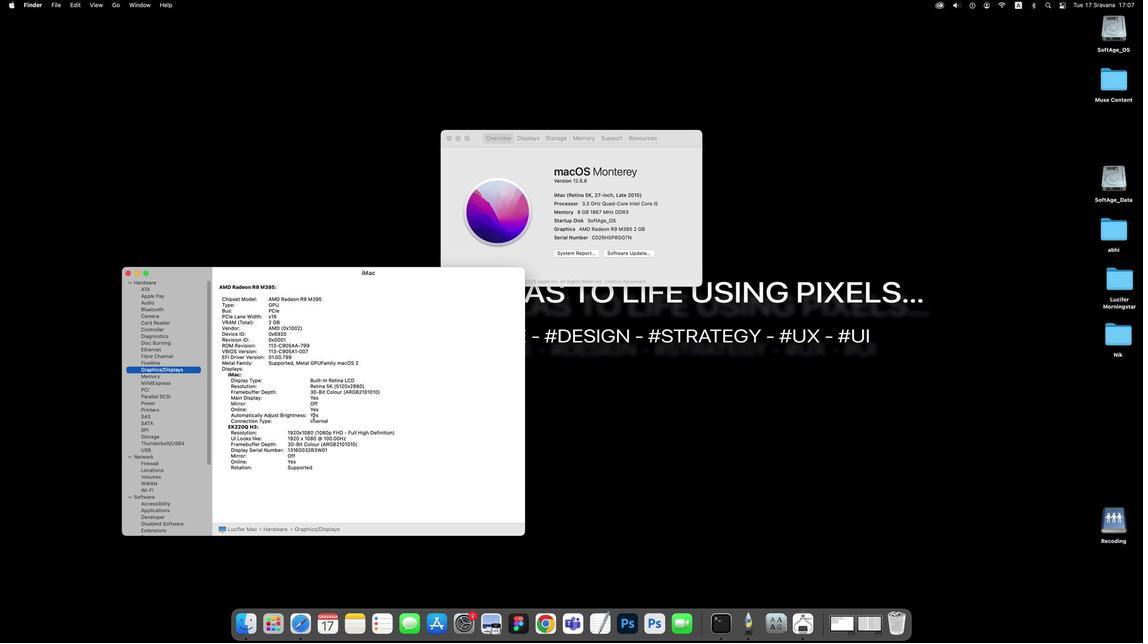 
Action: Mouse moved to (173, 378)
Screenshot: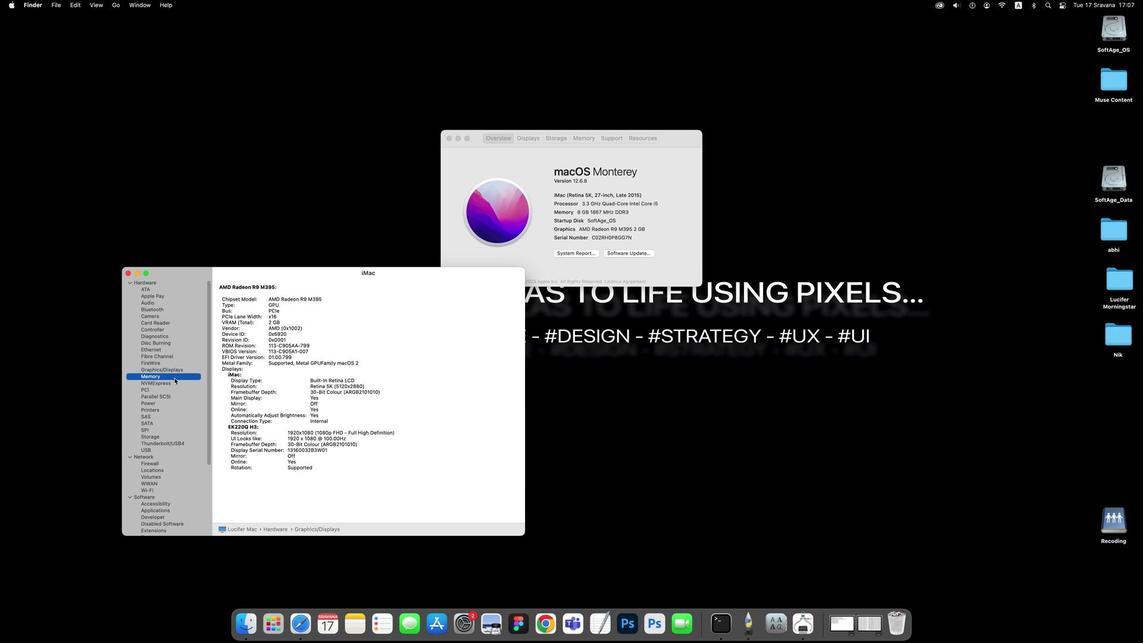 
Action: Mouse pressed left at (173, 378)
Screenshot: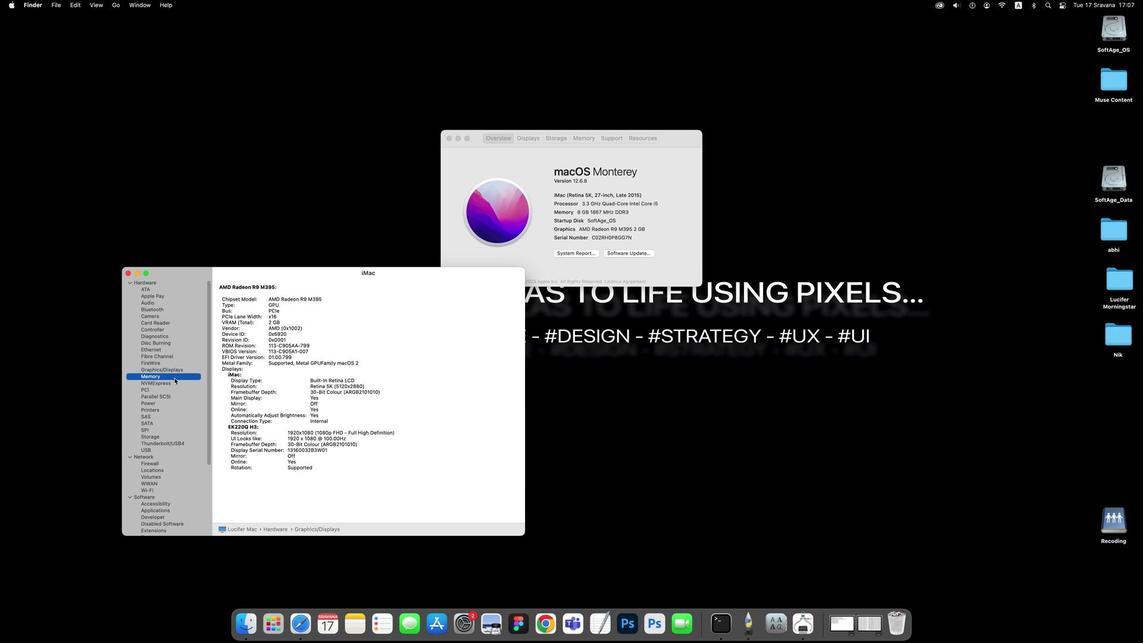 
Action: Mouse moved to (307, 307)
Screenshot: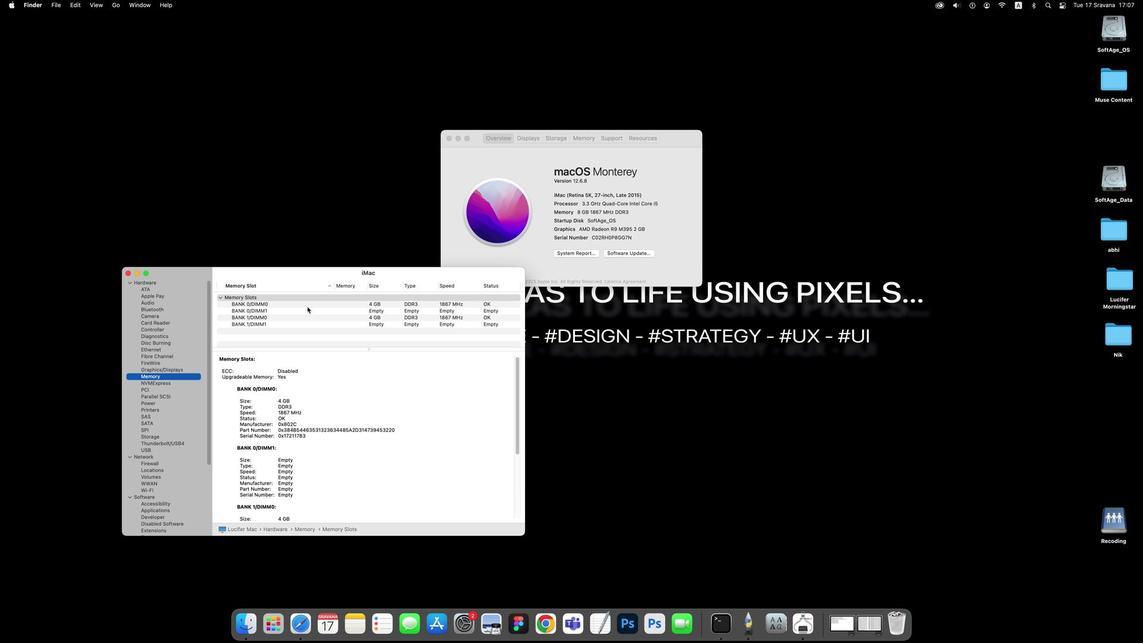 
Action: Mouse pressed left at (307, 307)
Screenshot: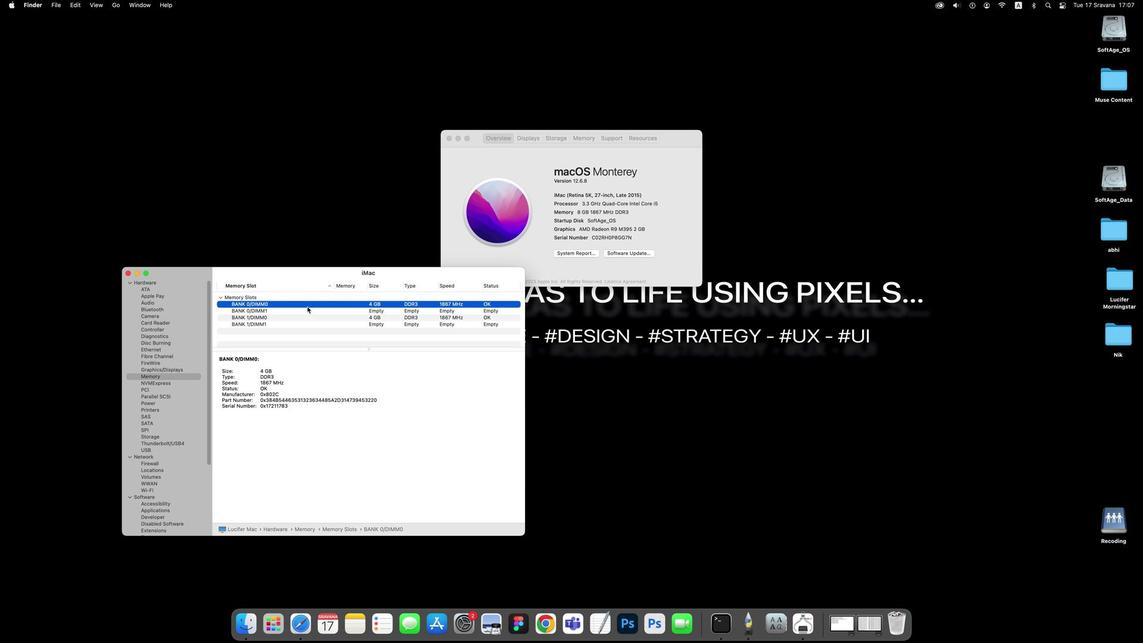 
Action: Mouse moved to (307, 317)
Screenshot: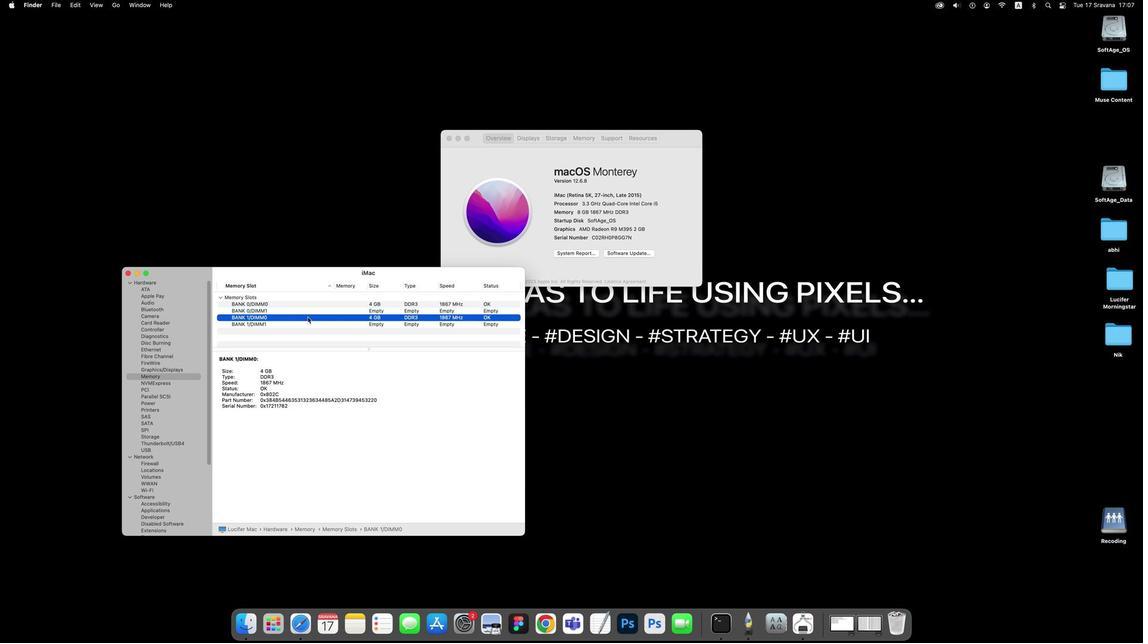 
Action: Mouse pressed left at (307, 317)
Screenshot: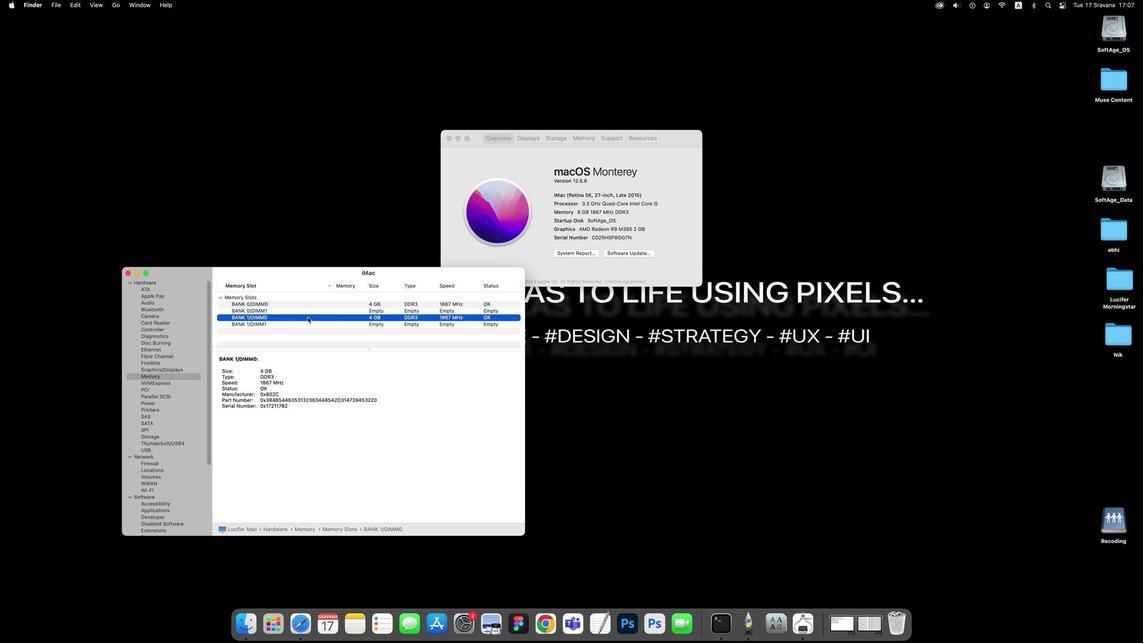
Action: Mouse moved to (152, 382)
Screenshot: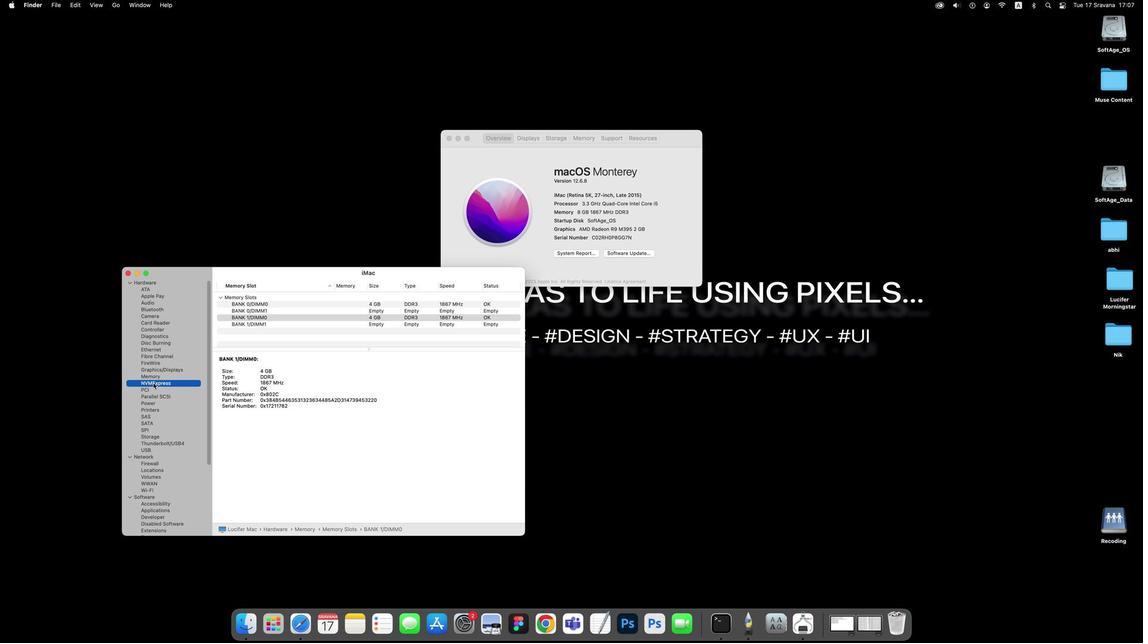 
Action: Mouse pressed left at (152, 382)
Screenshot: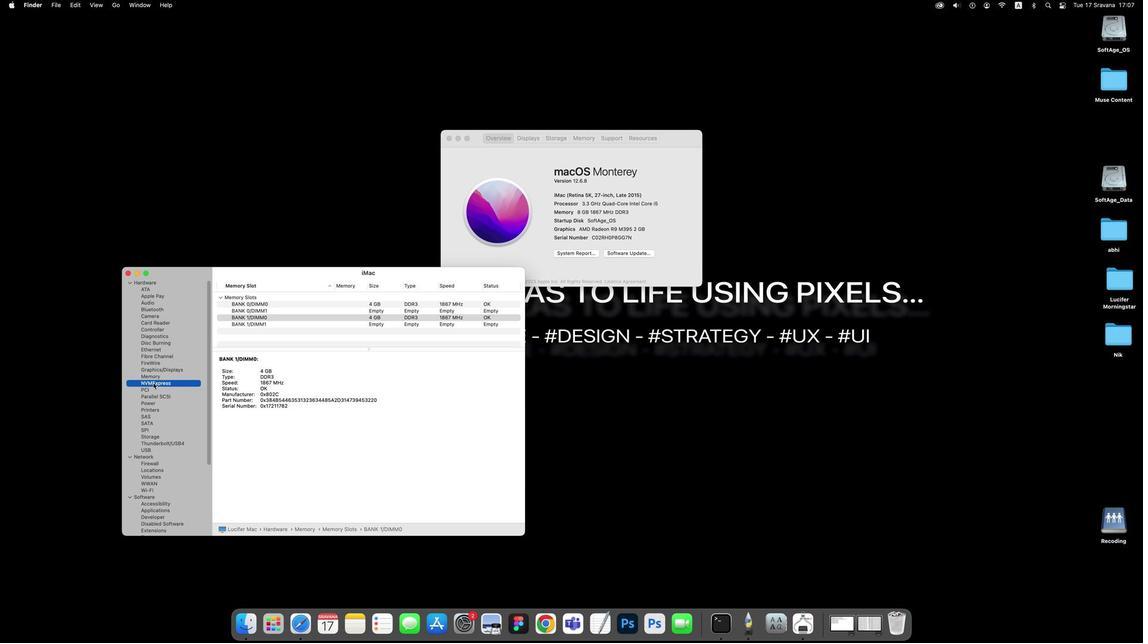 
Action: Mouse moved to (152, 387)
Screenshot: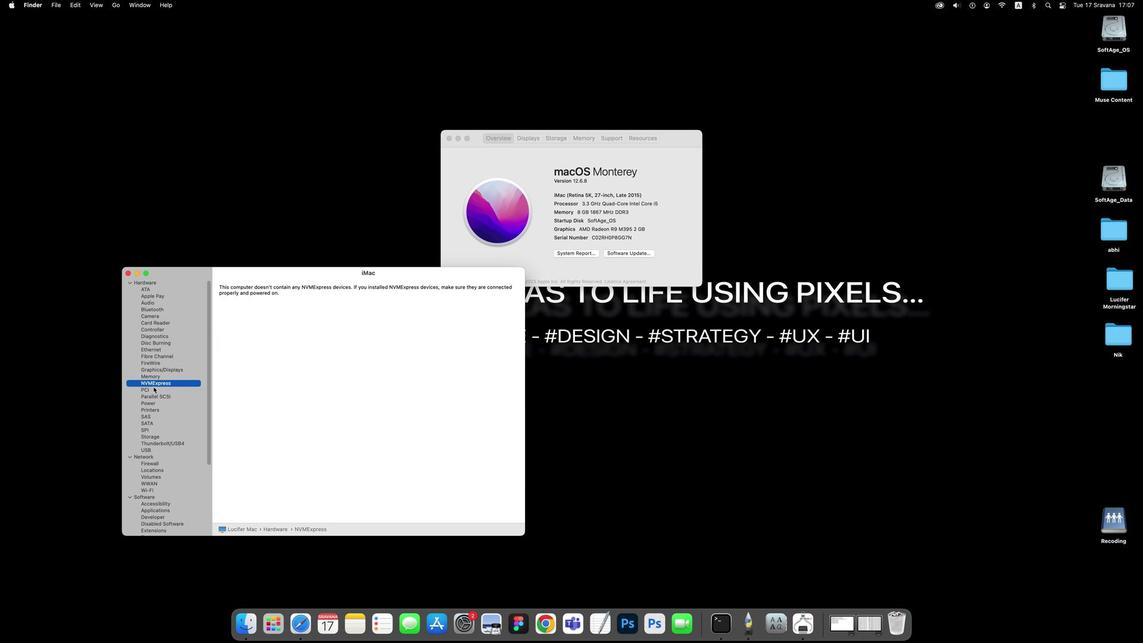 
Action: Mouse pressed left at (152, 387)
Screenshot: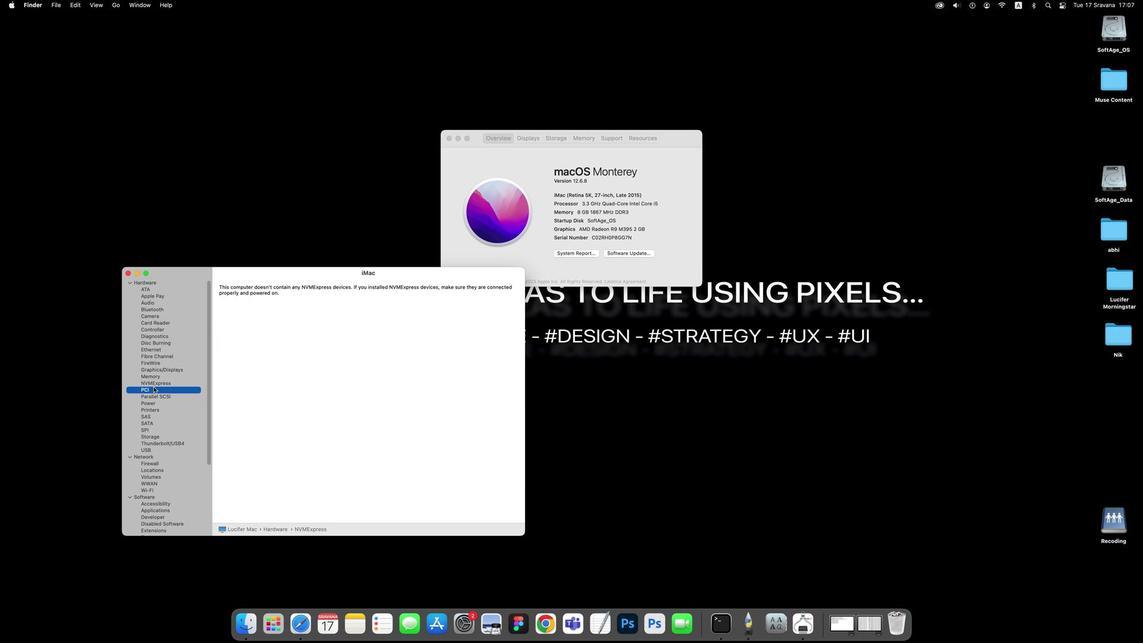 
Action: Mouse moved to (153, 395)
Screenshot: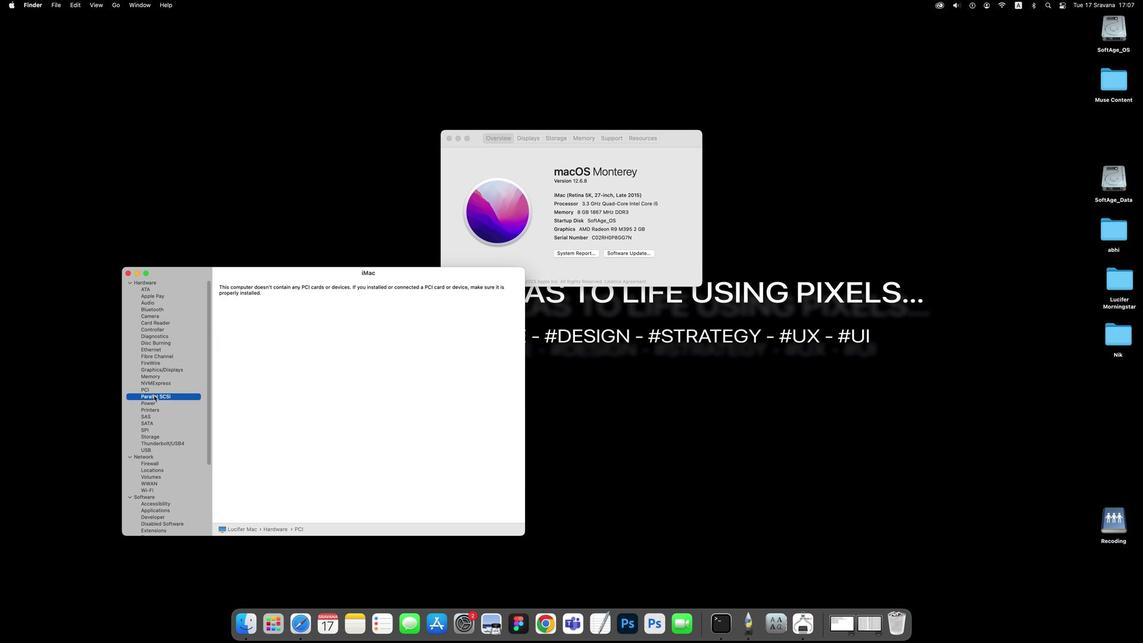 
Action: Mouse pressed left at (153, 395)
Screenshot: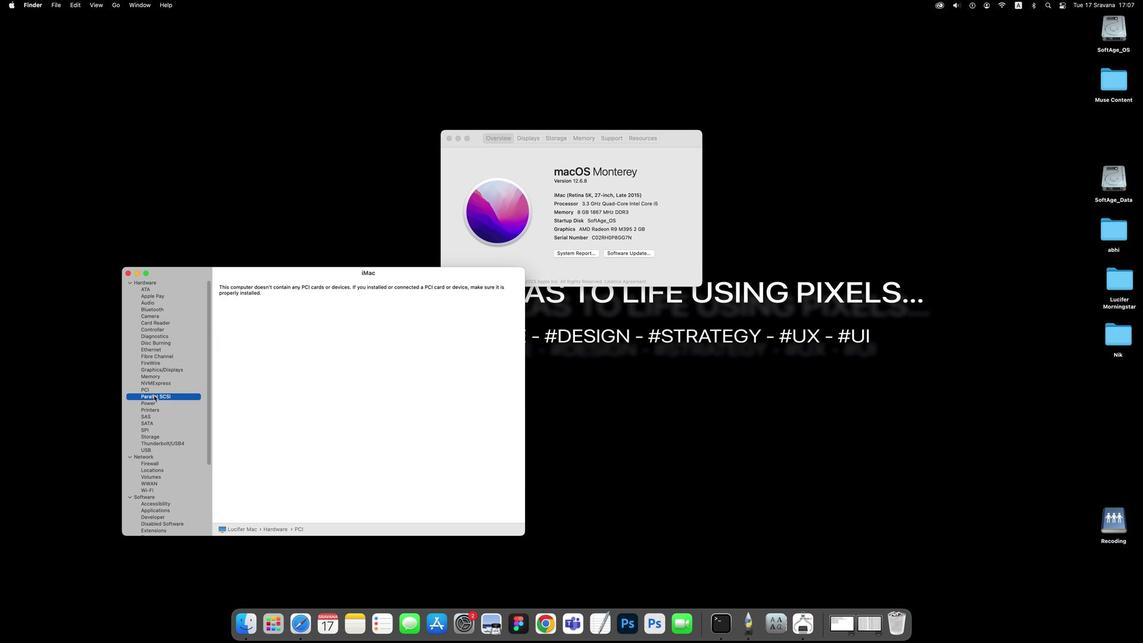 
Action: Mouse moved to (151, 403)
Screenshot: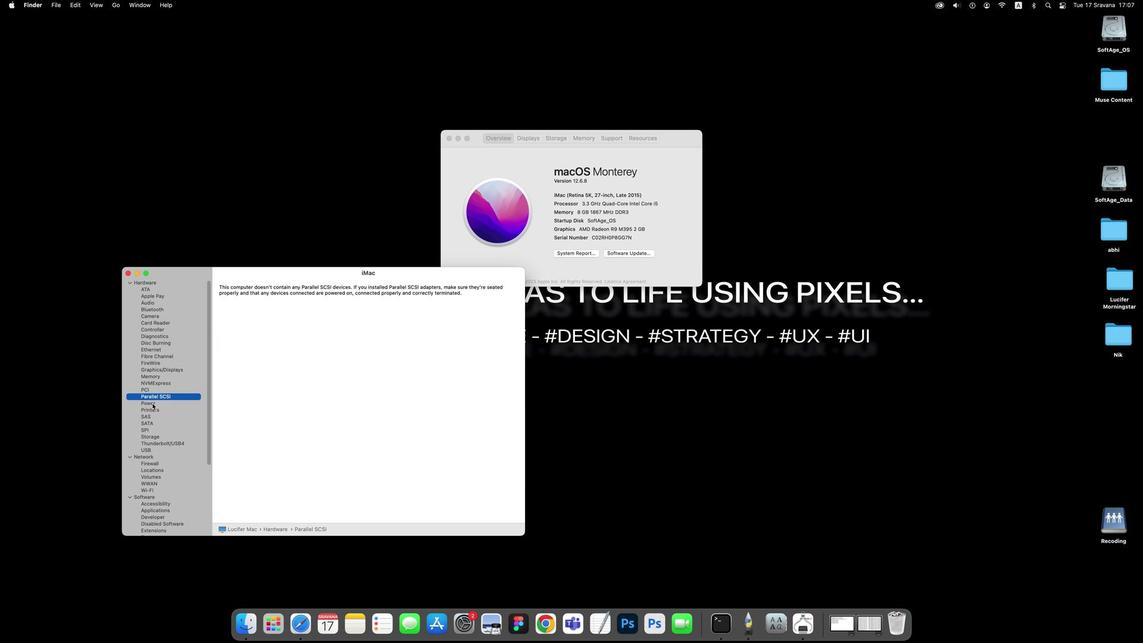 
Action: Mouse pressed left at (151, 403)
Screenshot: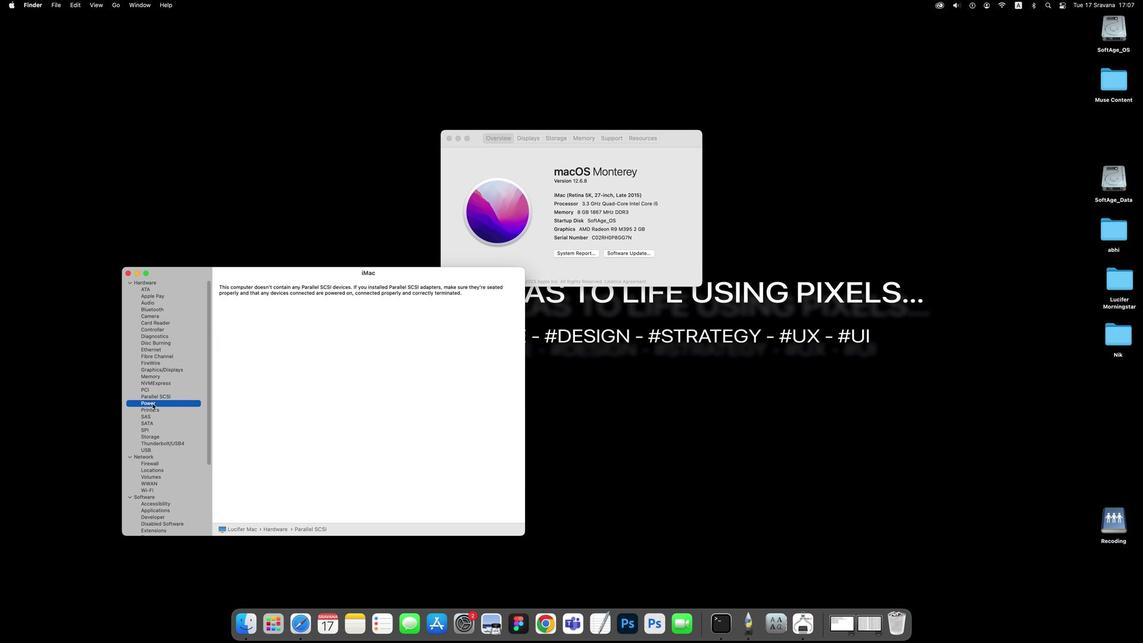 
Action: Mouse moved to (304, 415)
Screenshot: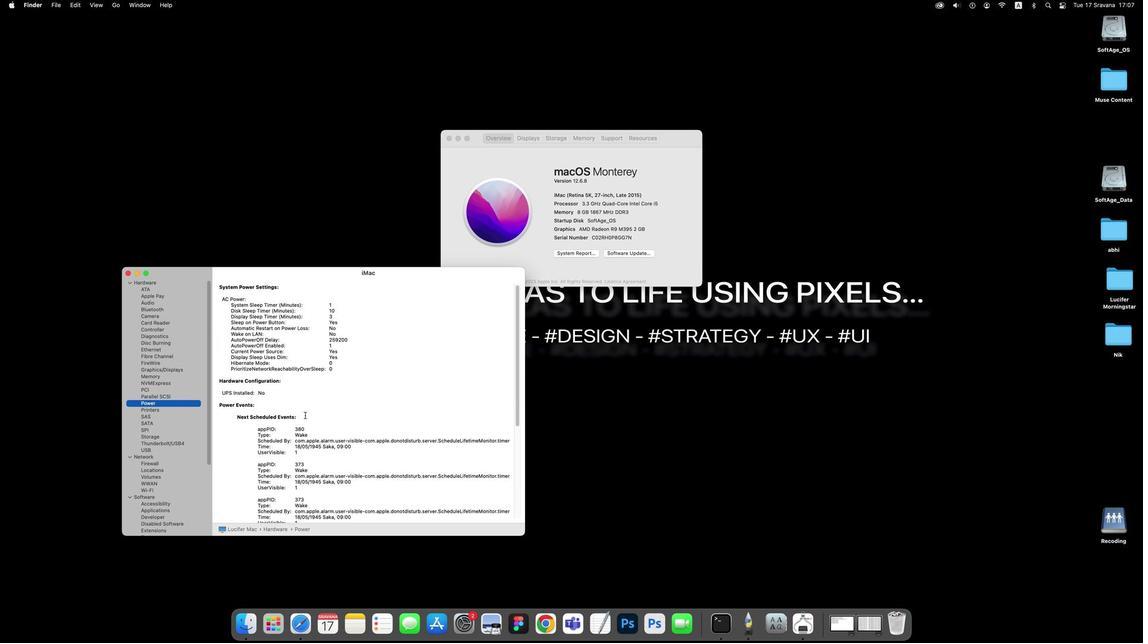 
Action: Mouse scrolled (304, 415) with delta (-1, 1)
Screenshot: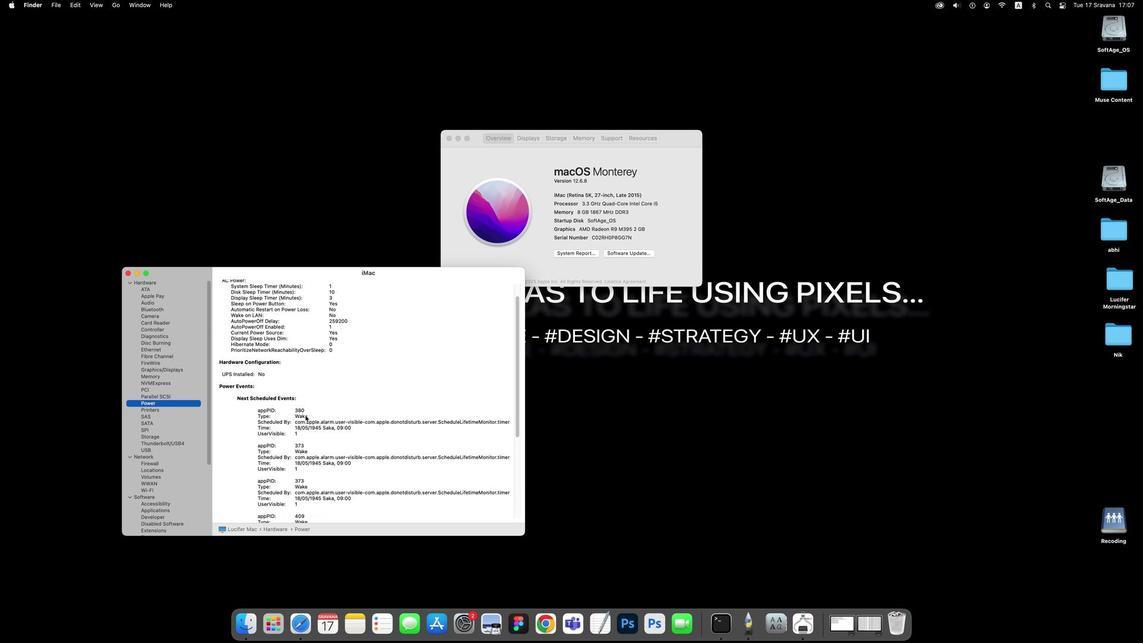 
Action: Mouse scrolled (304, 415) with delta (-1, 1)
Screenshot: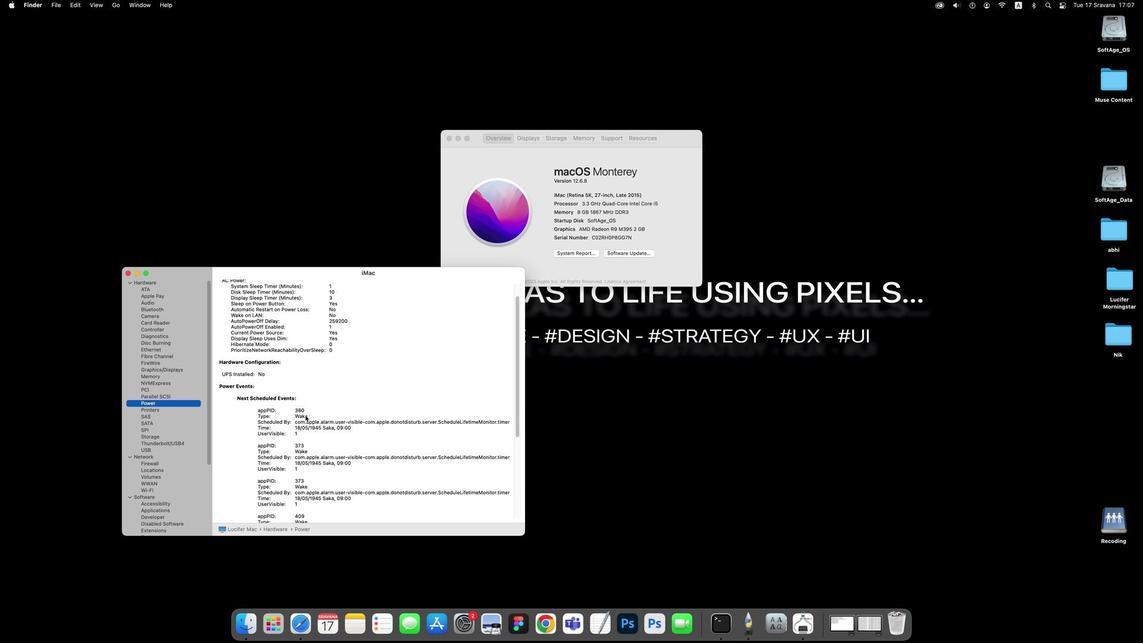 
Action: Mouse scrolled (304, 415) with delta (-1, 0)
Screenshot: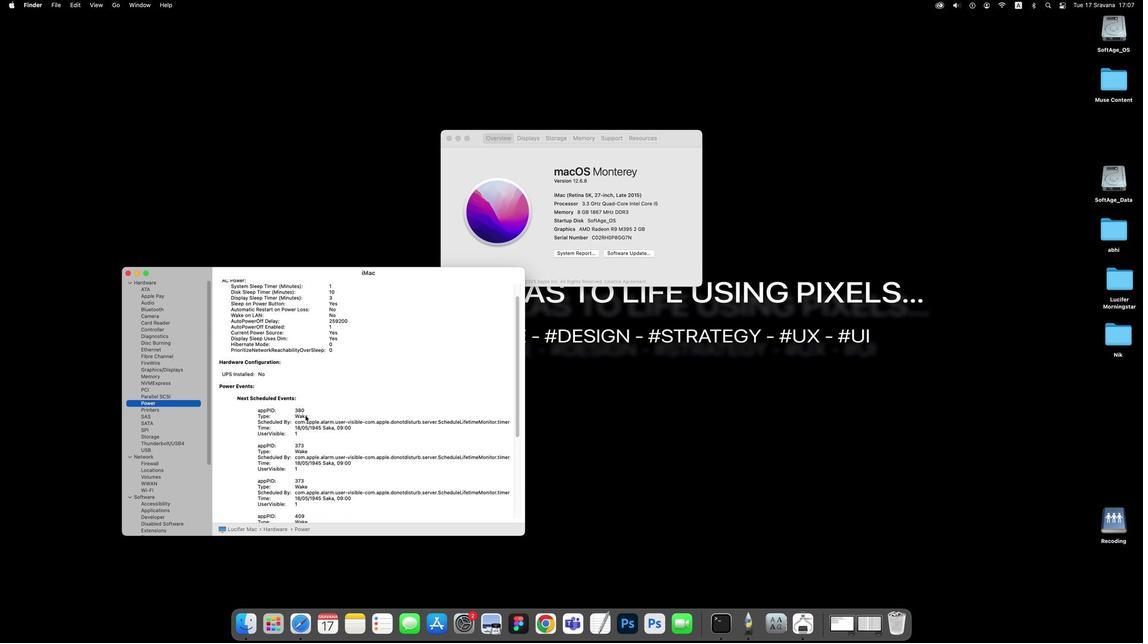 
Action: Mouse scrolled (304, 415) with delta (-1, 1)
Screenshot: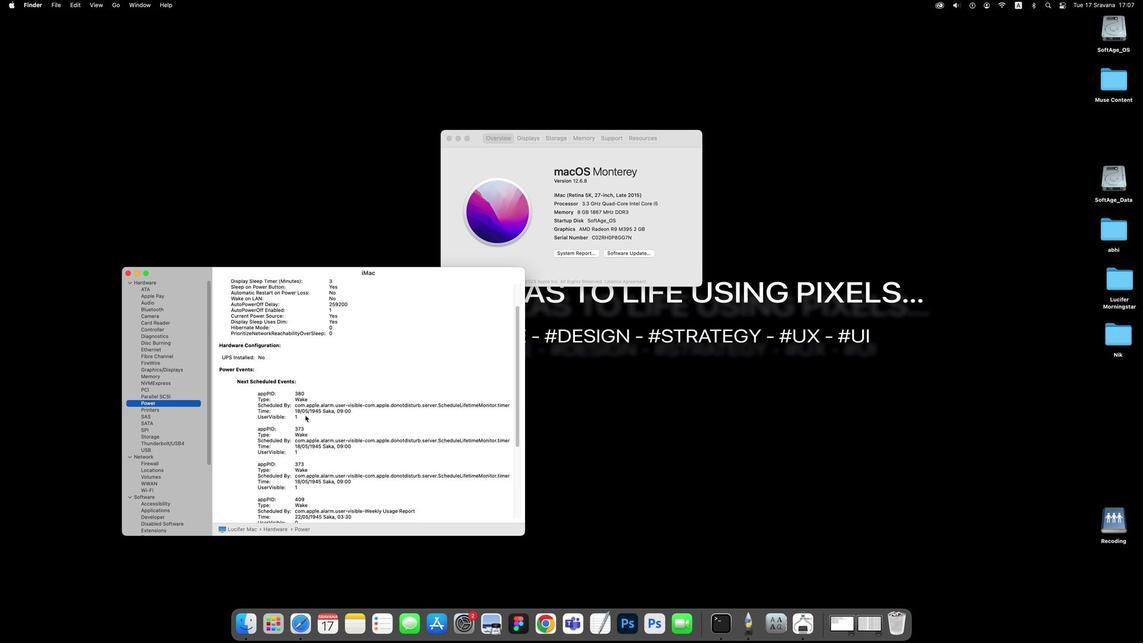 
Action: Mouse scrolled (304, 415) with delta (-1, 1)
Screenshot: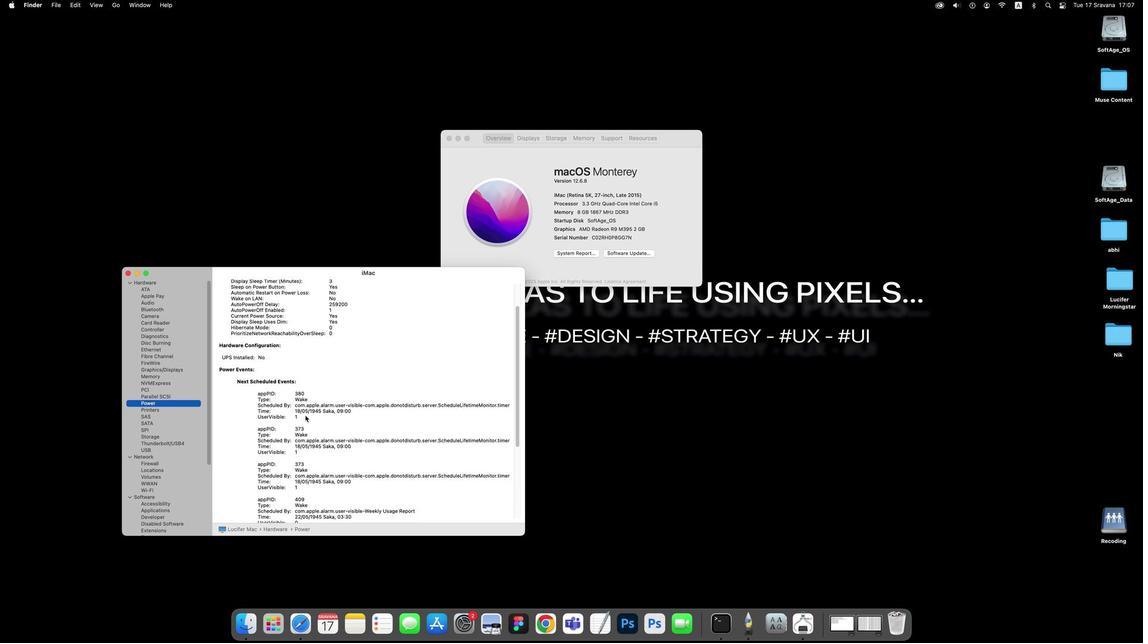 
Action: Mouse scrolled (304, 415) with delta (-1, 0)
Screenshot: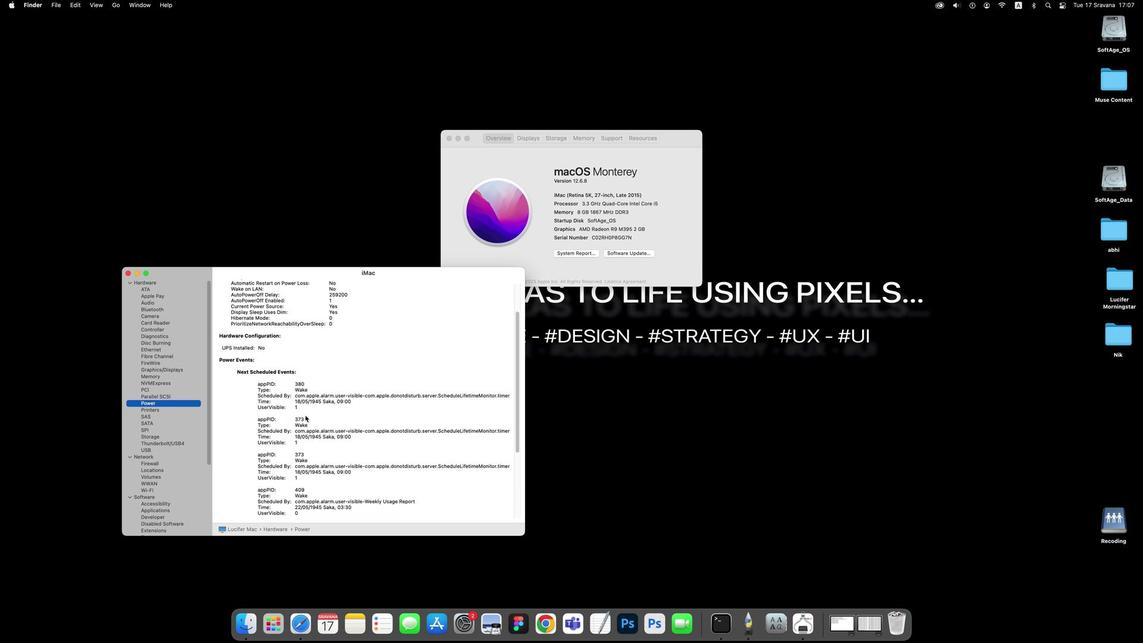 
Action: Mouse scrolled (304, 415) with delta (-1, 0)
Screenshot: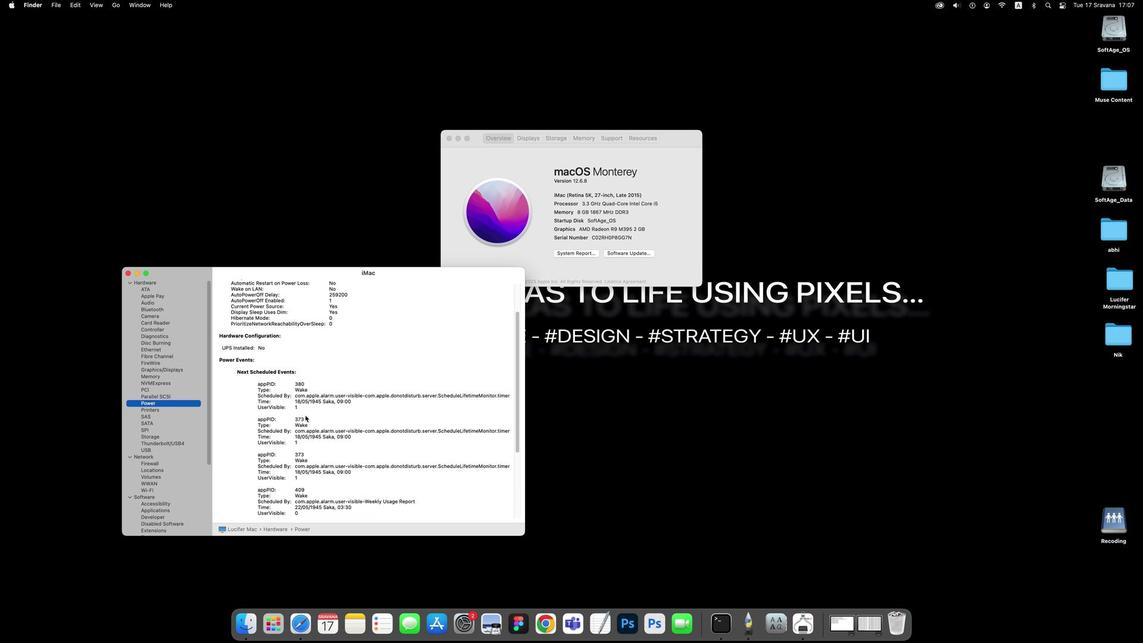 
Action: Mouse scrolled (304, 415) with delta (-1, 1)
Screenshot: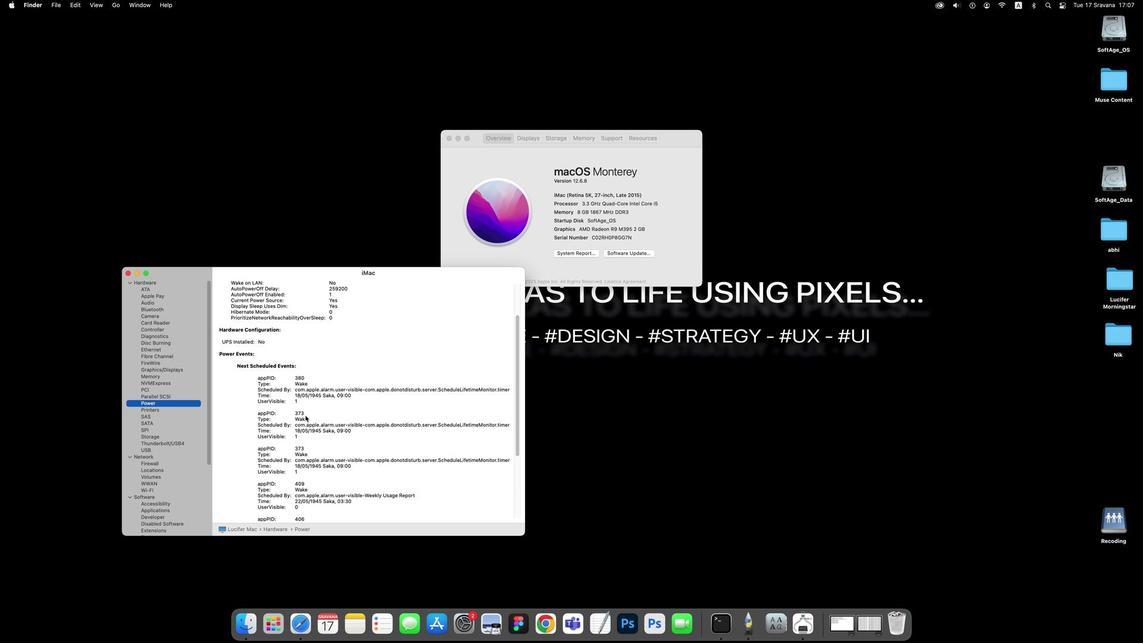 
Action: Mouse scrolled (304, 415) with delta (-1, 1)
Screenshot: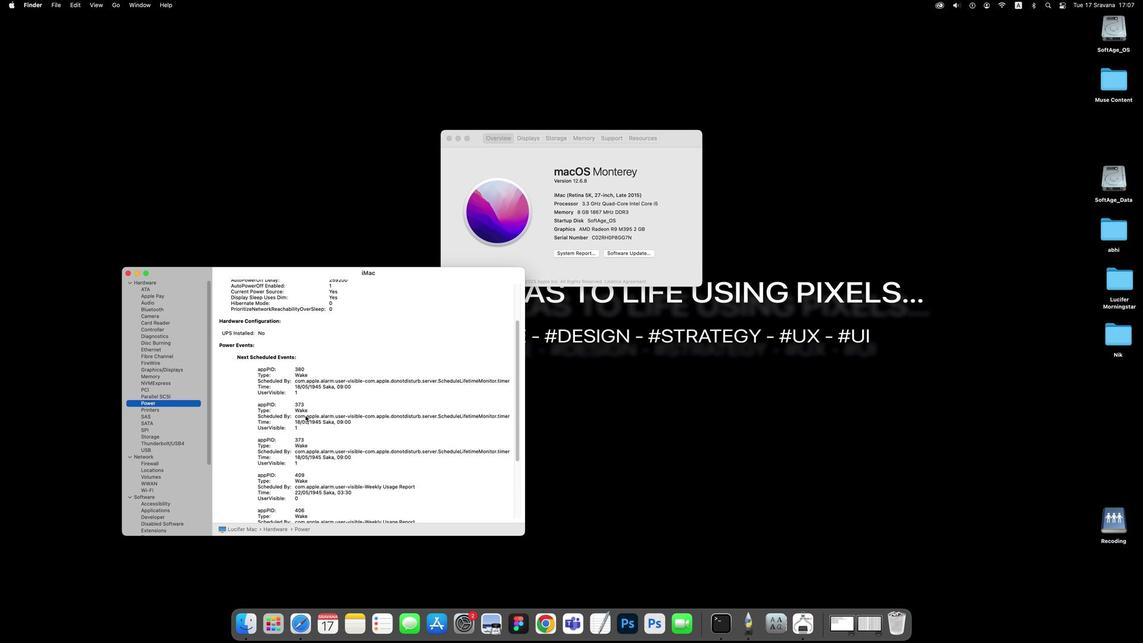 
Action: Mouse scrolled (304, 415) with delta (-1, 1)
Screenshot: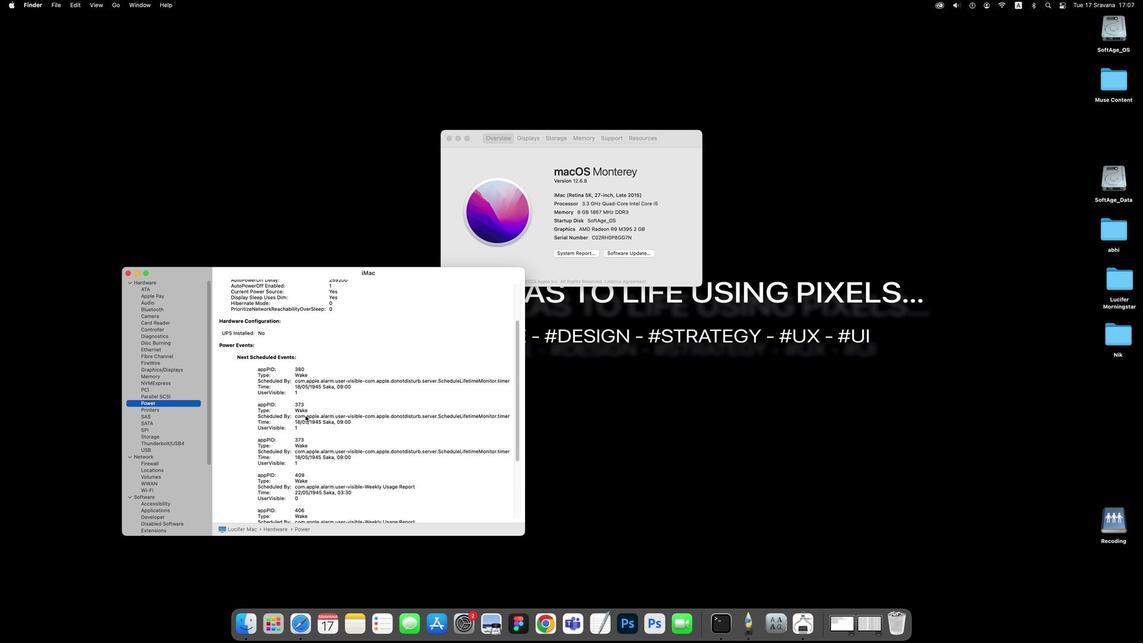 
Action: Mouse scrolled (304, 415) with delta (-1, 1)
Screenshot: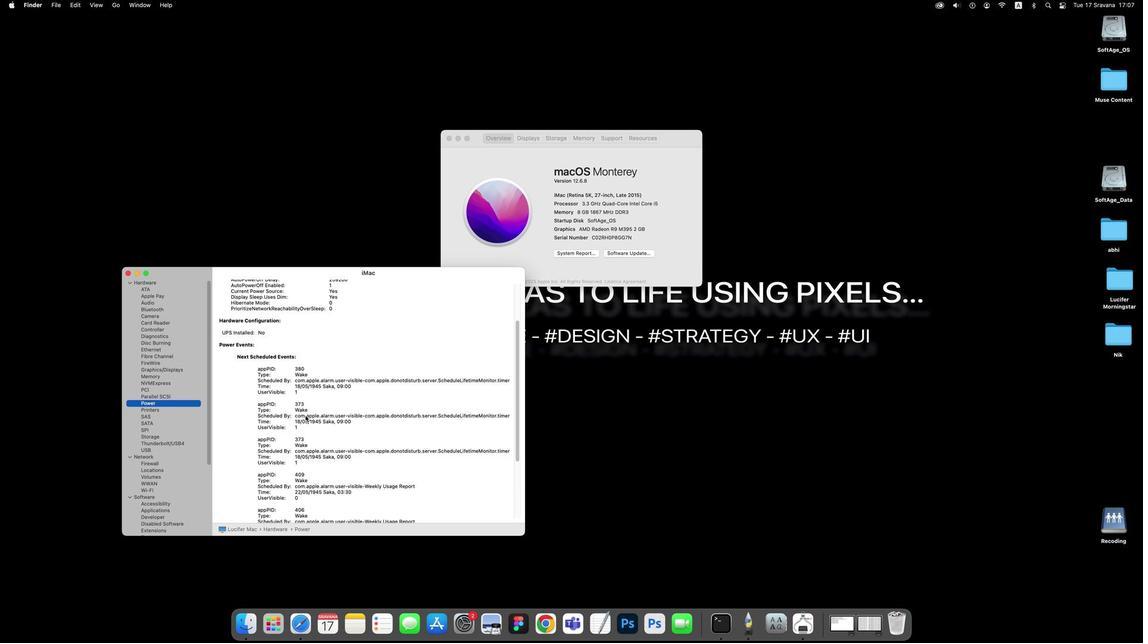 
Action: Mouse scrolled (304, 415) with delta (-1, 1)
Screenshot: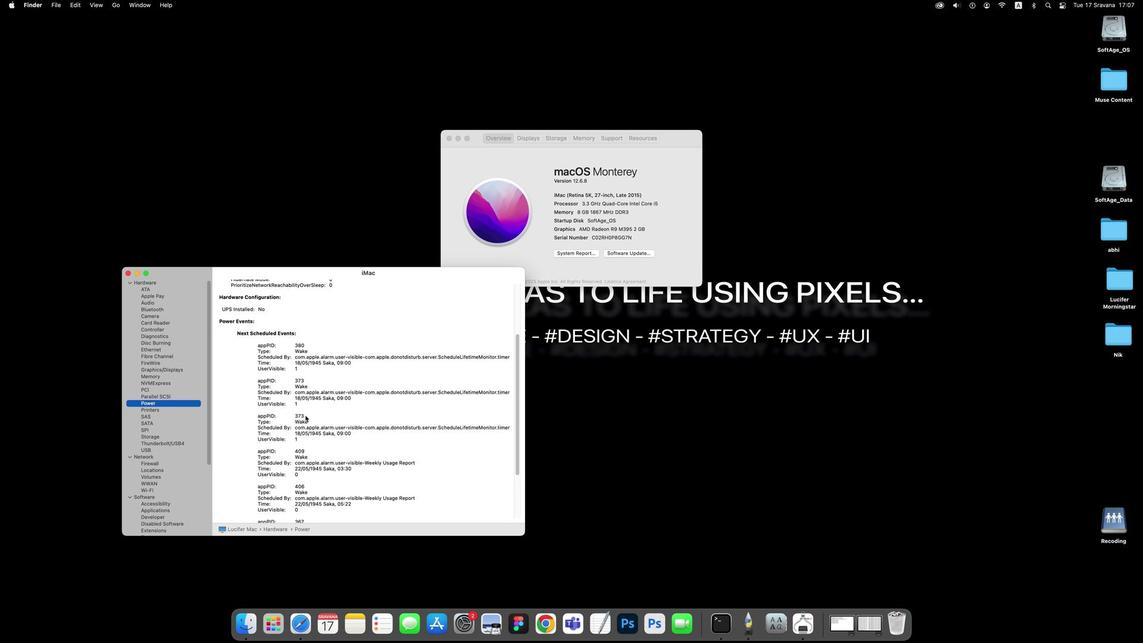 
Action: Mouse scrolled (304, 415) with delta (-1, 1)
Screenshot: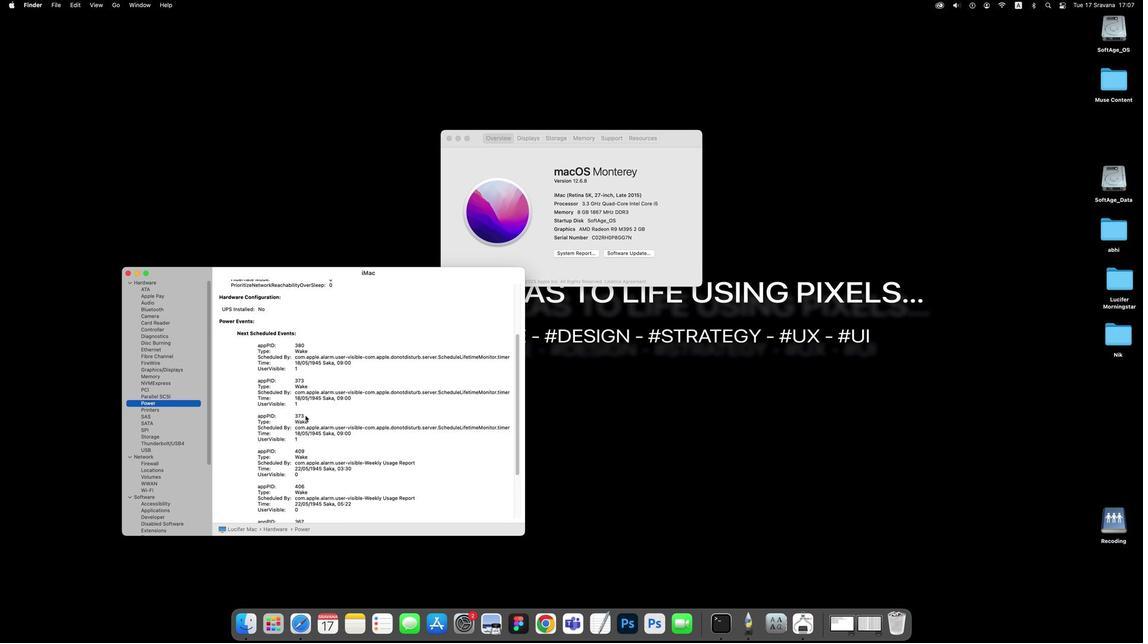 
Action: Mouse scrolled (304, 415) with delta (-1, 0)
Screenshot: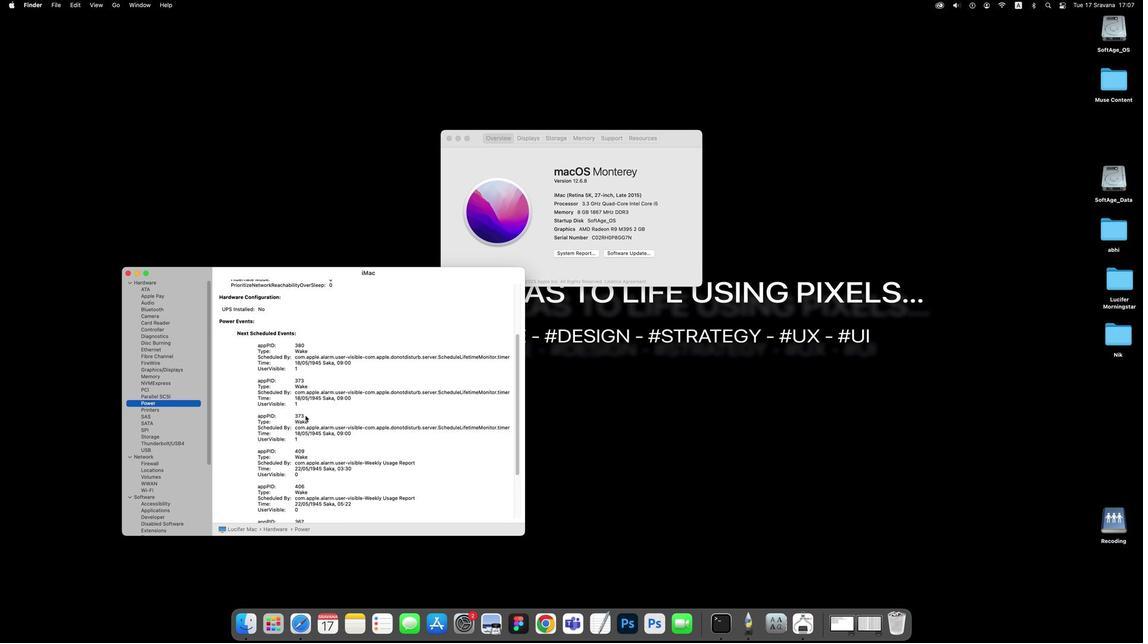 
Action: Mouse scrolled (304, 415) with delta (-1, 1)
Screenshot: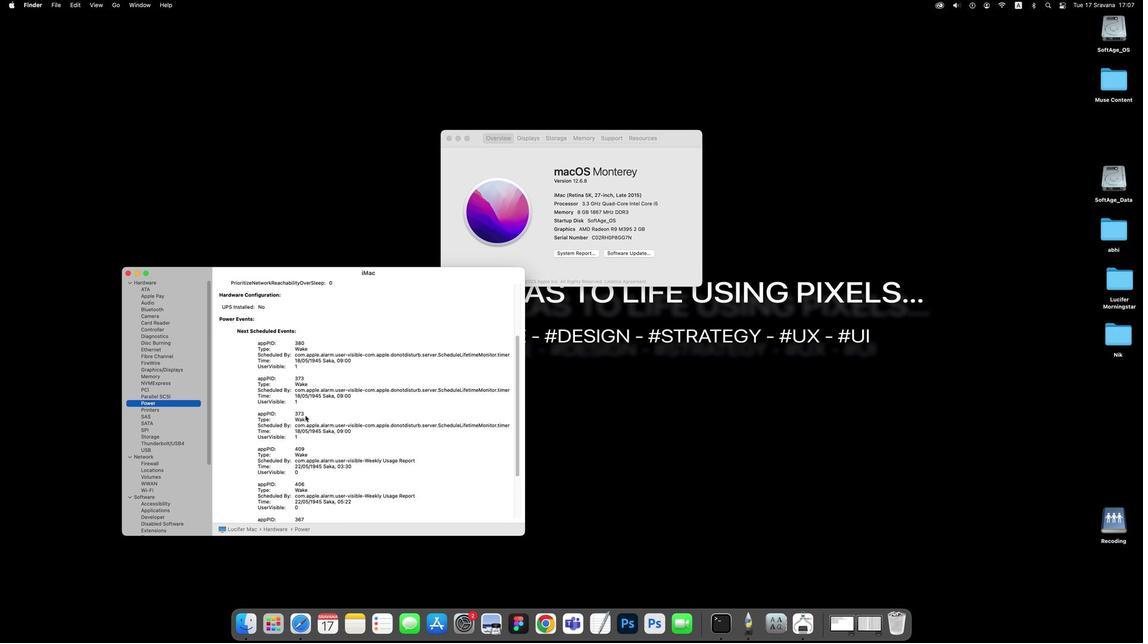 
Action: Mouse scrolled (304, 415) with delta (-1, 1)
Screenshot: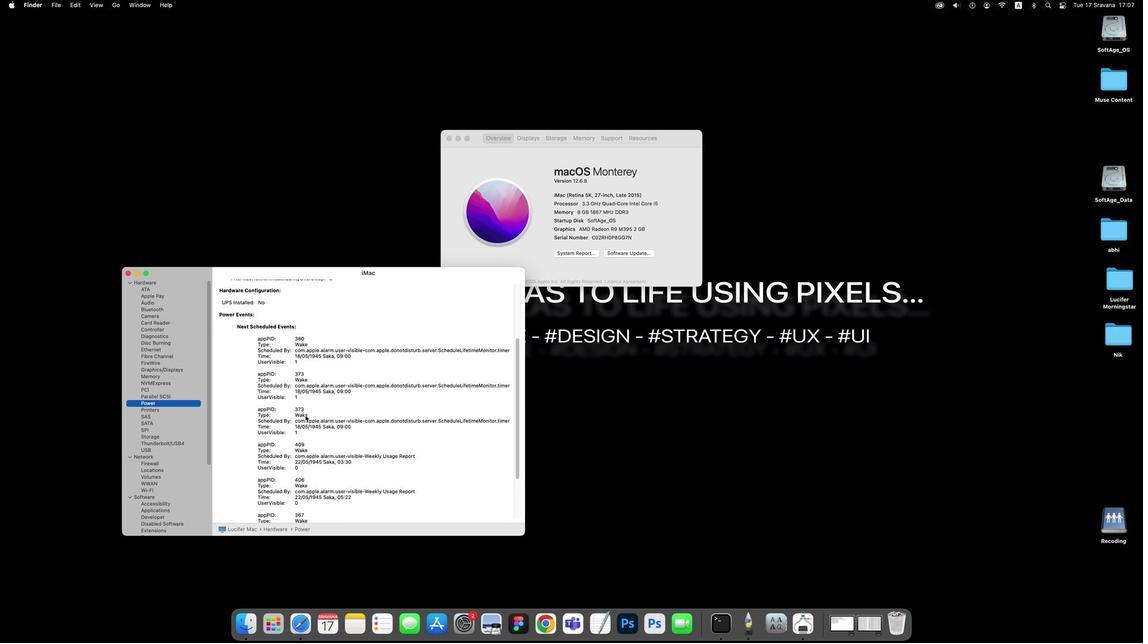 
Action: Mouse scrolled (304, 415) with delta (-1, 1)
Screenshot: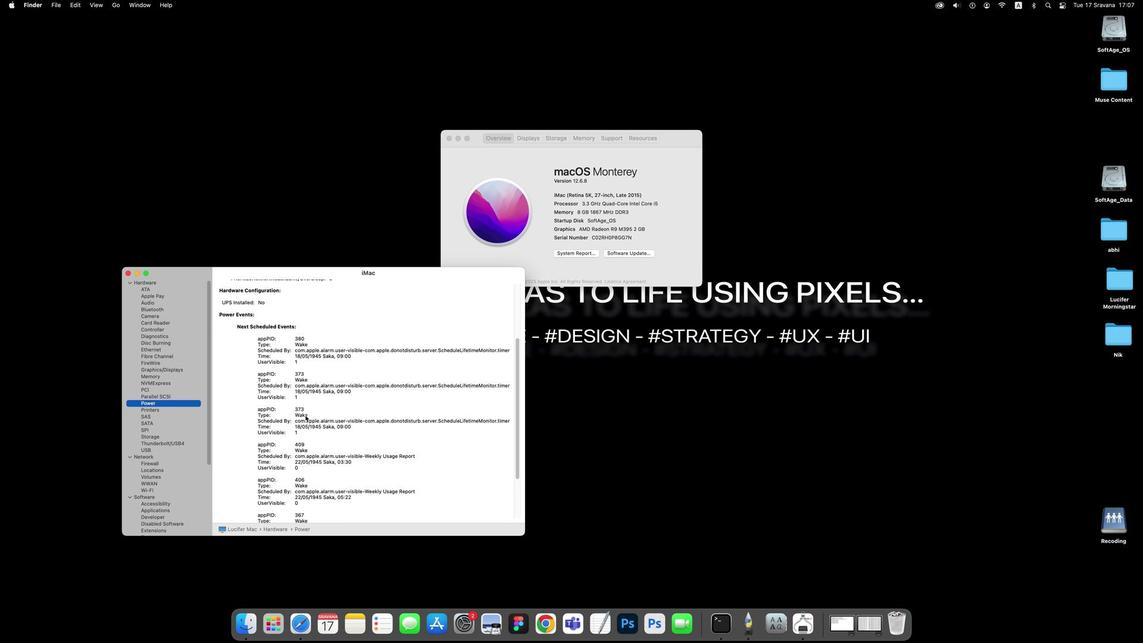 
Action: Mouse scrolled (304, 415) with delta (-1, 1)
Screenshot: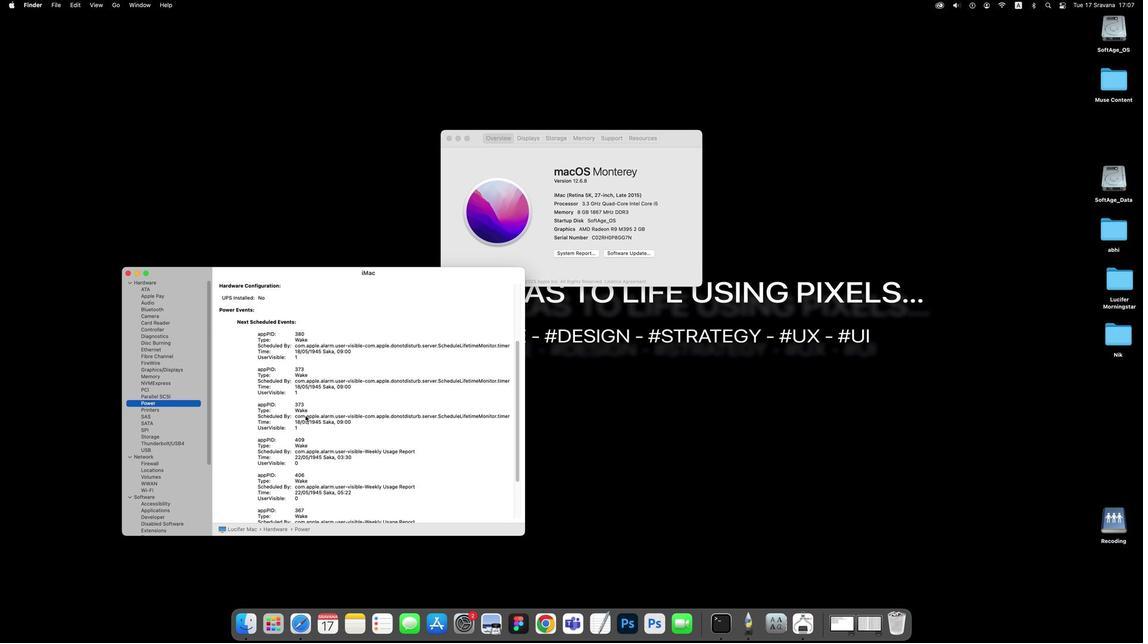 
Action: Mouse scrolled (304, 415) with delta (-1, 1)
Screenshot: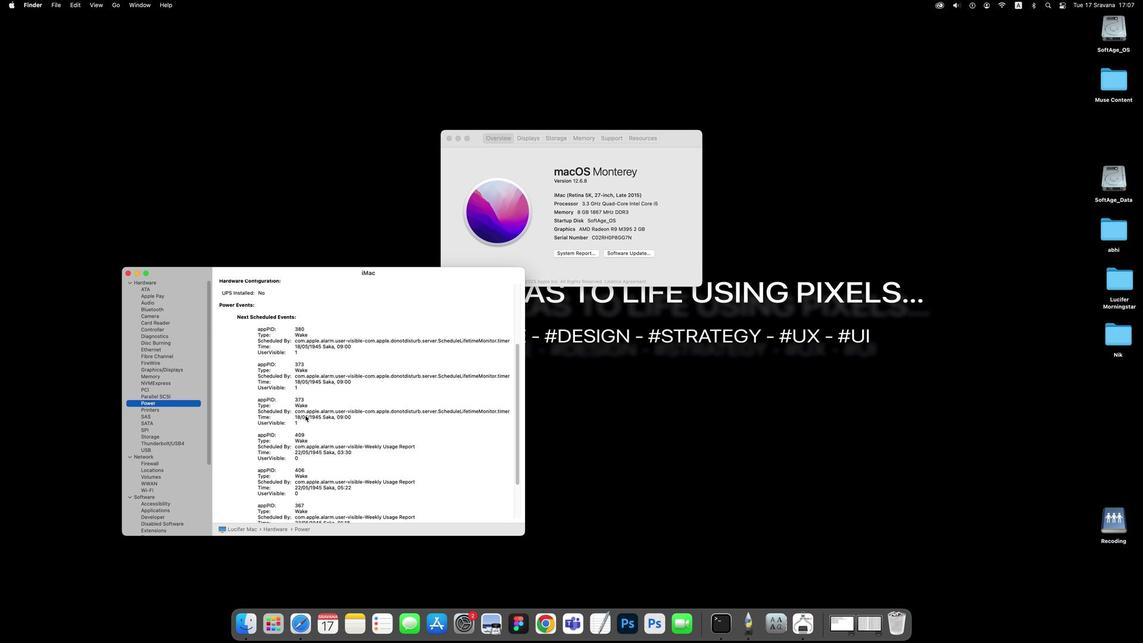 
Action: Mouse scrolled (304, 415) with delta (-1, 1)
Screenshot: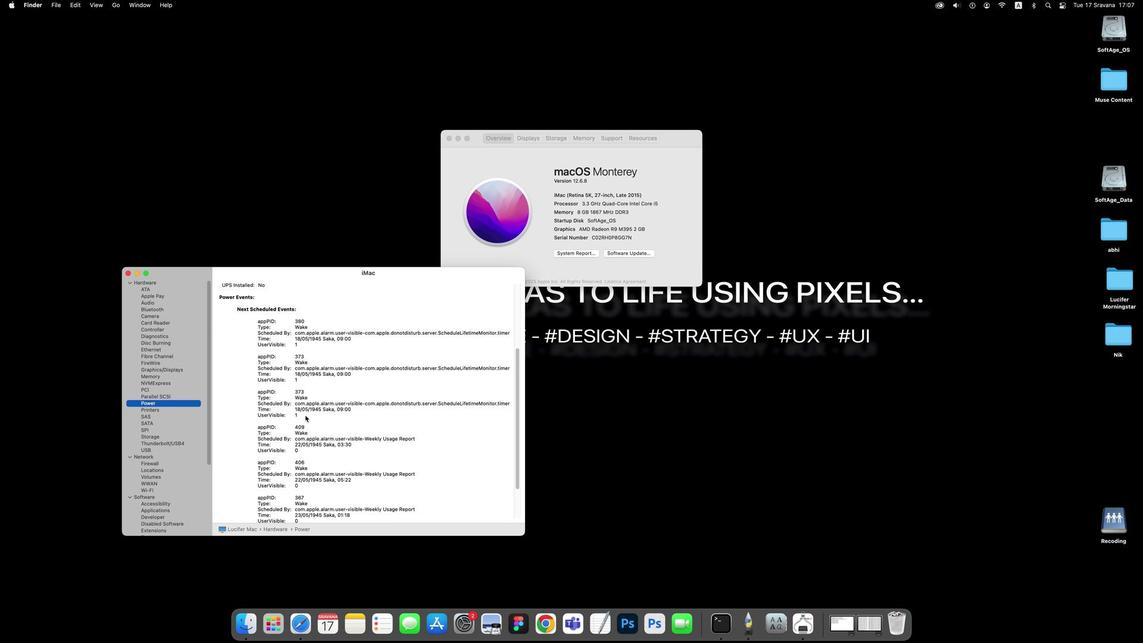 
Action: Mouse scrolled (304, 415) with delta (-1, 1)
Screenshot: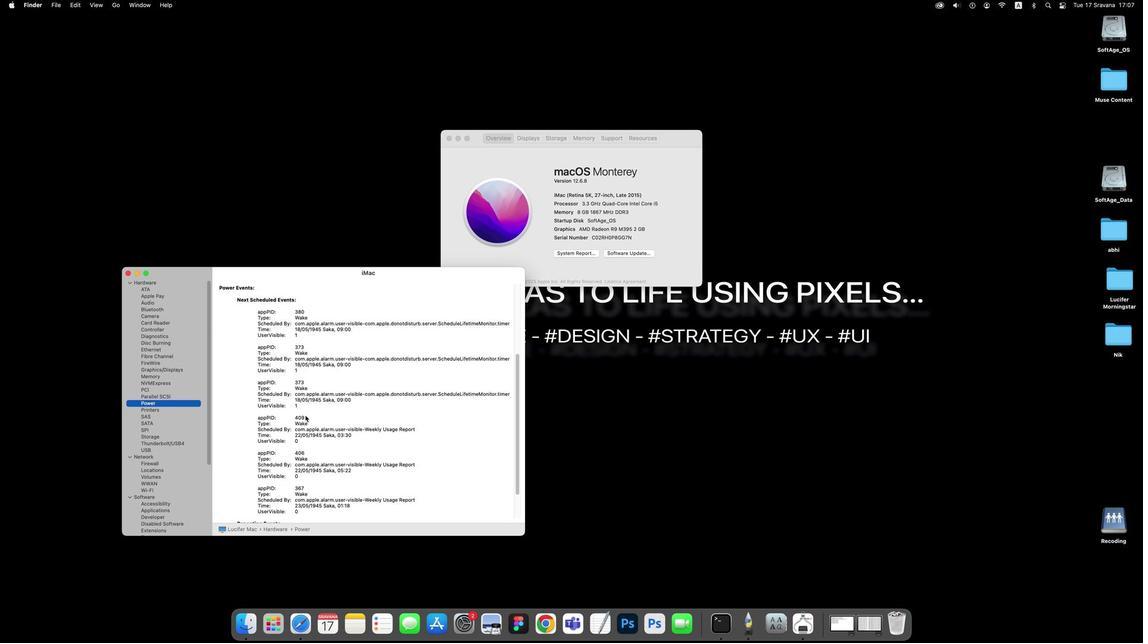 
Action: Mouse scrolled (304, 415) with delta (-1, 0)
Screenshot: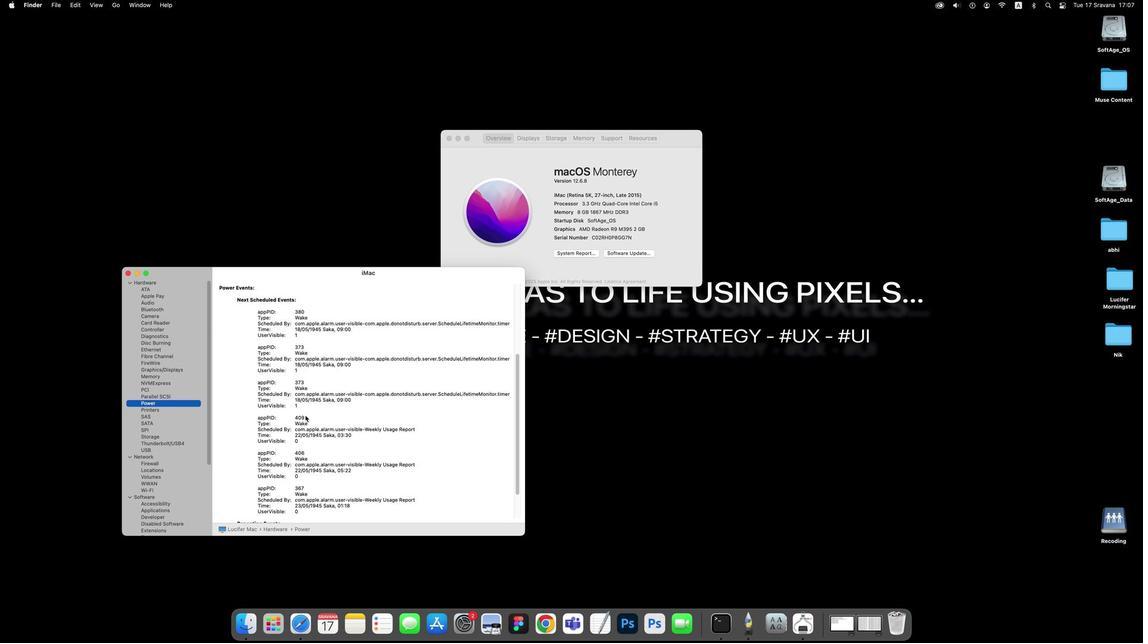 
Action: Mouse scrolled (304, 415) with delta (-1, 1)
Screenshot: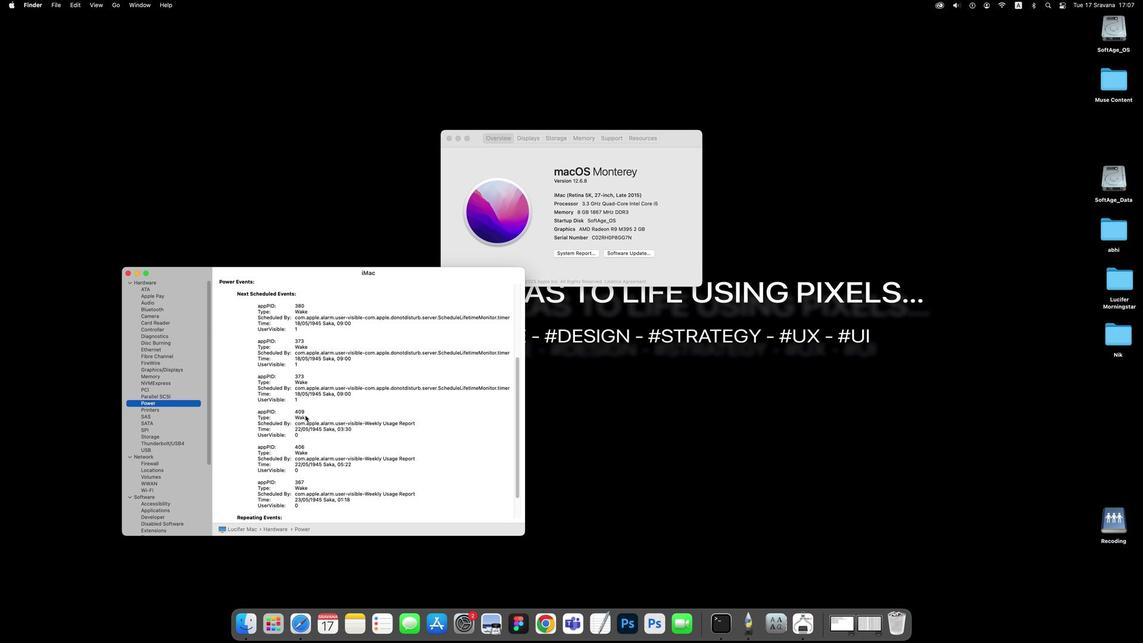
Action: Mouse scrolled (304, 415) with delta (-1, 1)
Screenshot: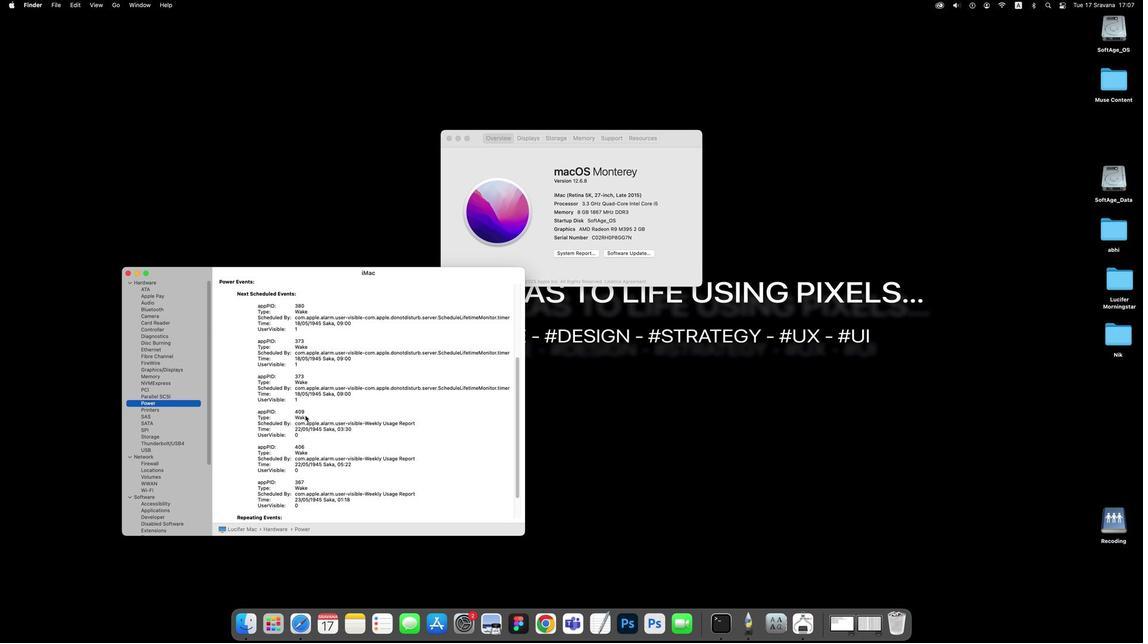 
Action: Mouse scrolled (304, 415) with delta (-1, 1)
Screenshot: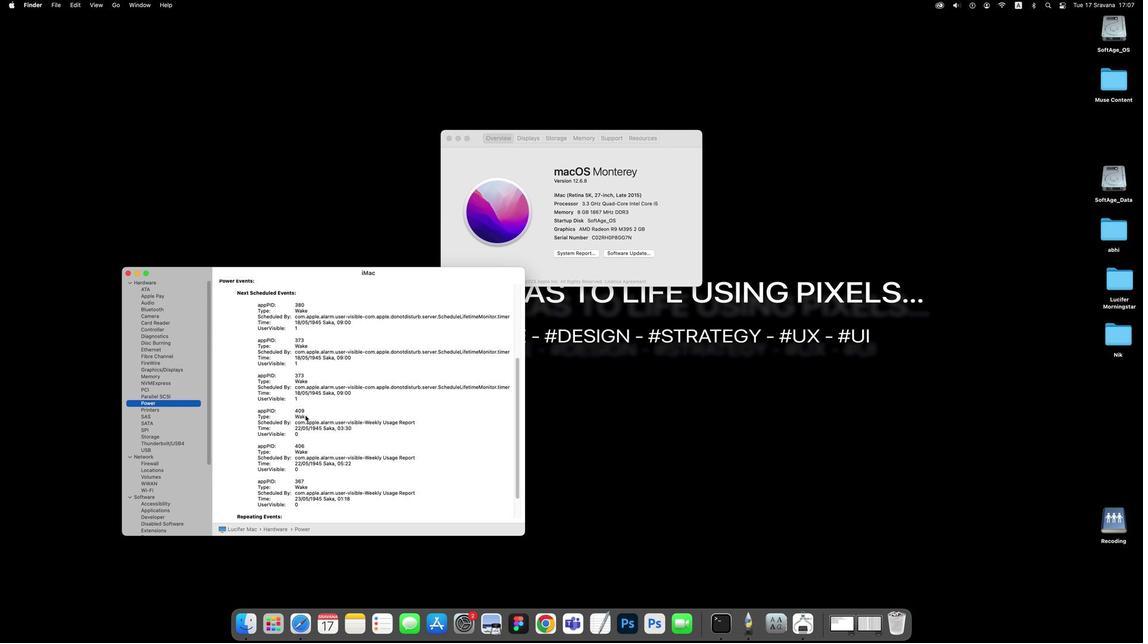 
Action: Mouse scrolled (304, 415) with delta (-1, 1)
Screenshot: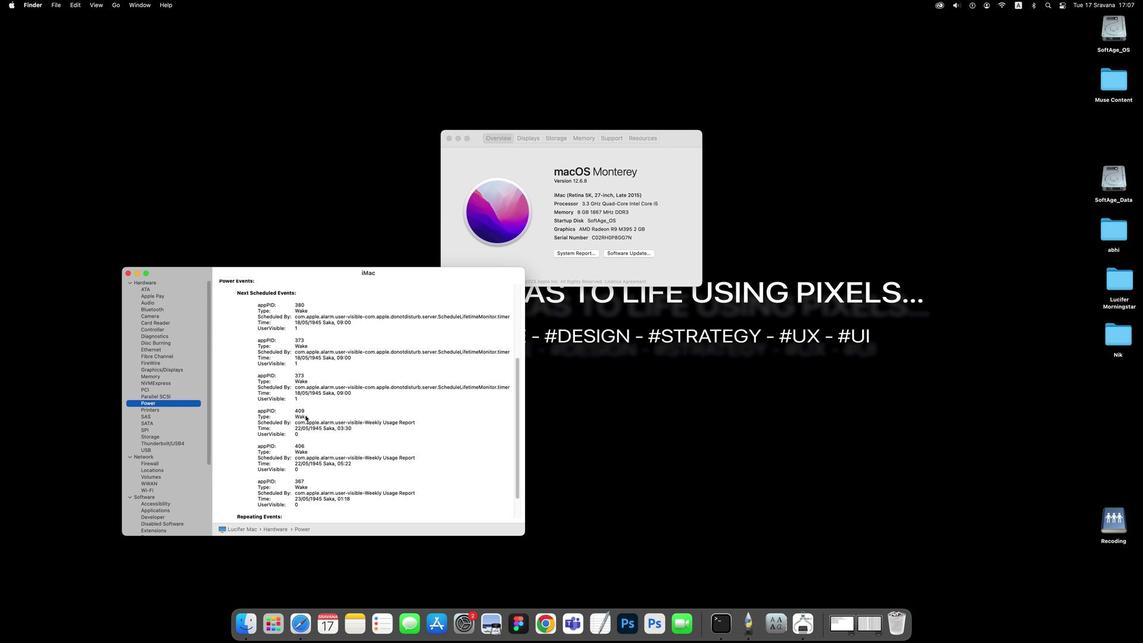 
Action: Mouse scrolled (304, 415) with delta (-1, 1)
Screenshot: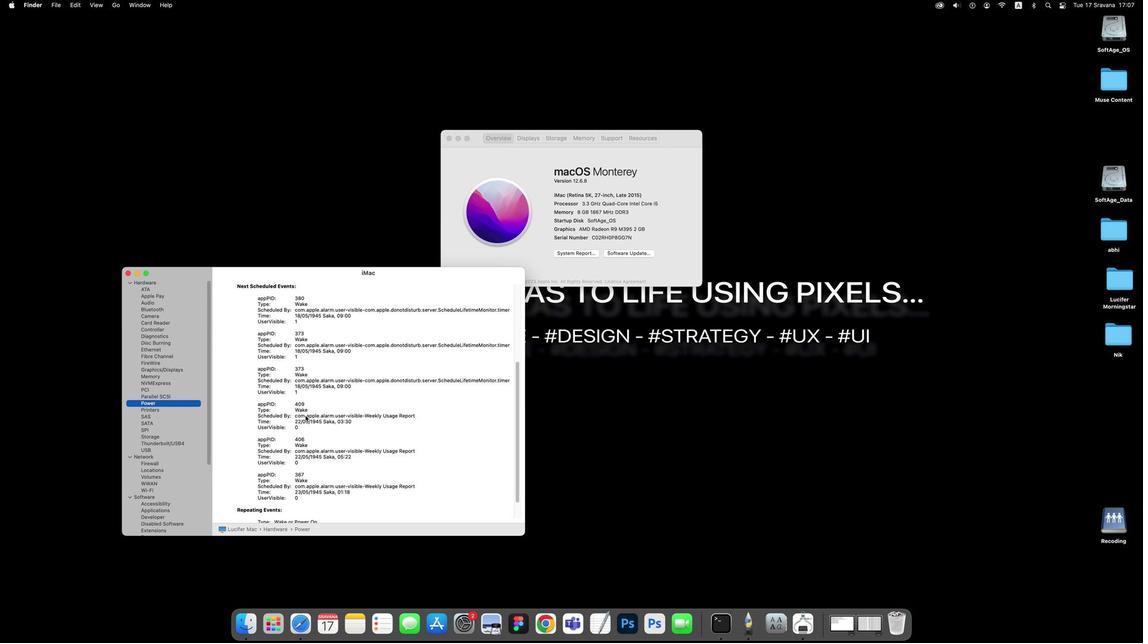 
Action: Mouse scrolled (304, 415) with delta (-1, 1)
Screenshot: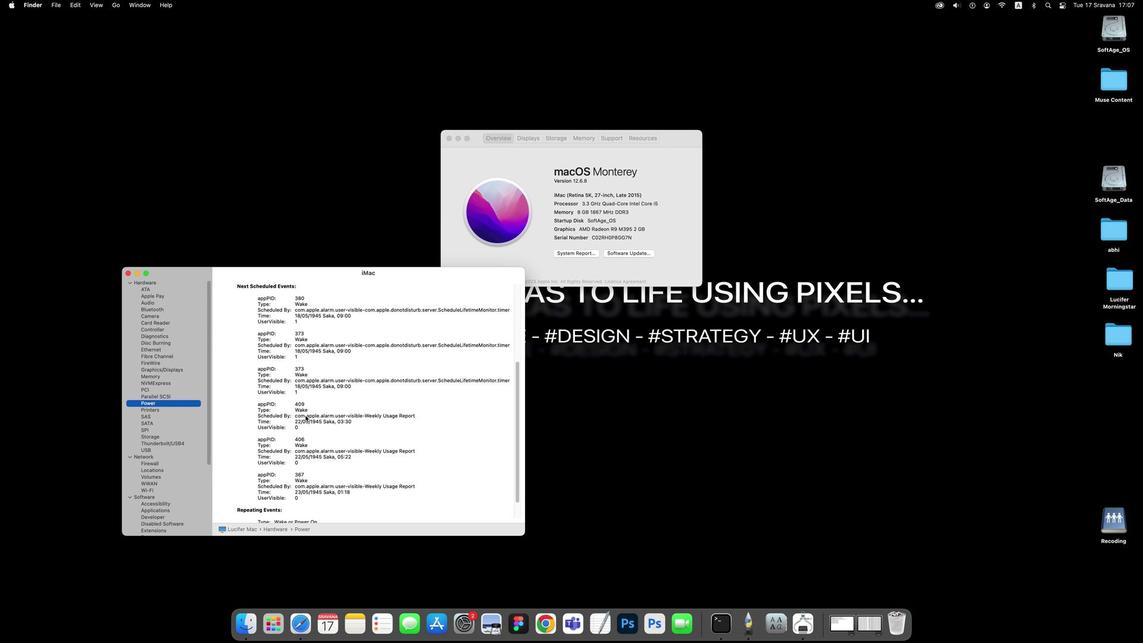 
Action: Mouse scrolled (304, 415) with delta (-1, 1)
Screenshot: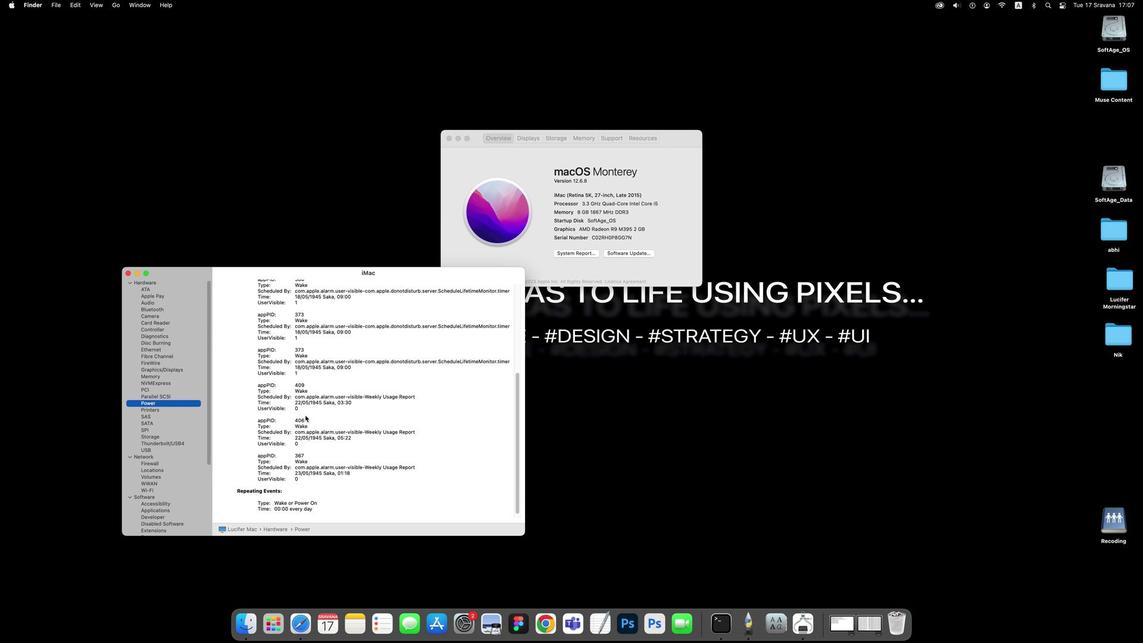 
Action: Mouse scrolled (304, 415) with delta (-1, 1)
Screenshot: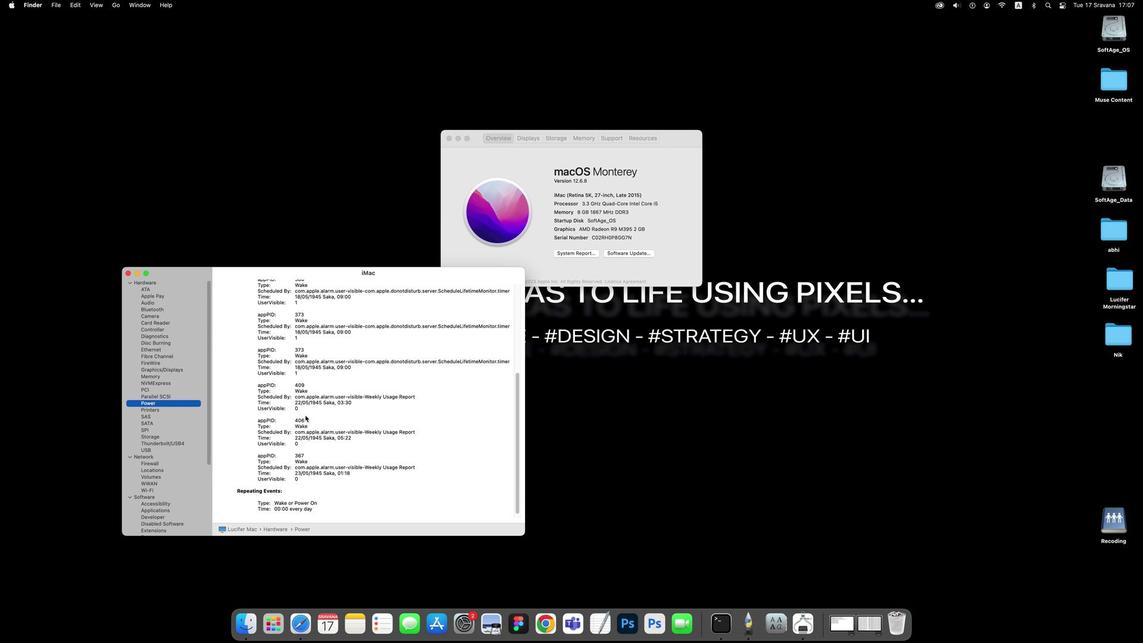
Action: Mouse scrolled (304, 415) with delta (-1, 0)
Screenshot: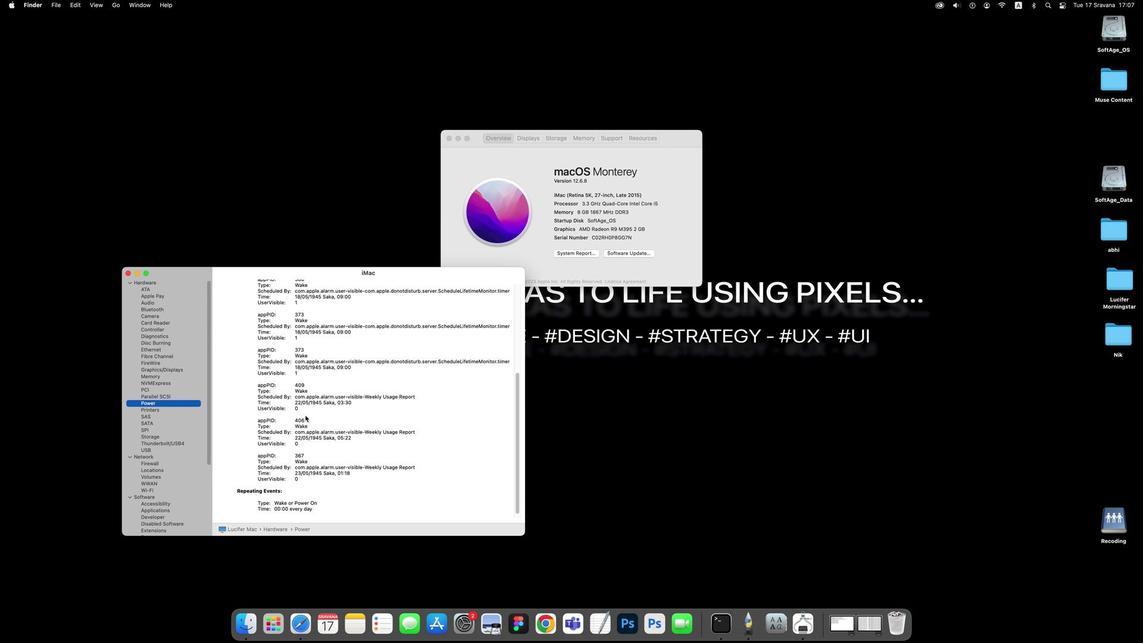 
Action: Mouse scrolled (304, 415) with delta (-1, 1)
Screenshot: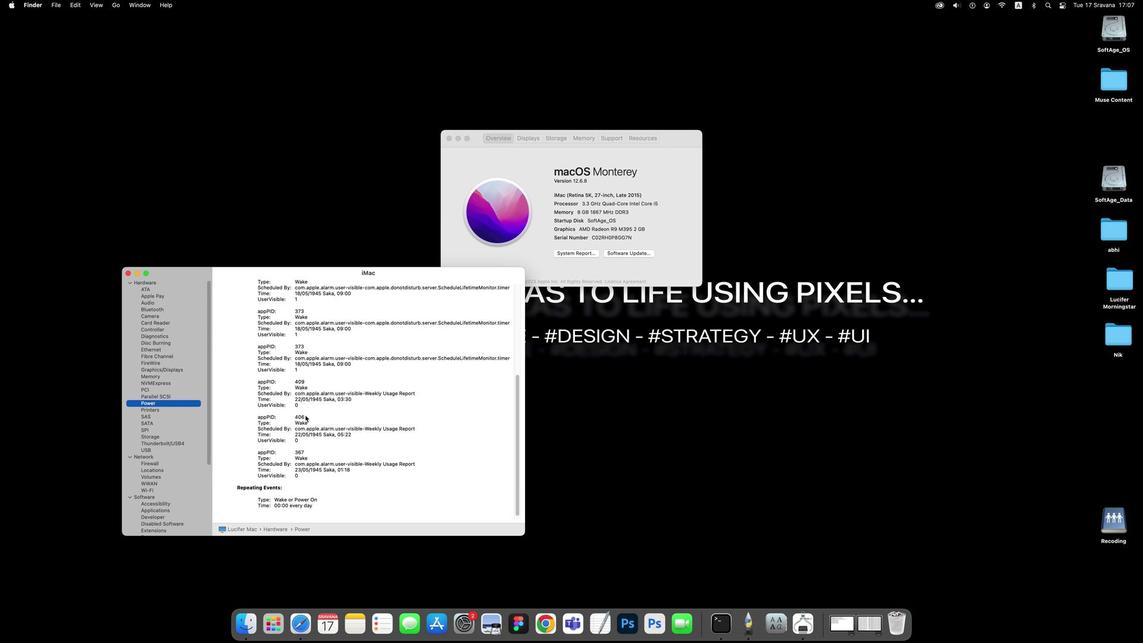 
Action: Mouse scrolled (304, 415) with delta (-1, 1)
Screenshot: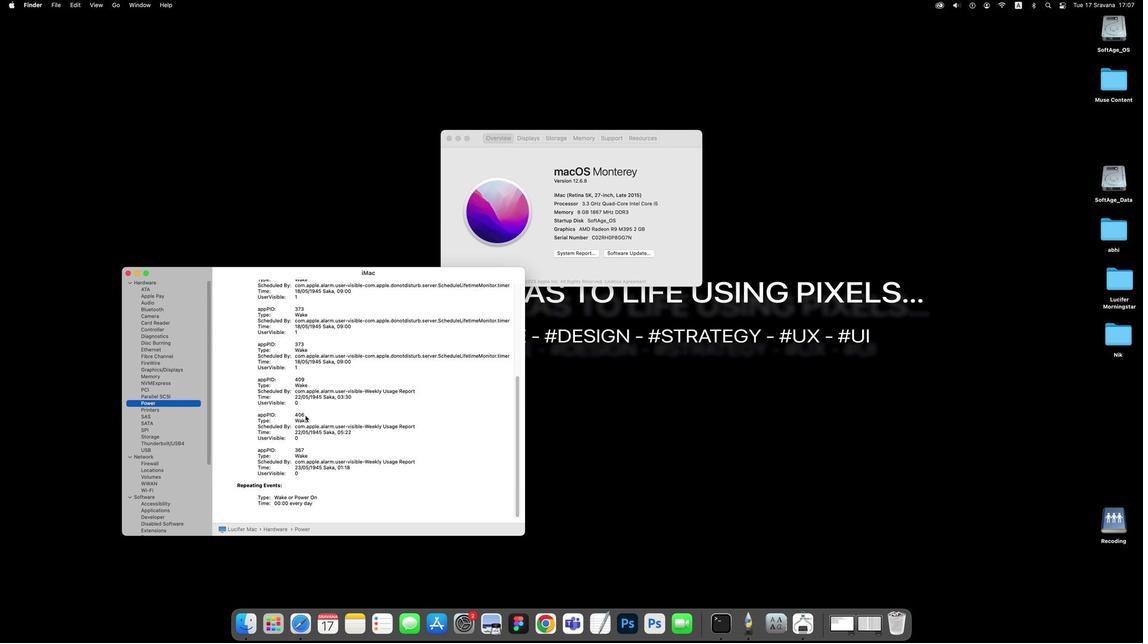 
Action: Mouse scrolled (304, 415) with delta (-1, 0)
Screenshot: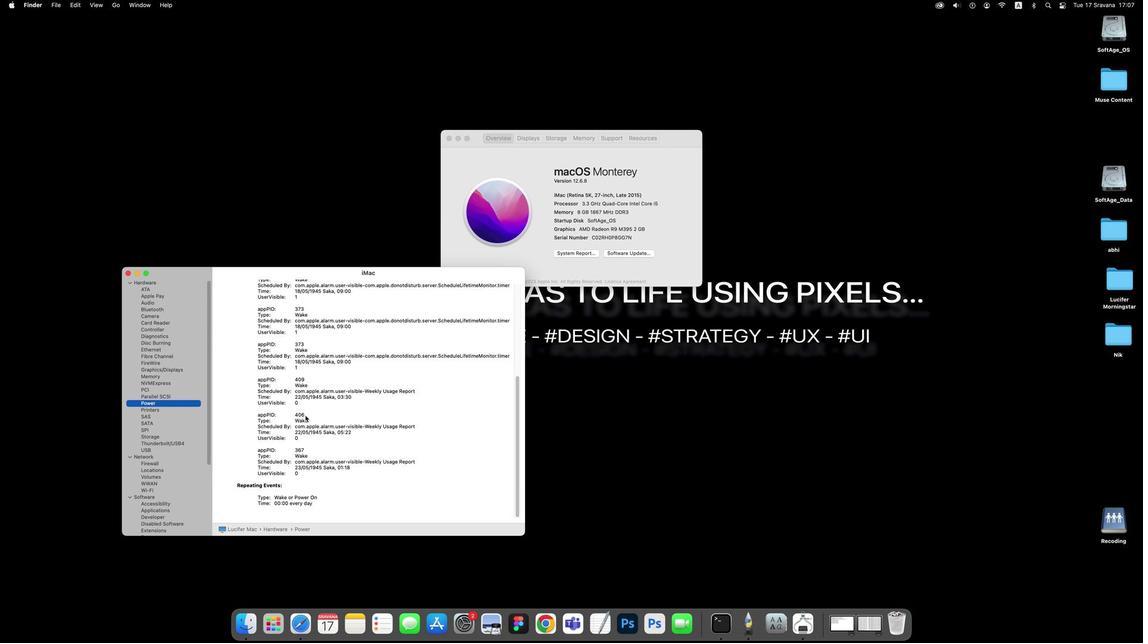 
Action: Mouse scrolled (304, 415) with delta (-1, 1)
Screenshot: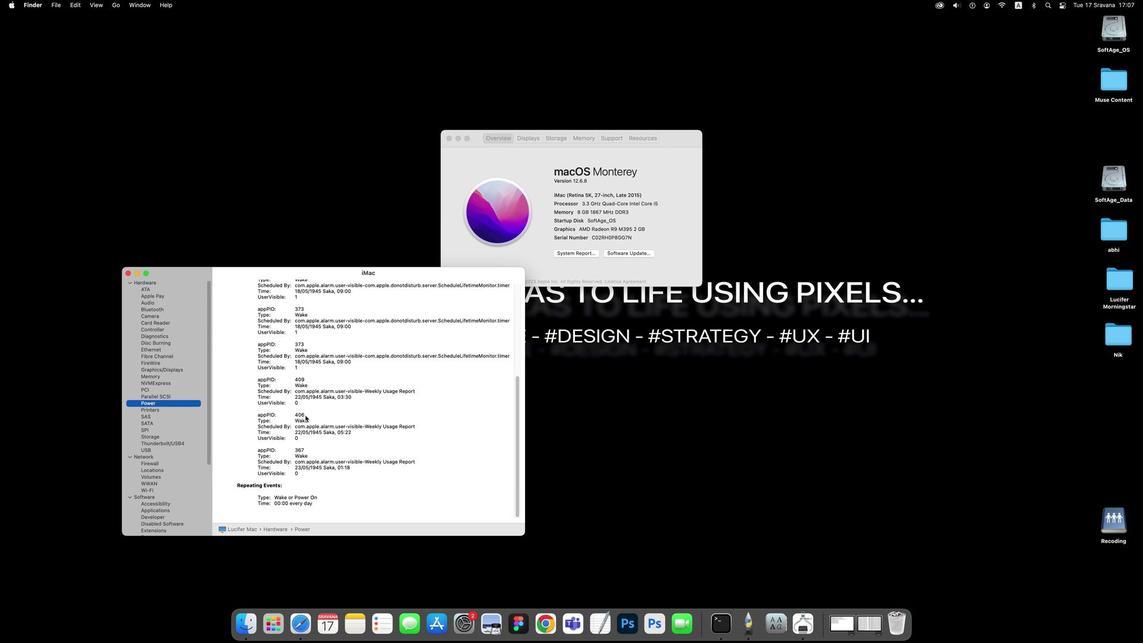 
Action: Mouse scrolled (304, 415) with delta (-1, 1)
Screenshot: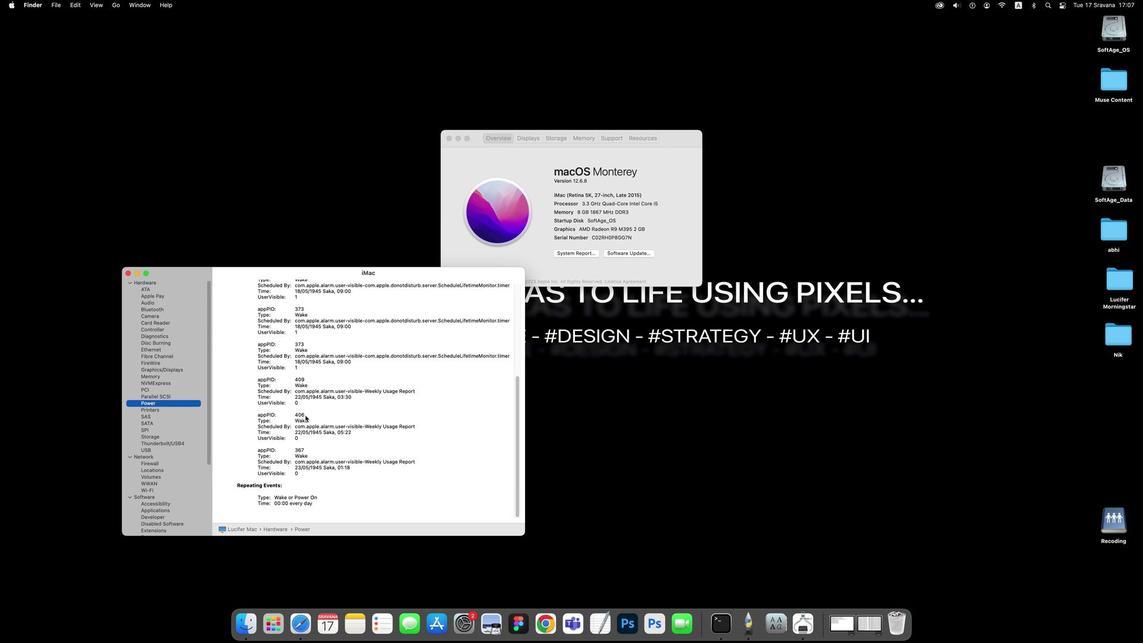 
Action: Mouse scrolled (304, 415) with delta (-1, -1)
Screenshot: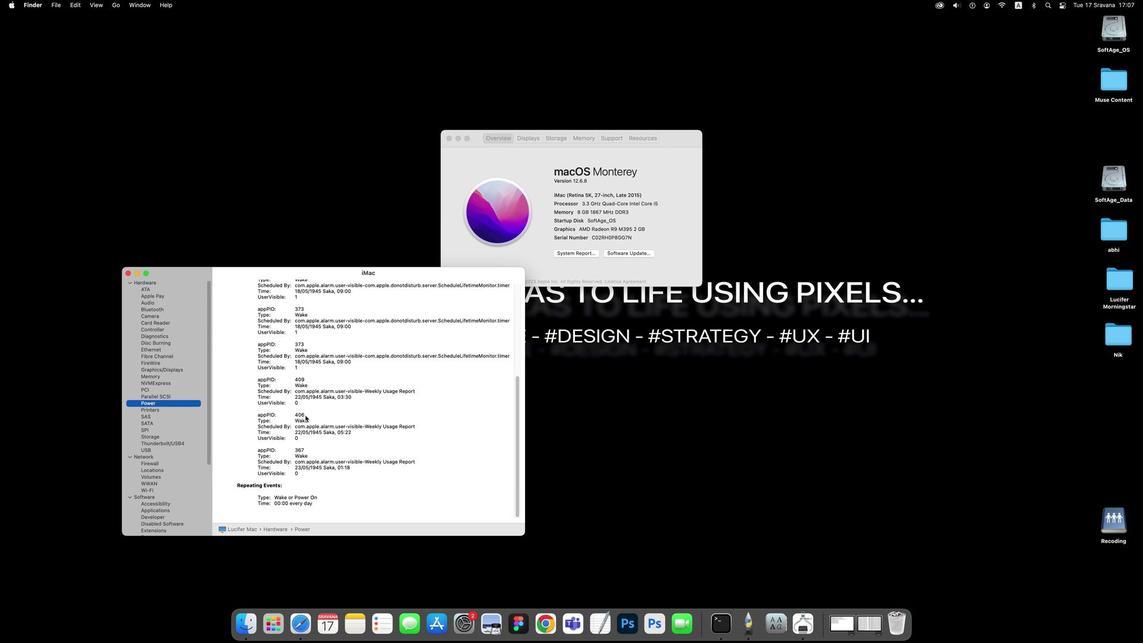 
Action: Mouse scrolled (304, 415) with delta (-1, -2)
Screenshot: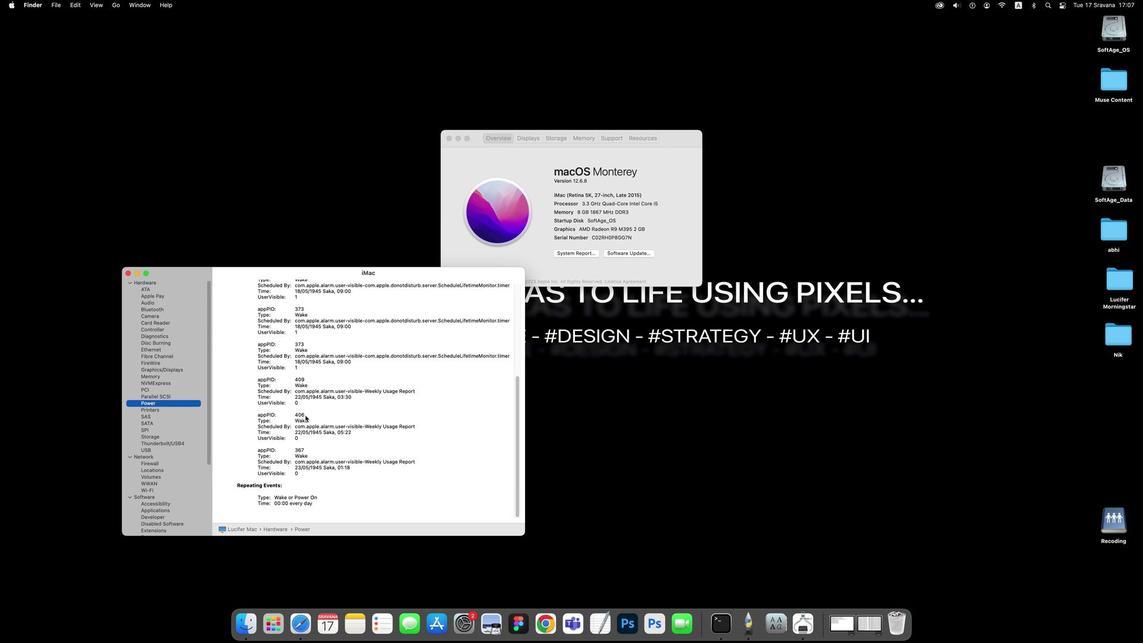 
Action: Mouse scrolled (304, 415) with delta (-1, -3)
Screenshot: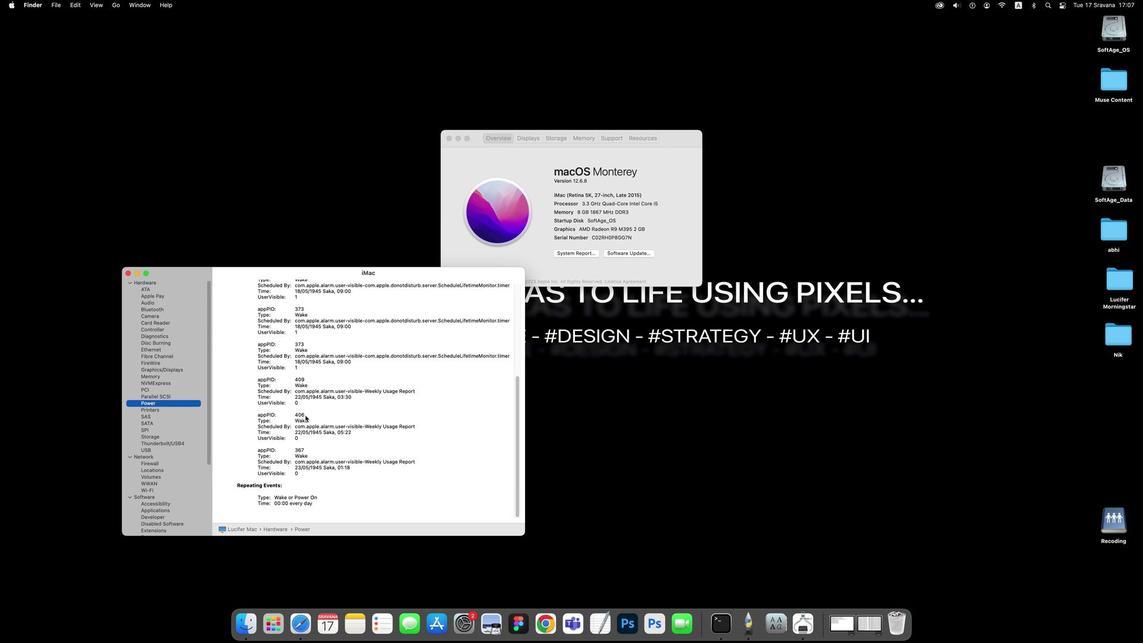 
Action: Mouse moved to (173, 409)
